 Task: Look for Airbnb properties in Chalkída, Greece from 9th December, 2023 to 12th December, 2023 for 1 adult.1  bedroom having 1 bed and 1 bathroom. Property type can be flat. Amenities needed are: wifi, washing machine. Look for 4 properties as per requirement.
Action: Mouse moved to (461, 63)
Screenshot: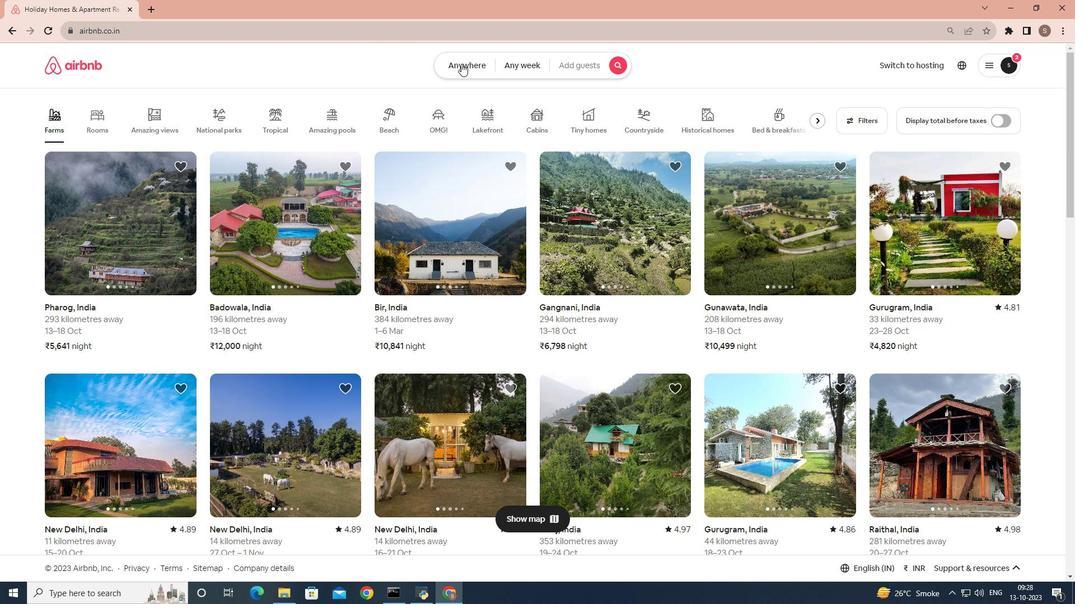 
Action: Mouse pressed left at (461, 63)
Screenshot: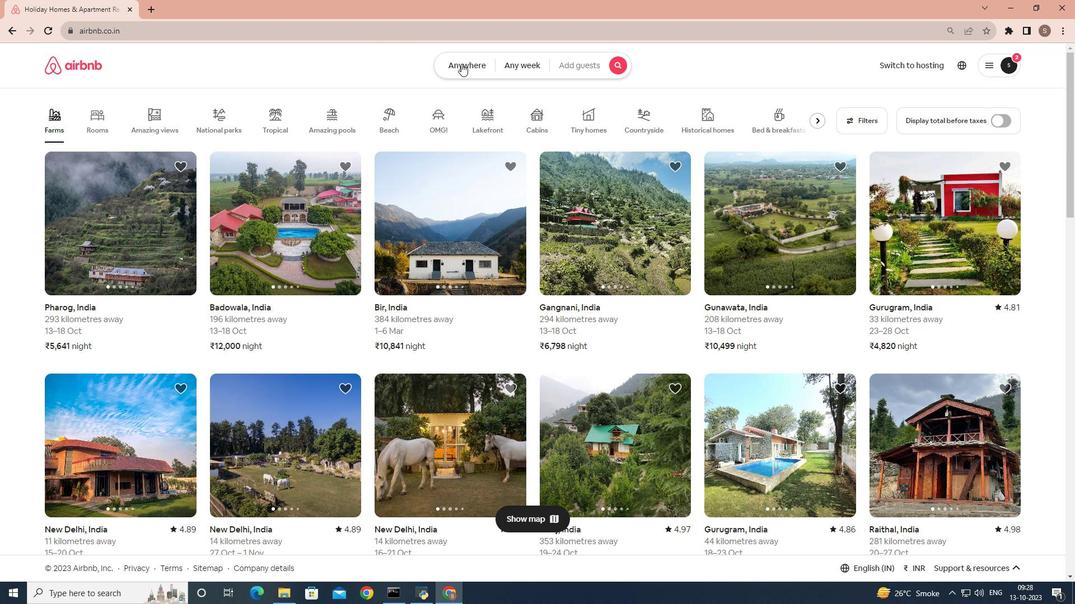 
Action: Mouse moved to (333, 114)
Screenshot: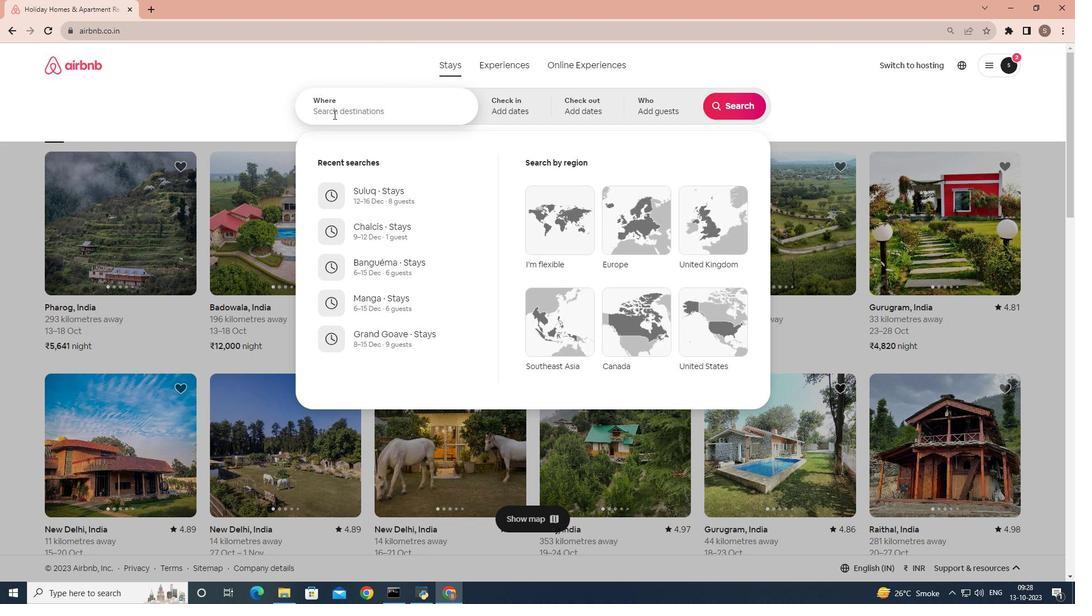 
Action: Mouse pressed left at (333, 114)
Screenshot: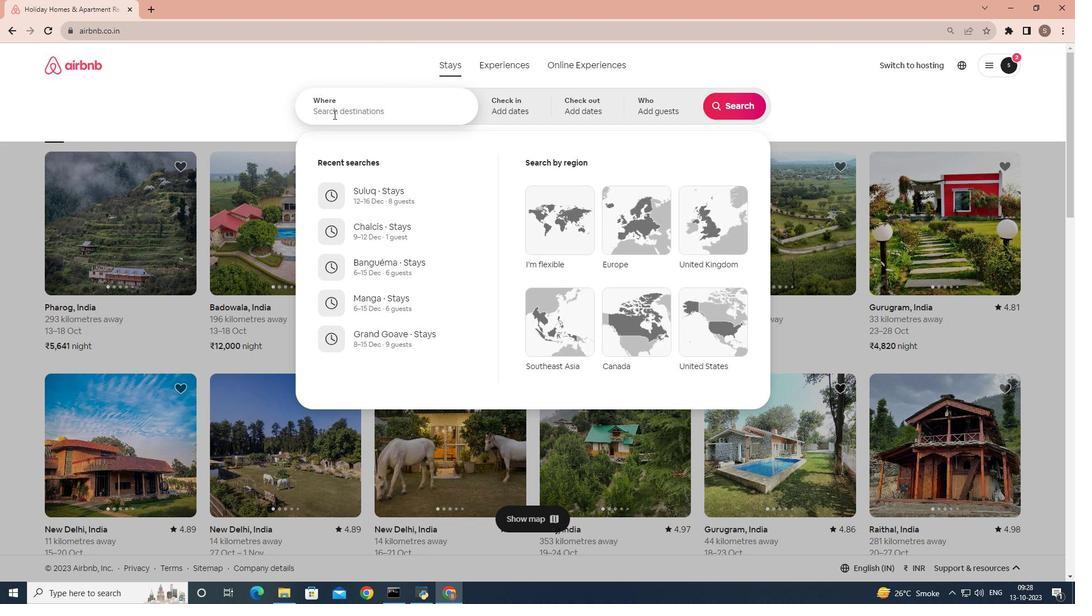 
Action: Key pressed chakilda
Screenshot: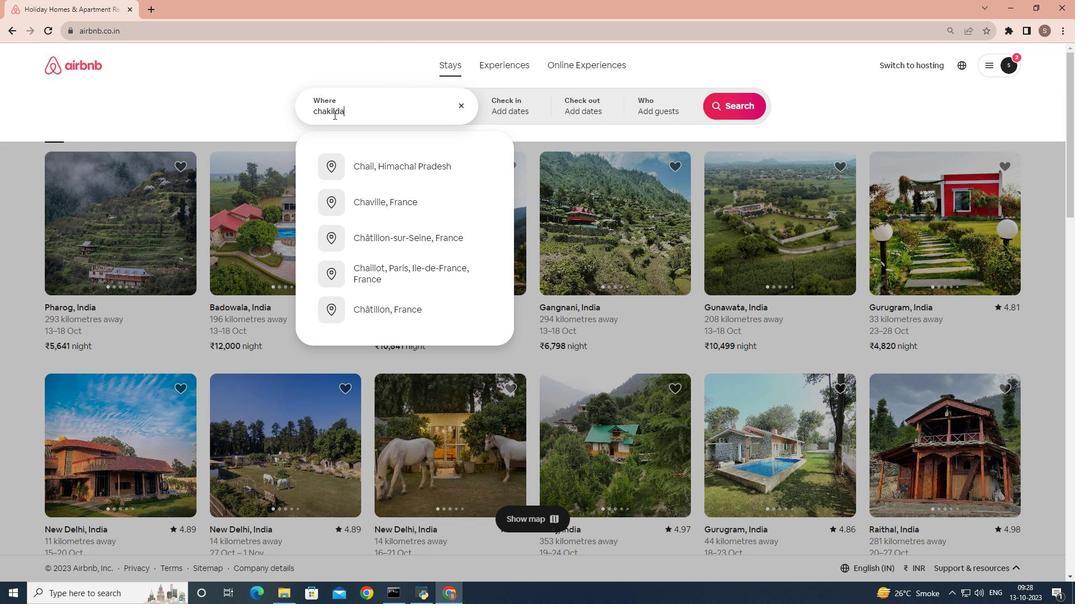 
Action: Mouse moved to (384, 277)
Screenshot: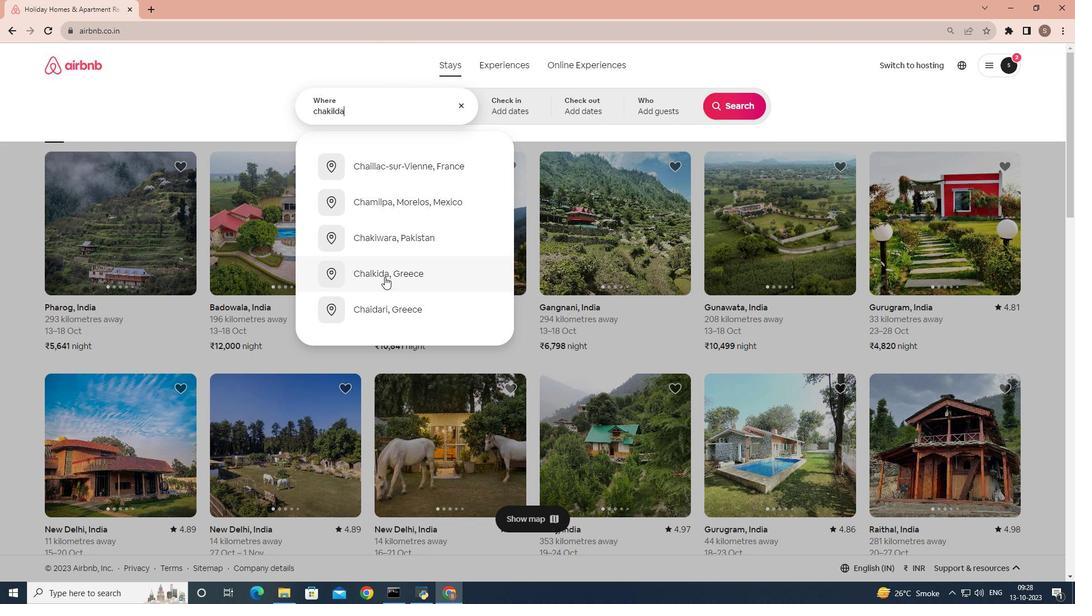 
Action: Mouse pressed left at (384, 277)
Screenshot: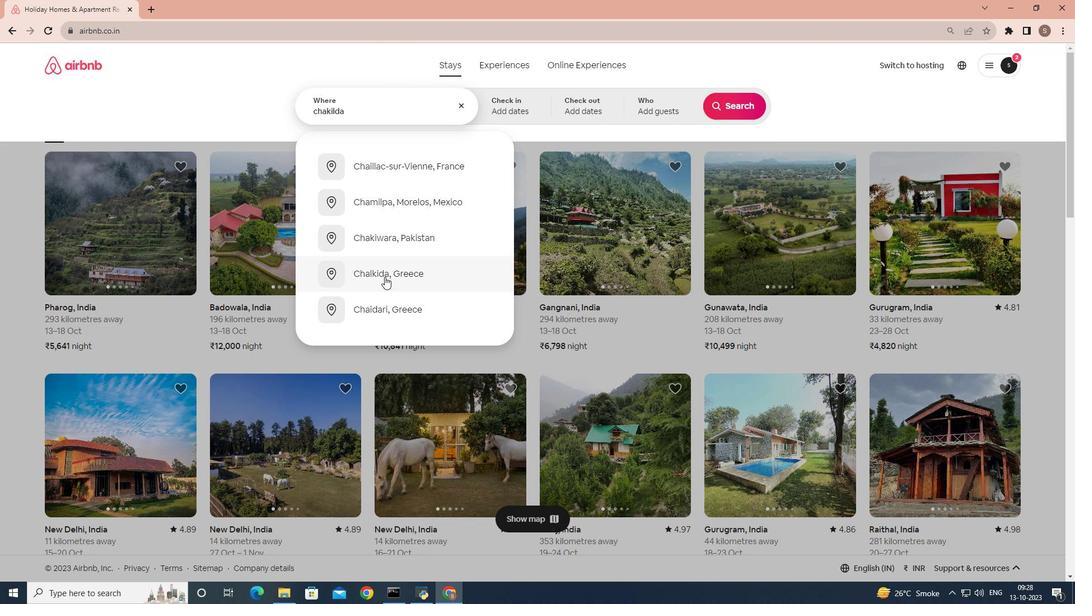 
Action: Mouse moved to (733, 188)
Screenshot: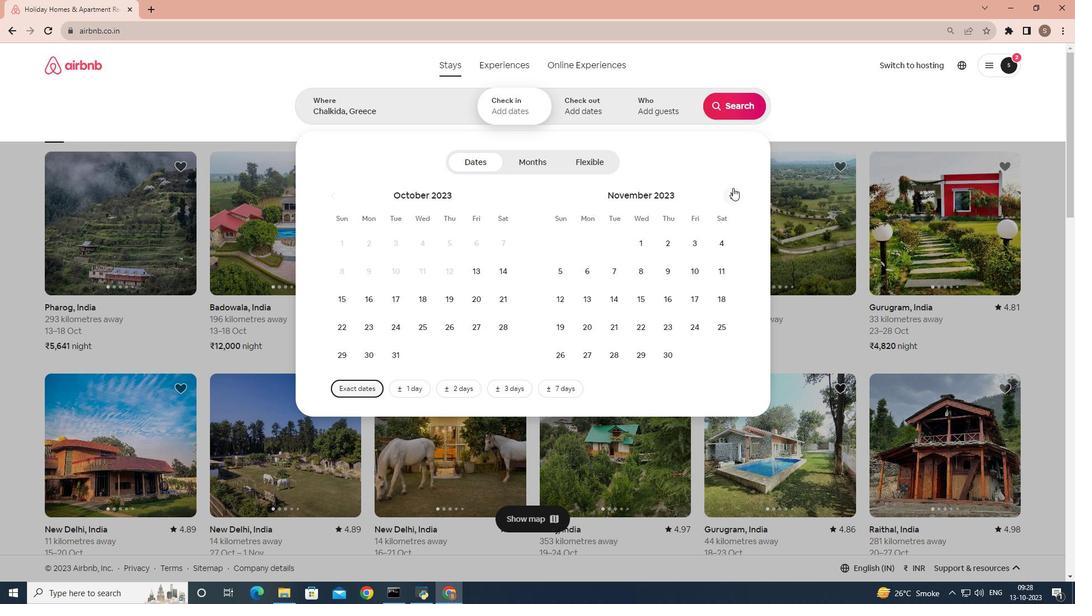 
Action: Mouse pressed left at (733, 188)
Screenshot: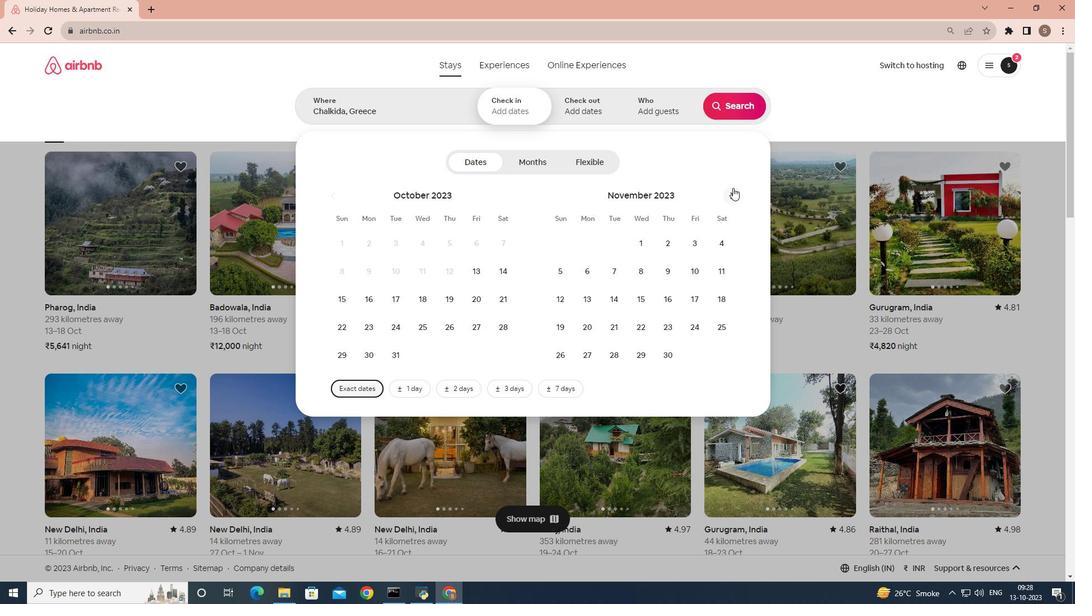 
Action: Mouse moved to (718, 269)
Screenshot: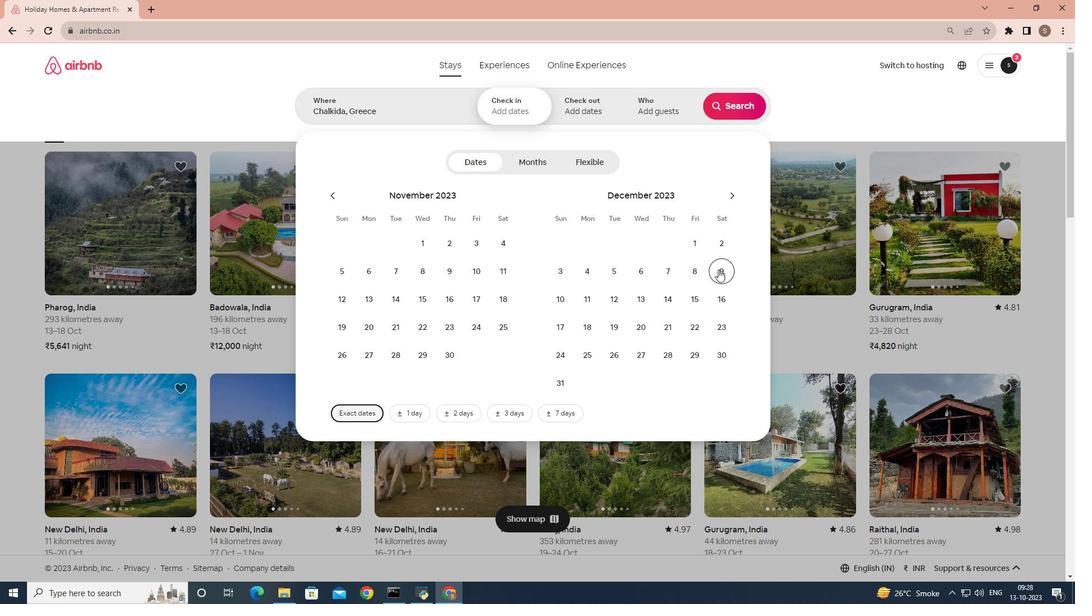 
Action: Mouse pressed left at (718, 269)
Screenshot: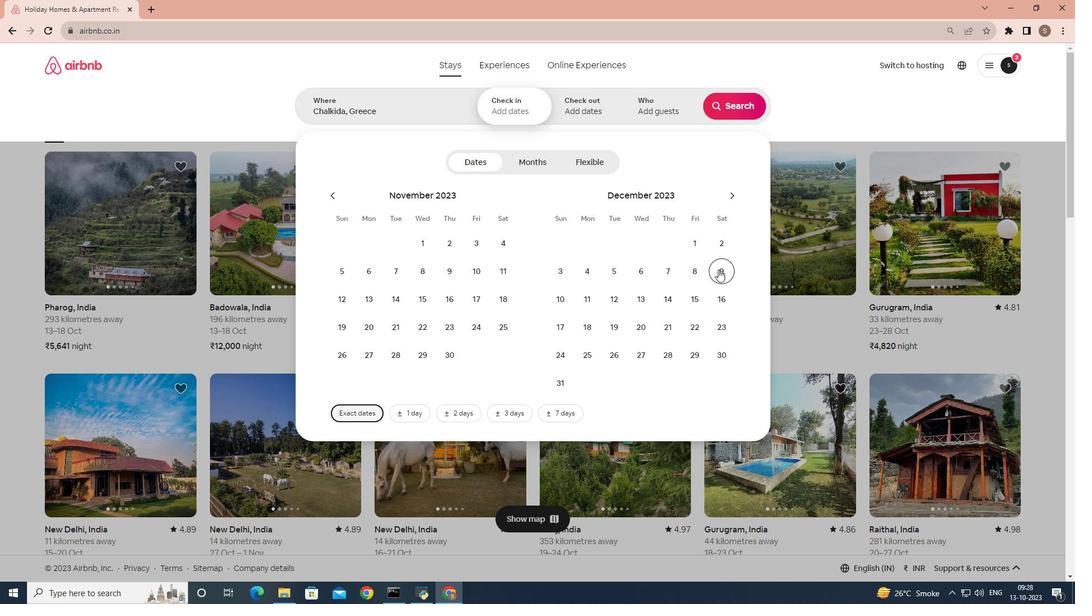 
Action: Mouse moved to (606, 300)
Screenshot: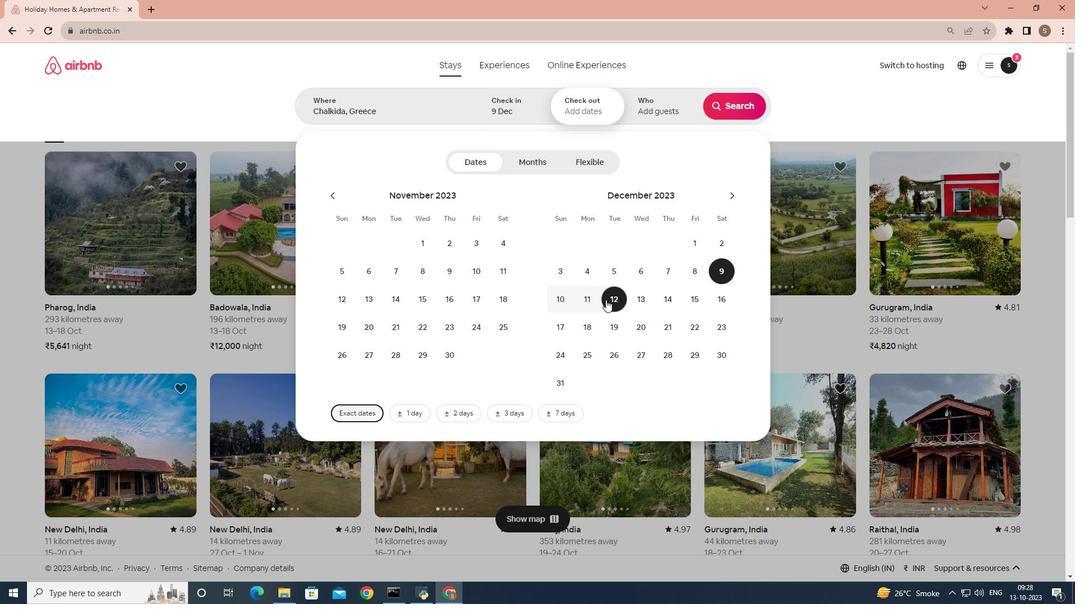 
Action: Mouse pressed left at (606, 300)
Screenshot: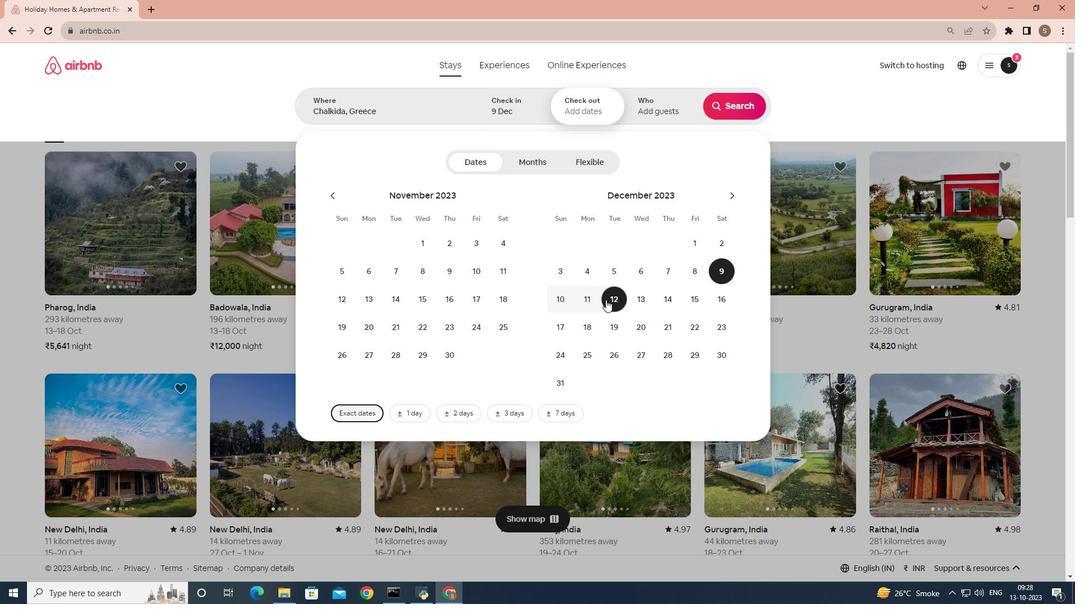 
Action: Mouse moved to (639, 116)
Screenshot: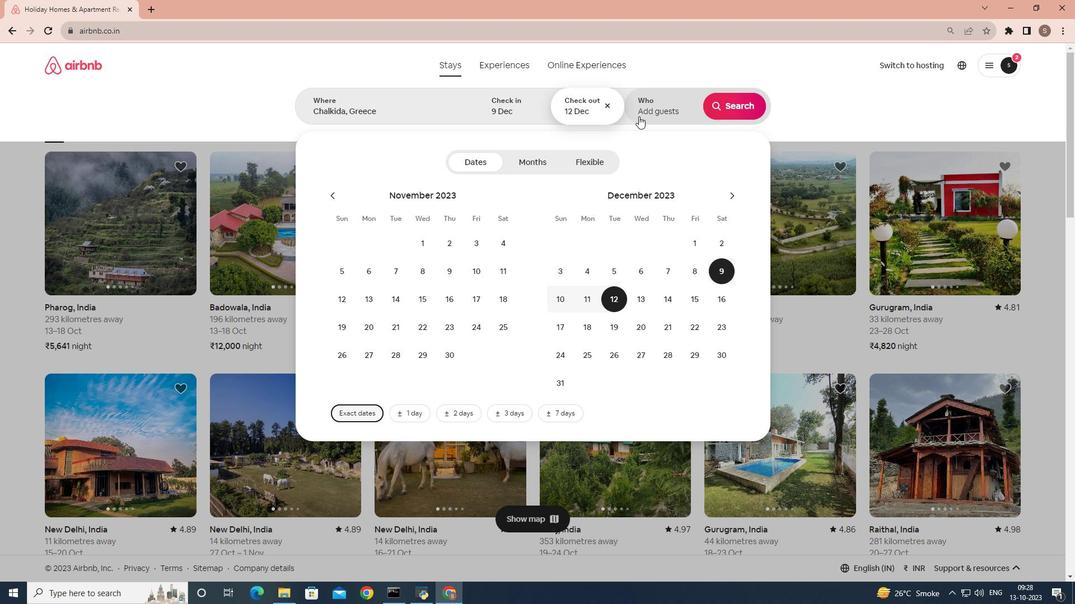 
Action: Mouse pressed left at (639, 116)
Screenshot: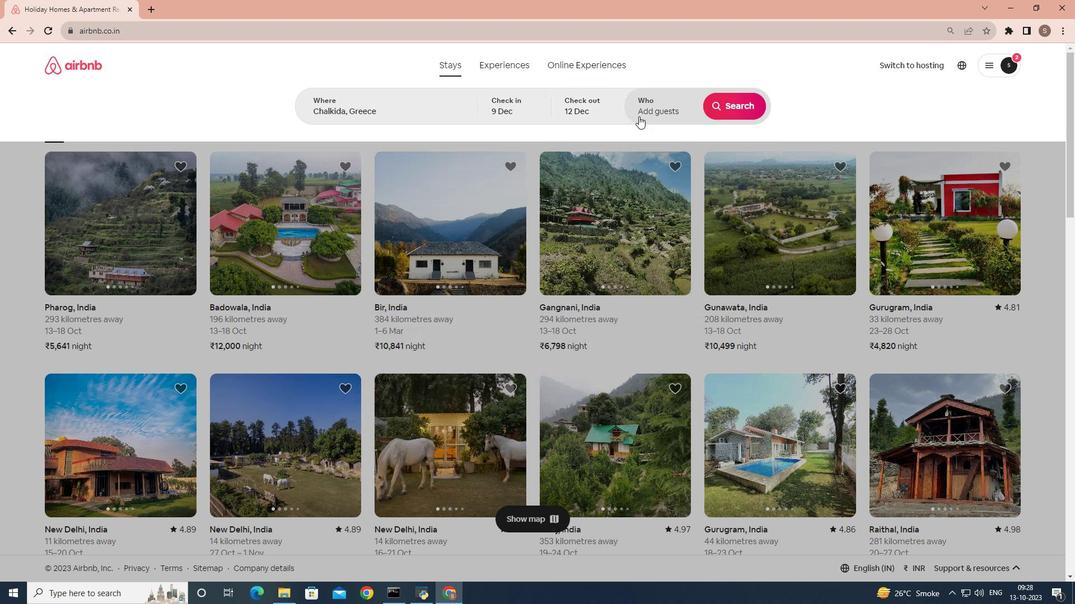
Action: Mouse moved to (730, 164)
Screenshot: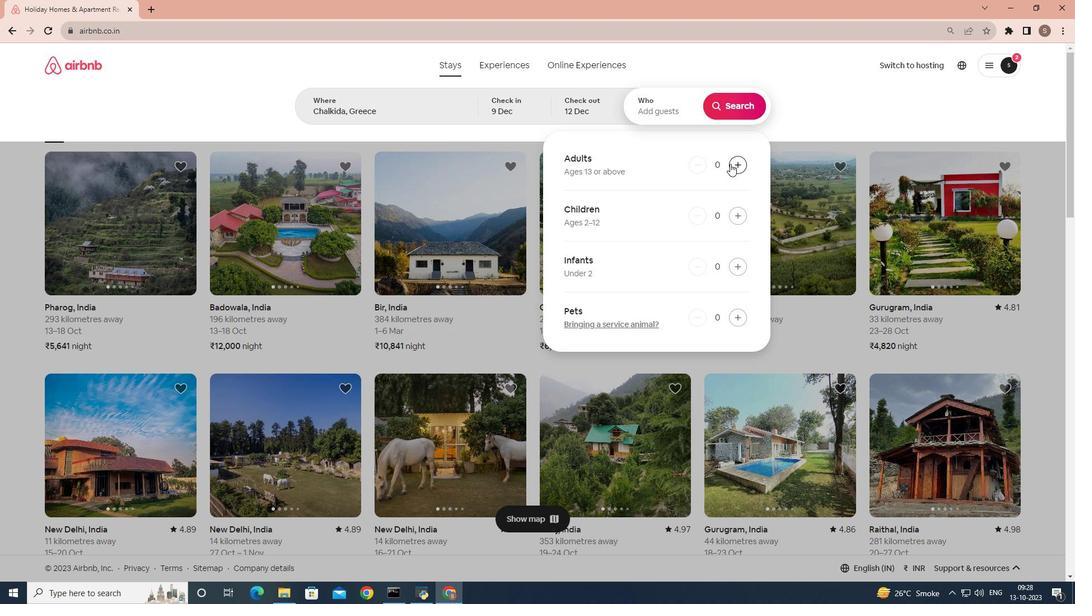 
Action: Mouse pressed left at (730, 164)
Screenshot: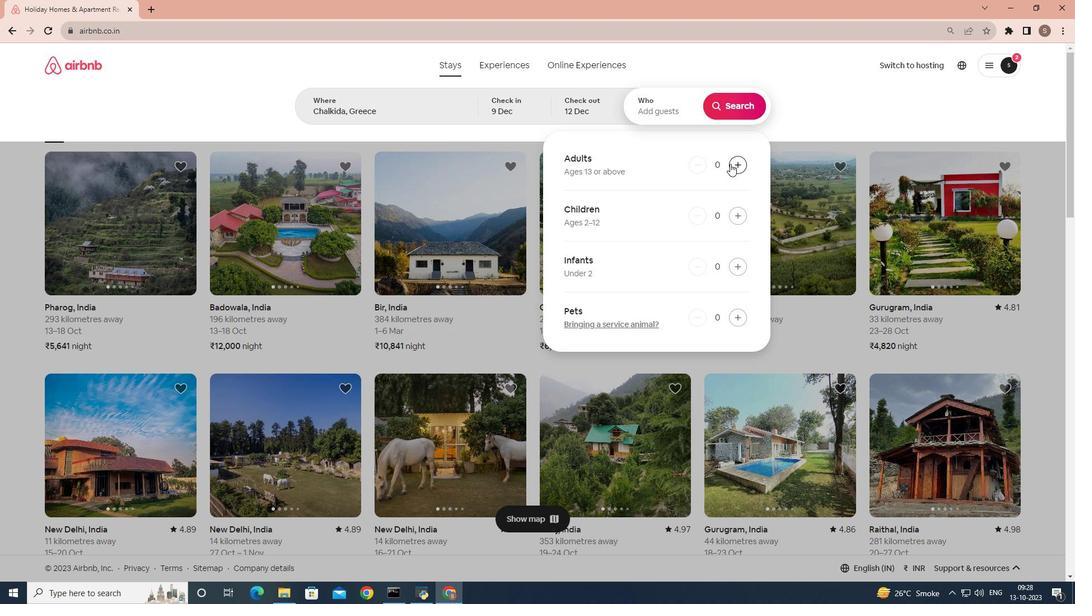
Action: Mouse moved to (734, 109)
Screenshot: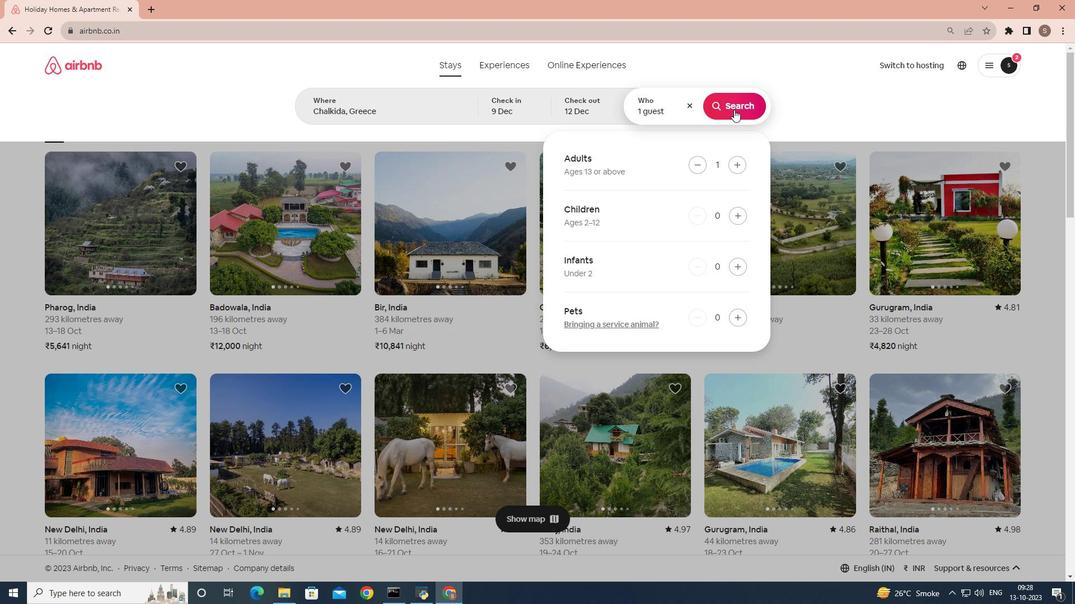 
Action: Mouse pressed left at (734, 109)
Screenshot: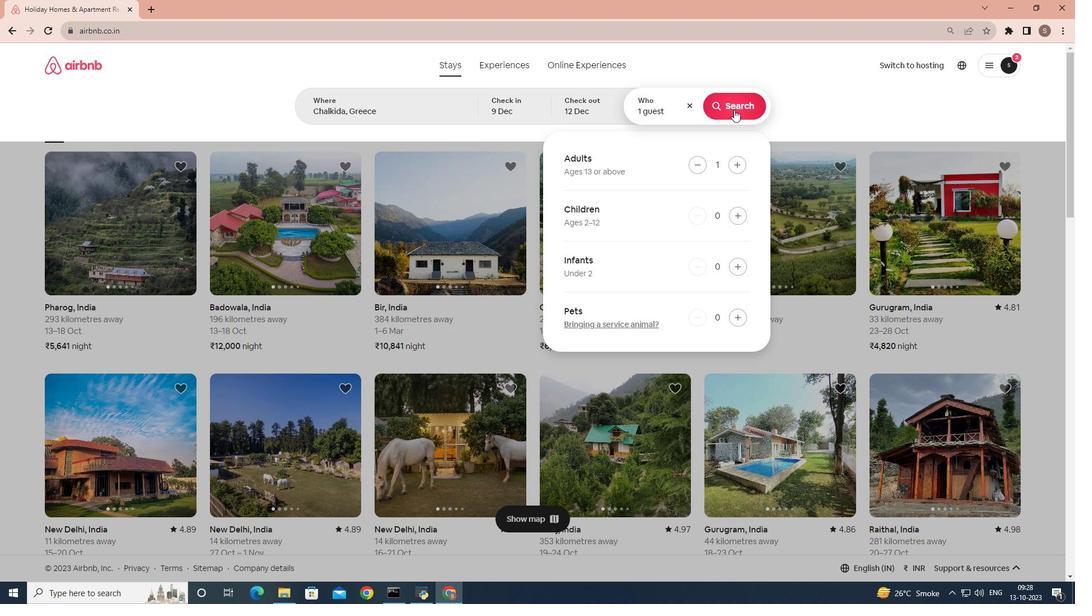
Action: Mouse moved to (893, 120)
Screenshot: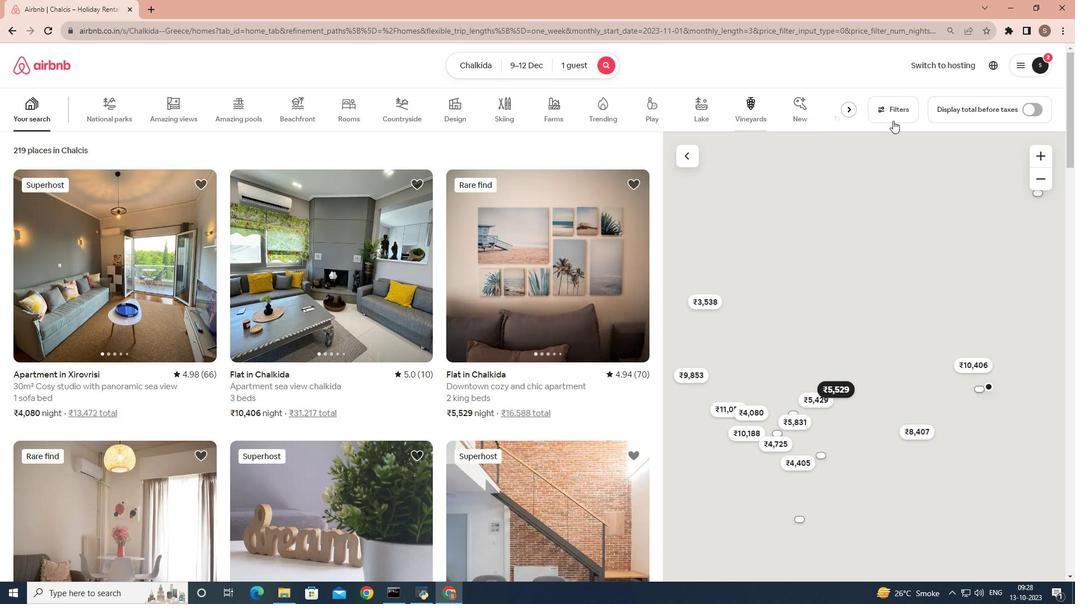 
Action: Mouse pressed left at (893, 120)
Screenshot: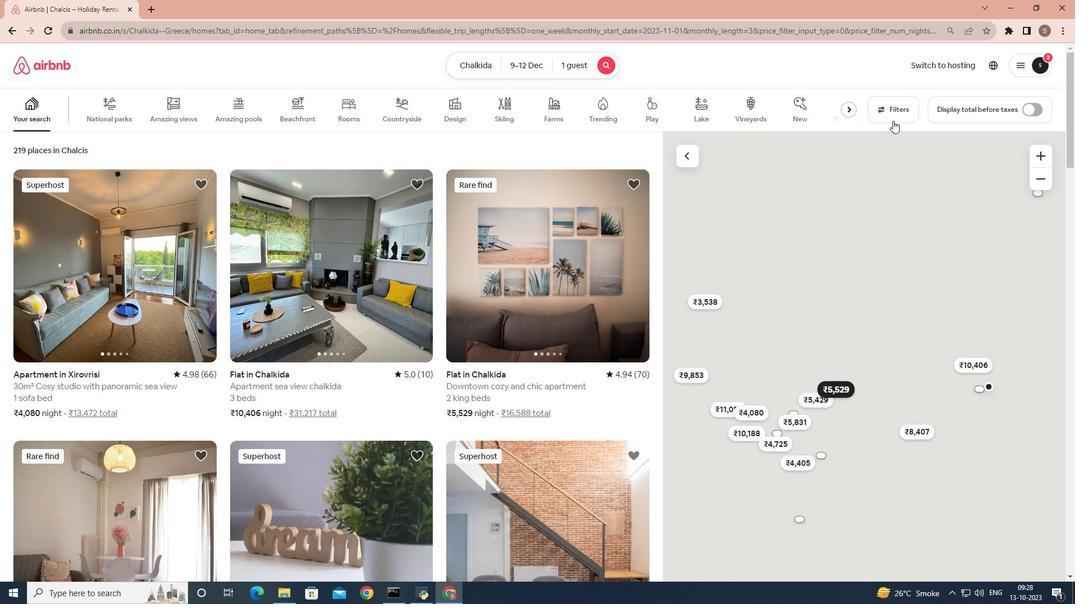 
Action: Mouse moved to (339, 414)
Screenshot: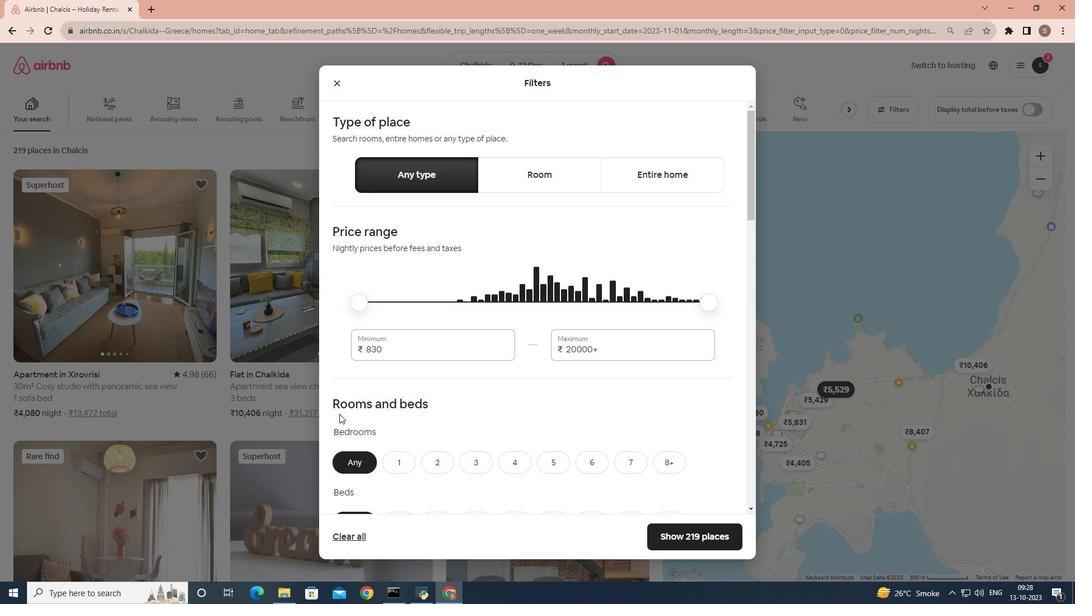 
Action: Mouse scrolled (339, 413) with delta (0, 0)
Screenshot: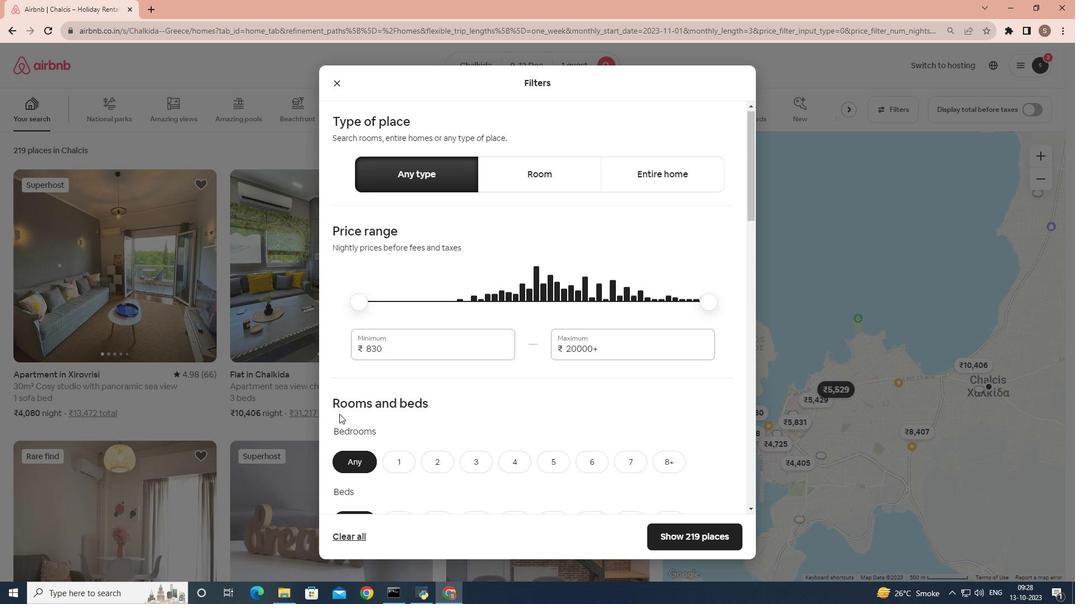 
Action: Mouse scrolled (339, 413) with delta (0, 0)
Screenshot: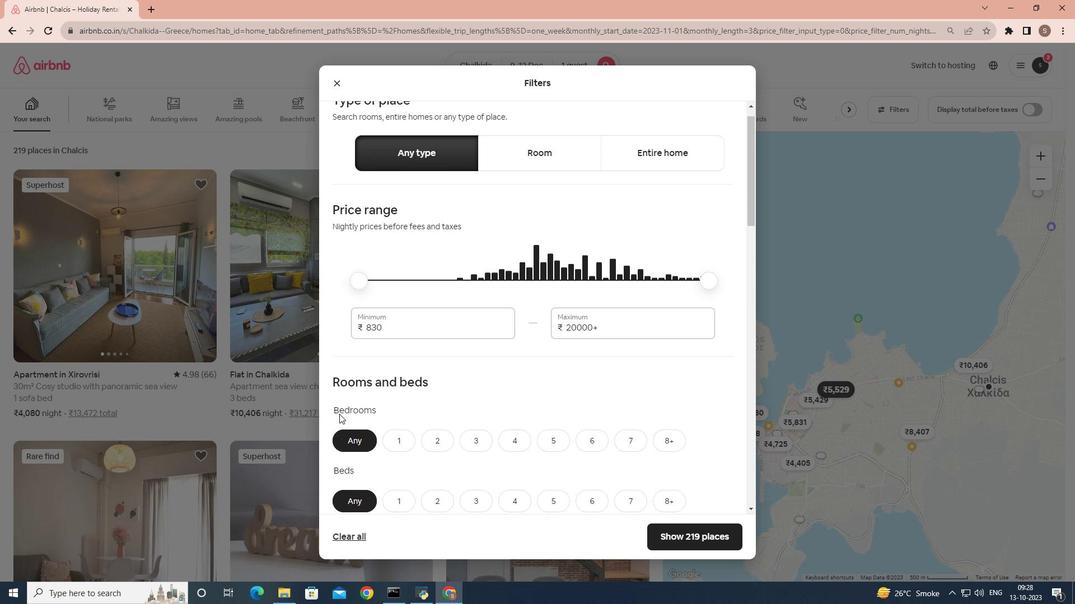 
Action: Mouse scrolled (339, 413) with delta (0, 0)
Screenshot: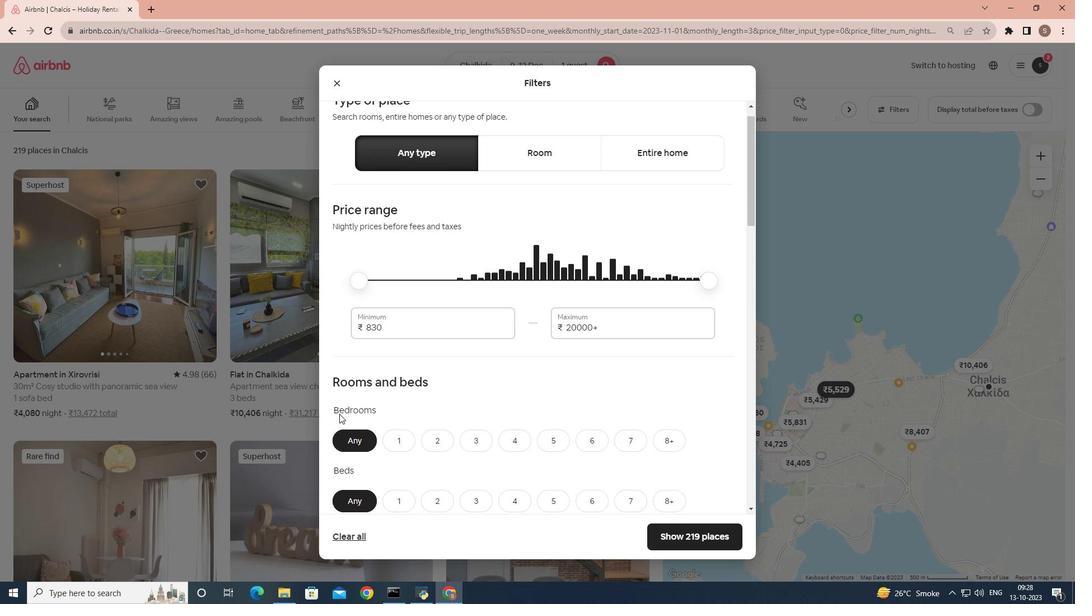 
Action: Mouse scrolled (339, 413) with delta (0, 0)
Screenshot: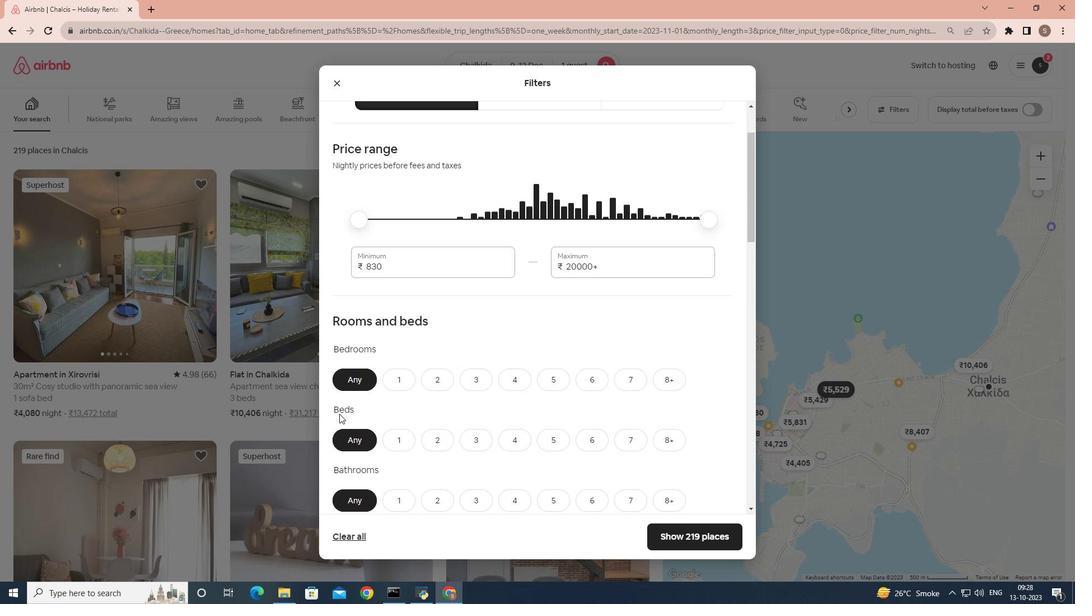 
Action: Mouse moved to (402, 247)
Screenshot: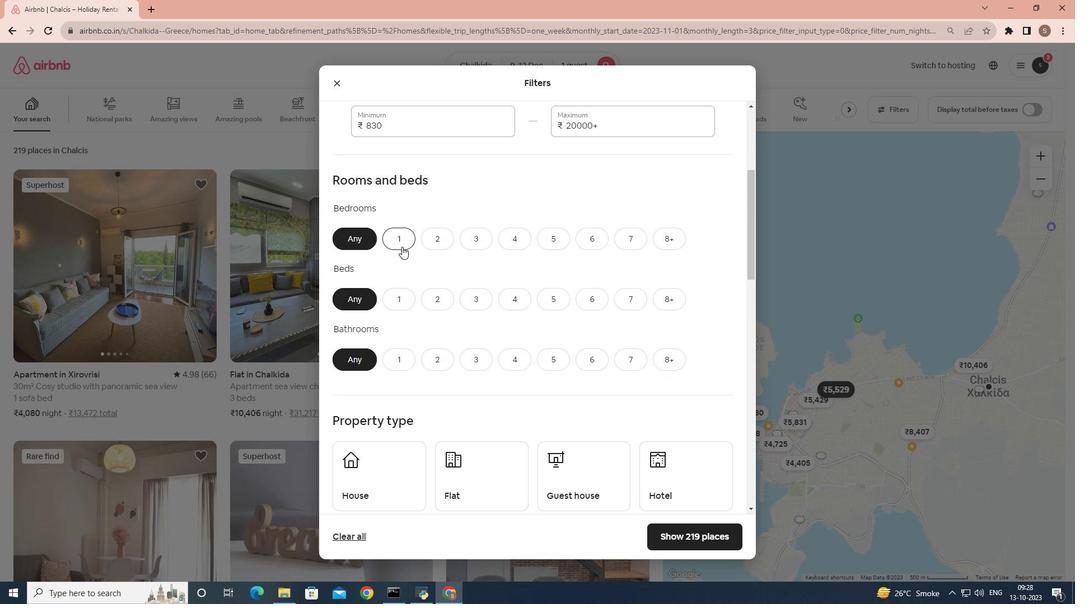 
Action: Mouse pressed left at (402, 247)
Screenshot: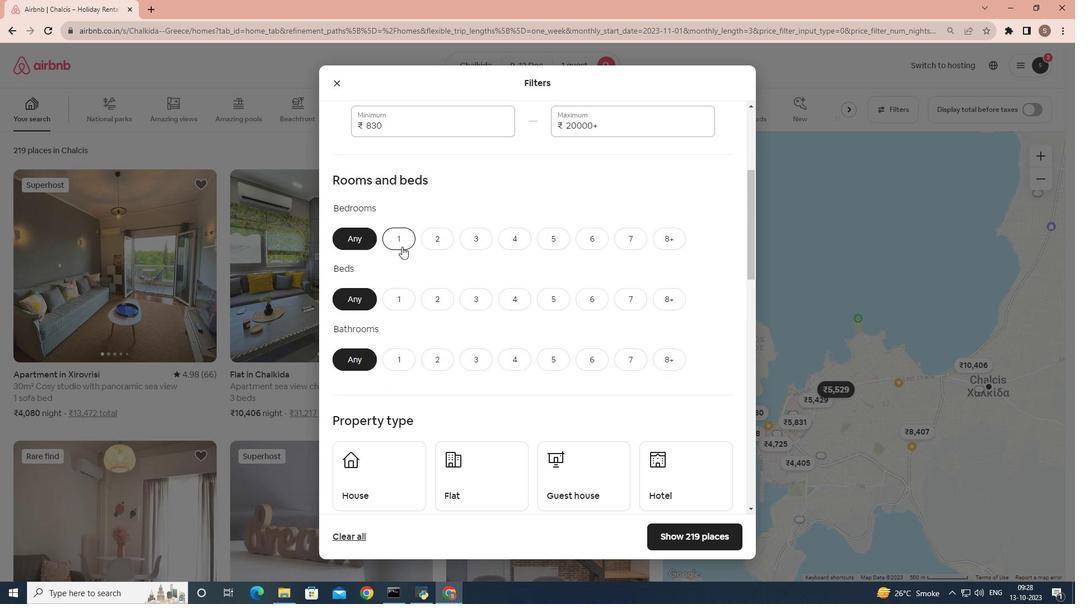 
Action: Mouse moved to (394, 294)
Screenshot: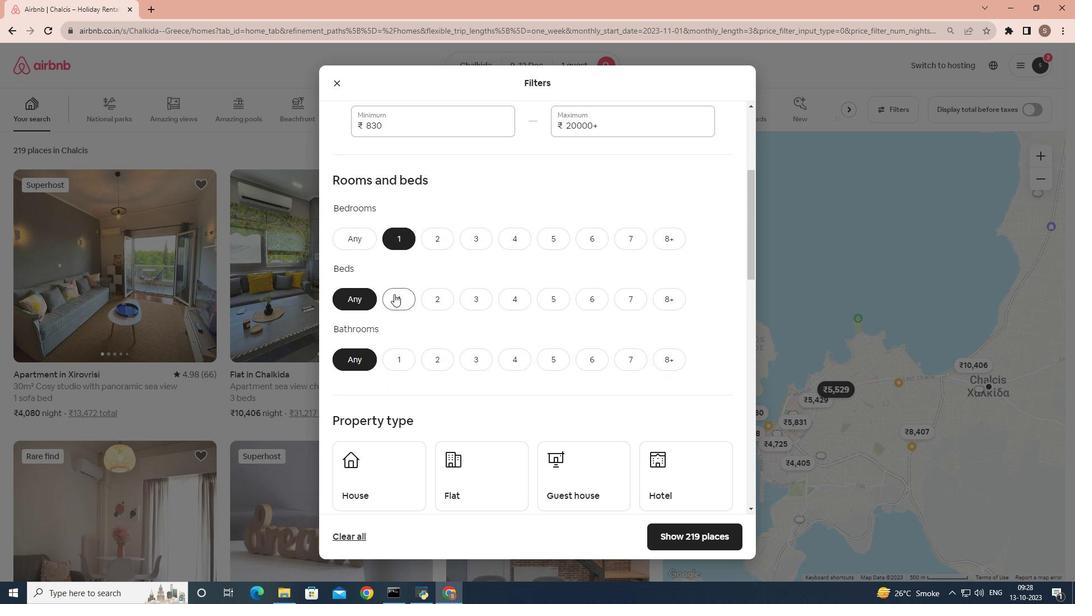 
Action: Mouse pressed left at (394, 294)
Screenshot: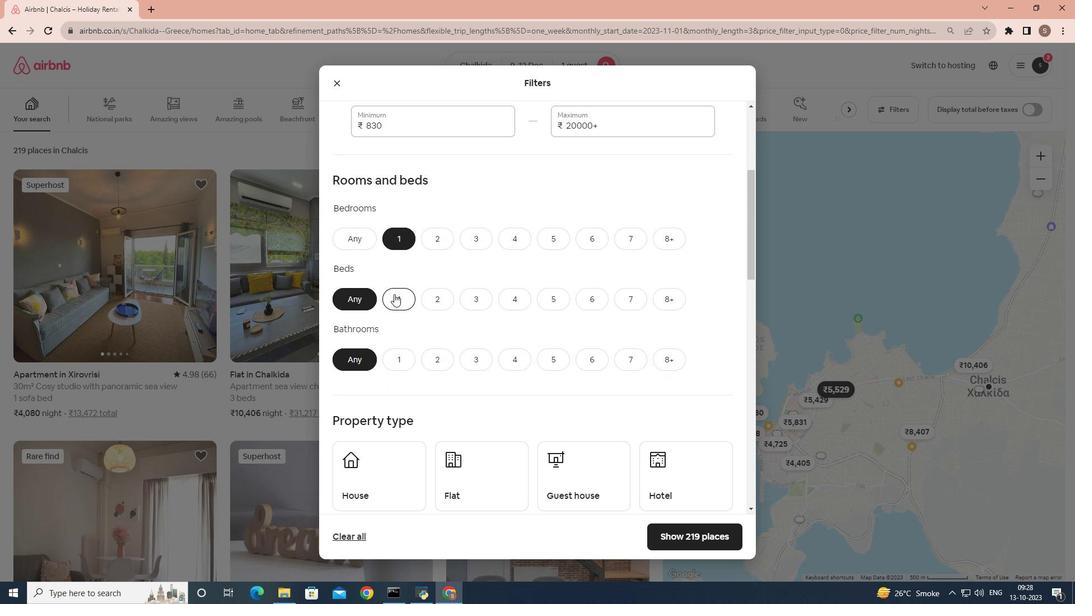 
Action: Mouse moved to (390, 354)
Screenshot: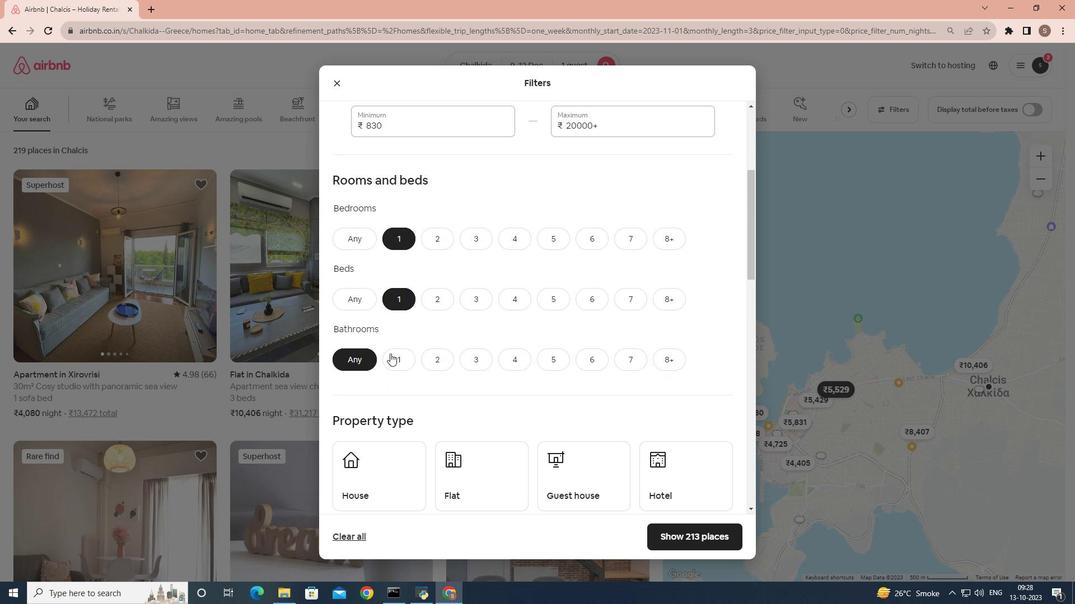 
Action: Mouse pressed left at (390, 354)
Screenshot: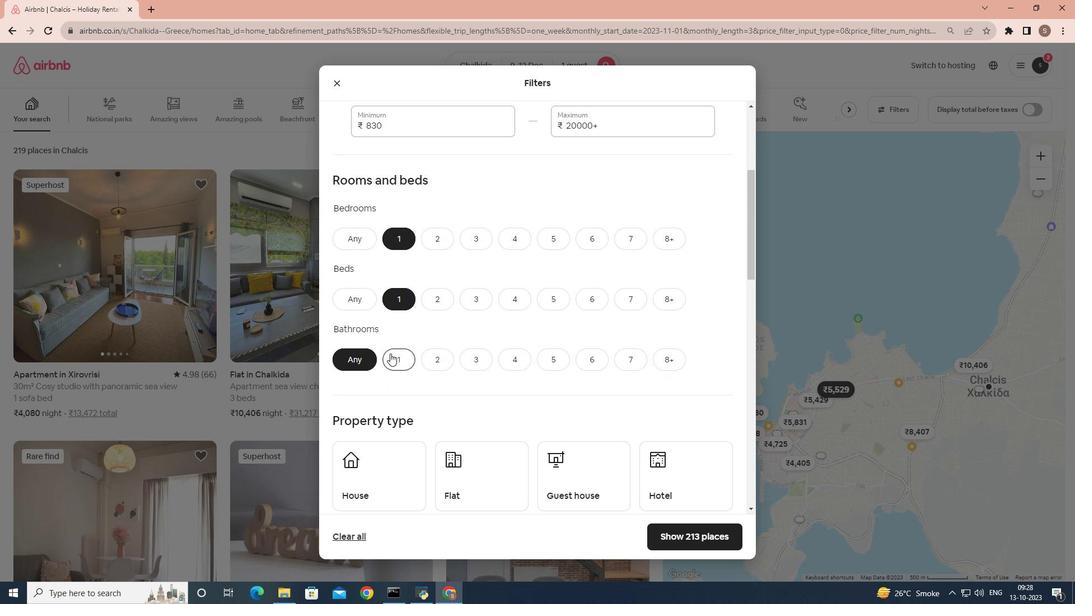 
Action: Mouse moved to (402, 348)
Screenshot: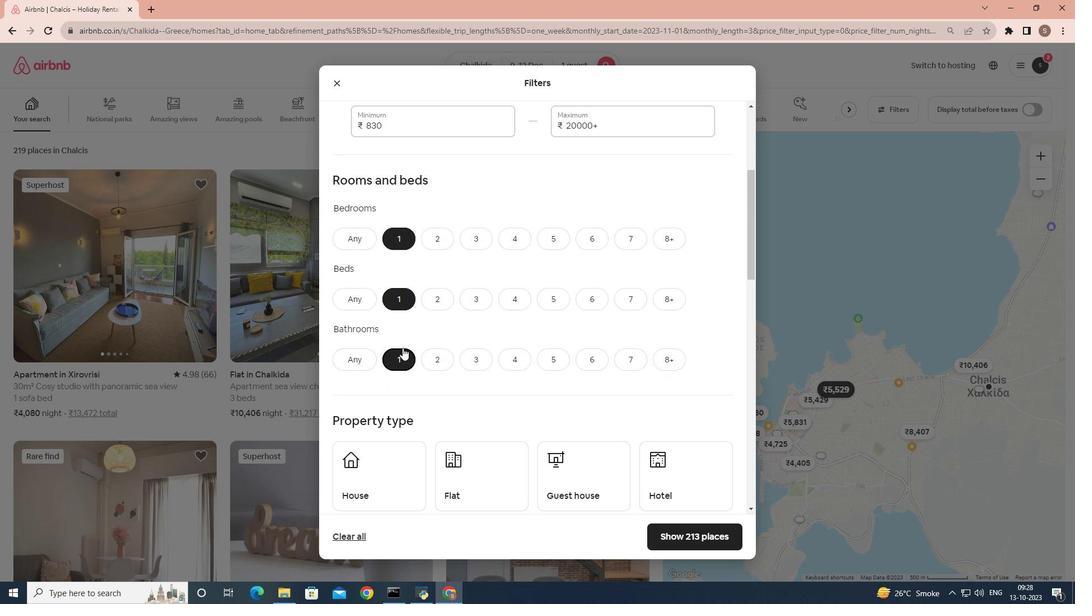 
Action: Mouse scrolled (402, 347) with delta (0, 0)
Screenshot: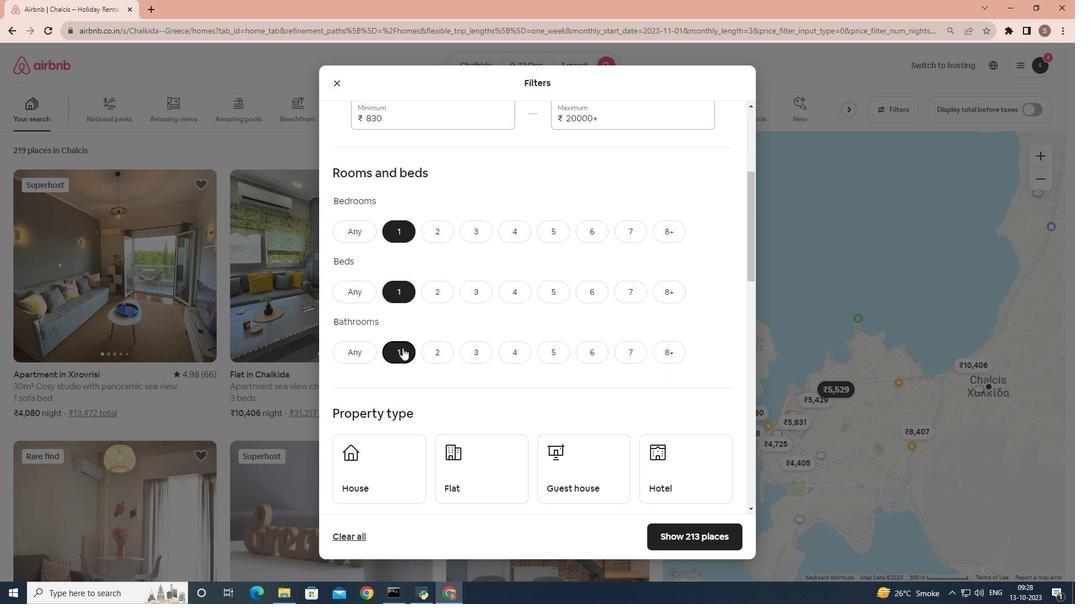 
Action: Mouse scrolled (402, 347) with delta (0, 0)
Screenshot: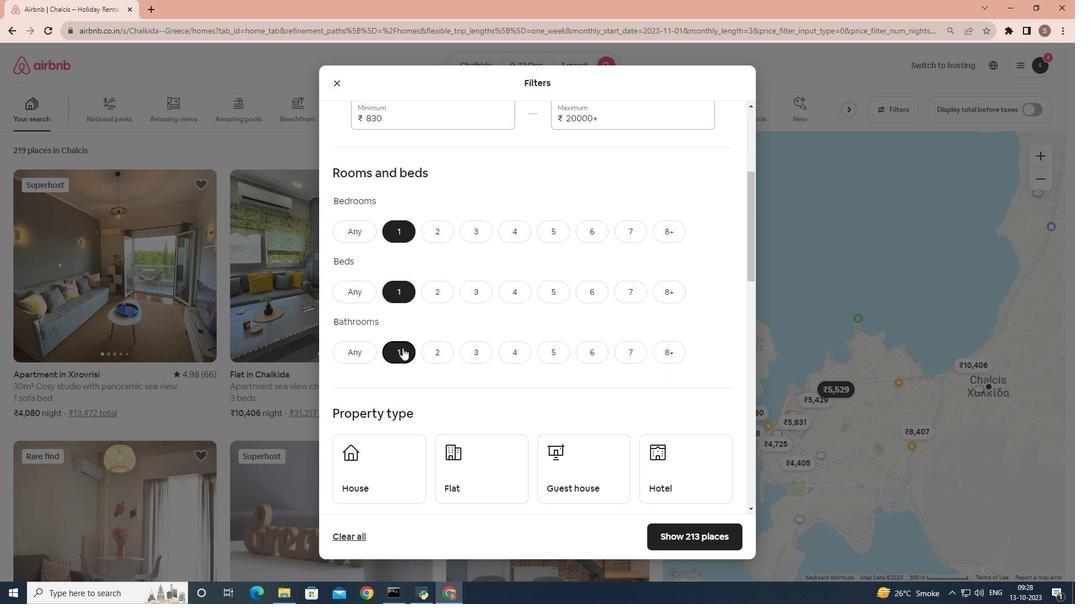 
Action: Mouse scrolled (402, 347) with delta (0, 0)
Screenshot: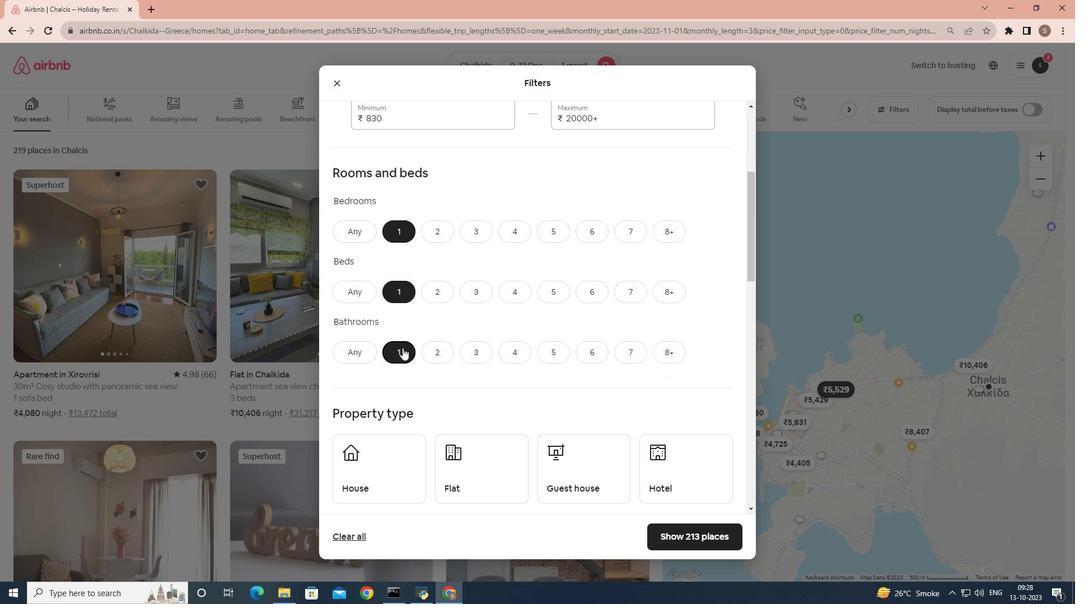 
Action: Mouse scrolled (402, 347) with delta (0, 0)
Screenshot: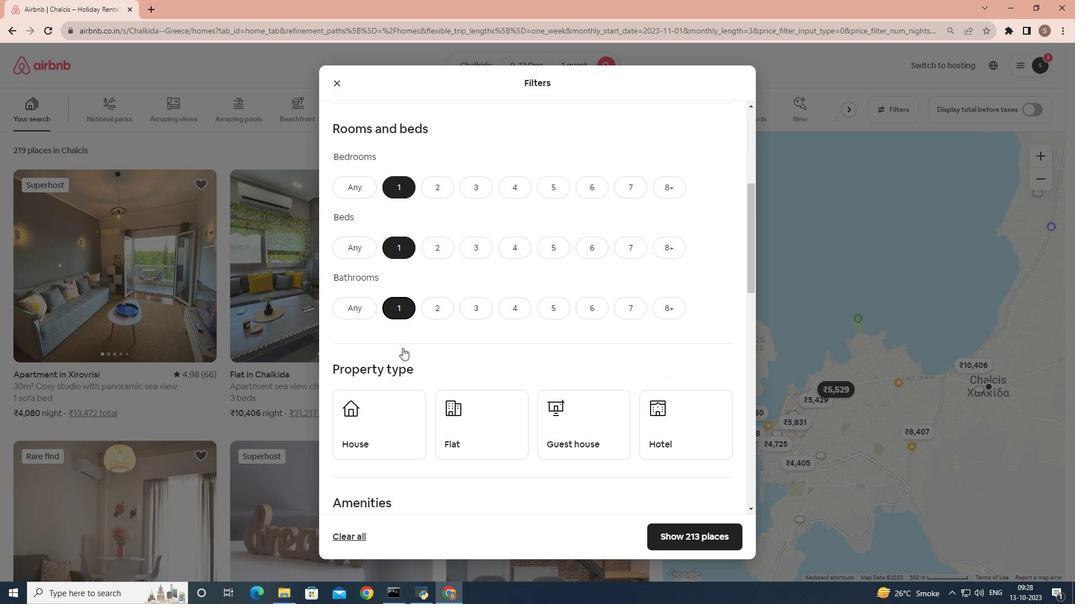 
Action: Mouse moved to (464, 247)
Screenshot: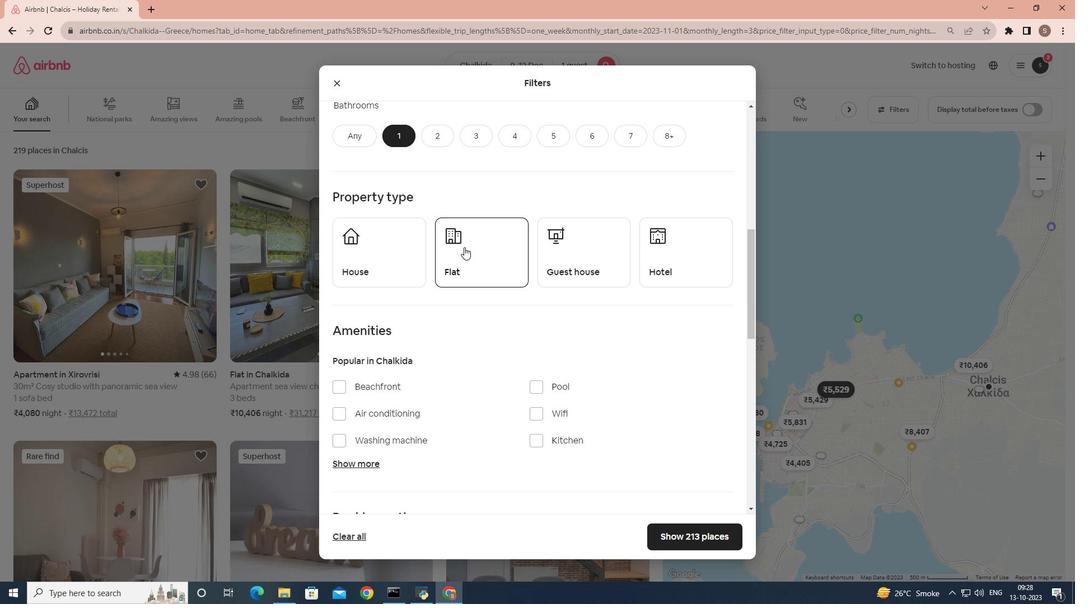 
Action: Mouse pressed left at (464, 247)
Screenshot: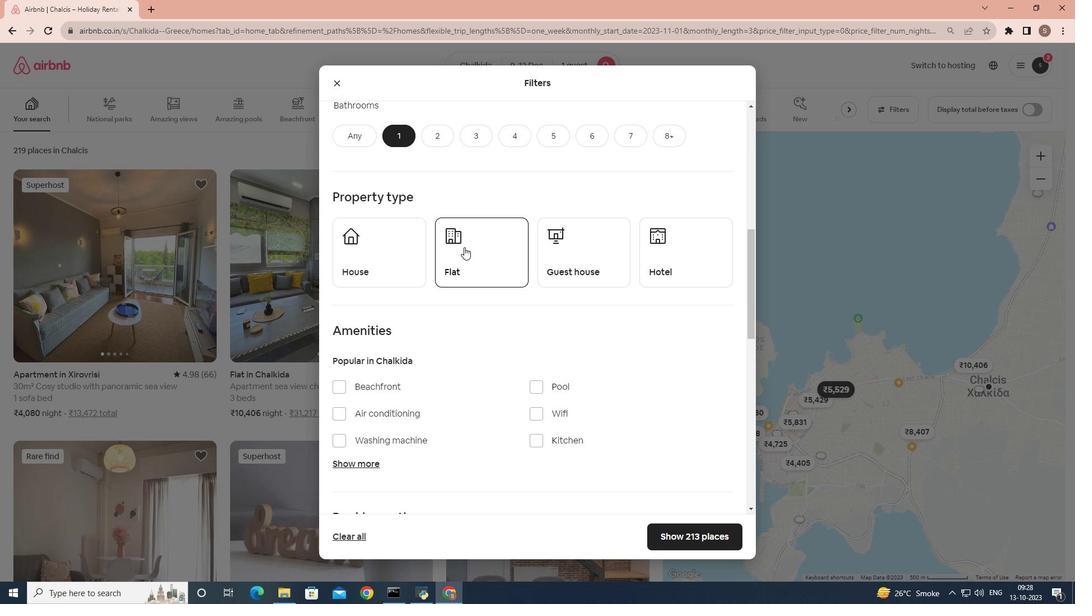 
Action: Mouse moved to (532, 415)
Screenshot: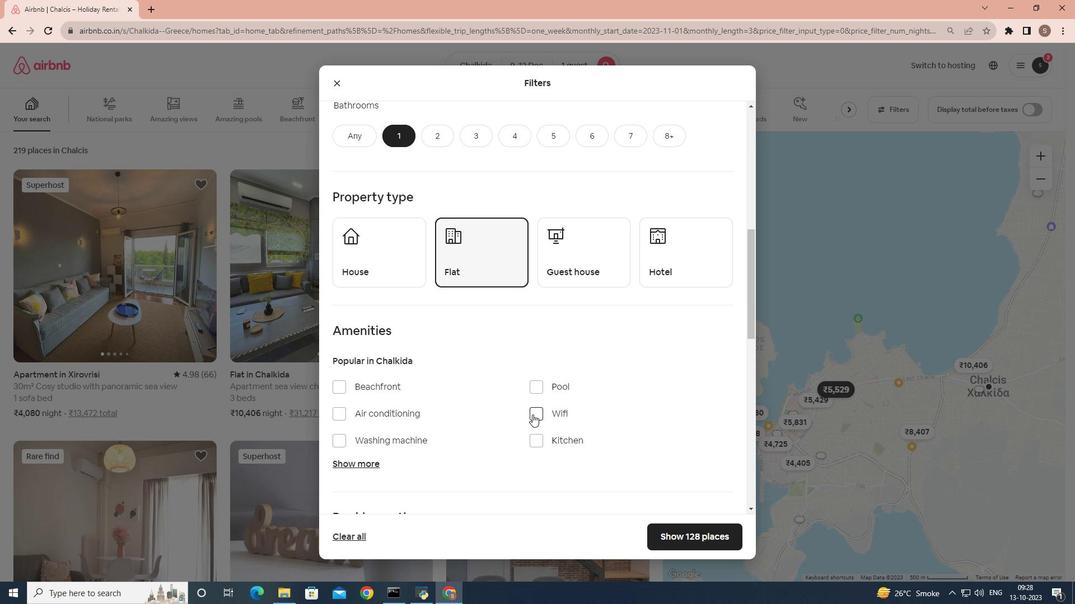 
Action: Mouse pressed left at (532, 415)
Screenshot: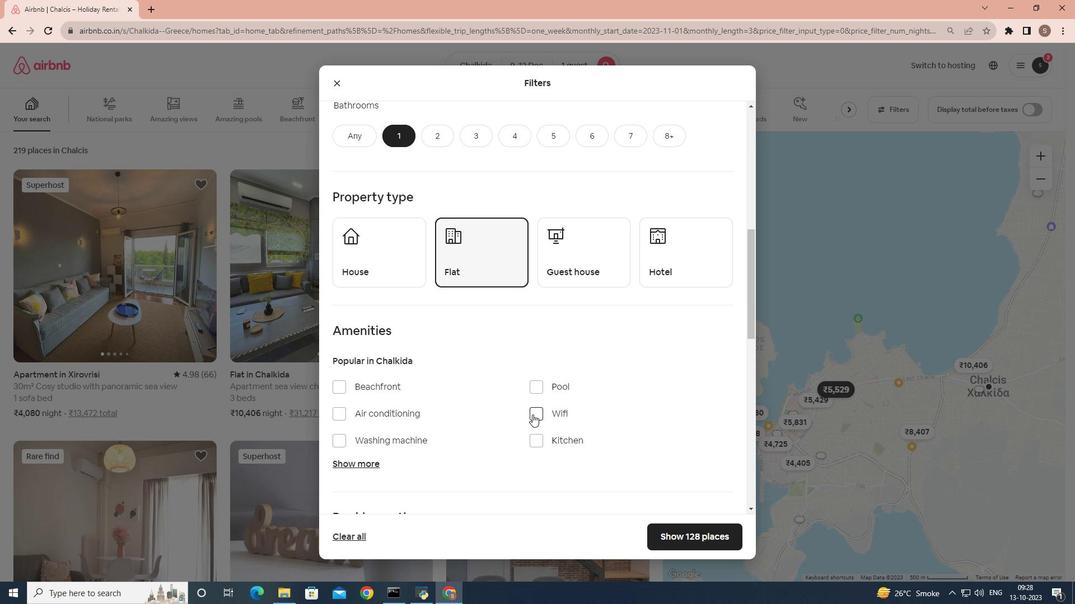 
Action: Mouse moved to (347, 444)
Screenshot: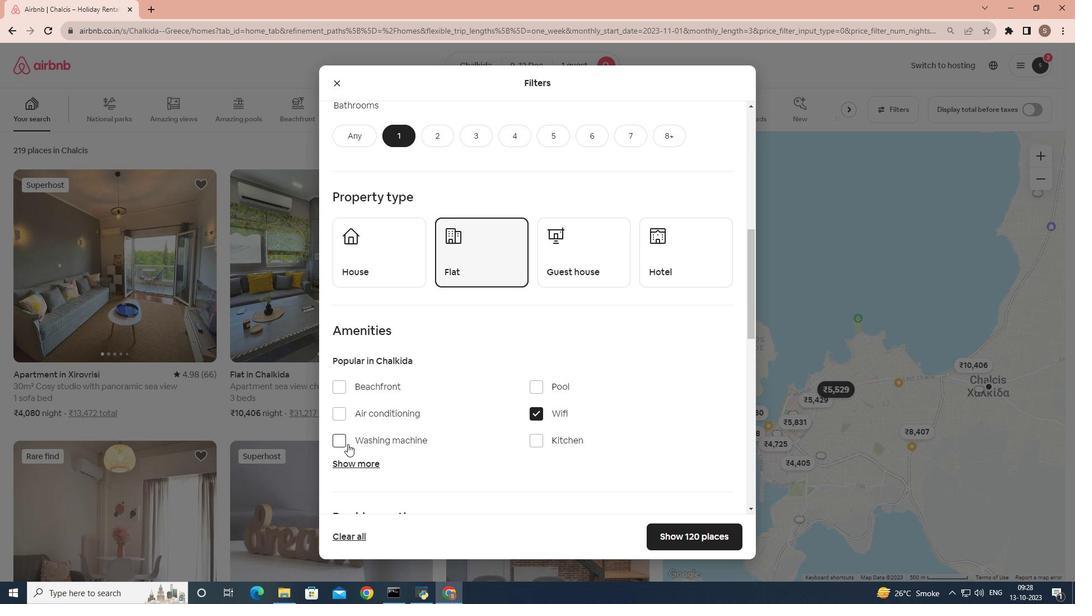 
Action: Mouse pressed left at (347, 444)
Screenshot: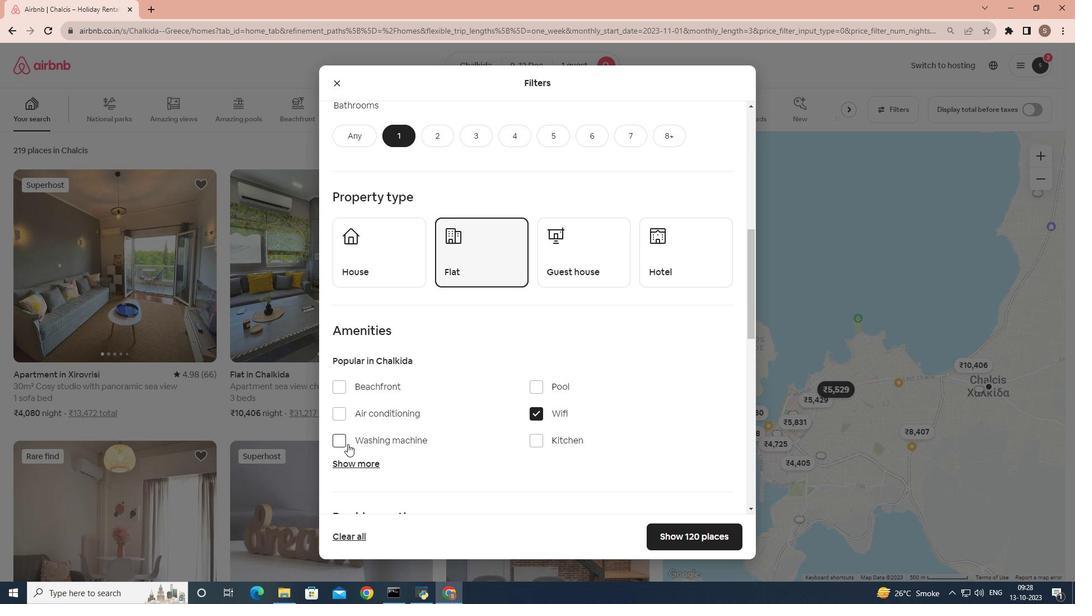 
Action: Mouse moved to (436, 447)
Screenshot: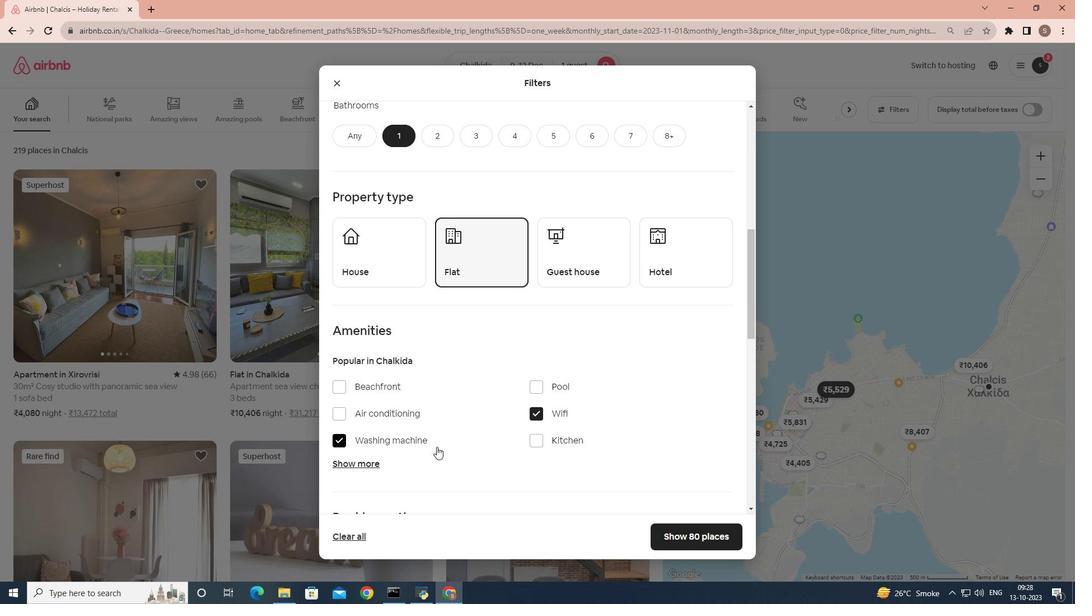 
Action: Mouse scrolled (436, 446) with delta (0, 0)
Screenshot: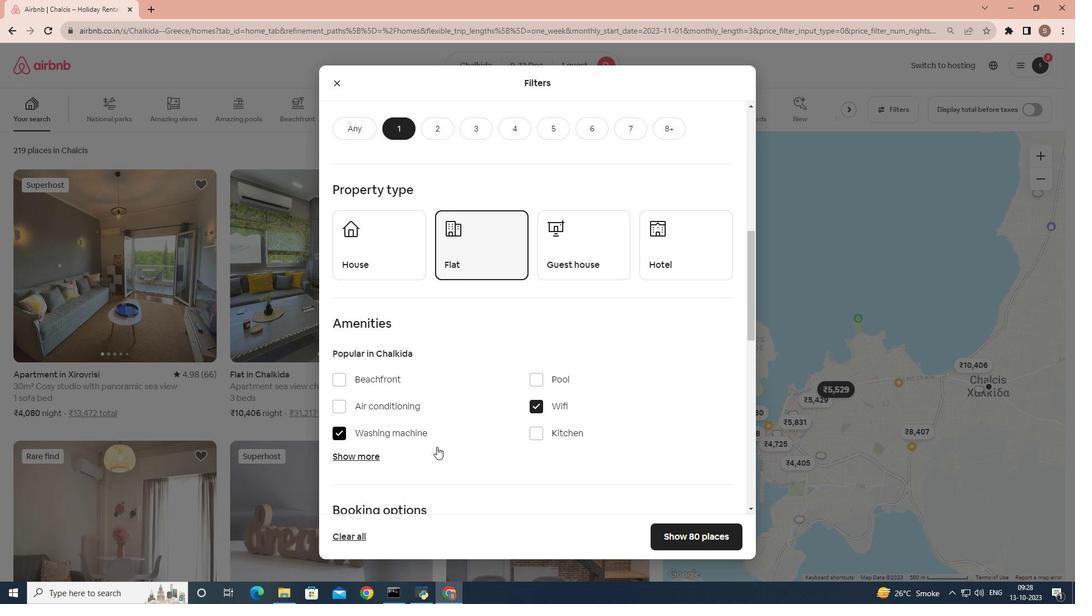 
Action: Mouse scrolled (436, 446) with delta (0, 0)
Screenshot: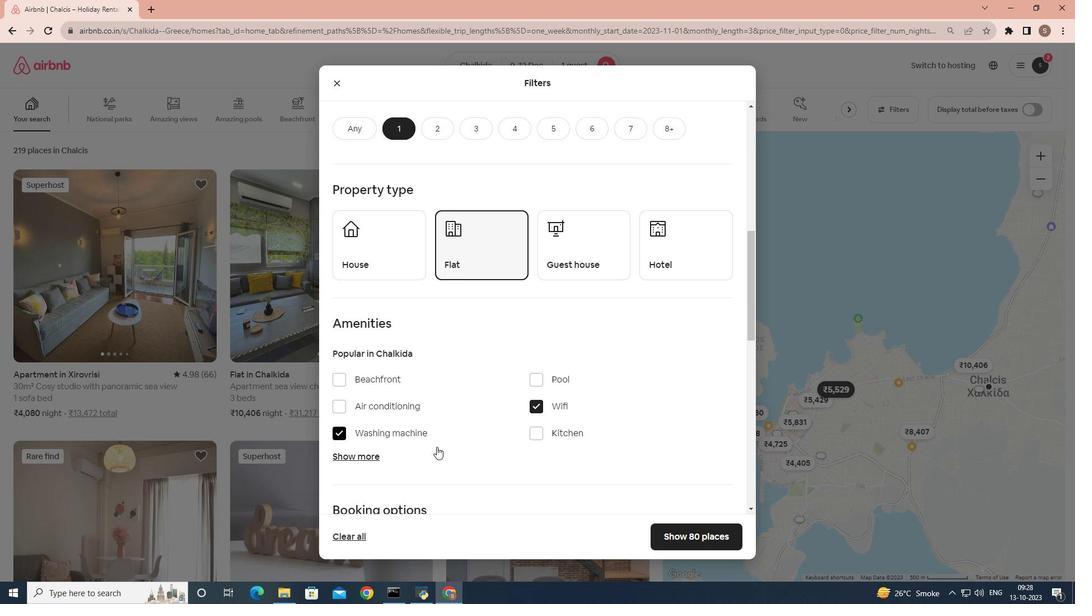 
Action: Mouse scrolled (436, 446) with delta (0, 0)
Screenshot: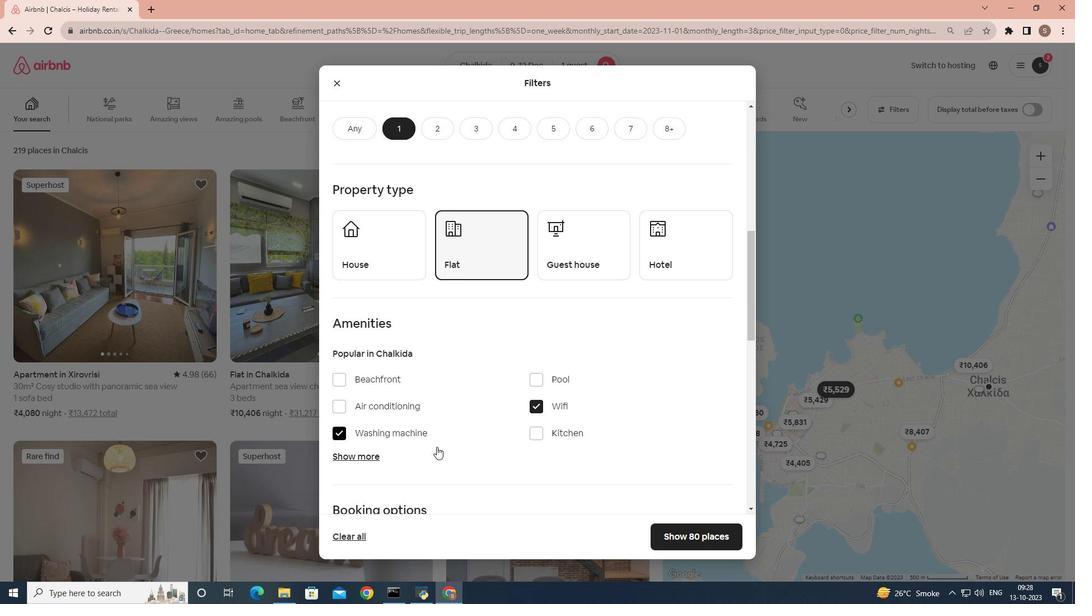 
Action: Mouse scrolled (436, 446) with delta (0, 0)
Screenshot: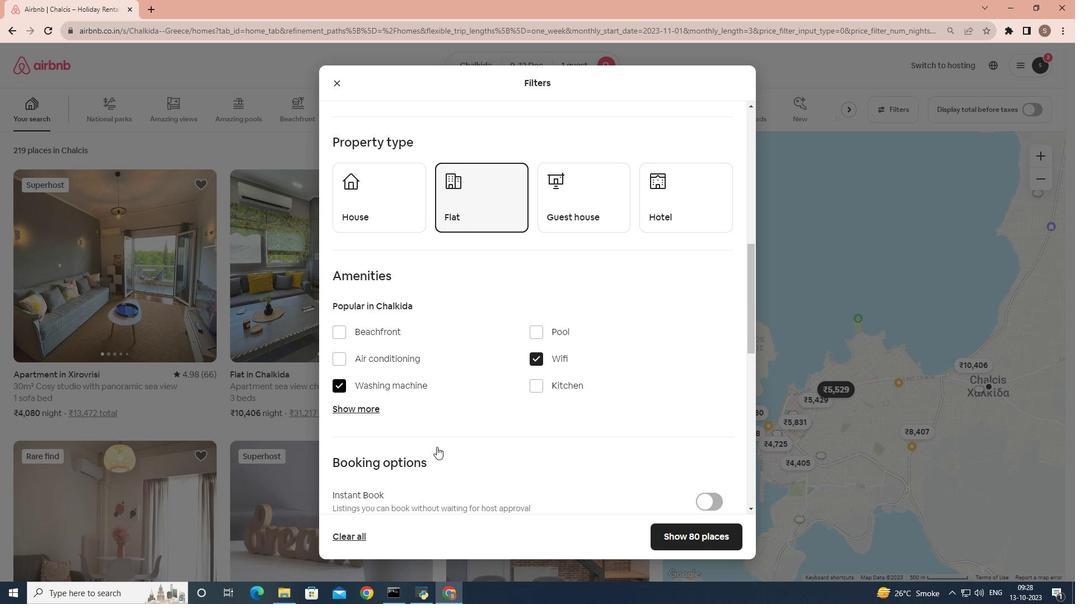 
Action: Mouse moved to (713, 537)
Screenshot: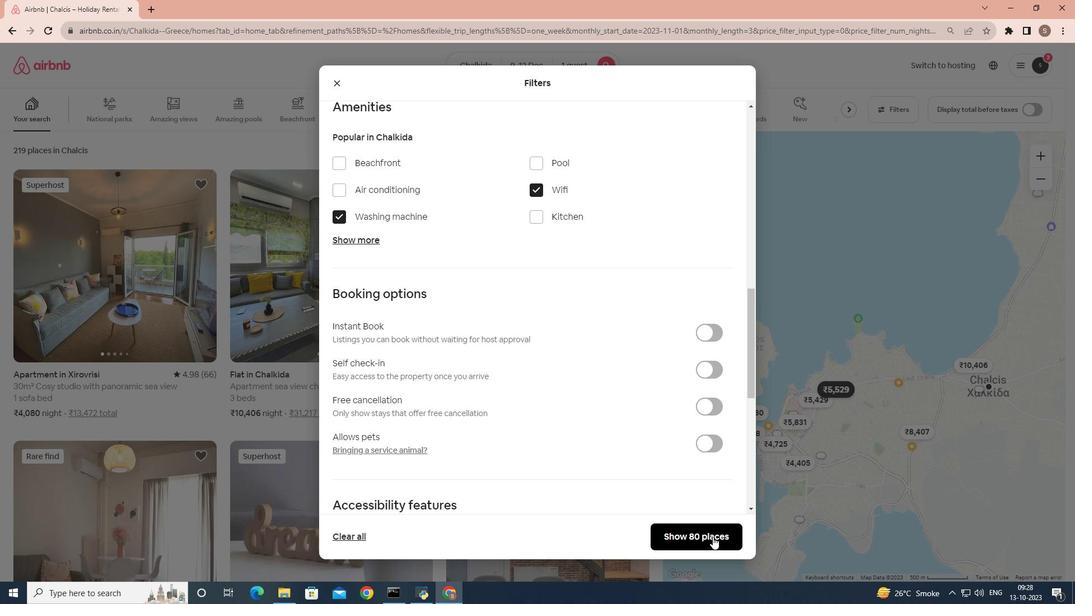 
Action: Mouse pressed left at (713, 537)
Screenshot: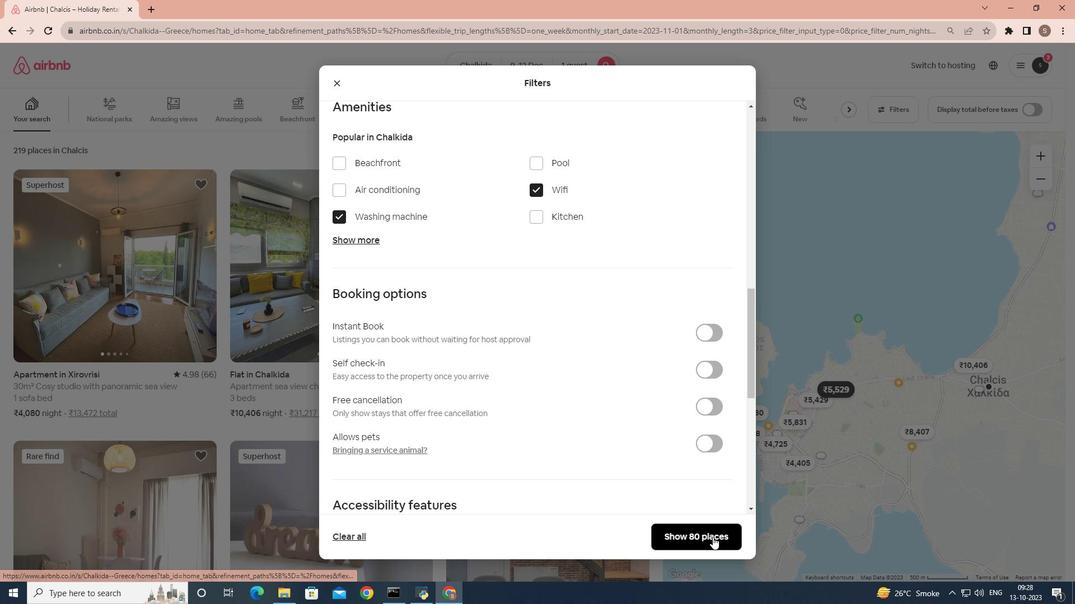 
Action: Mouse moved to (272, 329)
Screenshot: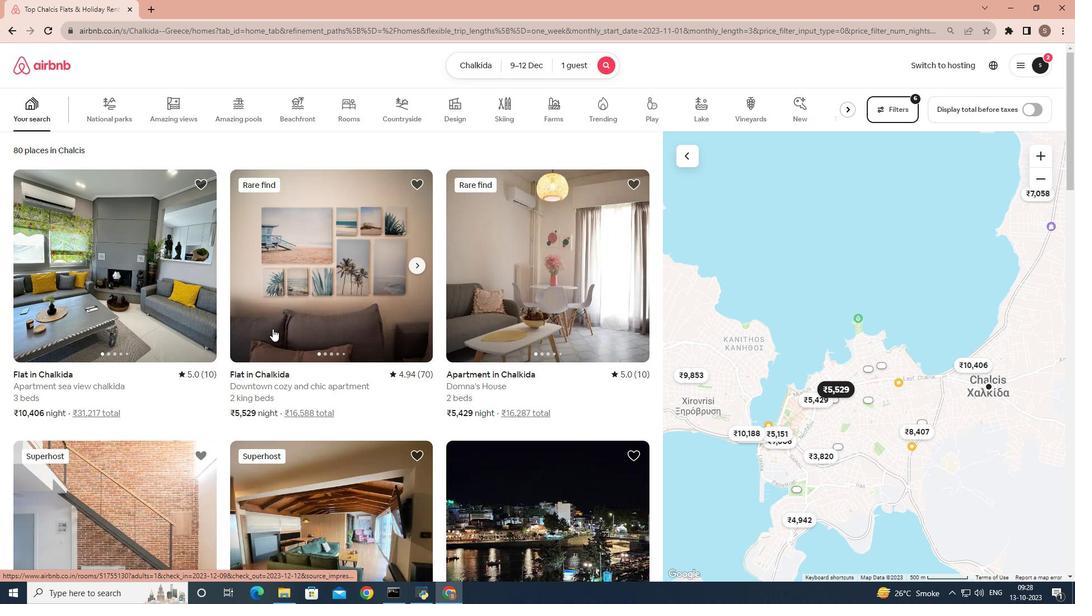 
Action: Mouse pressed left at (272, 329)
Screenshot: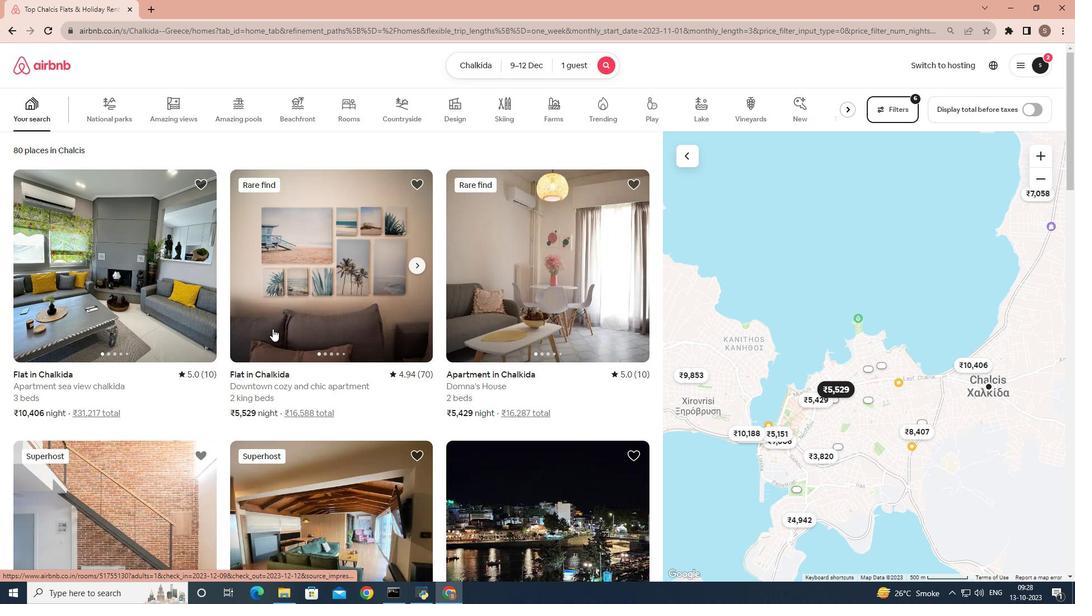 
Action: Mouse scrolled (272, 328) with delta (0, 0)
Screenshot: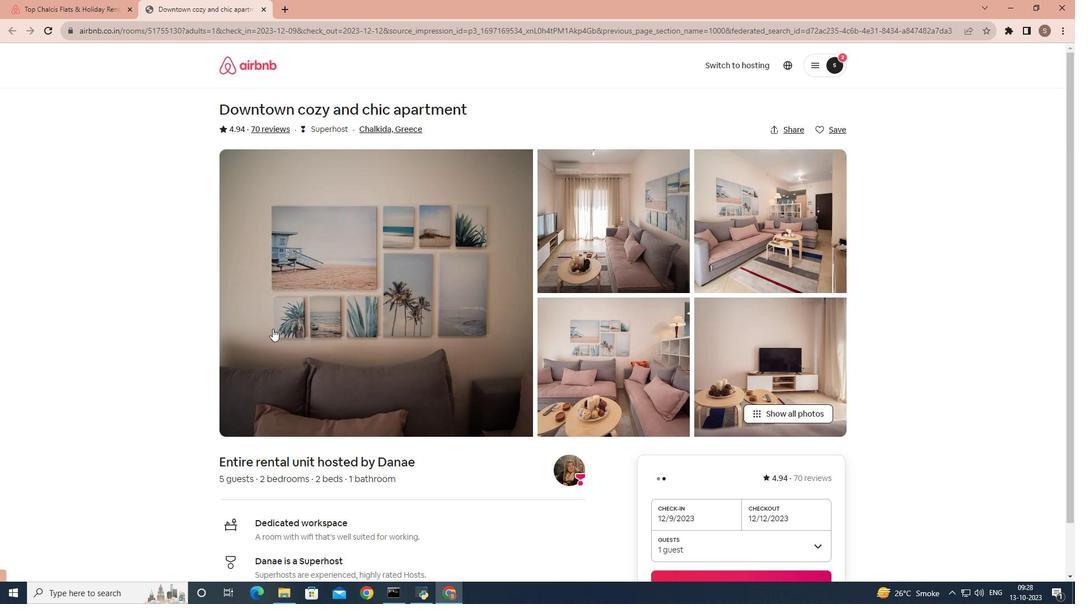 
Action: Mouse scrolled (272, 328) with delta (0, 0)
Screenshot: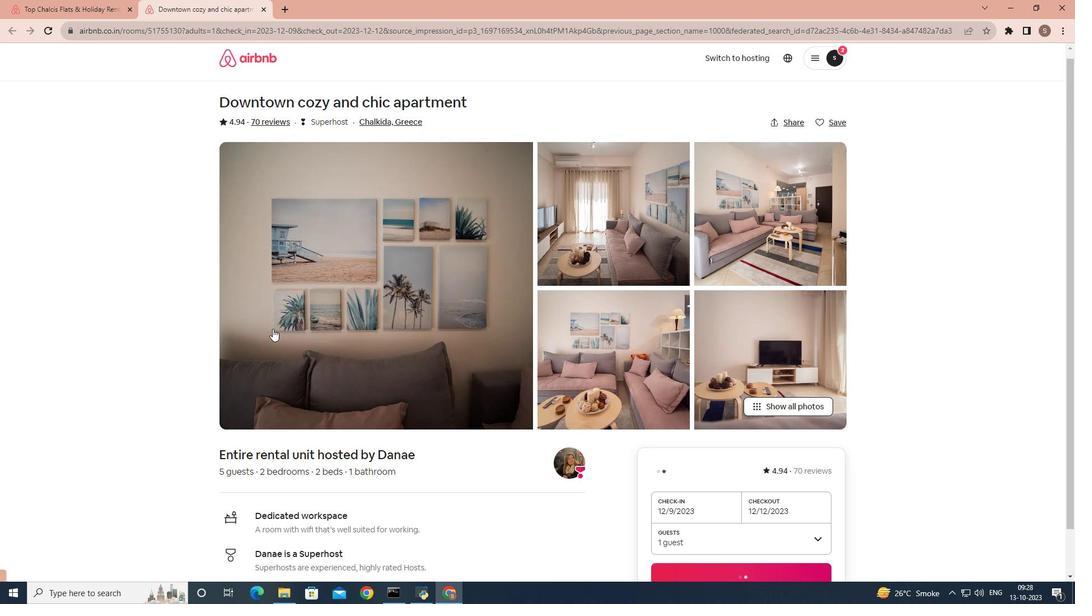 
Action: Mouse scrolled (272, 328) with delta (0, 0)
Screenshot: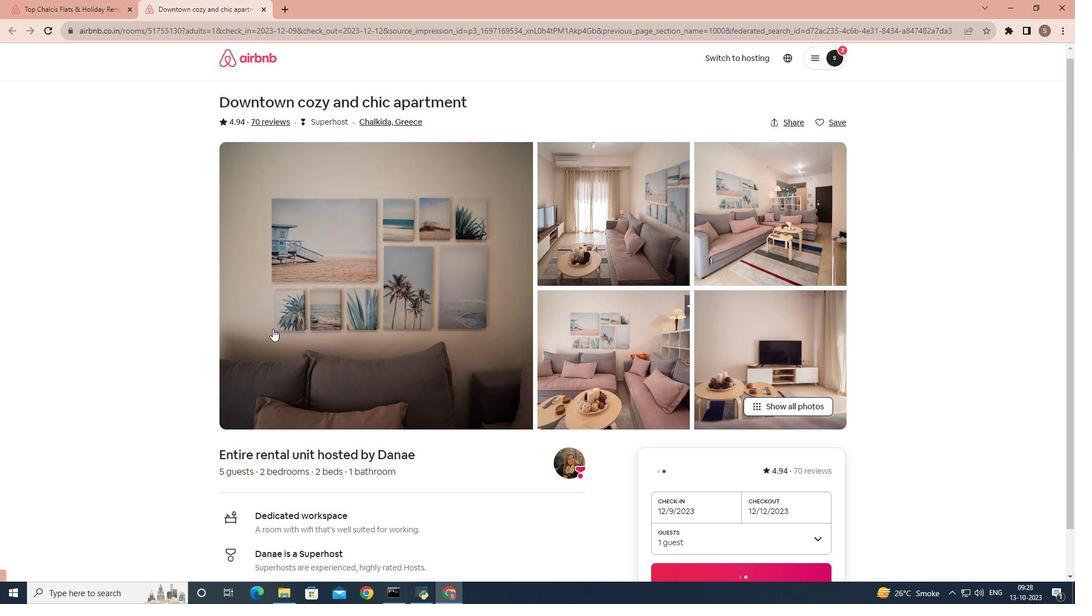 
Action: Mouse scrolled (272, 328) with delta (0, 0)
Screenshot: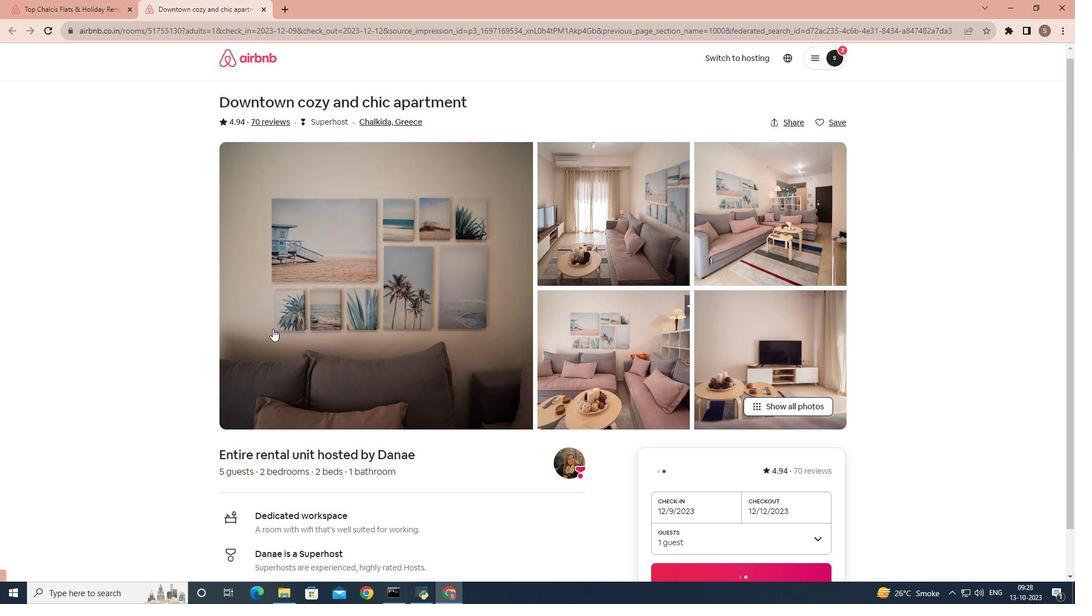 
Action: Mouse scrolled (272, 328) with delta (0, 0)
Screenshot: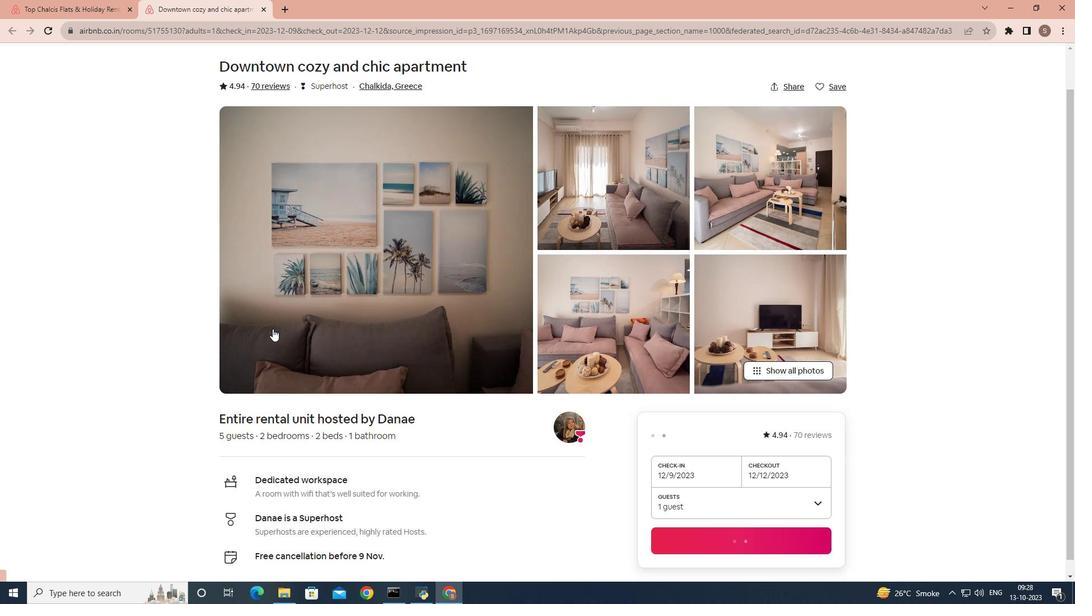 
Action: Mouse scrolled (272, 328) with delta (0, 0)
Screenshot: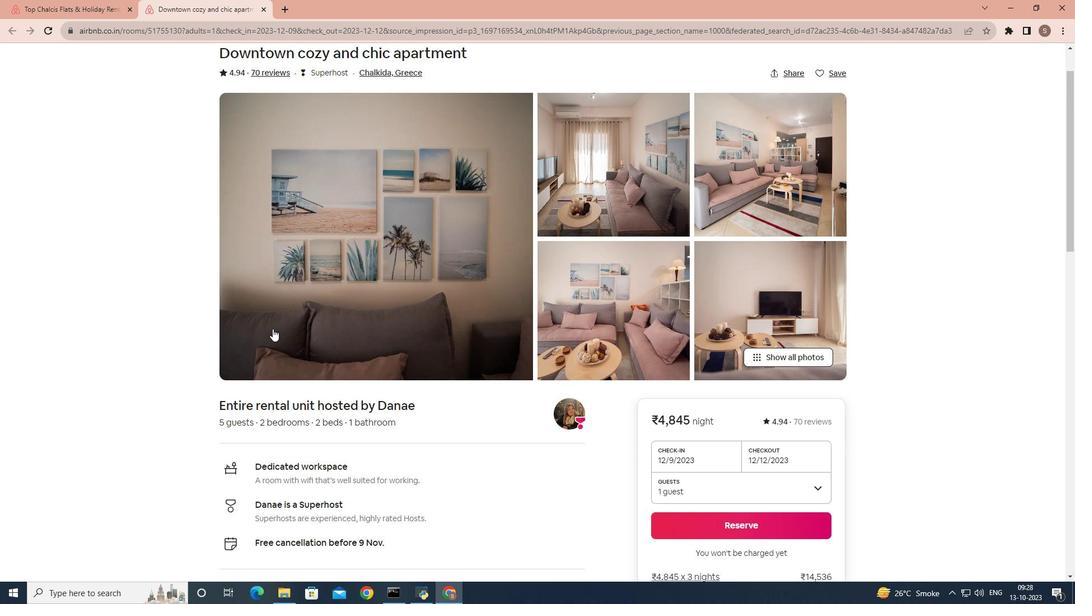 
Action: Mouse scrolled (272, 328) with delta (0, 0)
Screenshot: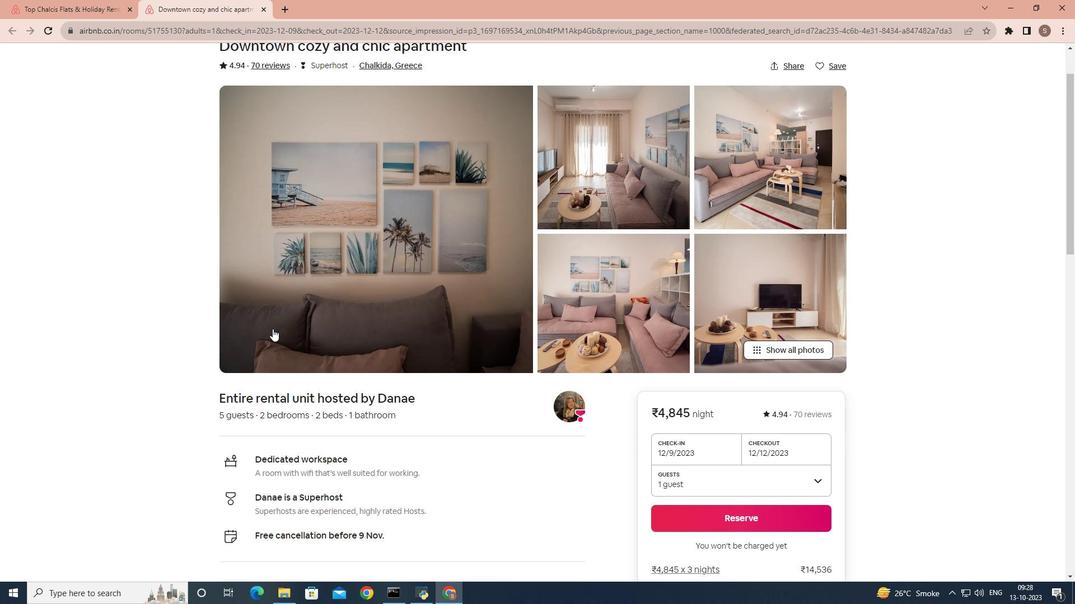 
Action: Mouse scrolled (272, 328) with delta (0, 0)
Screenshot: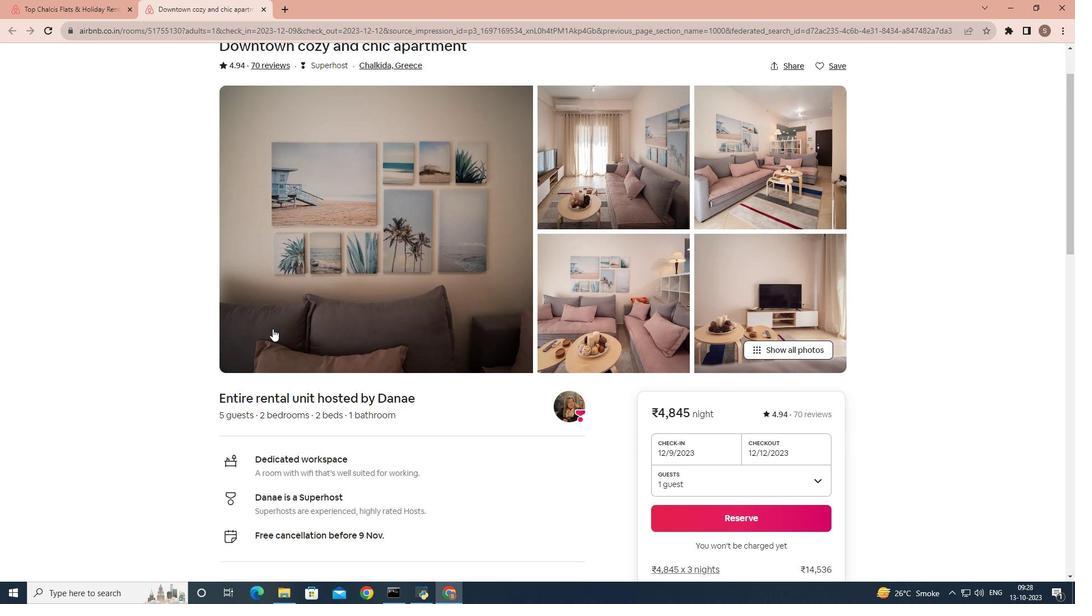 
Action: Mouse scrolled (272, 328) with delta (0, 0)
Screenshot: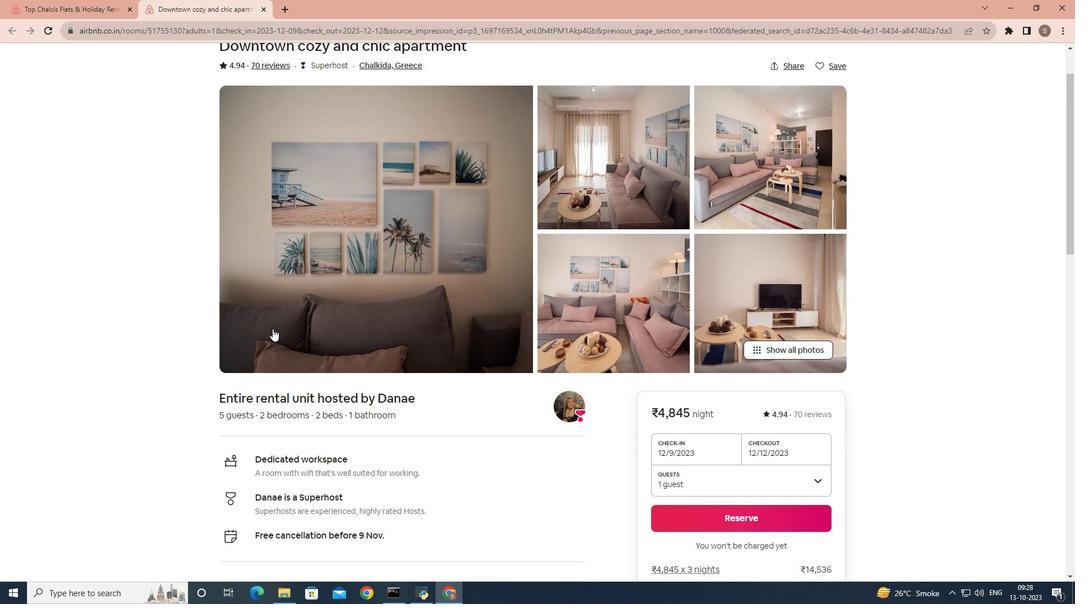 
Action: Mouse scrolled (272, 328) with delta (0, 0)
Screenshot: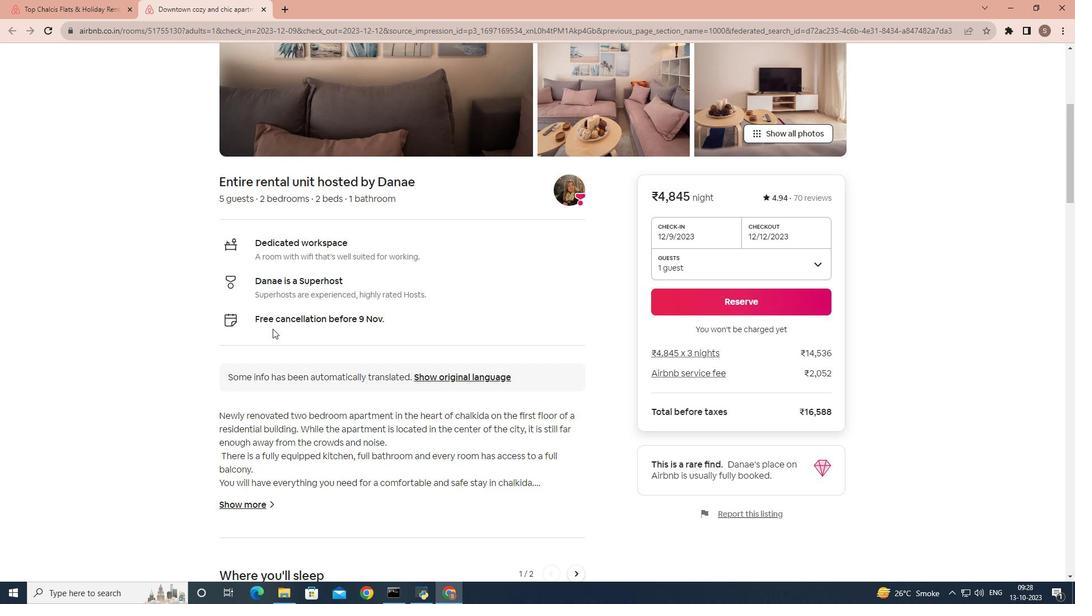 
Action: Mouse scrolled (272, 328) with delta (0, 0)
Screenshot: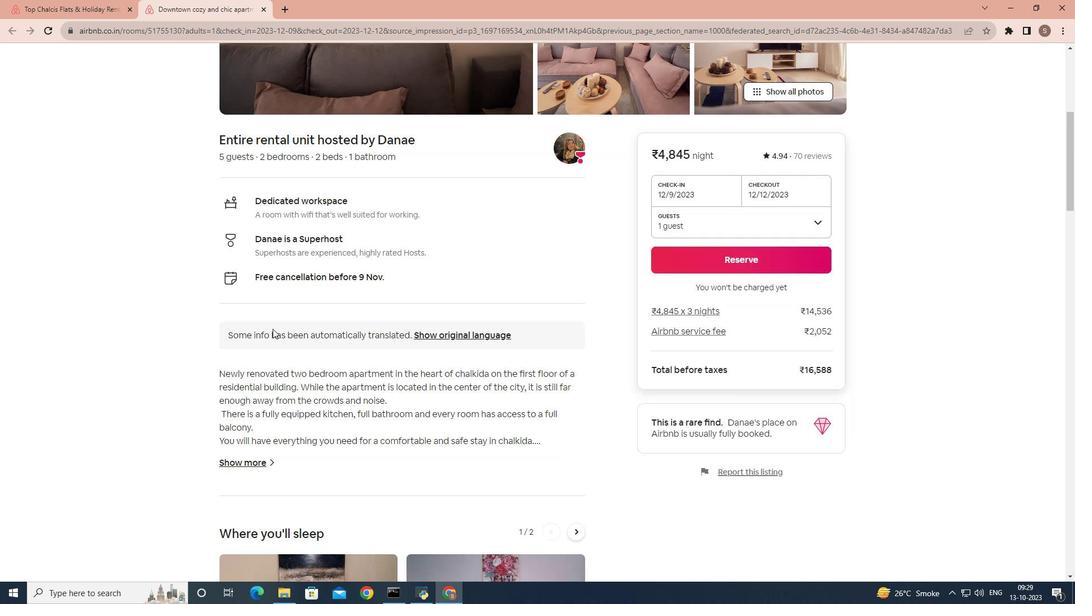 
Action: Mouse moved to (245, 394)
Screenshot: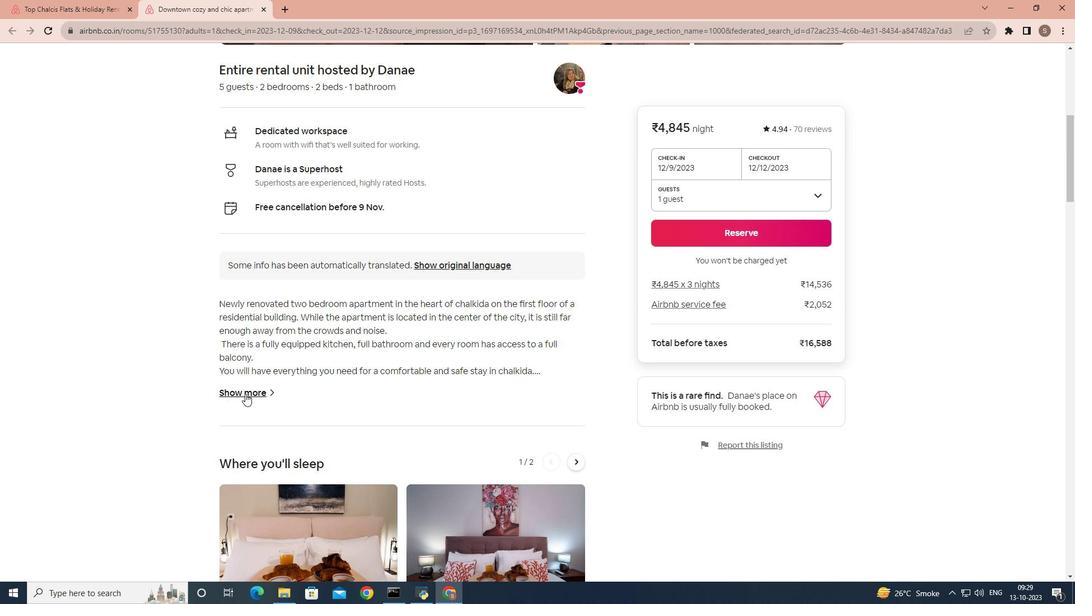 
Action: Mouse pressed left at (245, 394)
Screenshot: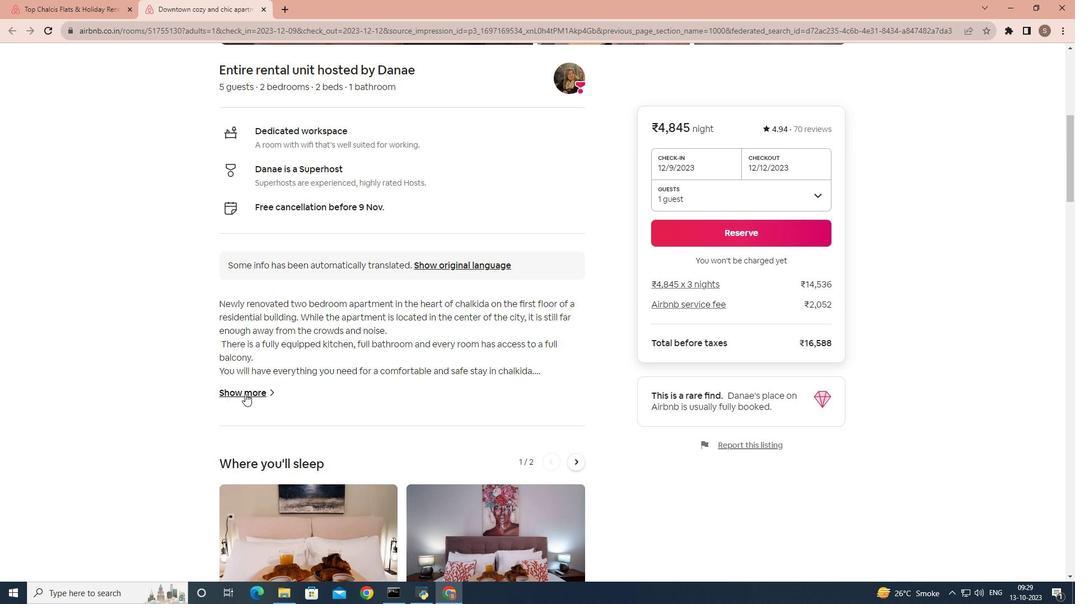
Action: Mouse moved to (340, 227)
Screenshot: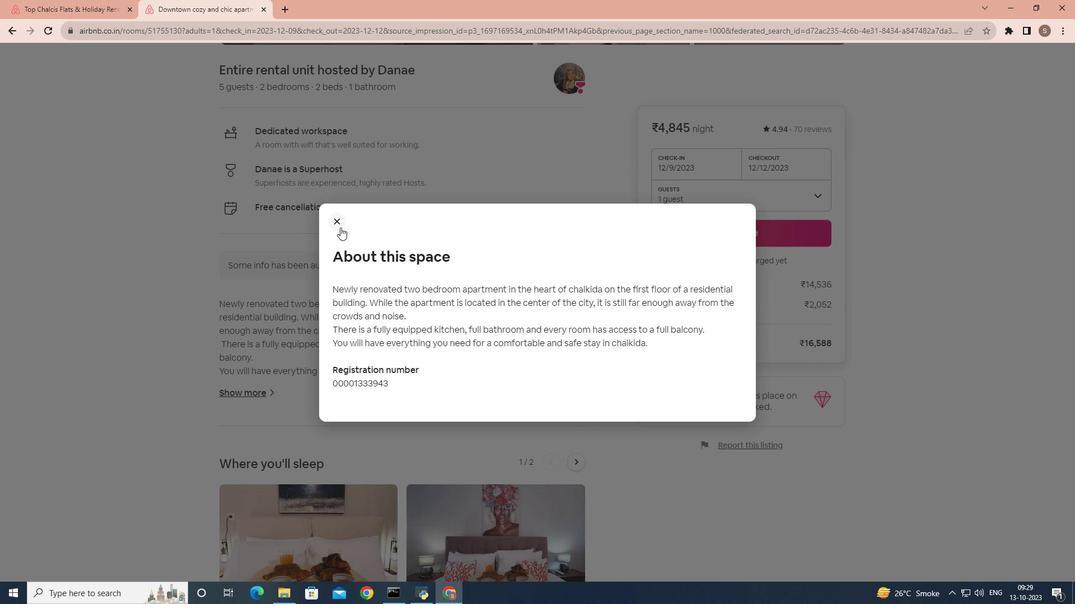 
Action: Mouse pressed left at (340, 227)
Screenshot: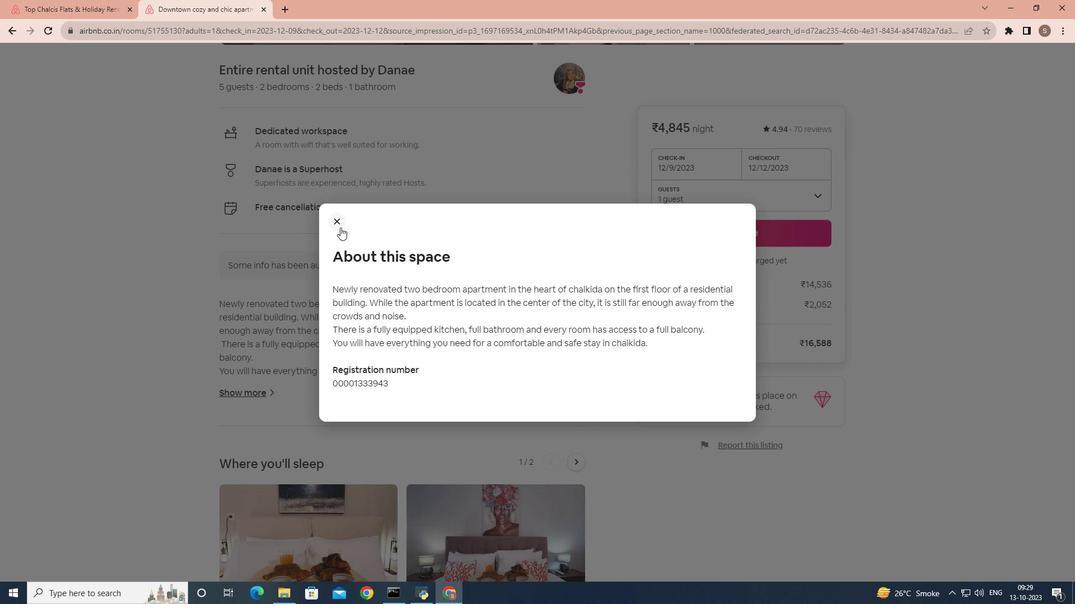 
Action: Mouse moved to (308, 322)
Screenshot: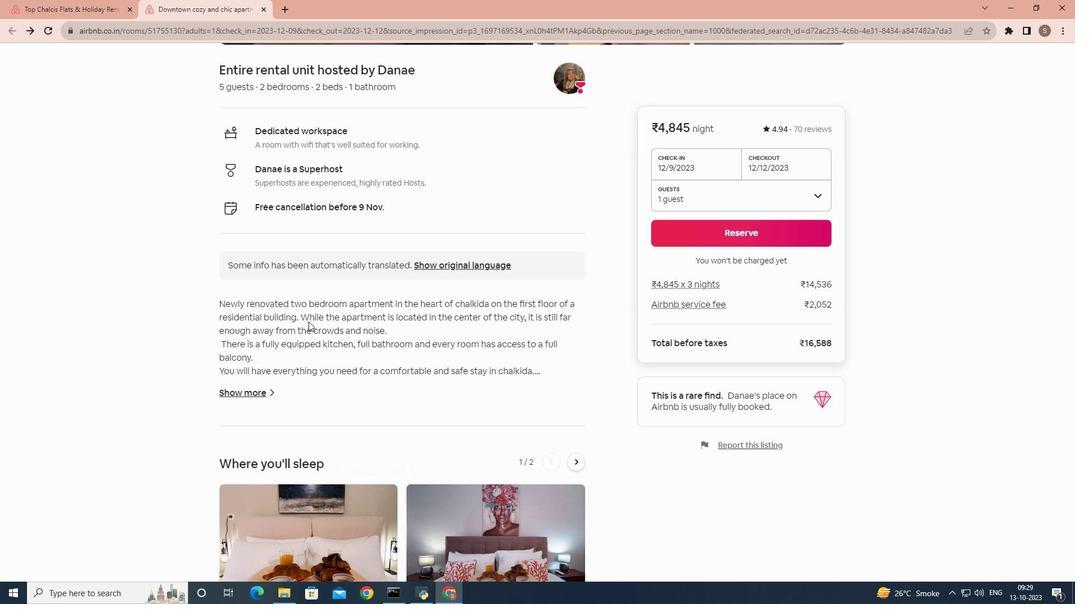 
Action: Mouse scrolled (308, 321) with delta (0, 0)
Screenshot: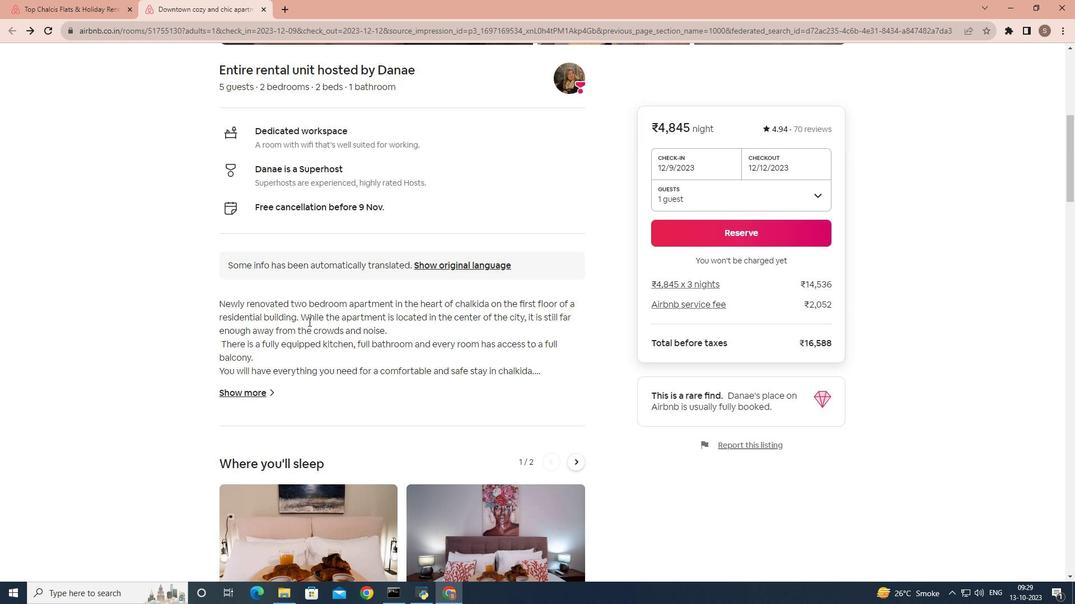 
Action: Mouse scrolled (308, 321) with delta (0, 0)
Screenshot: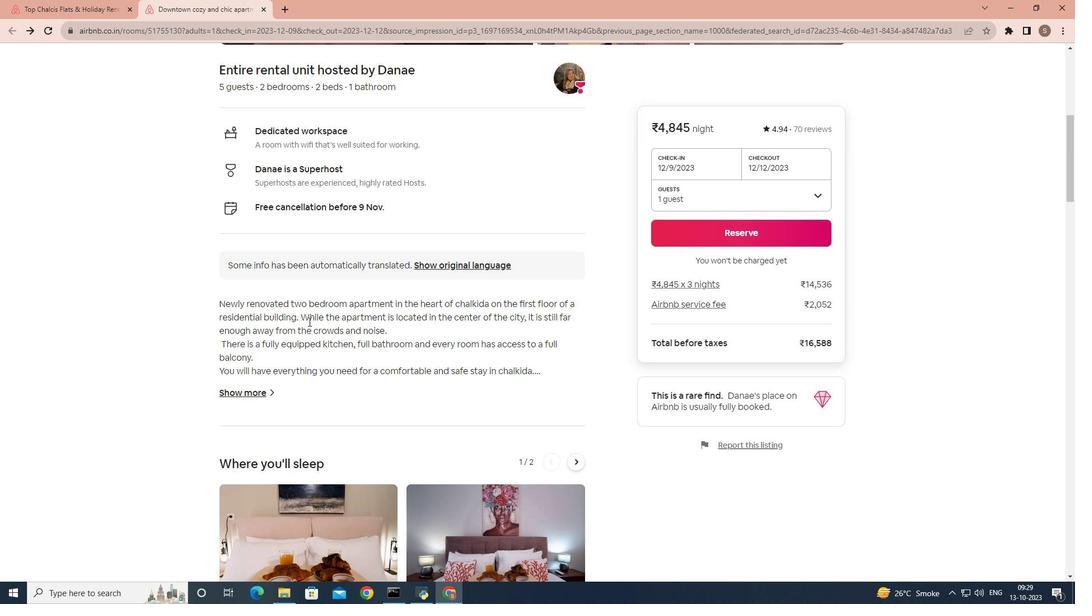 
Action: Mouse scrolled (308, 321) with delta (0, 0)
Screenshot: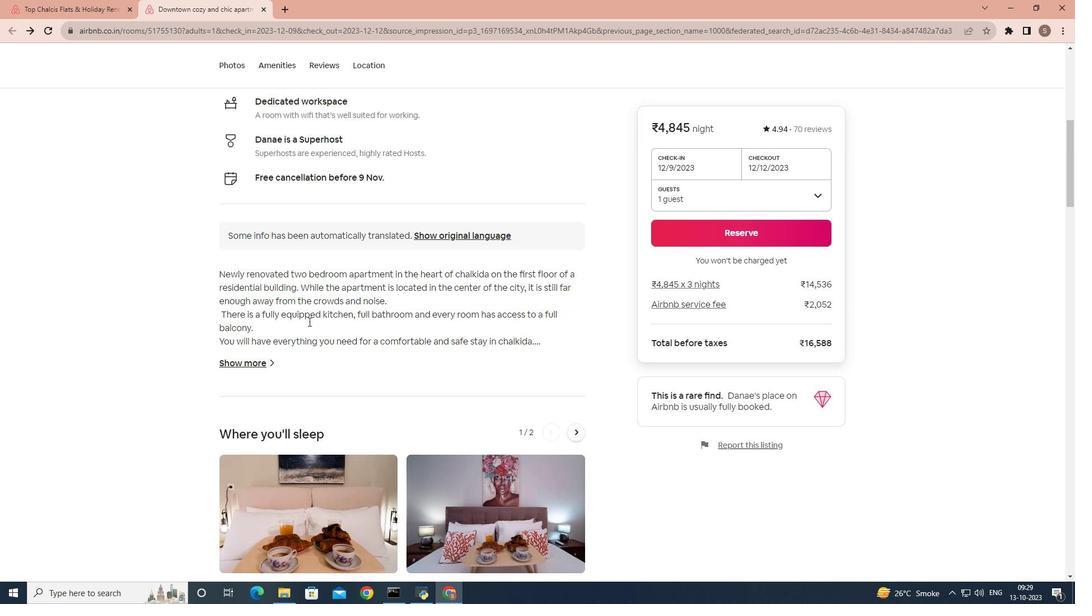 
Action: Mouse scrolled (308, 321) with delta (0, 0)
Screenshot: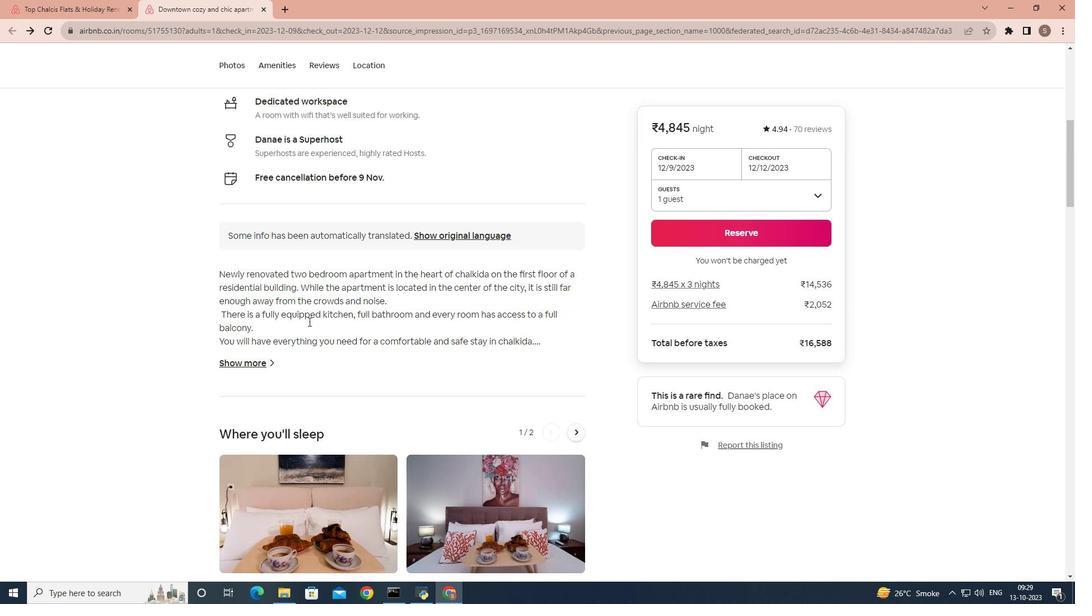
Action: Mouse scrolled (308, 321) with delta (0, 0)
Screenshot: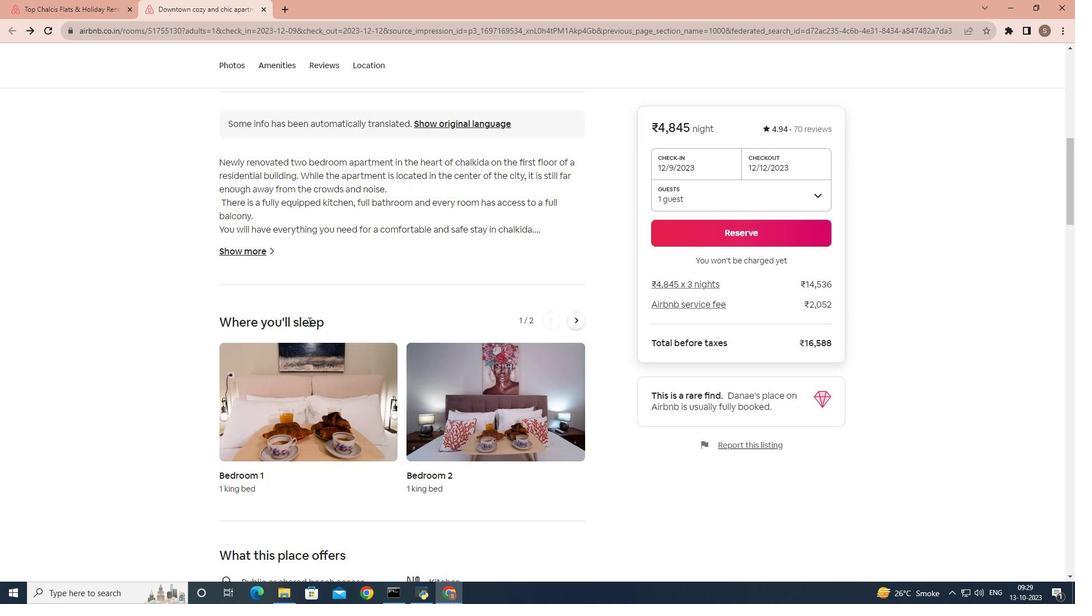 
Action: Mouse scrolled (308, 321) with delta (0, 0)
Screenshot: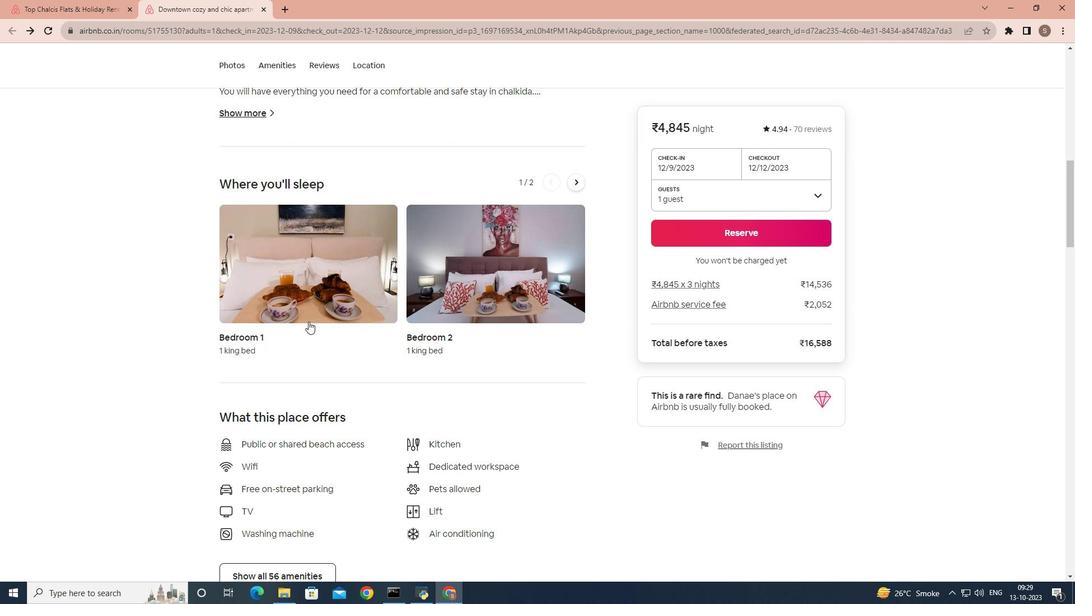 
Action: Mouse scrolled (308, 321) with delta (0, 0)
Screenshot: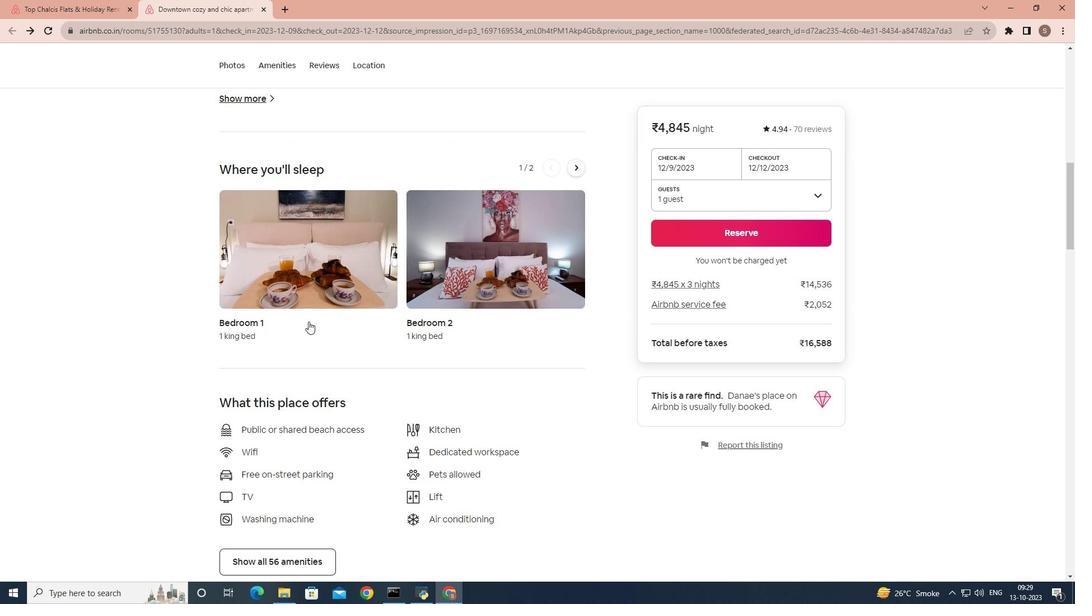 
Action: Mouse scrolled (308, 321) with delta (0, 0)
Screenshot: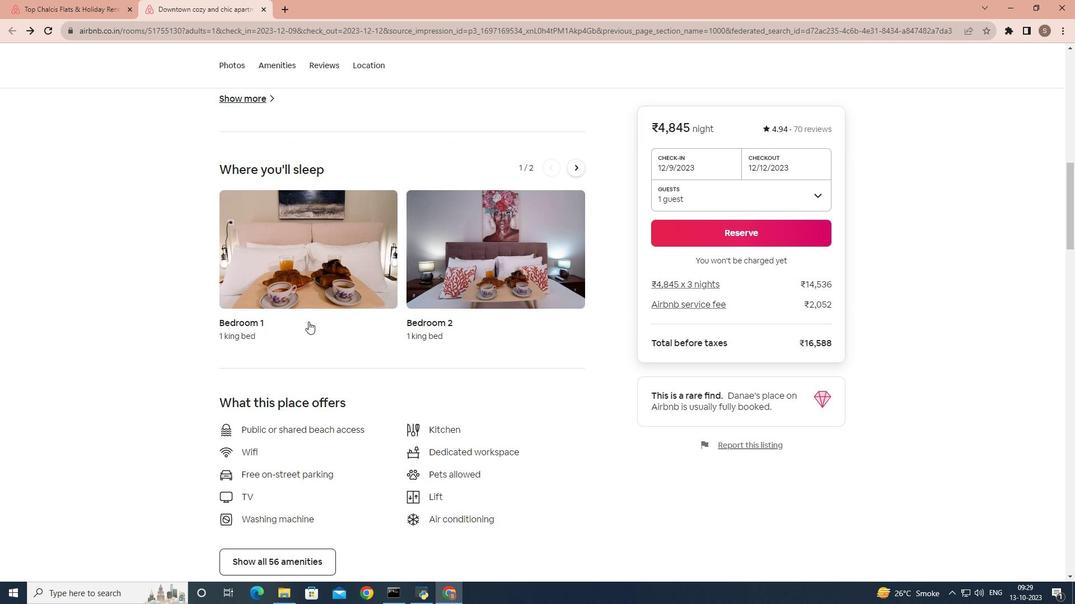 
Action: Mouse moved to (266, 406)
Screenshot: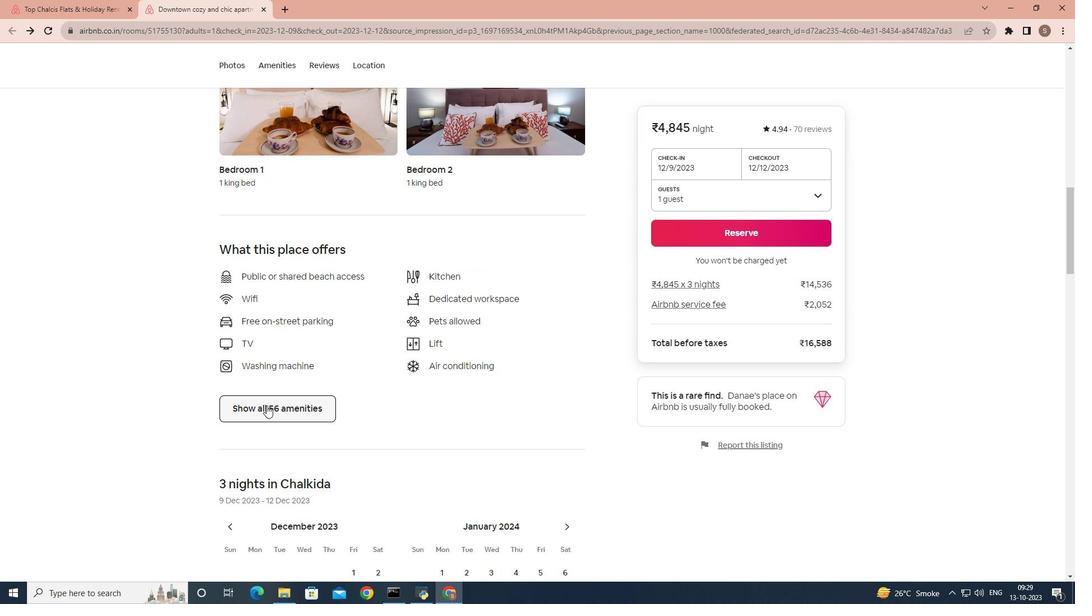 
Action: Mouse pressed left at (266, 406)
Screenshot: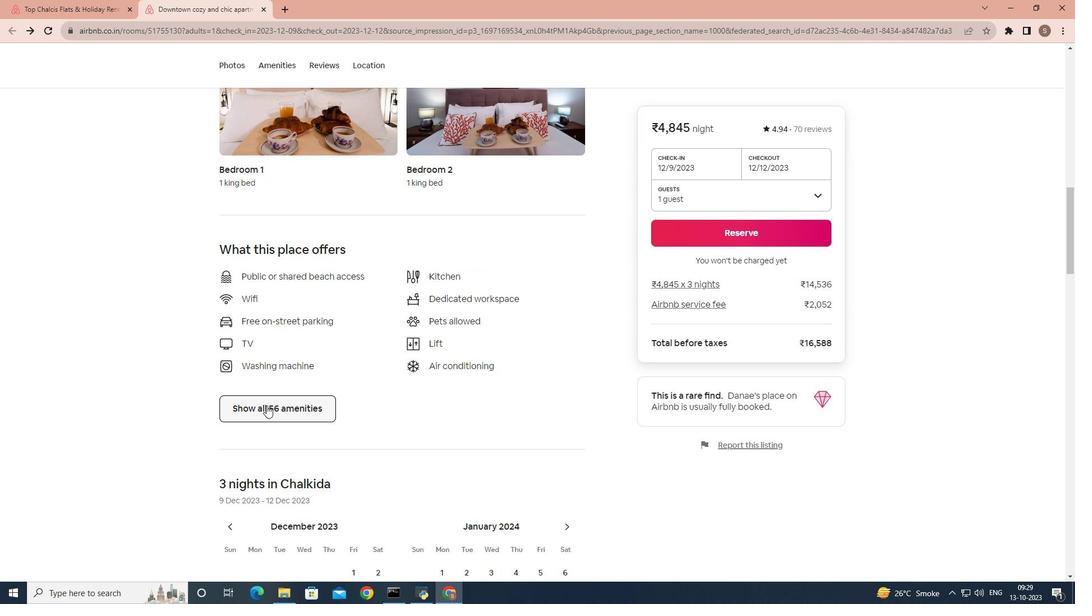 
Action: Mouse moved to (368, 365)
Screenshot: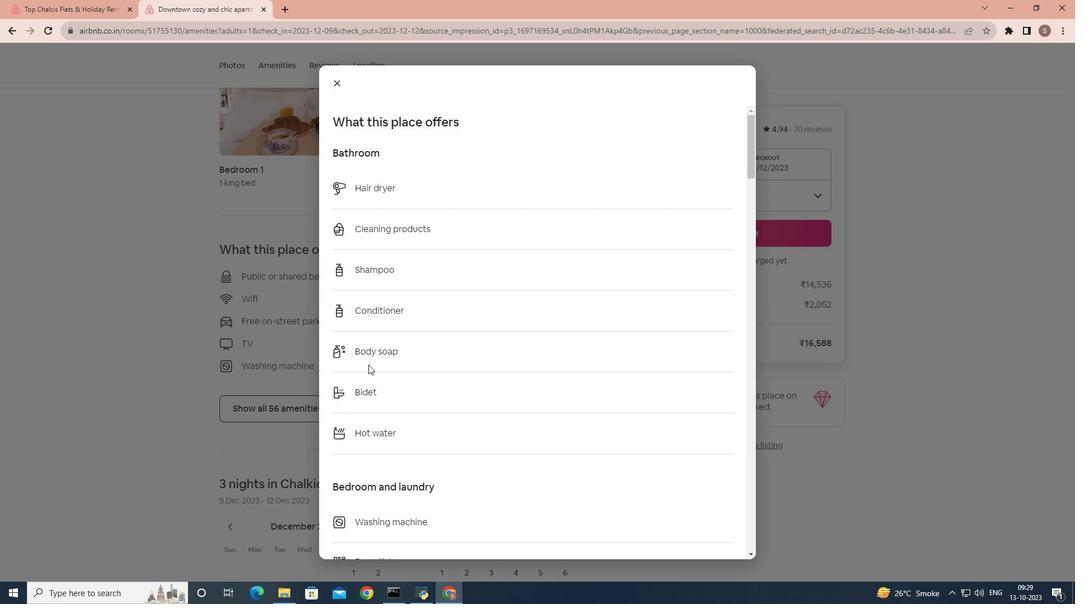 
Action: Mouse scrolled (368, 364) with delta (0, 0)
Screenshot: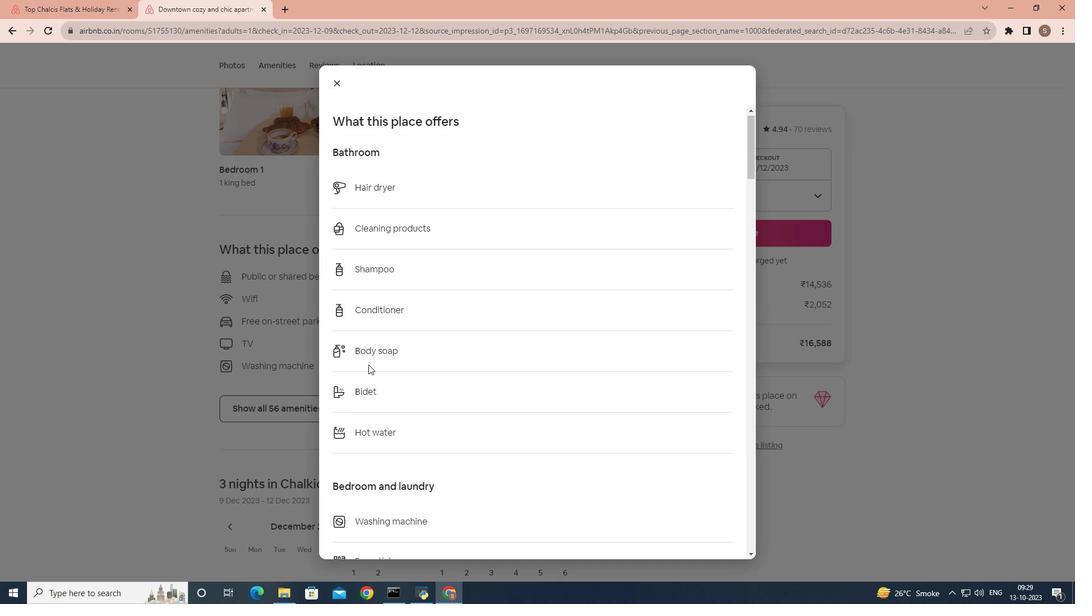 
Action: Mouse scrolled (368, 364) with delta (0, 0)
Screenshot: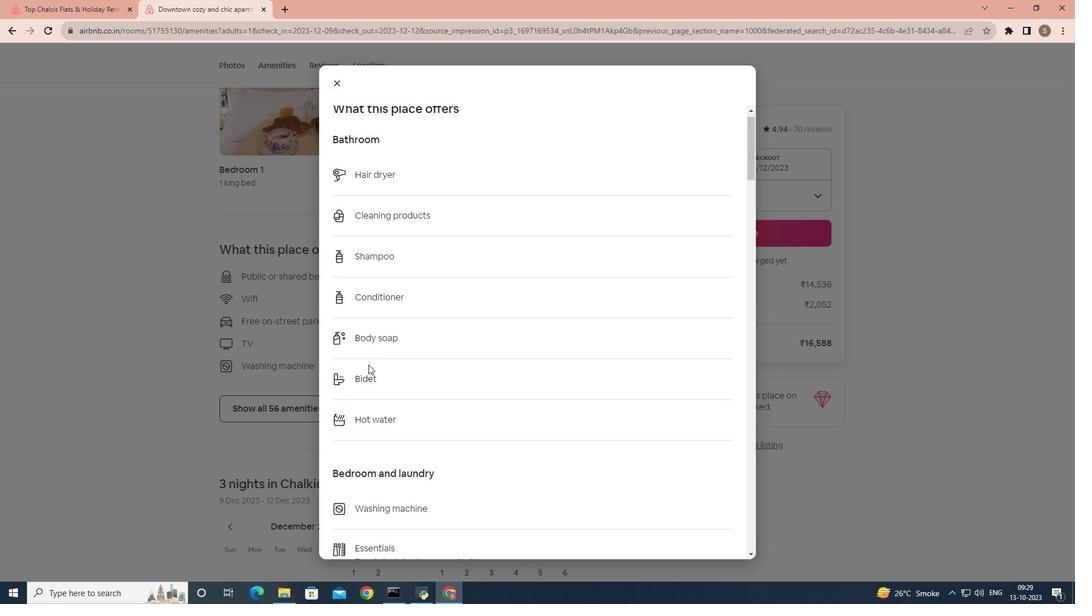 
Action: Mouse scrolled (368, 364) with delta (0, 0)
Screenshot: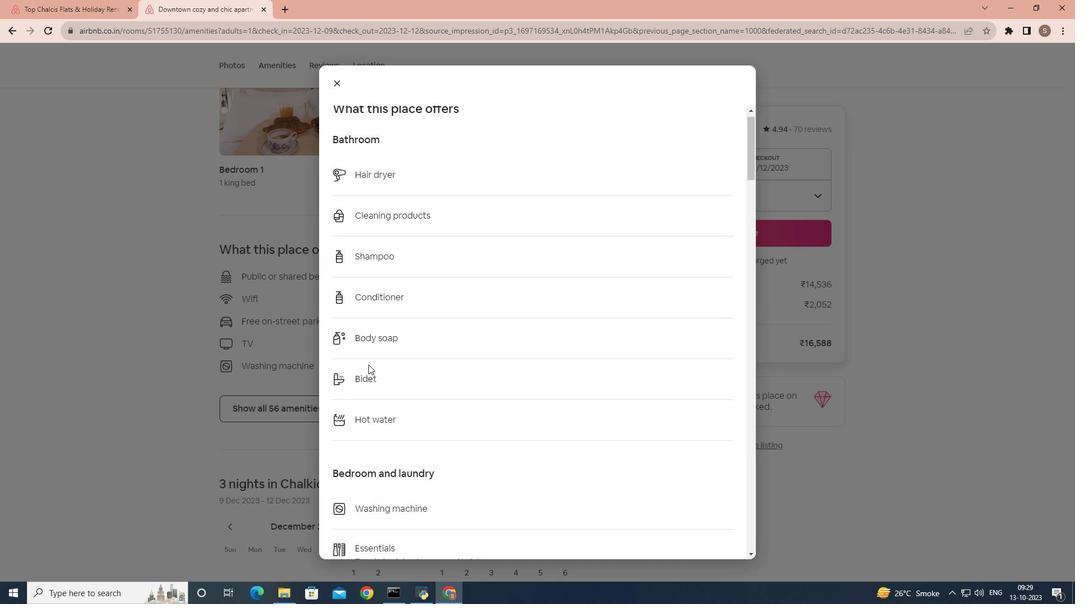 
Action: Mouse scrolled (368, 364) with delta (0, 0)
Screenshot: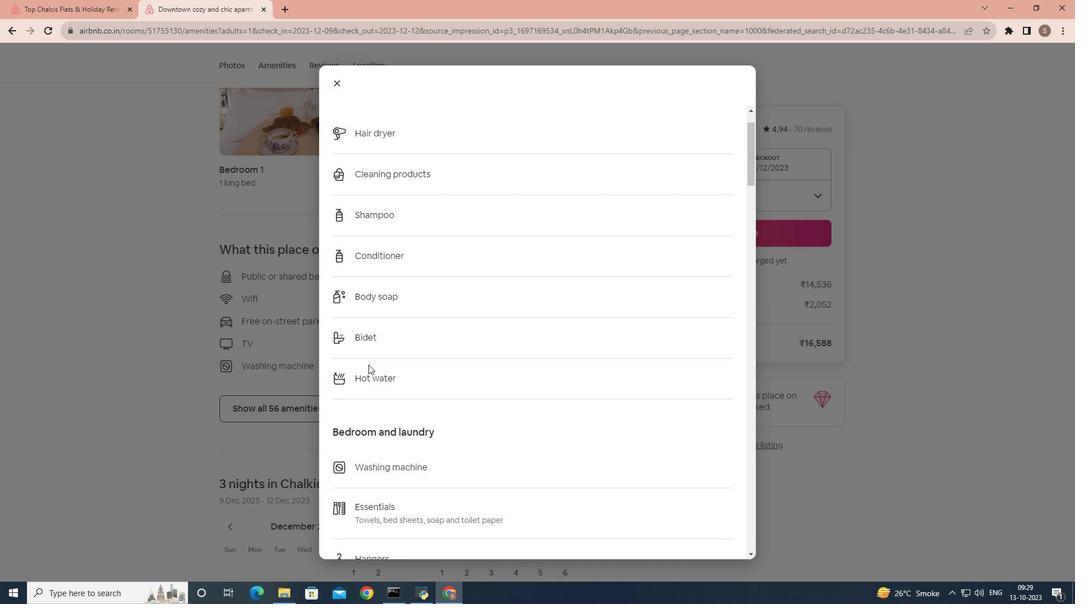 
Action: Mouse scrolled (368, 364) with delta (0, 0)
Screenshot: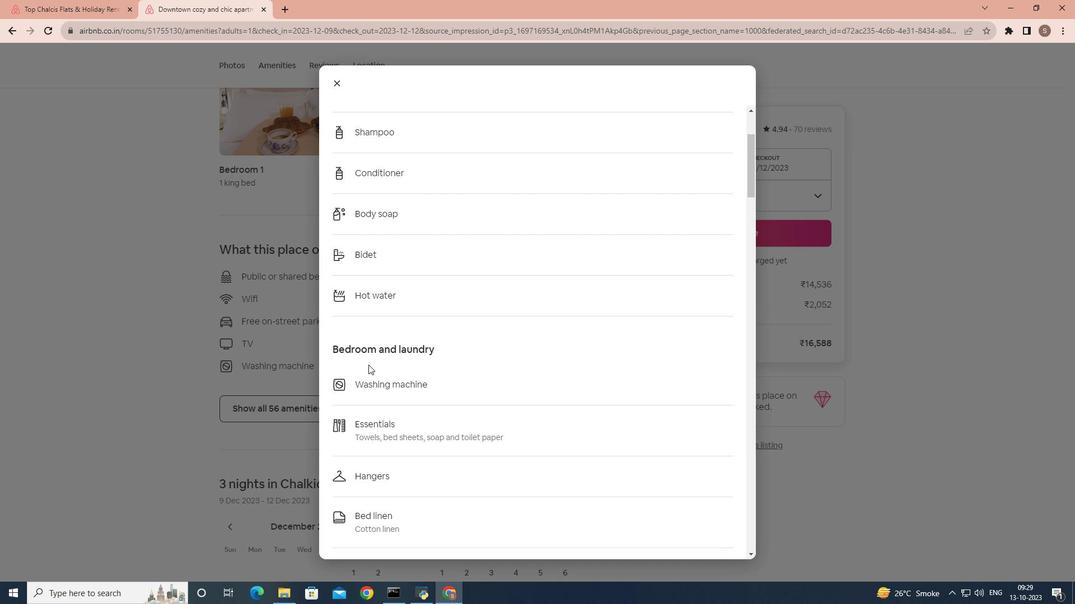 
Action: Mouse scrolled (368, 364) with delta (0, 0)
Screenshot: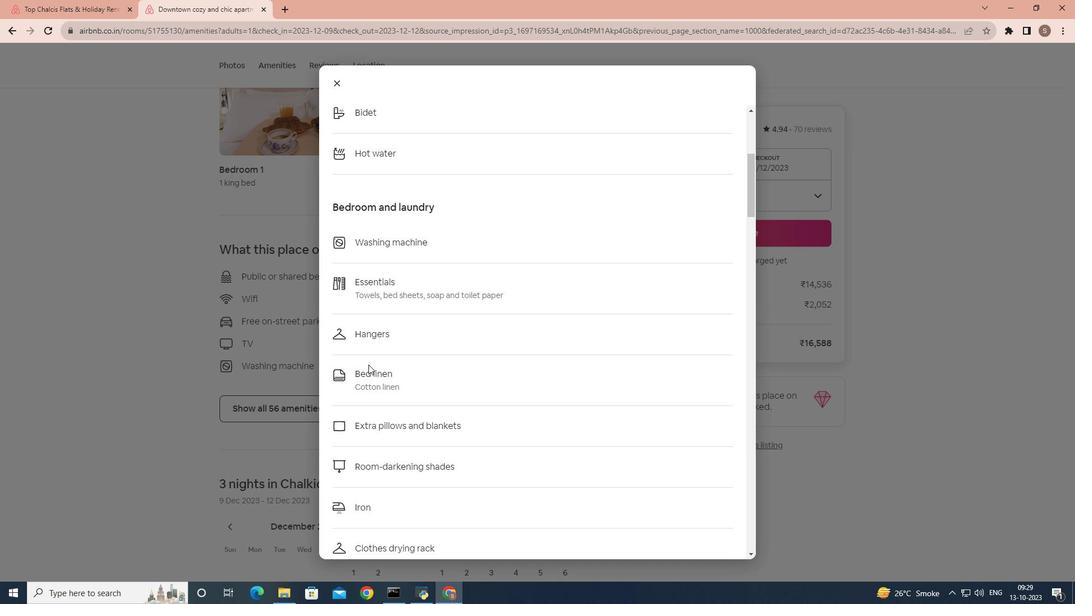 
Action: Mouse scrolled (368, 364) with delta (0, 0)
Screenshot: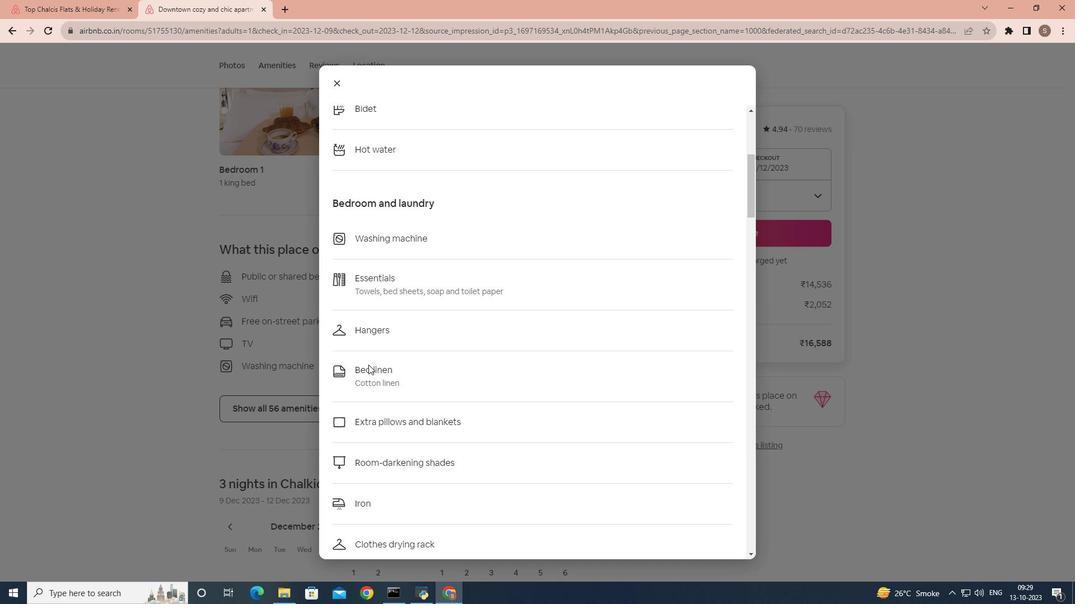 
Action: Mouse scrolled (368, 364) with delta (0, 0)
Screenshot: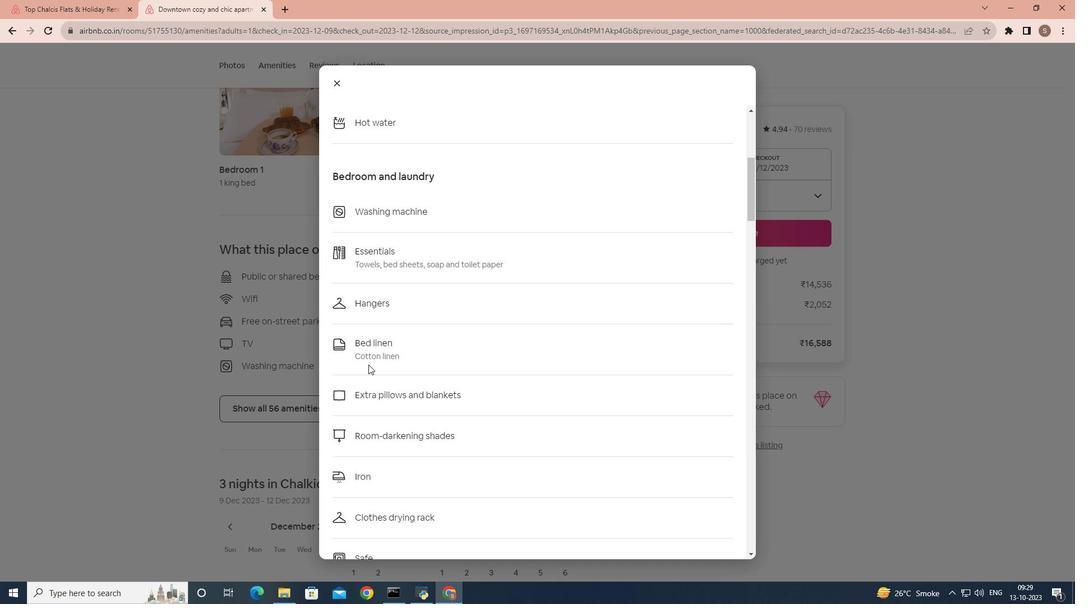 
Action: Mouse scrolled (368, 364) with delta (0, 0)
Screenshot: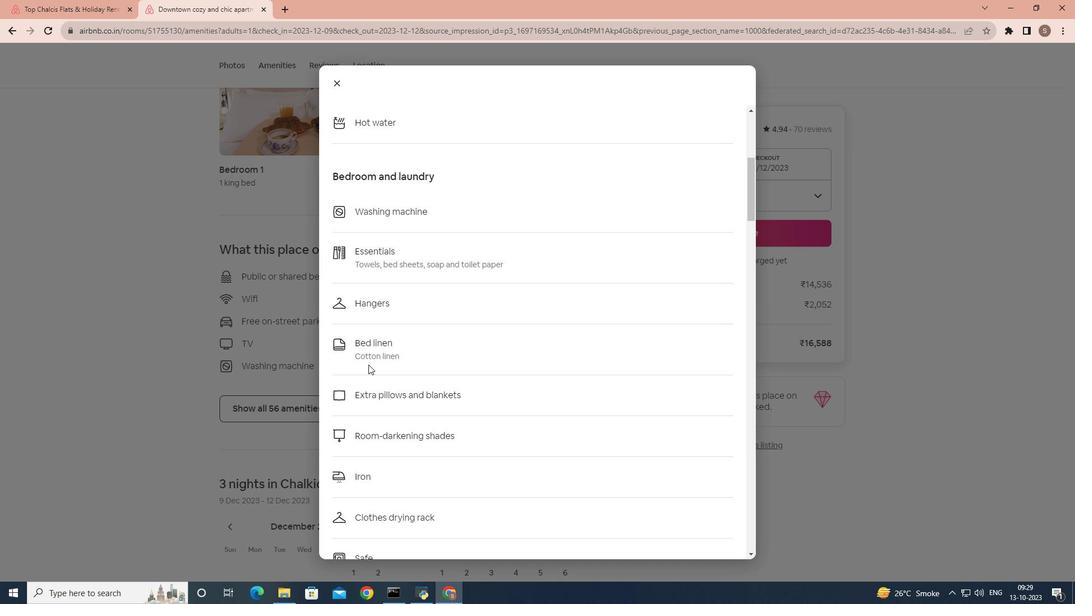 
Action: Mouse scrolled (368, 364) with delta (0, 0)
Screenshot: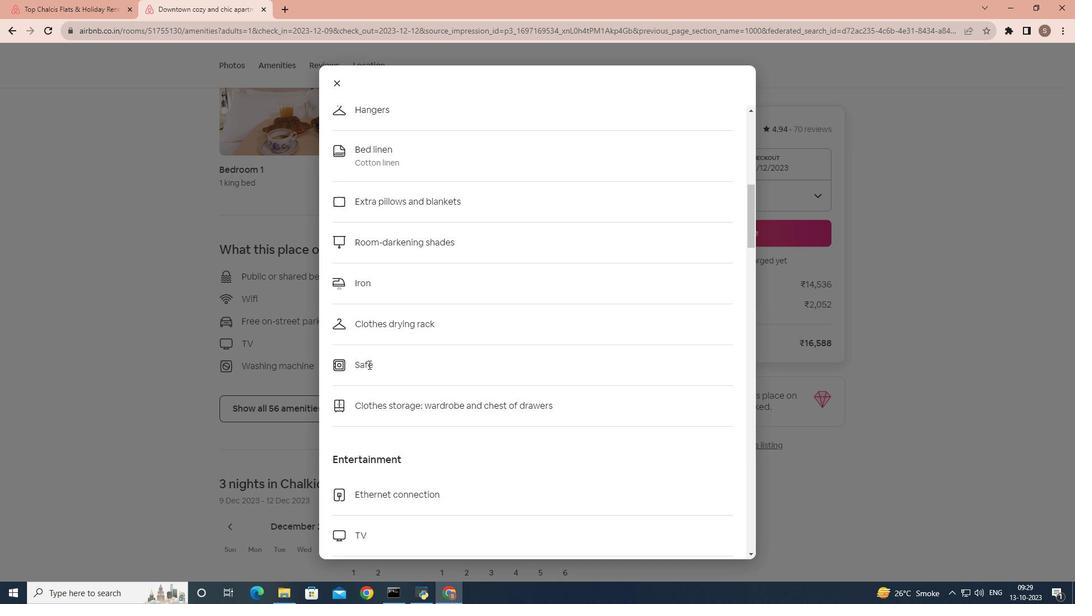 
Action: Mouse scrolled (368, 364) with delta (0, 0)
Screenshot: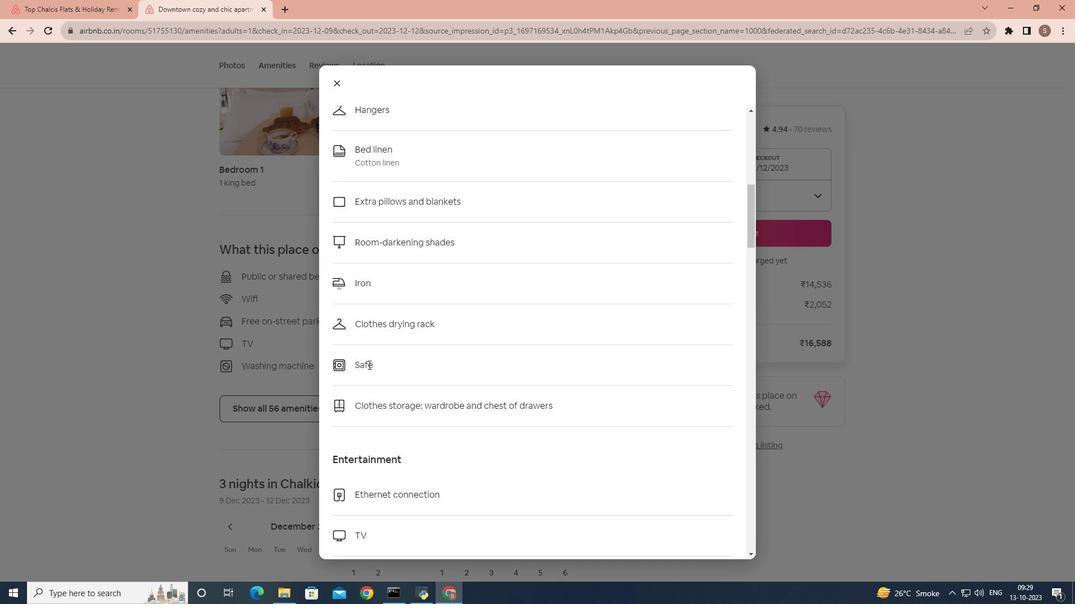 
Action: Mouse scrolled (368, 364) with delta (0, 0)
Screenshot: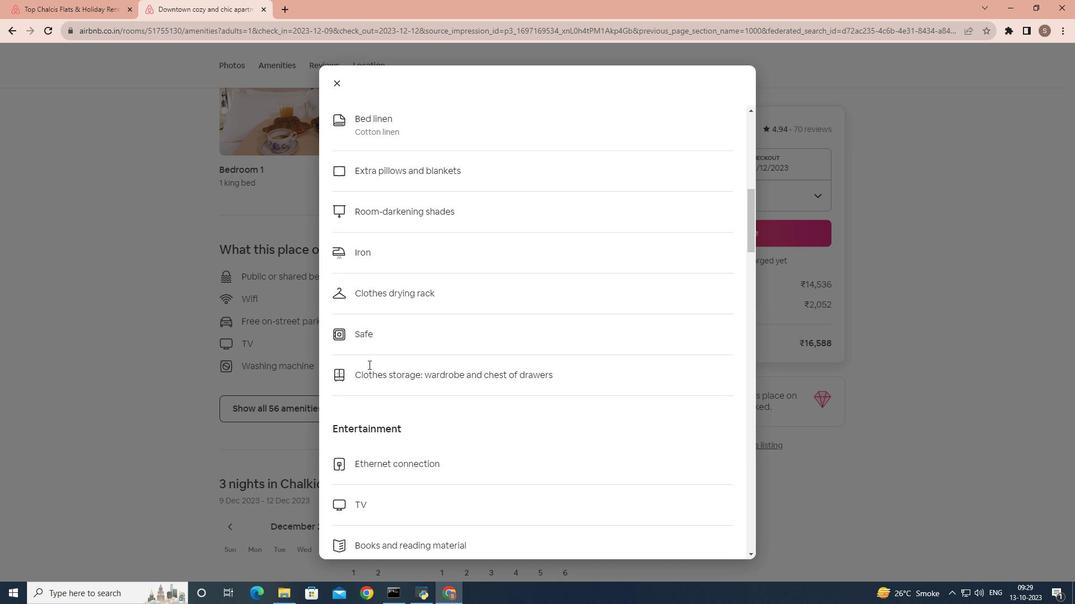
Action: Mouse scrolled (368, 364) with delta (0, 0)
Screenshot: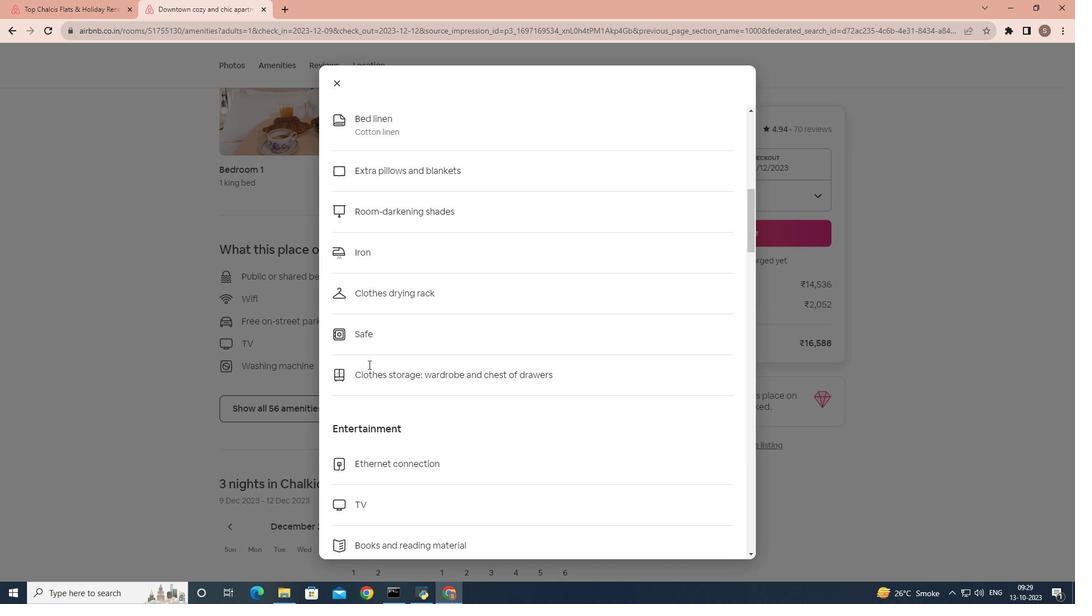 
Action: Mouse scrolled (368, 364) with delta (0, 0)
Screenshot: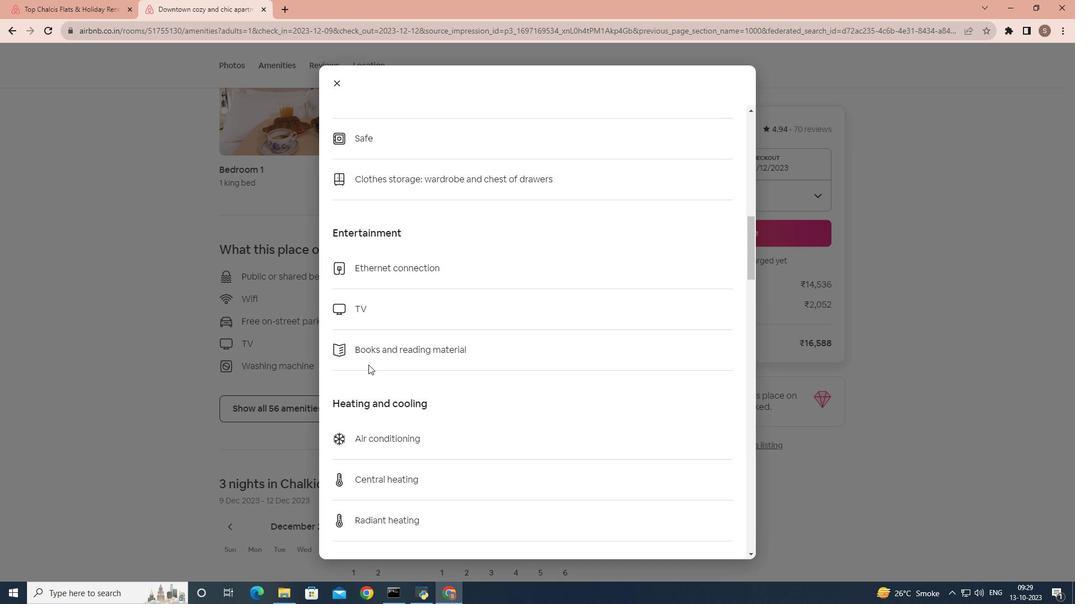 
Action: Mouse scrolled (368, 364) with delta (0, 0)
Screenshot: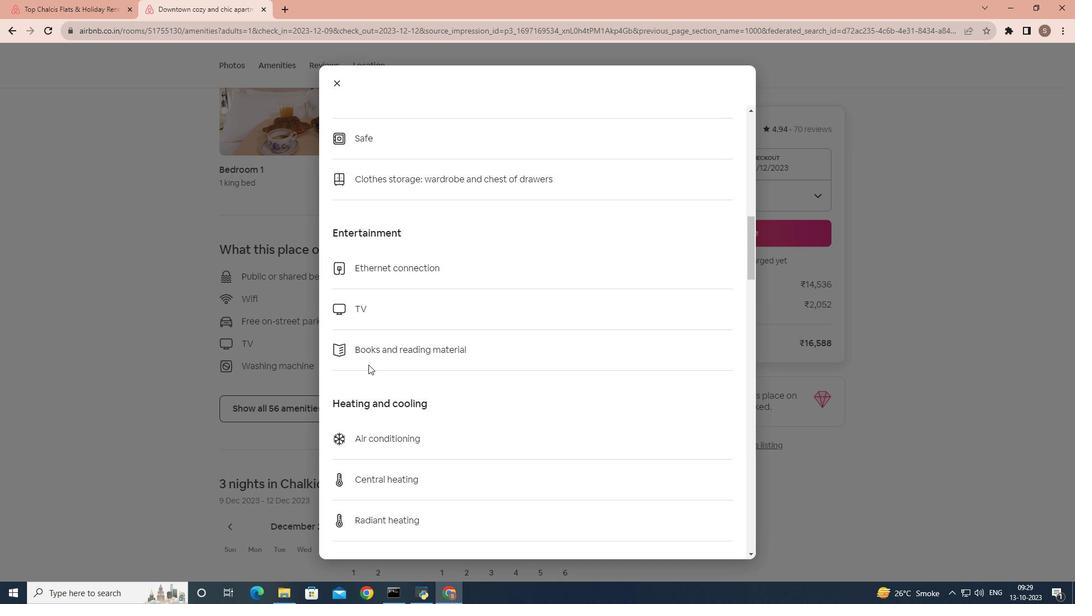 
Action: Mouse scrolled (368, 364) with delta (0, 0)
Screenshot: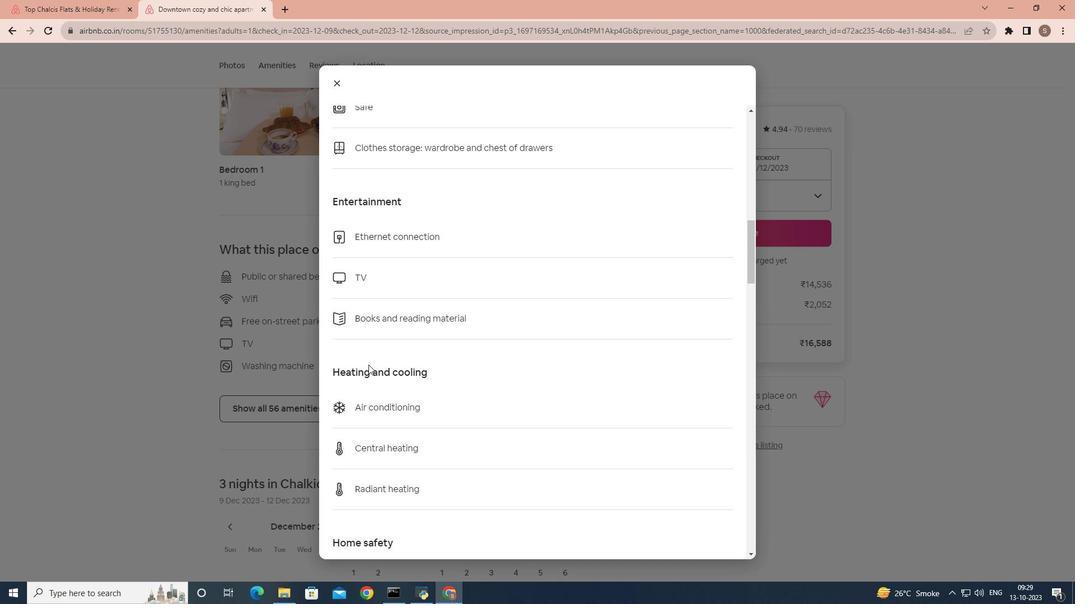 
Action: Mouse scrolled (368, 364) with delta (0, 0)
Screenshot: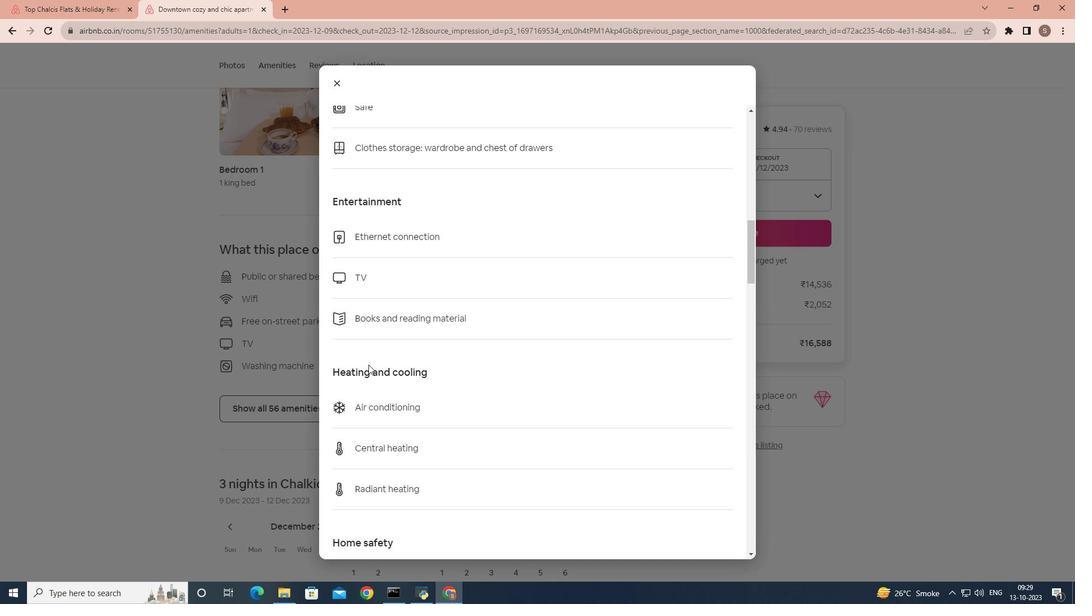
Action: Mouse scrolled (368, 364) with delta (0, 0)
Screenshot: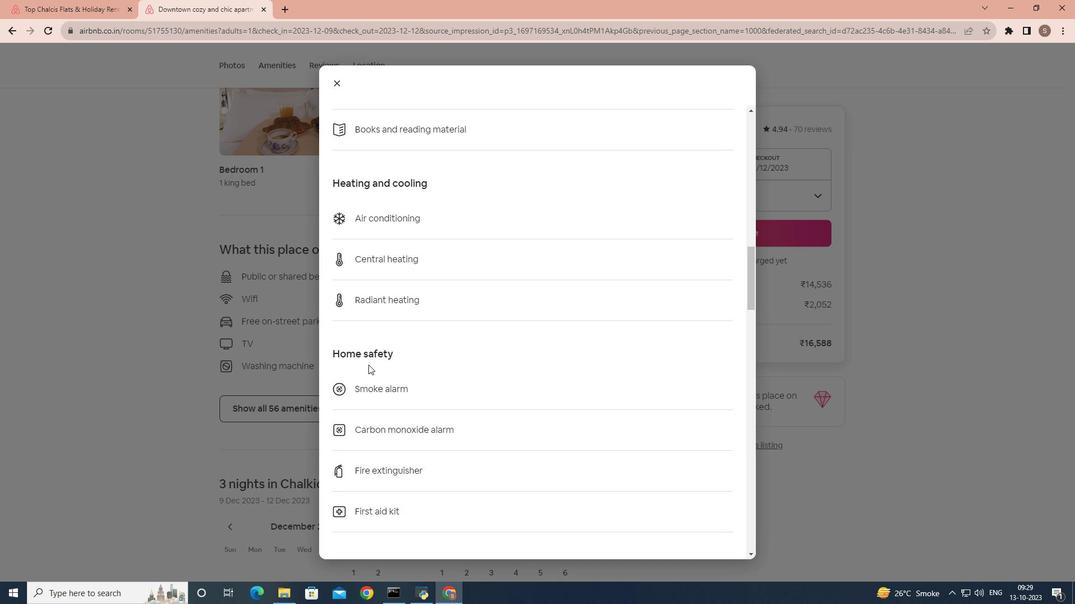 
Action: Mouse scrolled (368, 364) with delta (0, 0)
Screenshot: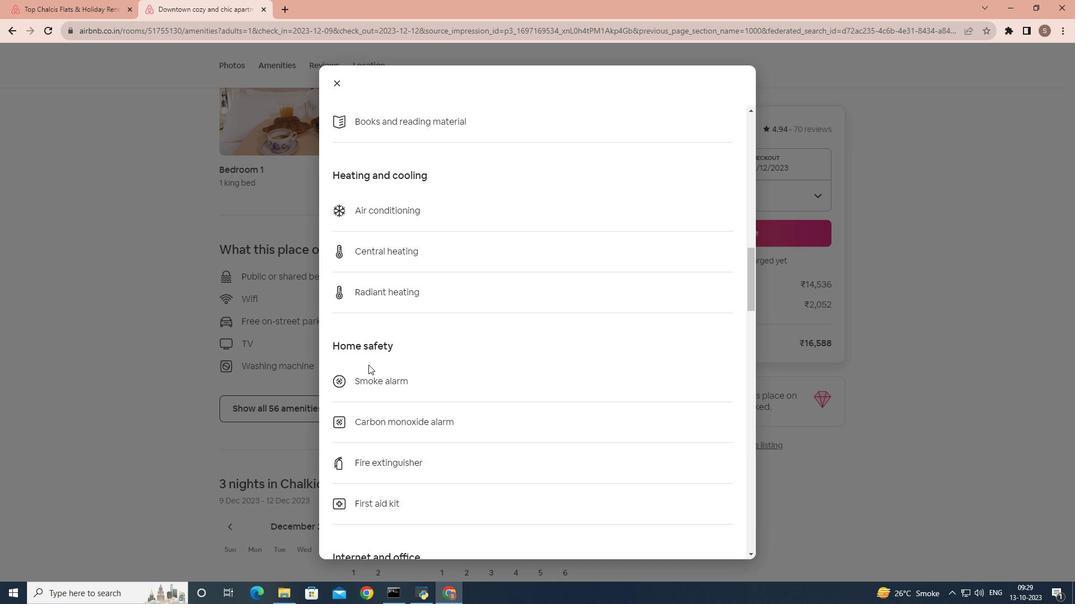 
Action: Mouse scrolled (368, 364) with delta (0, 0)
Screenshot: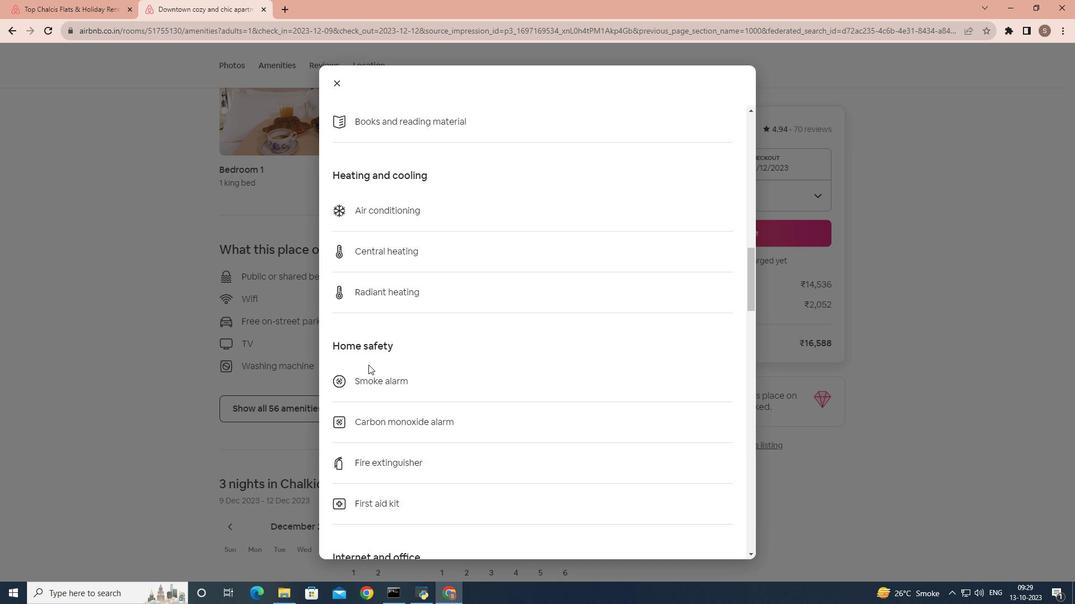 
Action: Mouse scrolled (368, 364) with delta (0, 0)
Screenshot: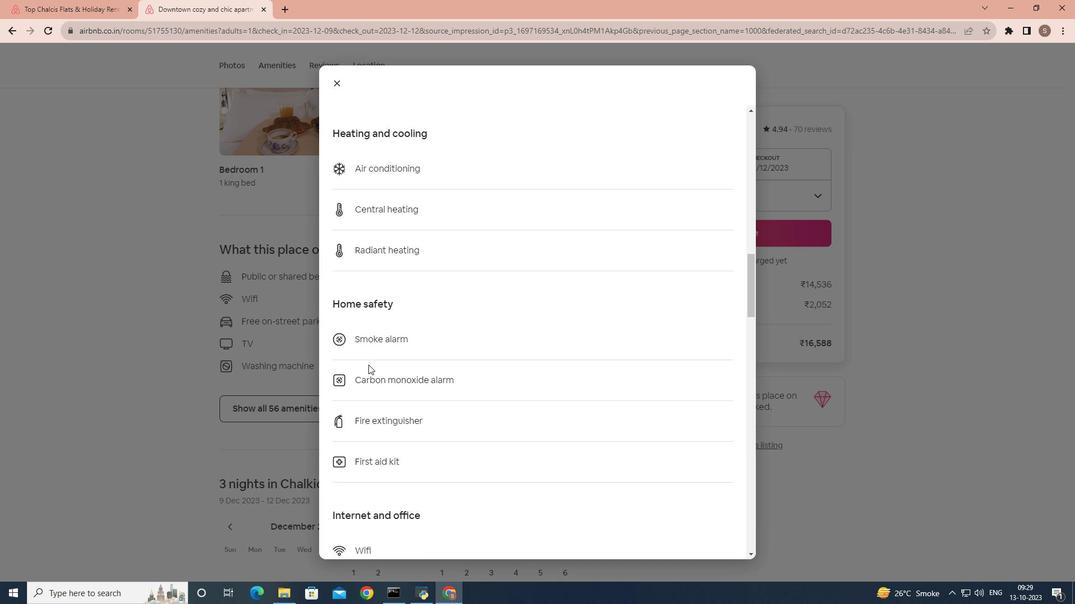 
Action: Mouse scrolled (368, 364) with delta (0, 0)
Screenshot: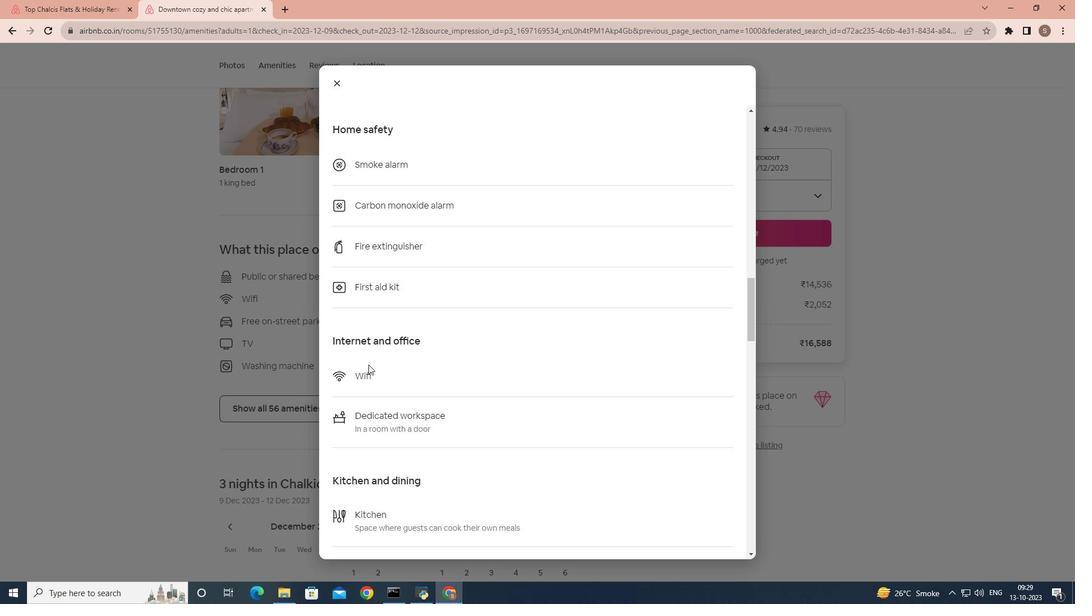 
Action: Mouse scrolled (368, 364) with delta (0, 0)
Screenshot: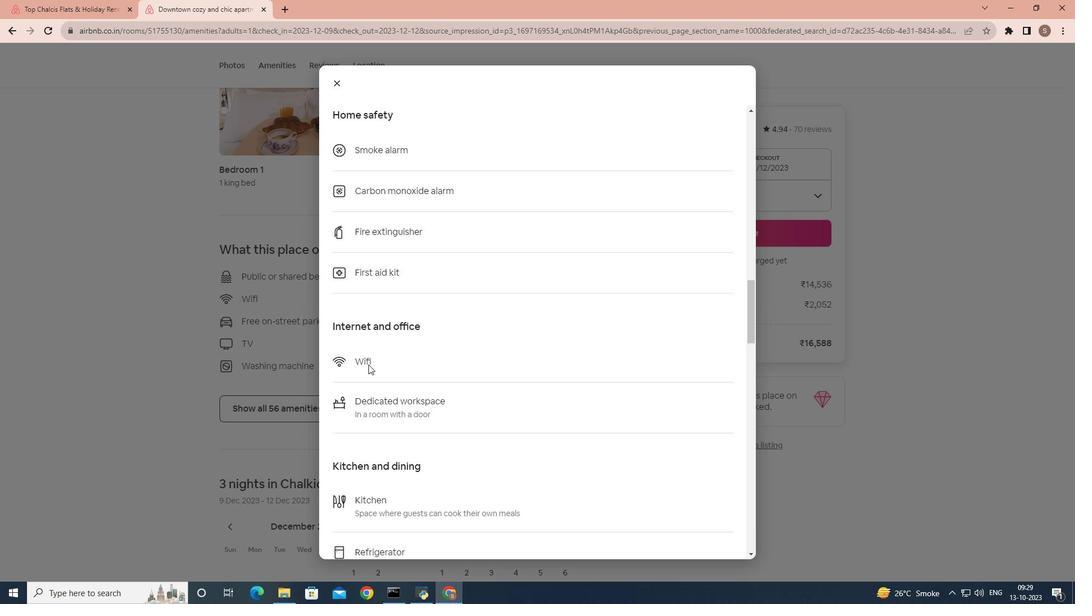 
Action: Mouse scrolled (368, 364) with delta (0, 0)
Screenshot: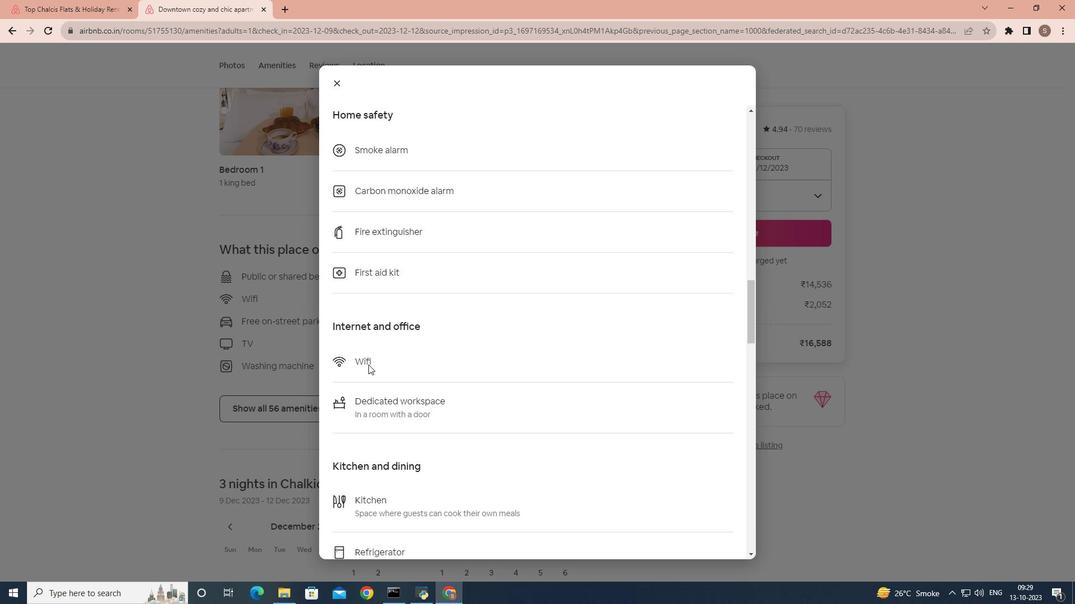 
Action: Mouse scrolled (368, 364) with delta (0, 0)
Screenshot: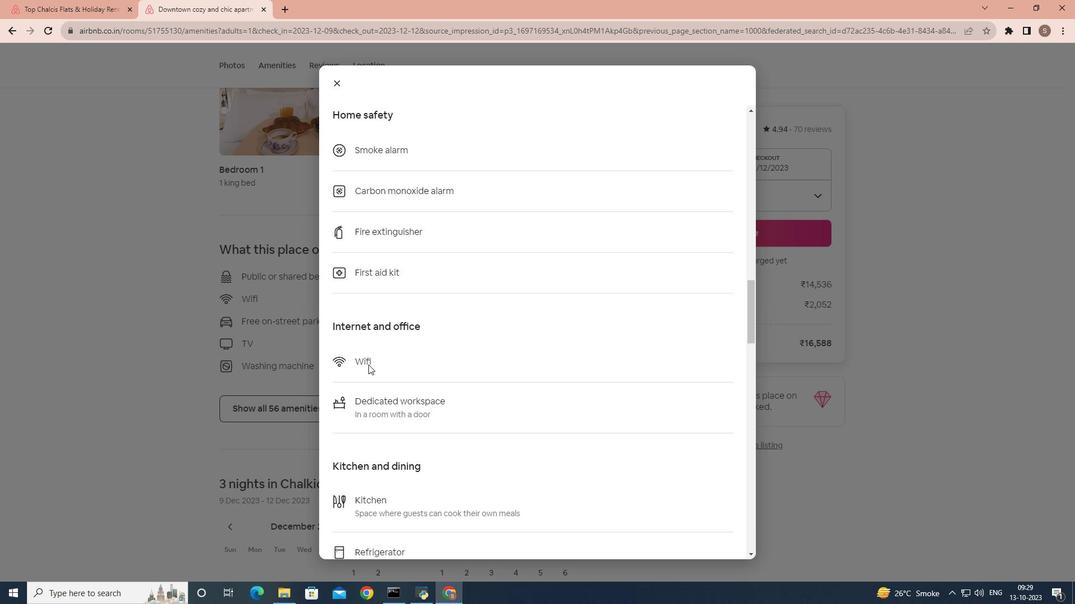 
Action: Mouse scrolled (368, 364) with delta (0, 0)
Screenshot: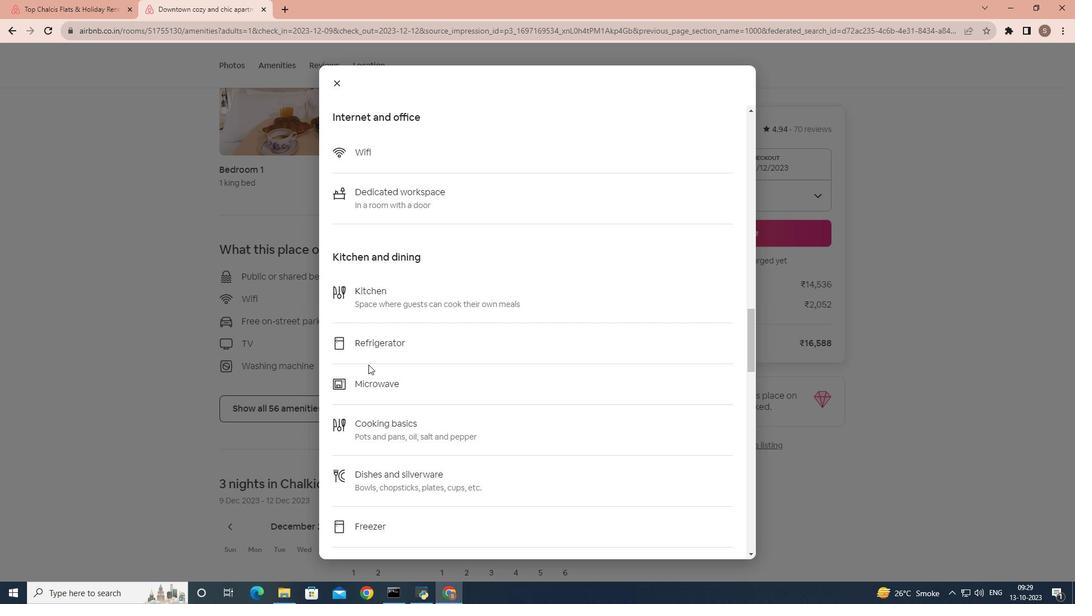 
Action: Mouse scrolled (368, 364) with delta (0, 0)
Screenshot: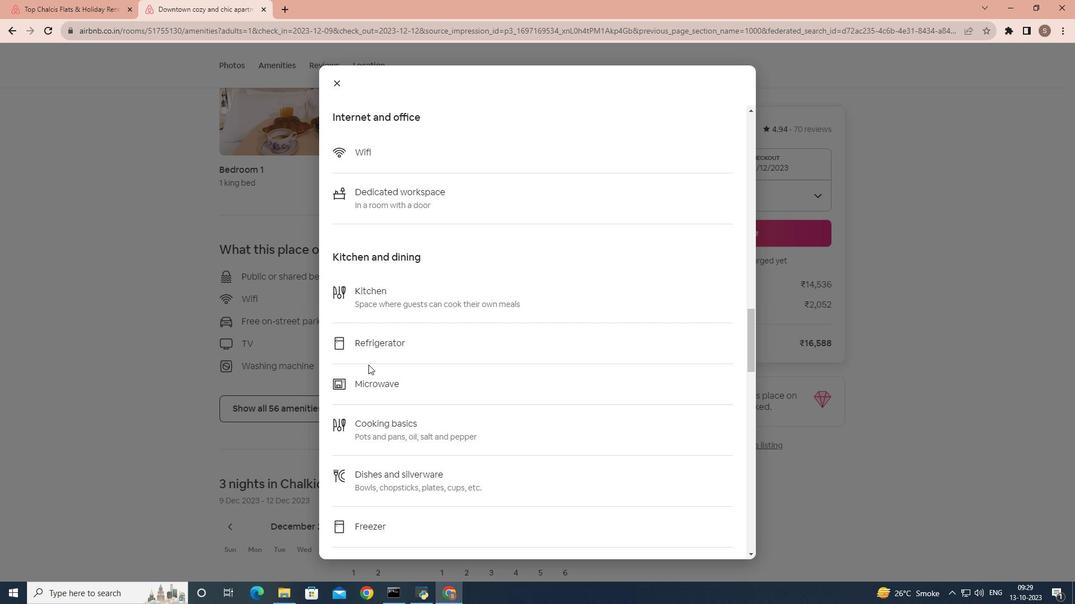 
Action: Mouse scrolled (368, 364) with delta (0, 0)
Screenshot: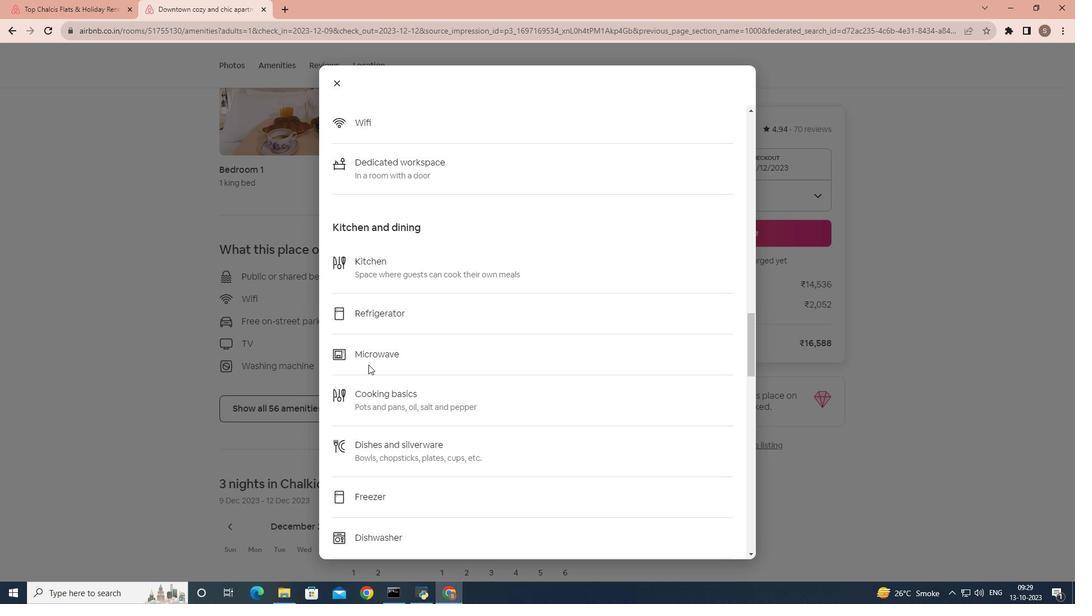 
Action: Mouse scrolled (368, 364) with delta (0, 0)
Screenshot: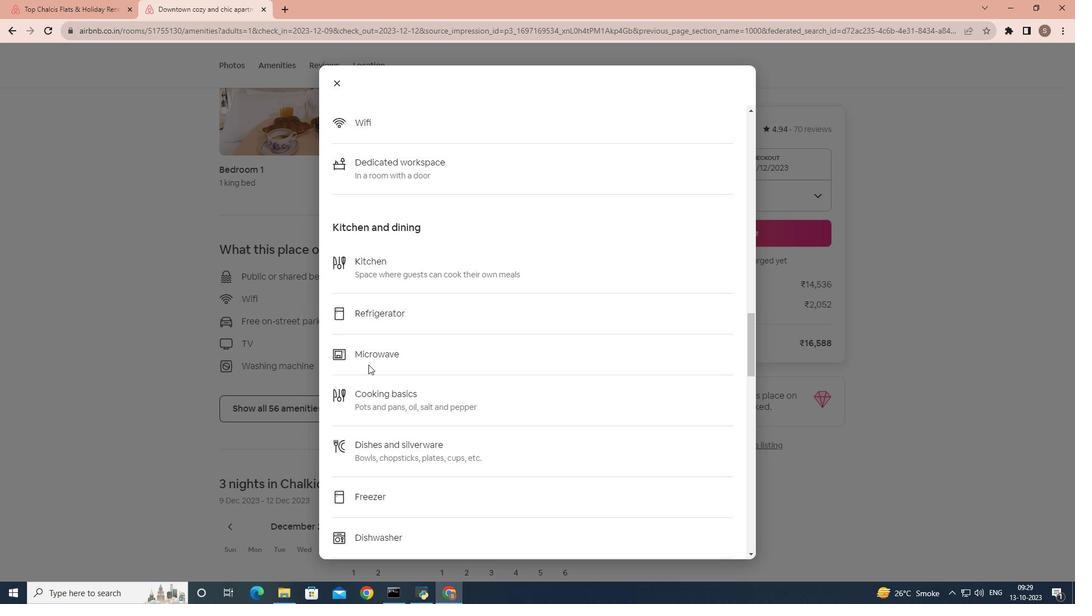 
Action: Mouse scrolled (368, 364) with delta (0, 0)
Screenshot: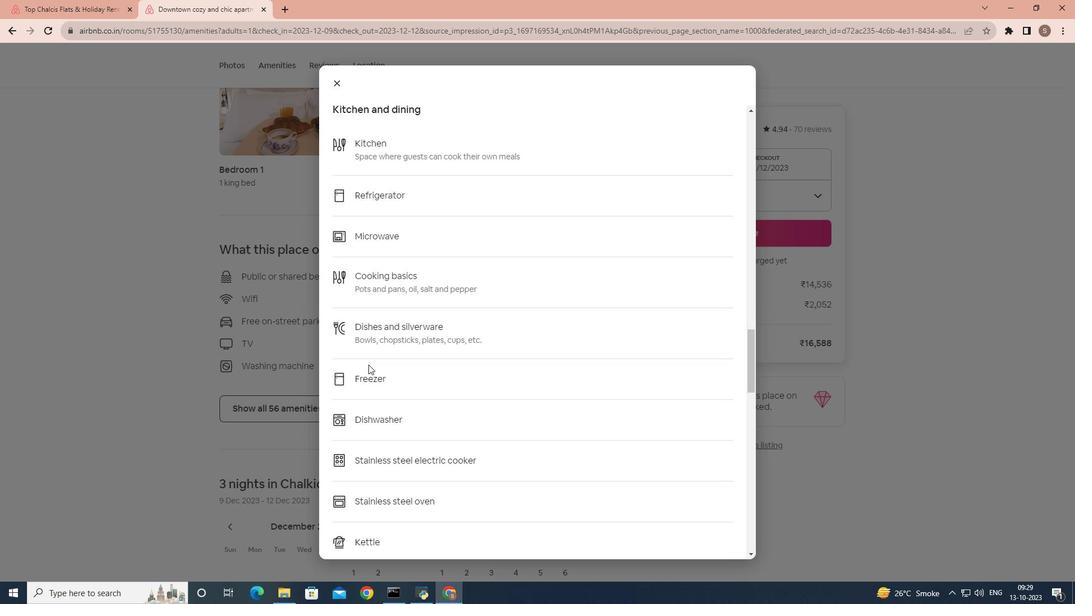 
Action: Mouse scrolled (368, 364) with delta (0, 0)
Screenshot: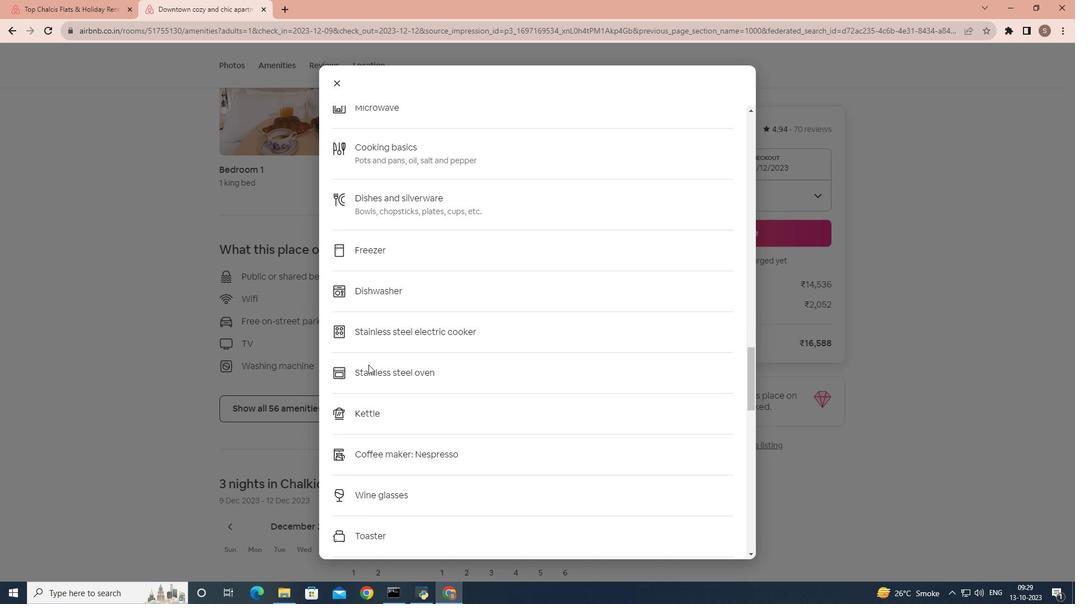
Action: Mouse scrolled (368, 364) with delta (0, 0)
Screenshot: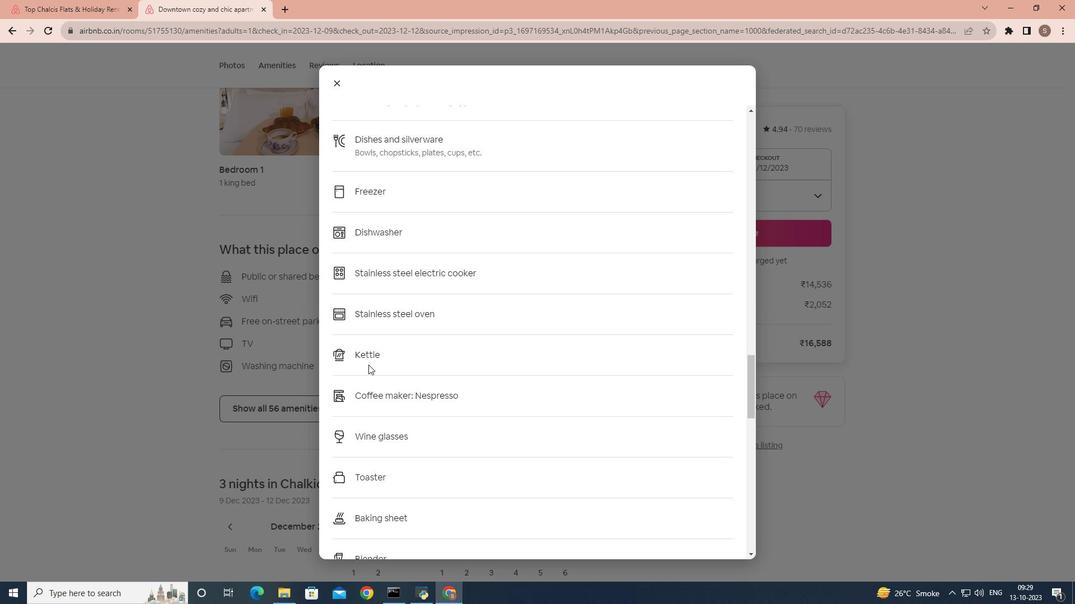 
Action: Mouse scrolled (368, 364) with delta (0, 0)
Screenshot: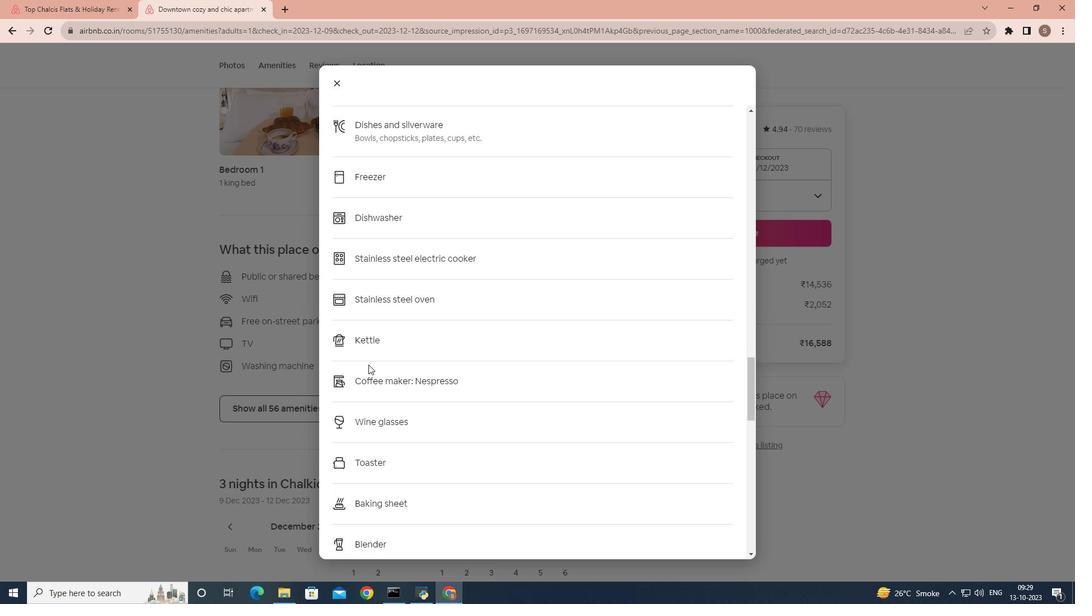 
Action: Mouse scrolled (368, 364) with delta (0, 0)
Screenshot: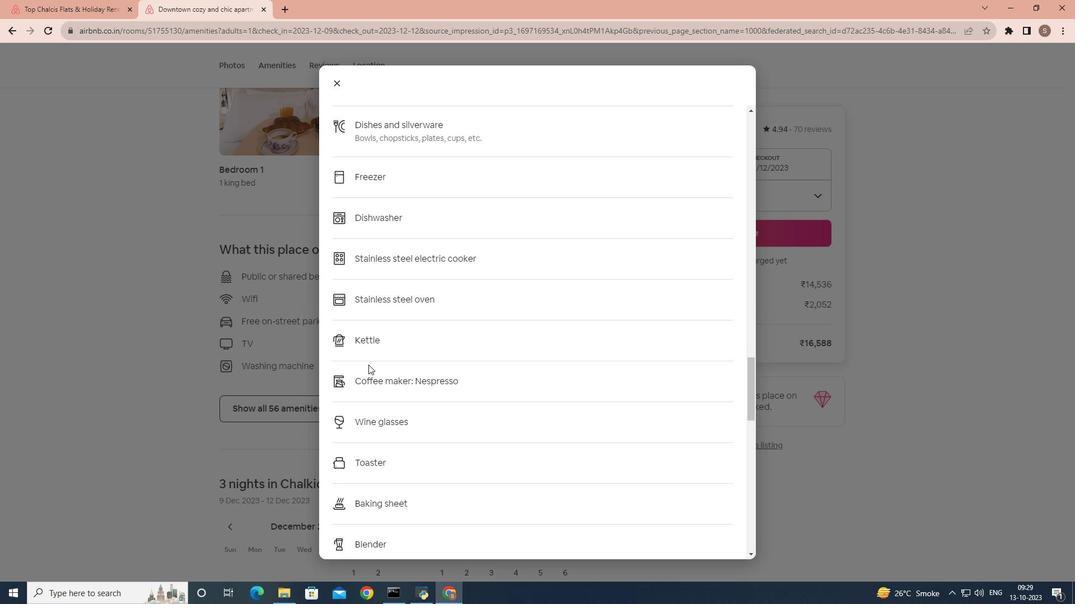 
Action: Mouse scrolled (368, 364) with delta (0, 0)
Screenshot: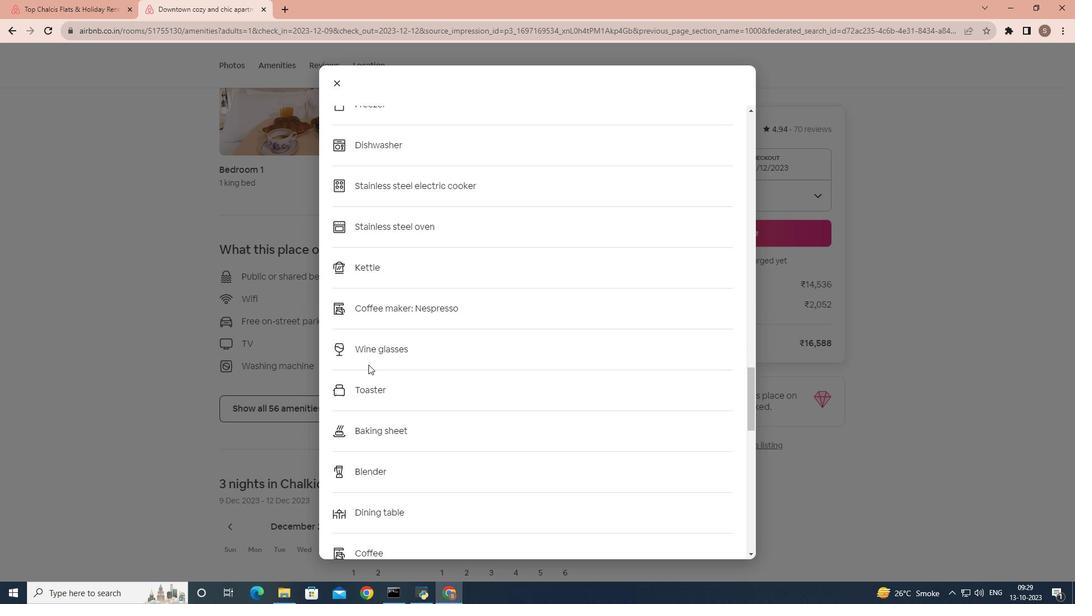 
Action: Mouse scrolled (368, 364) with delta (0, 0)
Screenshot: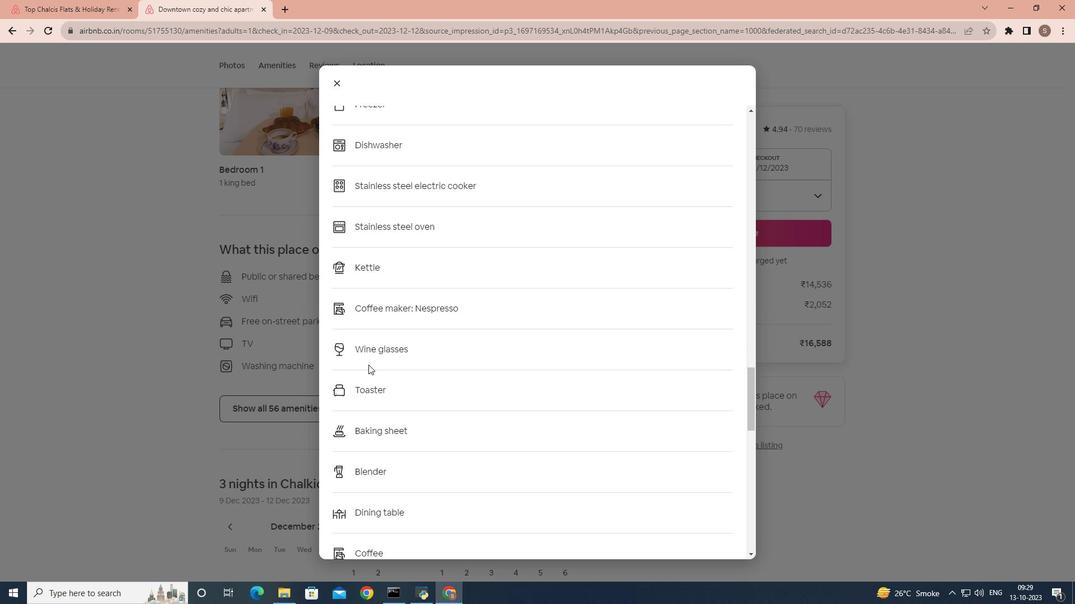 
Action: Mouse scrolled (368, 364) with delta (0, 0)
Screenshot: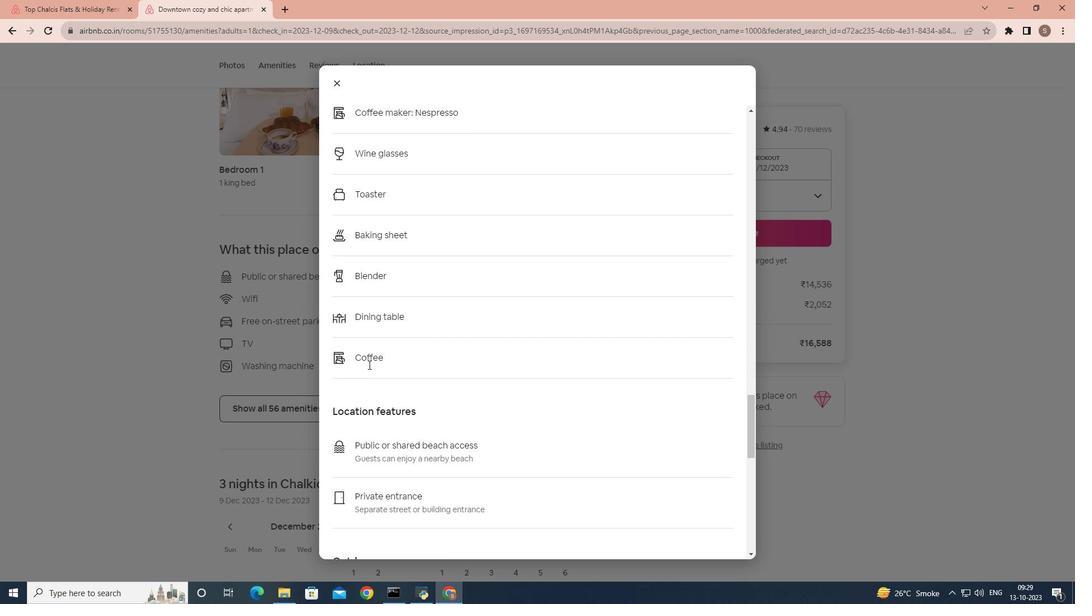 
Action: Mouse scrolled (368, 364) with delta (0, 0)
Screenshot: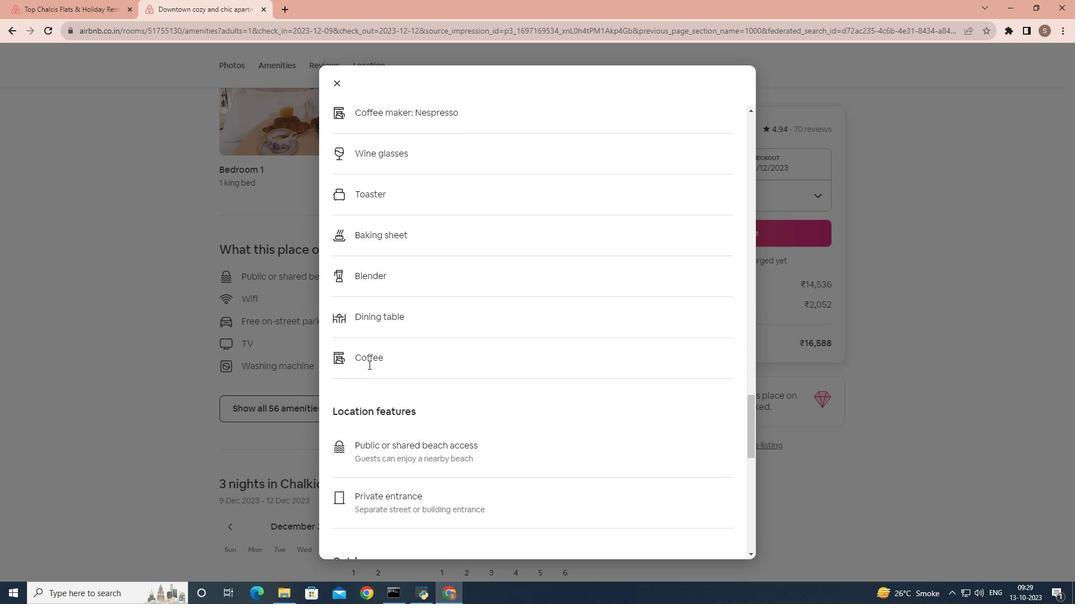
Action: Mouse scrolled (368, 364) with delta (0, 0)
Screenshot: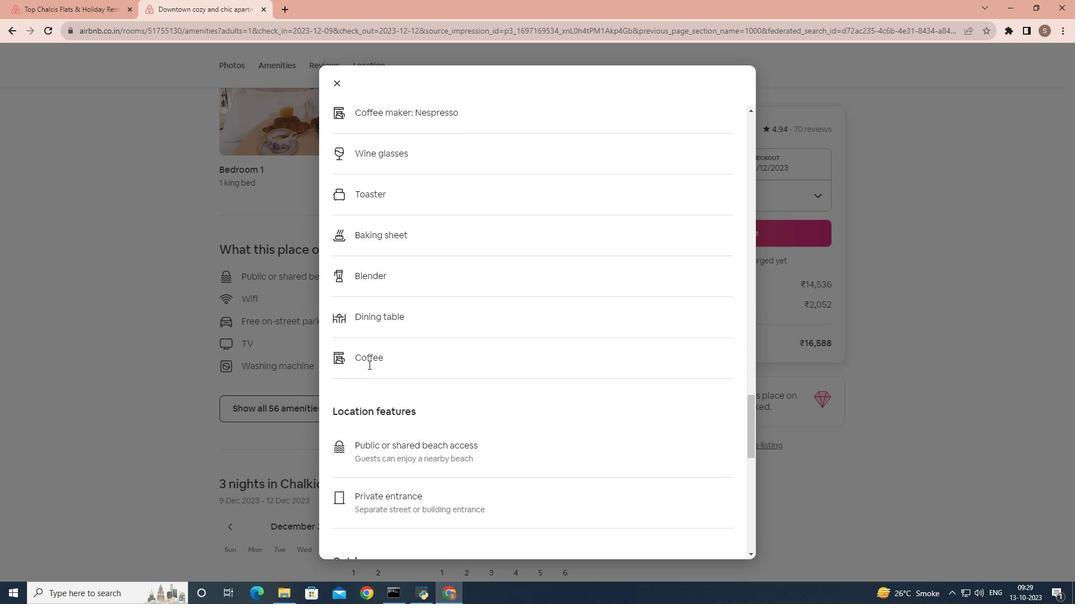 
Action: Mouse scrolled (368, 364) with delta (0, 0)
Screenshot: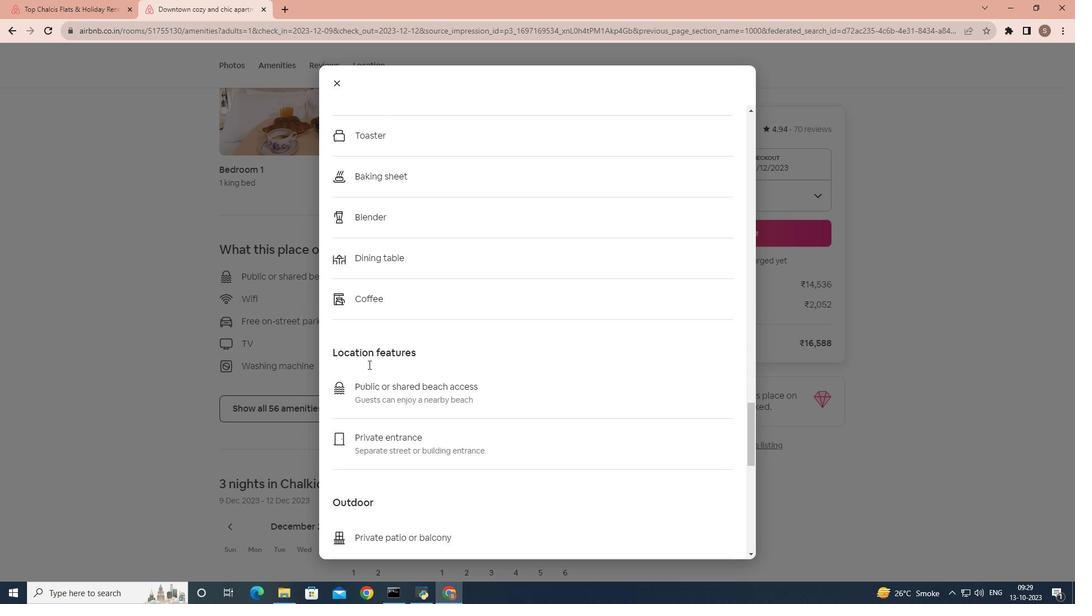 
Action: Mouse scrolled (368, 364) with delta (0, 0)
Screenshot: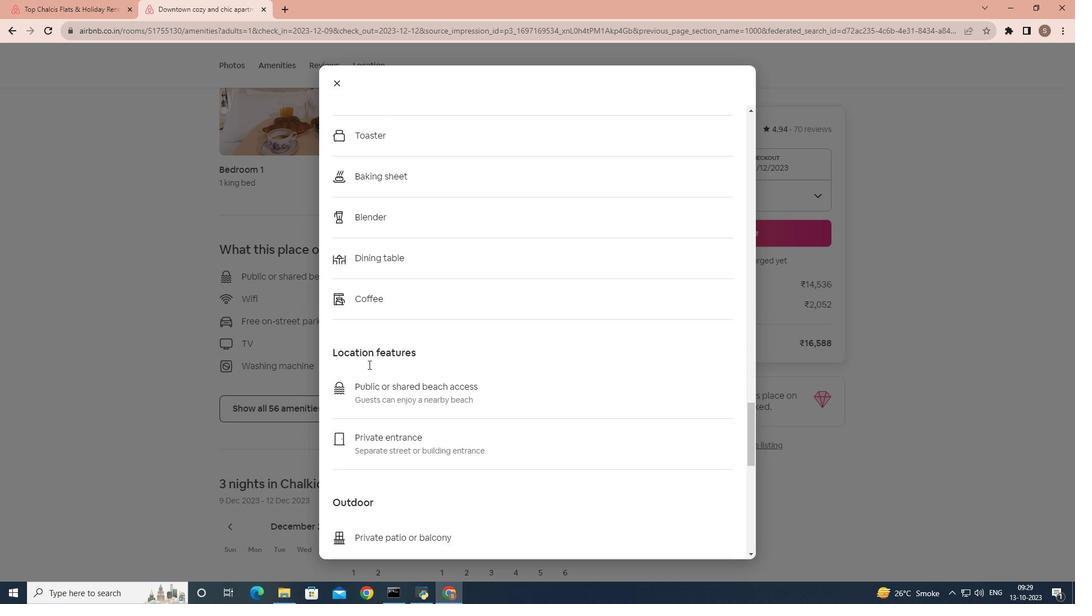 
Action: Mouse scrolled (368, 364) with delta (0, 0)
Screenshot: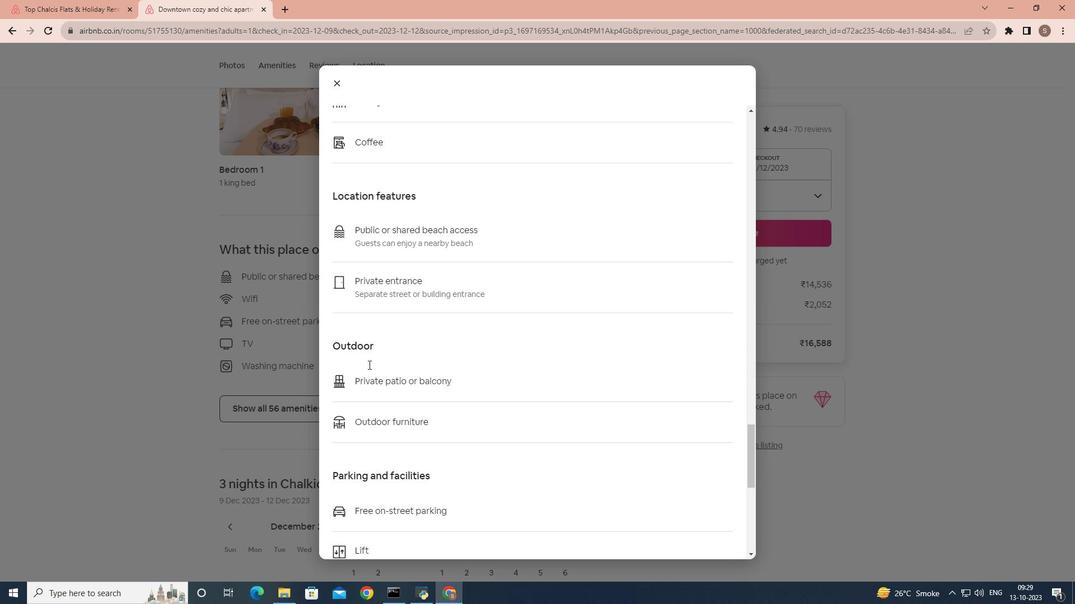 
Action: Mouse scrolled (368, 364) with delta (0, 0)
Screenshot: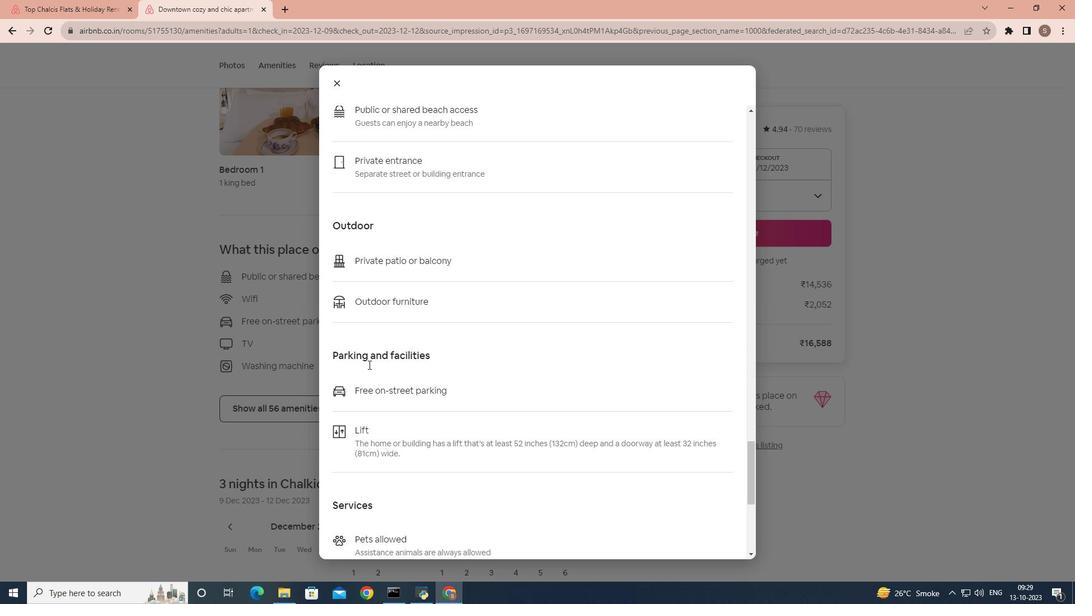 
Action: Mouse scrolled (368, 364) with delta (0, 0)
Screenshot: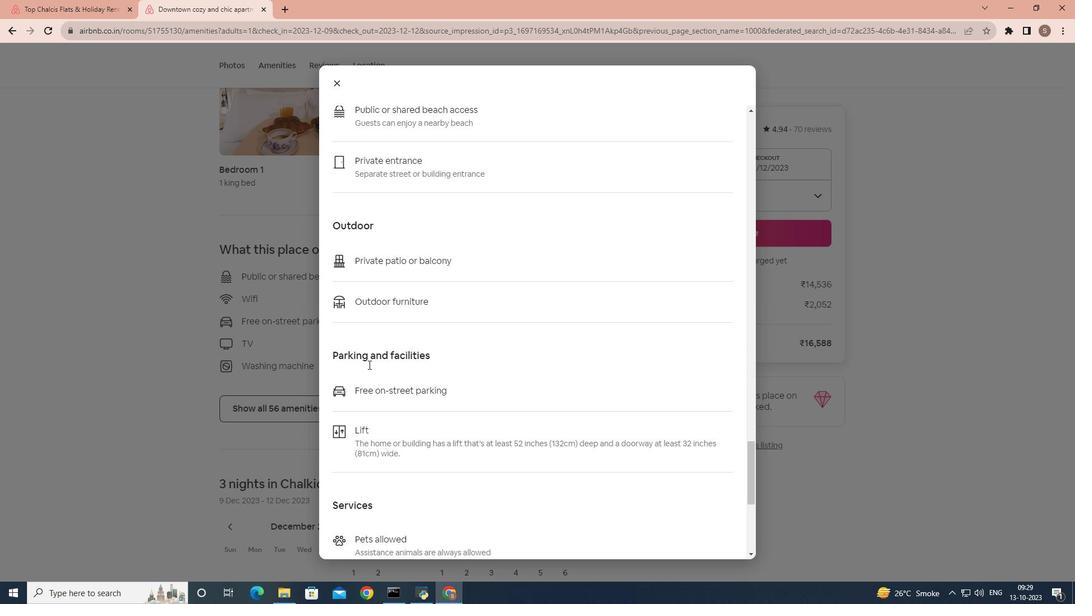 
Action: Mouse scrolled (368, 364) with delta (0, 0)
Screenshot: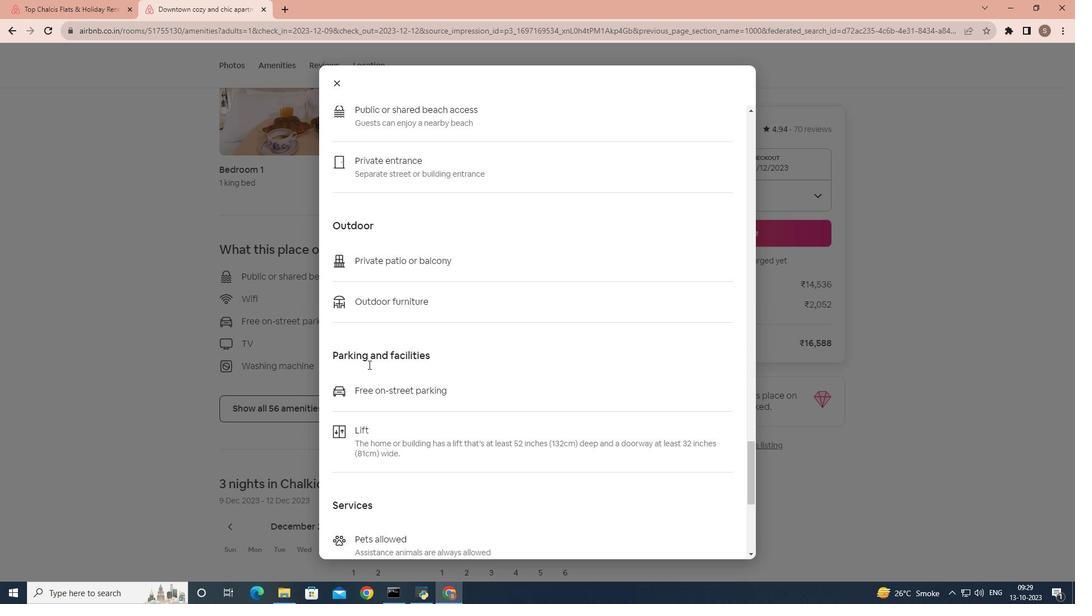 
Action: Mouse scrolled (368, 364) with delta (0, 0)
Screenshot: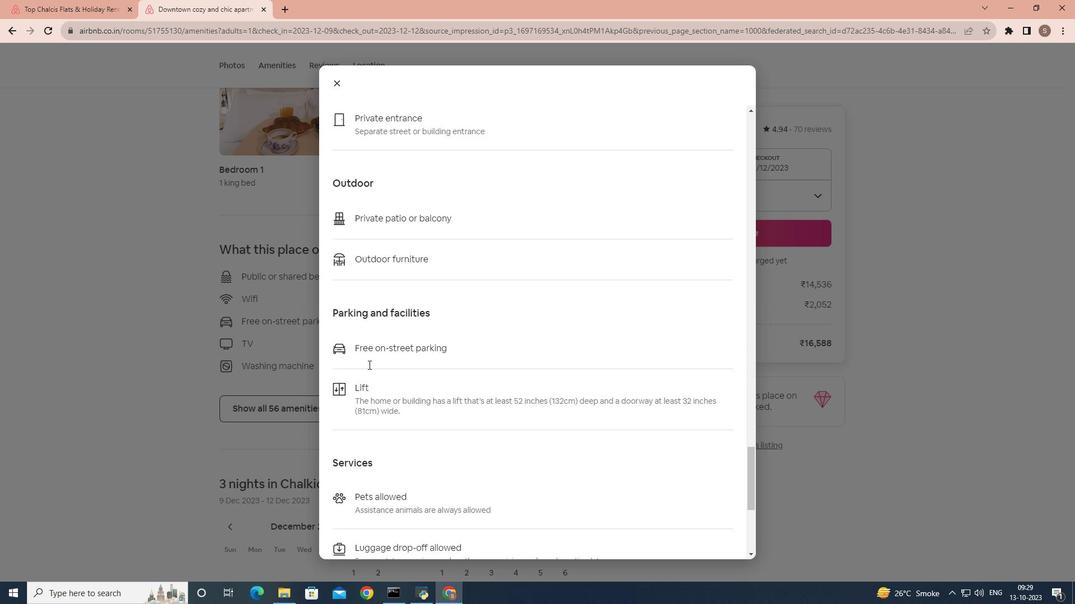 
Action: Mouse scrolled (368, 364) with delta (0, 0)
Screenshot: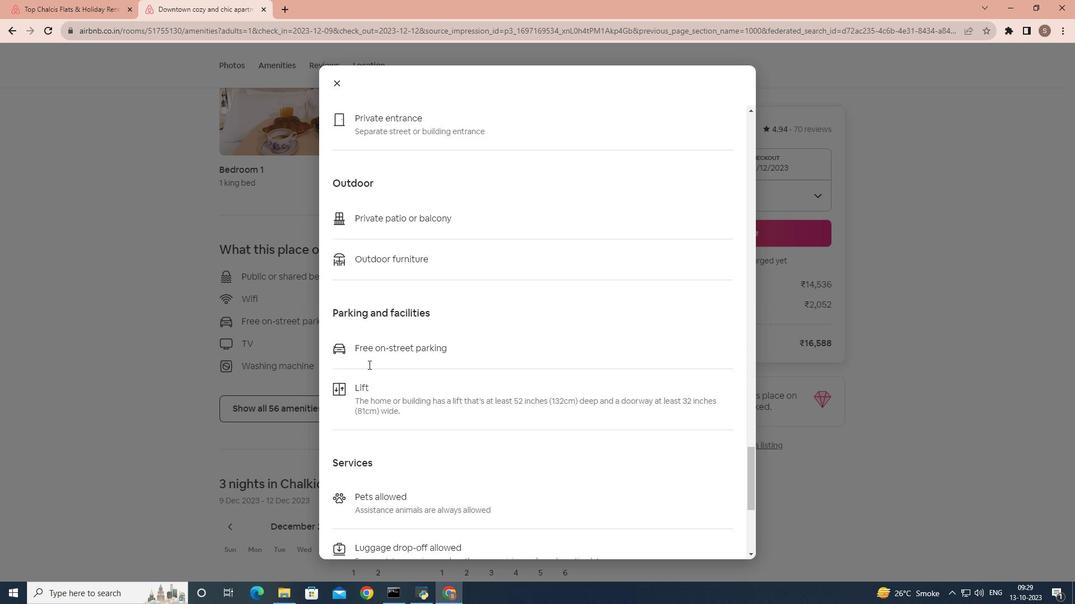
Action: Mouse scrolled (368, 364) with delta (0, 0)
Screenshot: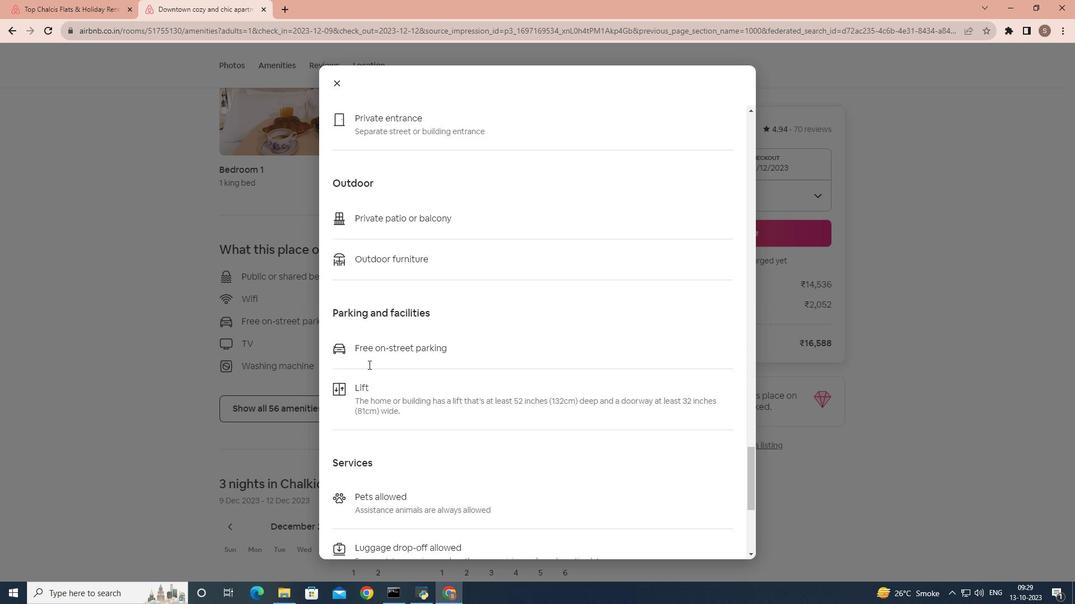 
Action: Mouse scrolled (368, 364) with delta (0, 0)
Screenshot: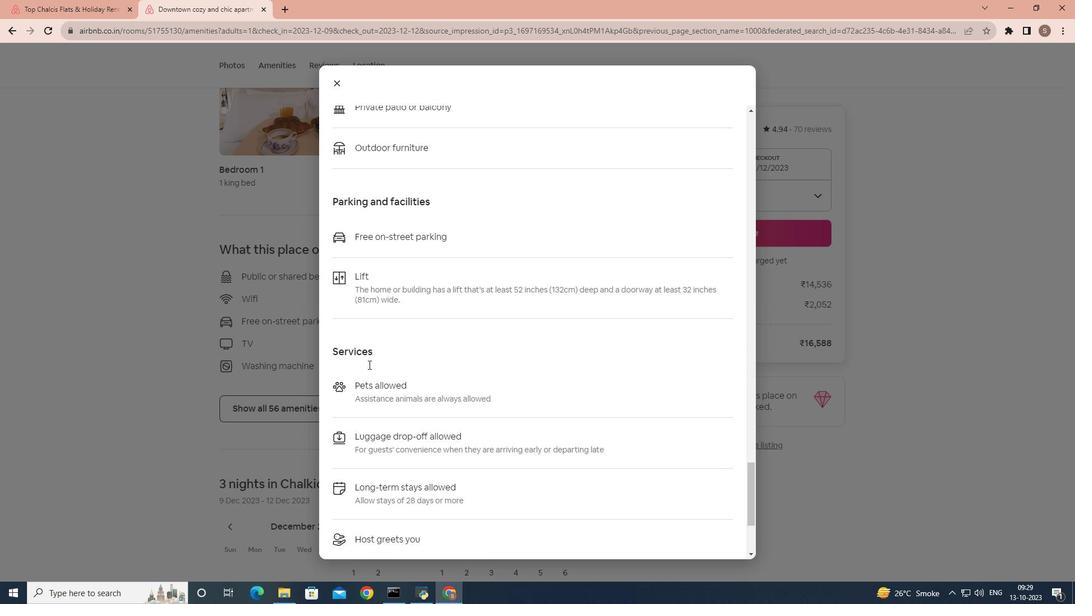 
Action: Mouse scrolled (368, 364) with delta (0, 0)
Screenshot: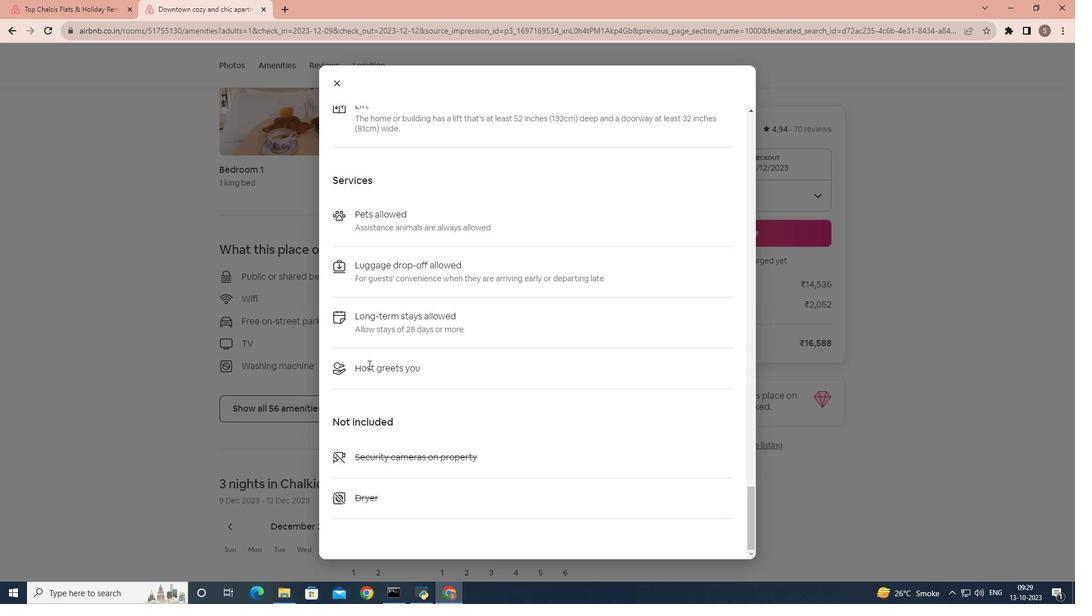 
Action: Mouse scrolled (368, 364) with delta (0, 0)
Screenshot: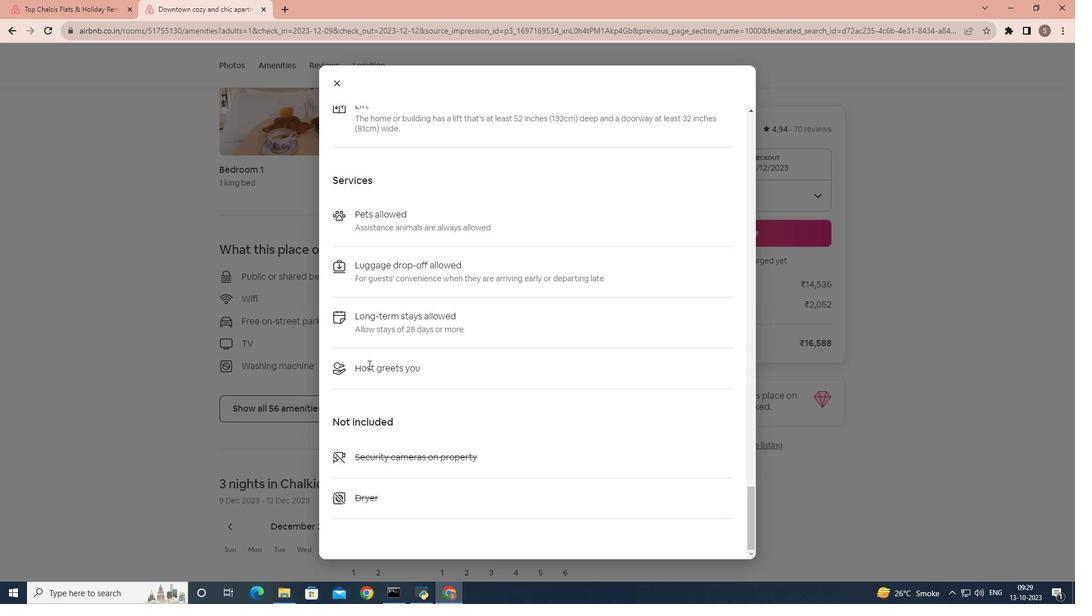 
Action: Mouse scrolled (368, 364) with delta (0, 0)
Screenshot: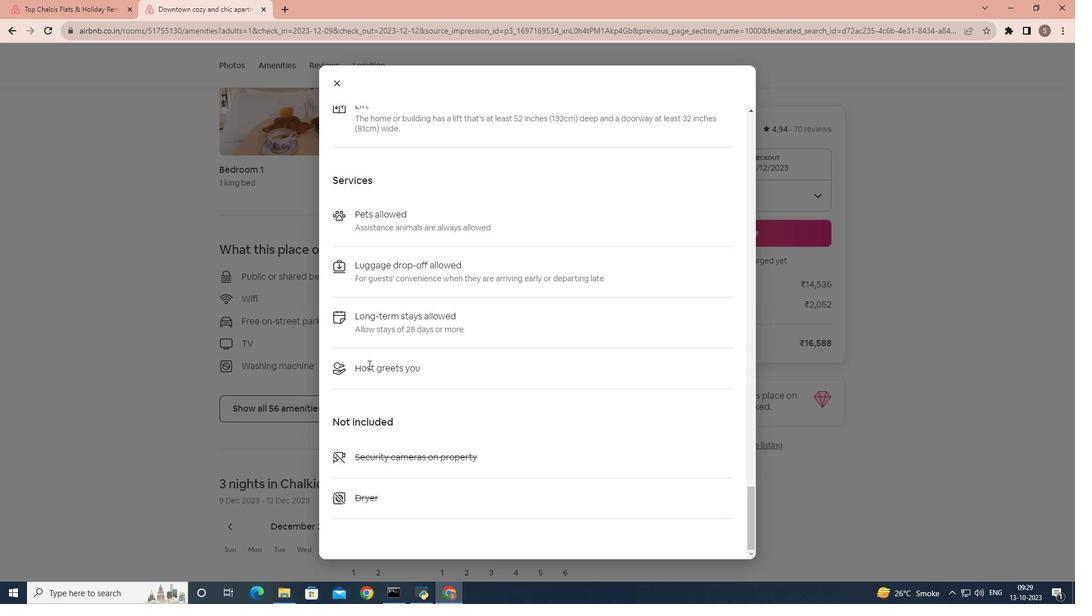
Action: Mouse scrolled (368, 364) with delta (0, 0)
Screenshot: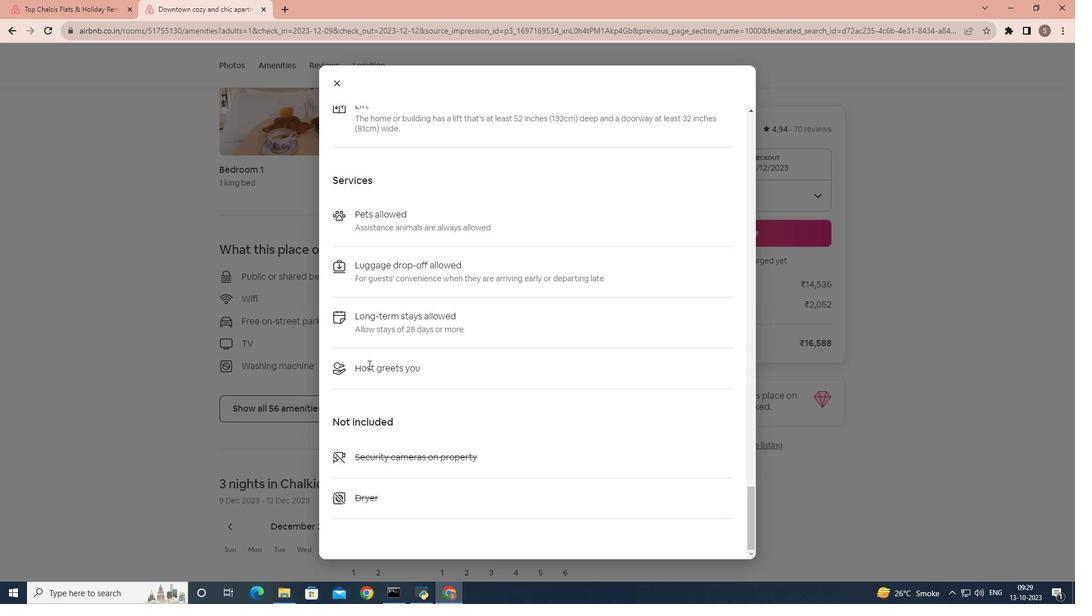 
Action: Mouse scrolled (368, 364) with delta (0, 0)
Screenshot: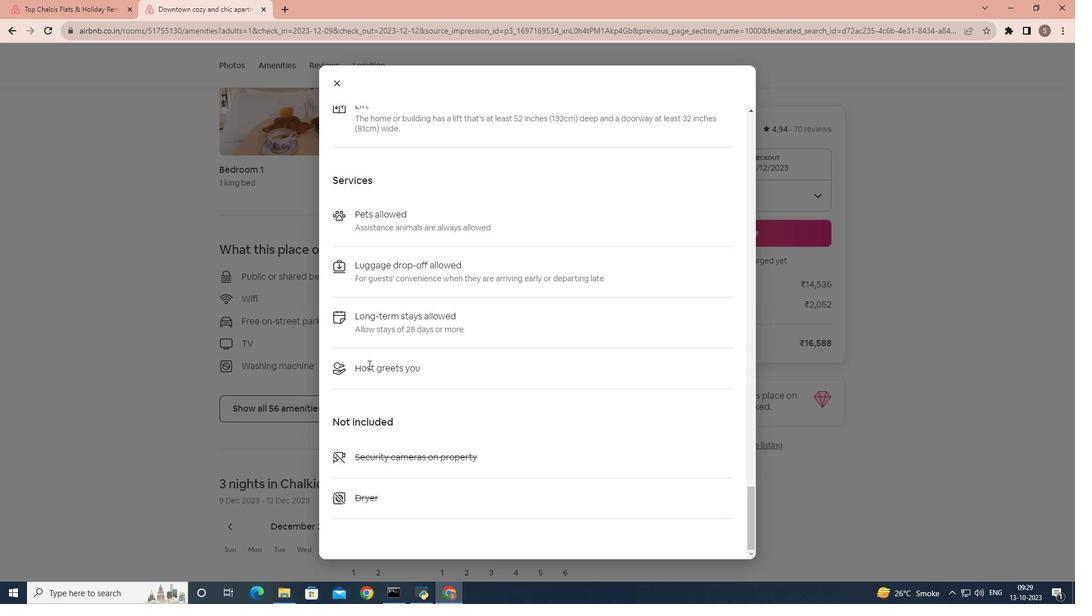 
Action: Mouse scrolled (368, 364) with delta (0, 0)
Screenshot: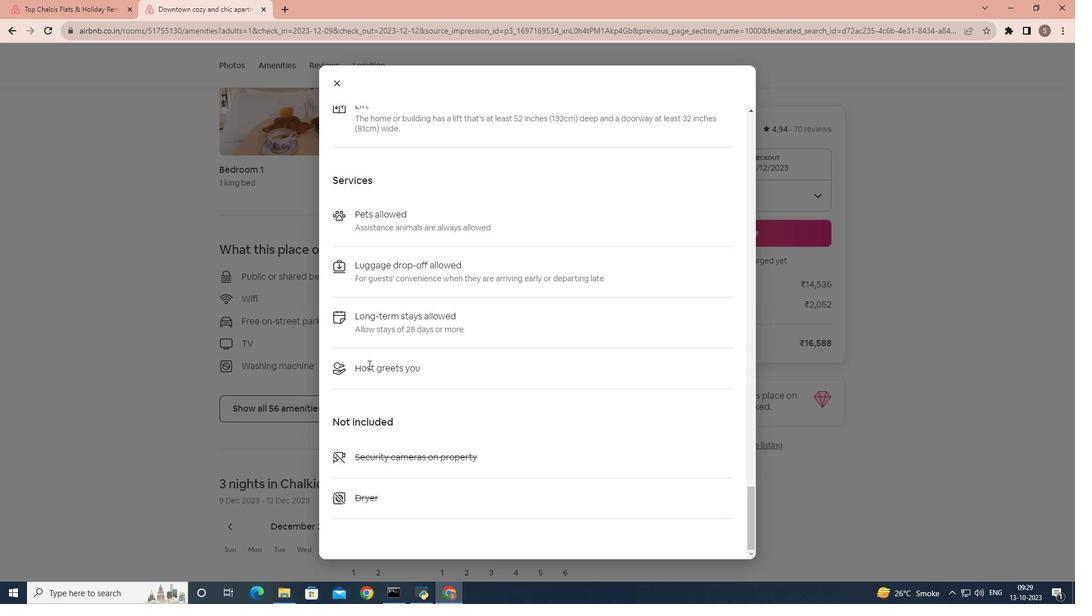 
Action: Mouse moved to (336, 87)
Screenshot: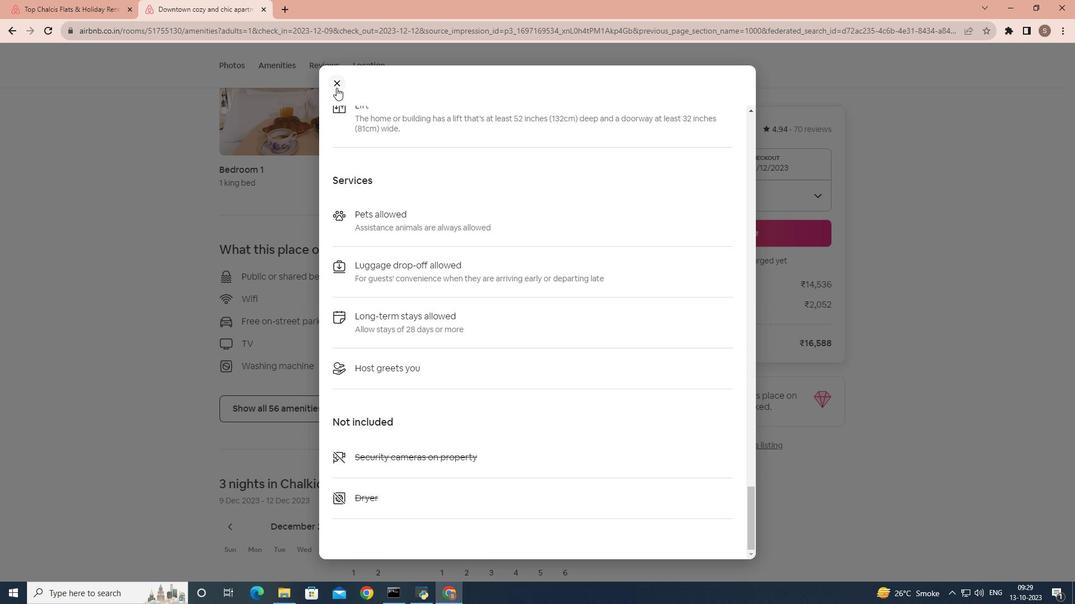 
Action: Mouse pressed left at (336, 87)
Screenshot: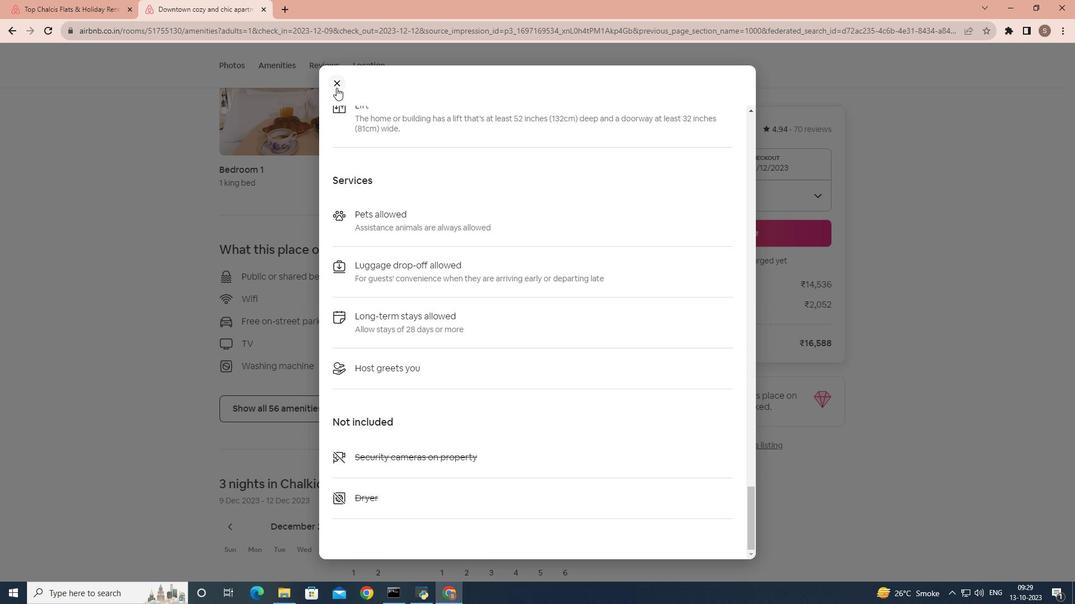 
Action: Mouse moved to (266, 255)
Screenshot: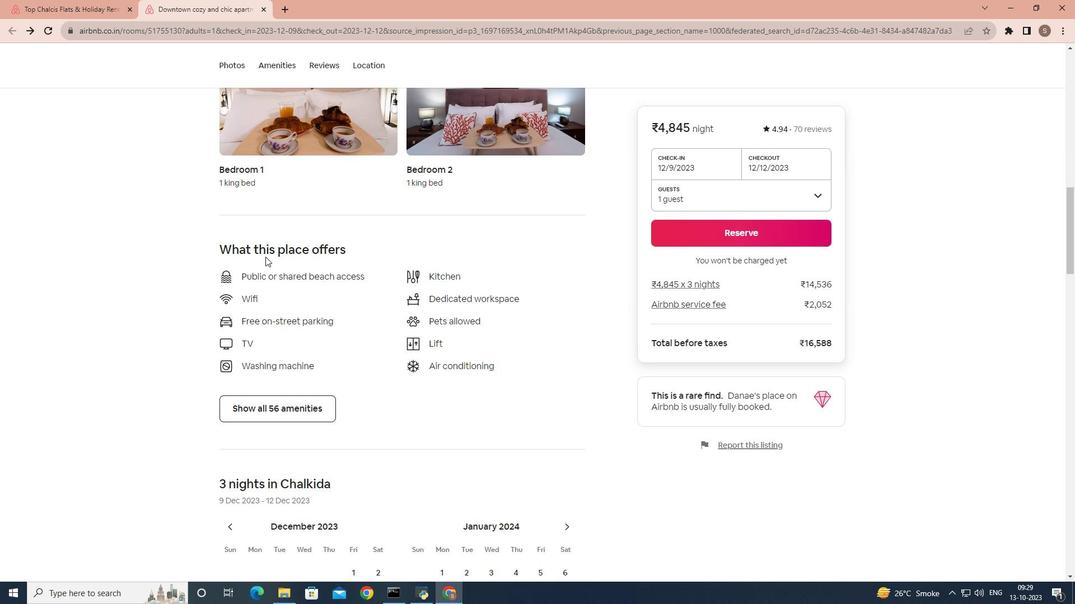 
Action: Mouse scrolled (266, 255) with delta (0, 0)
Screenshot: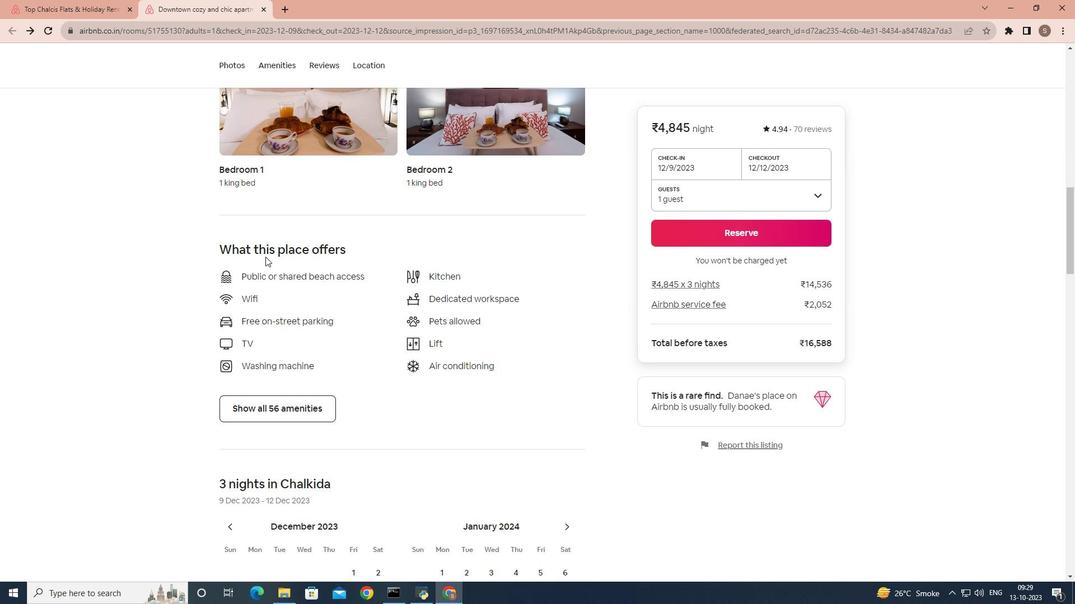 
Action: Mouse moved to (265, 257)
Screenshot: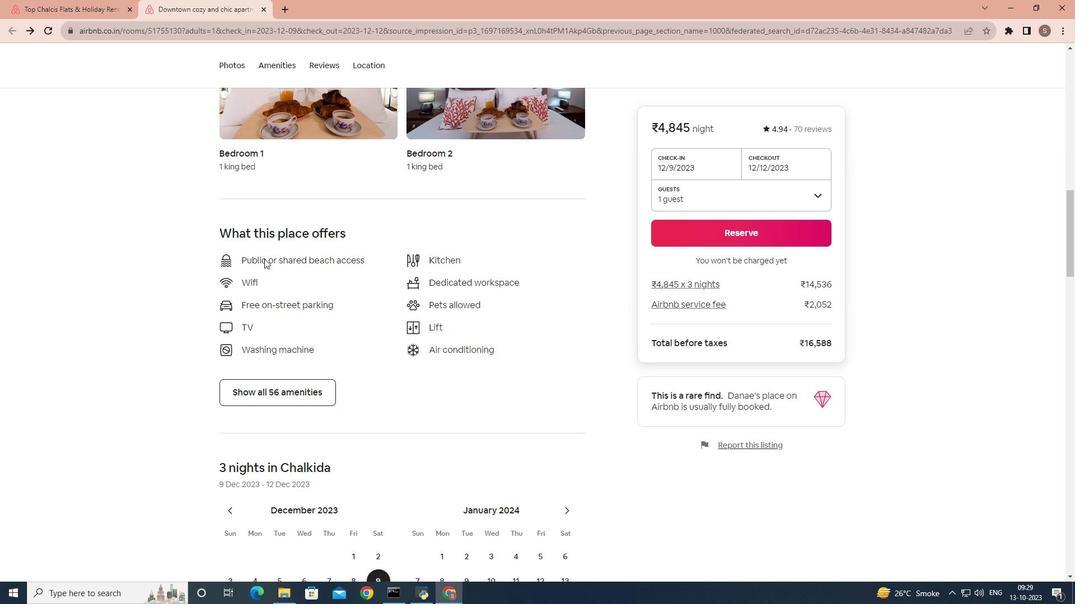 
Action: Mouse scrolled (265, 256) with delta (0, 0)
Screenshot: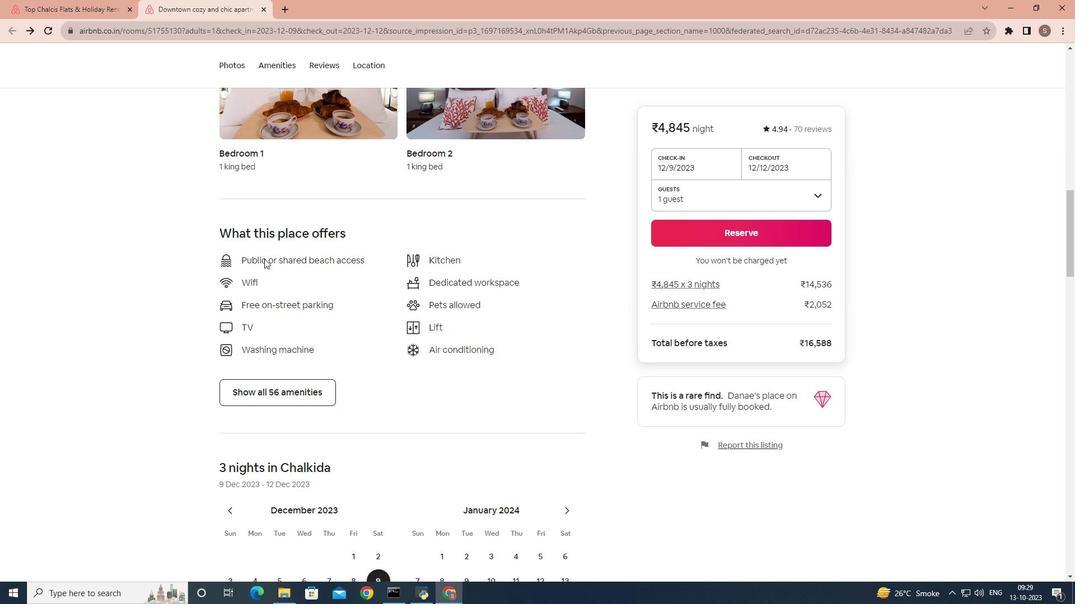 
Action: Mouse moved to (264, 257)
Screenshot: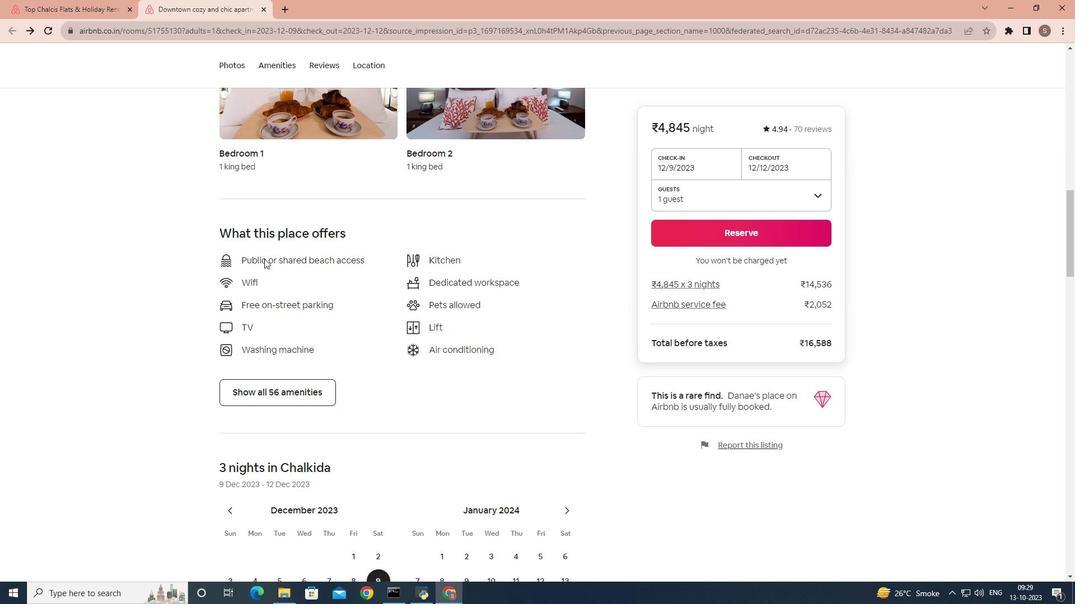 
Action: Mouse scrolled (264, 257) with delta (0, 0)
Screenshot: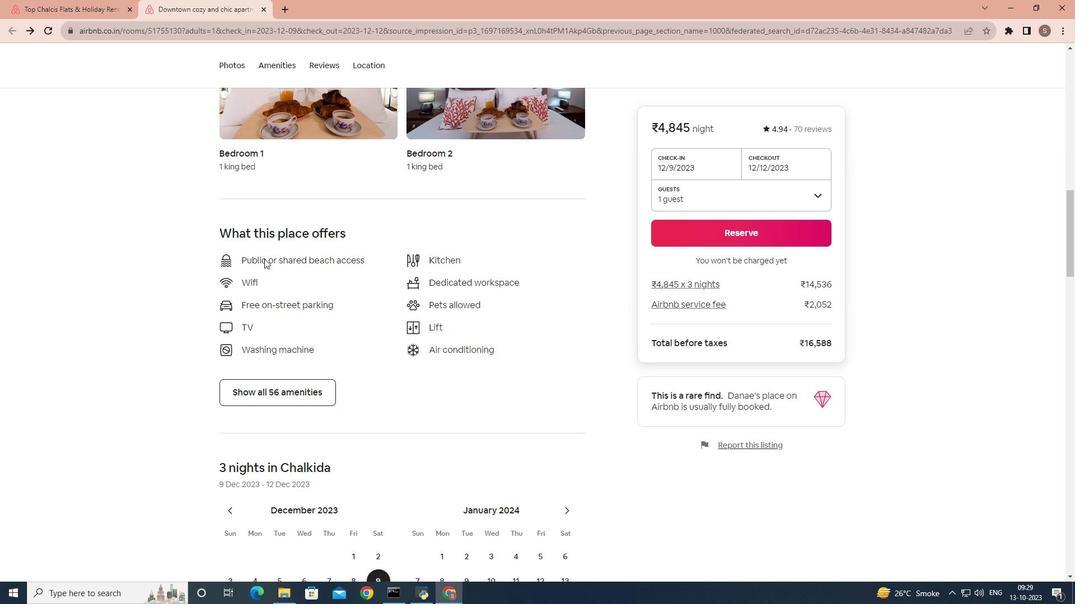 
Action: Mouse moved to (264, 258)
Screenshot: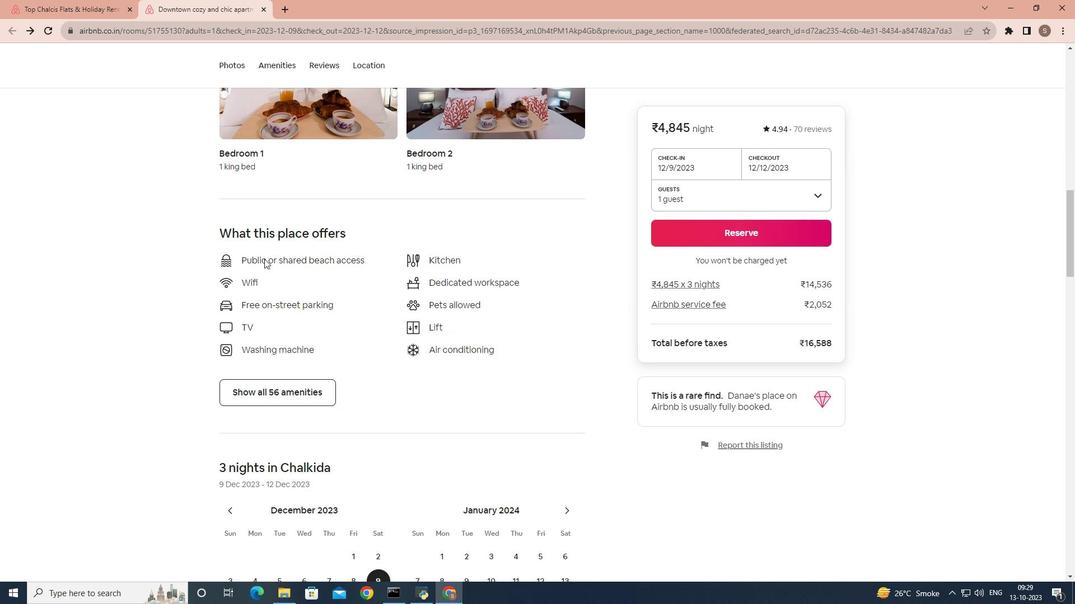 
Action: Mouse scrolled (264, 257) with delta (0, 0)
Screenshot: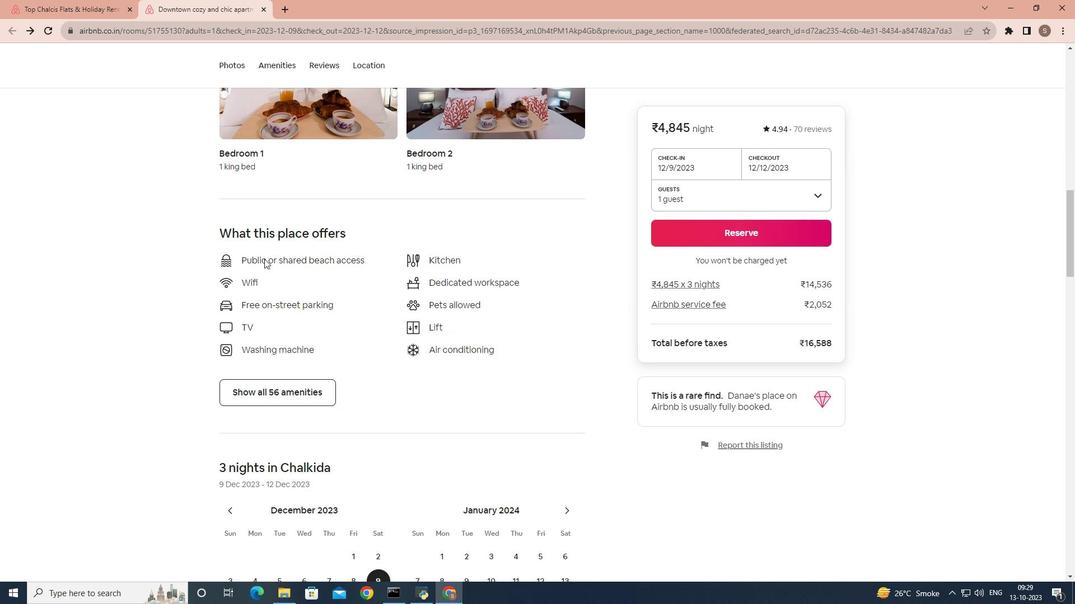 
Action: Mouse moved to (264, 258)
Screenshot: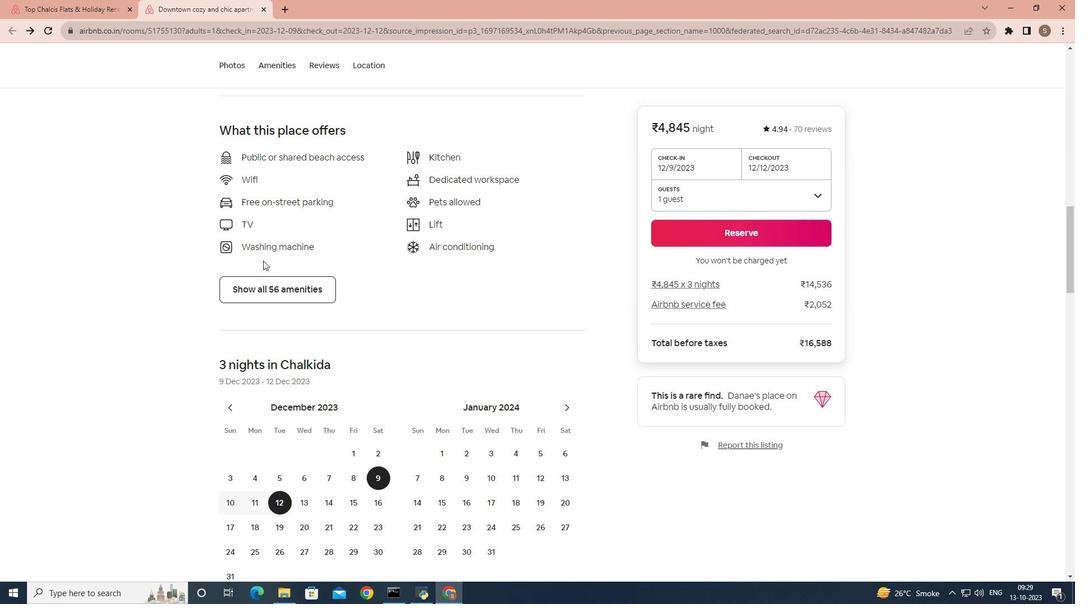 
Action: Mouse scrolled (264, 258) with delta (0, 0)
Screenshot: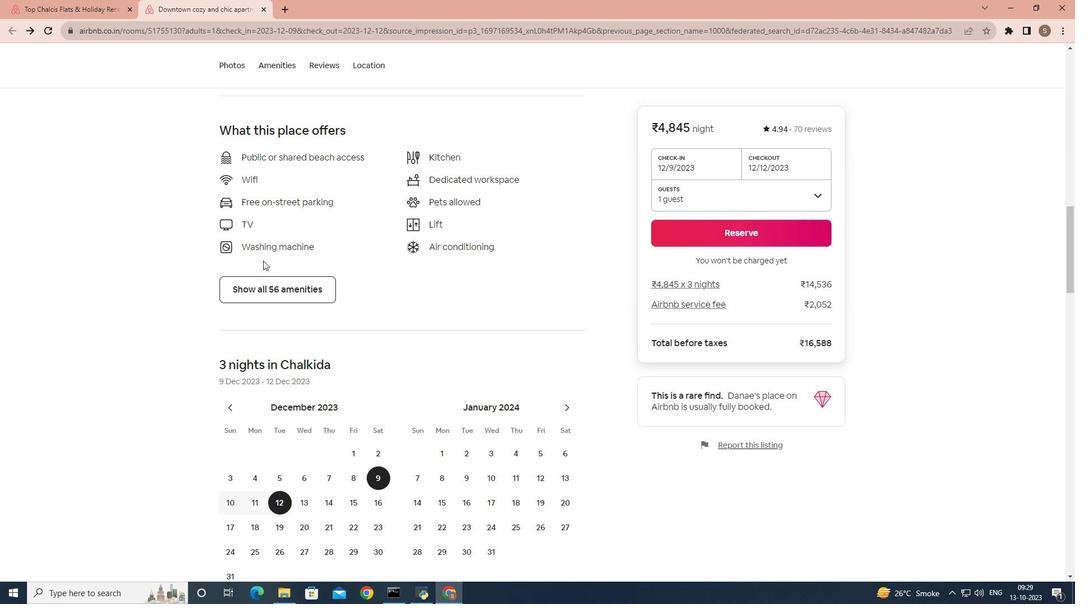 
Action: Mouse moved to (263, 261)
Screenshot: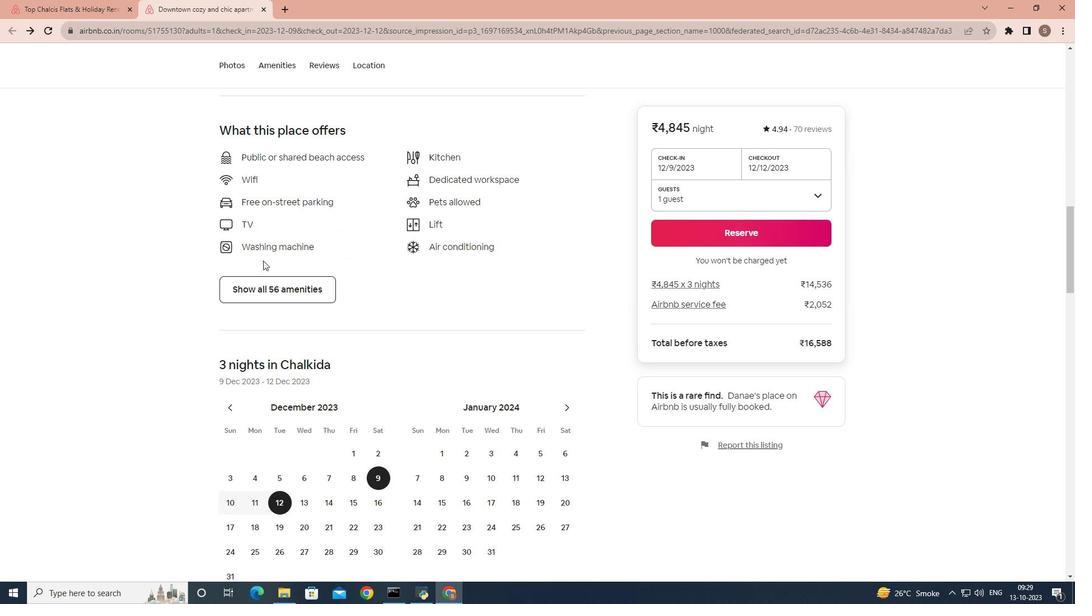 
Action: Mouse scrolled (263, 260) with delta (0, 0)
Screenshot: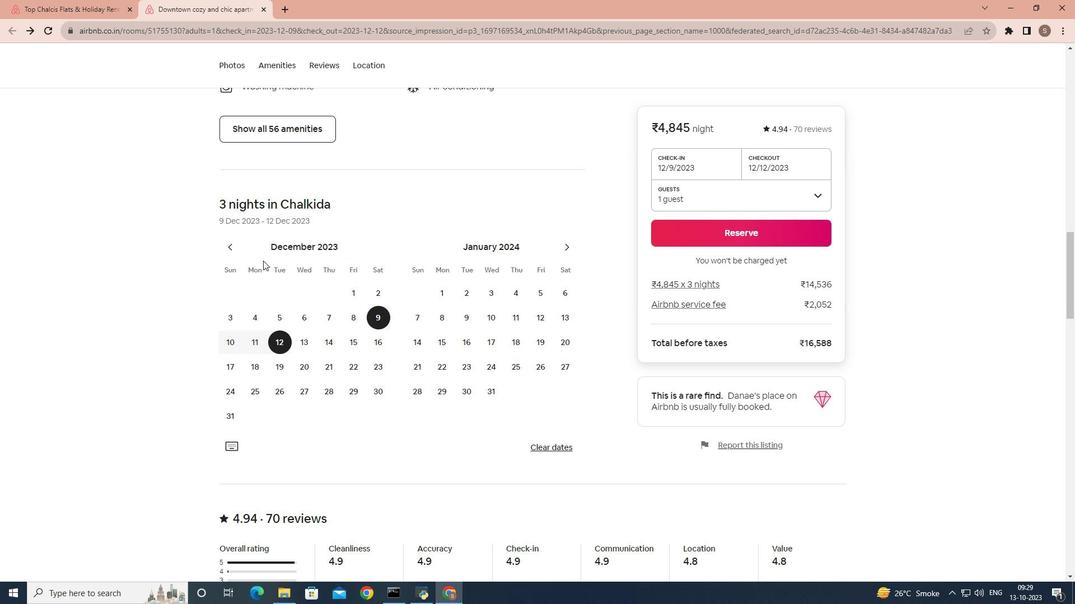 
Action: Mouse scrolled (263, 260) with delta (0, 0)
Screenshot: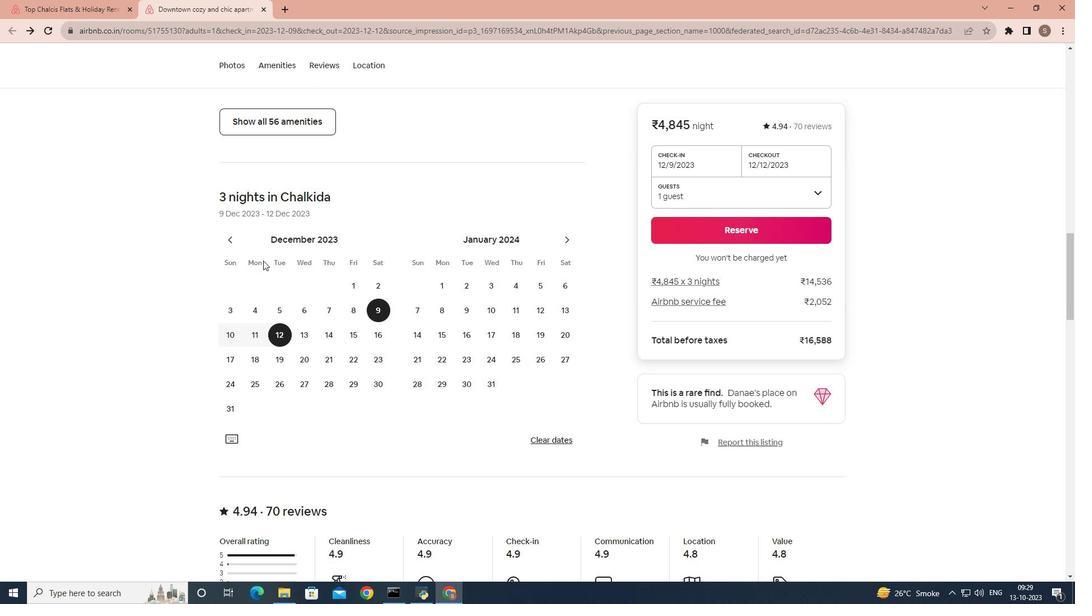 
Action: Mouse scrolled (263, 260) with delta (0, 0)
Screenshot: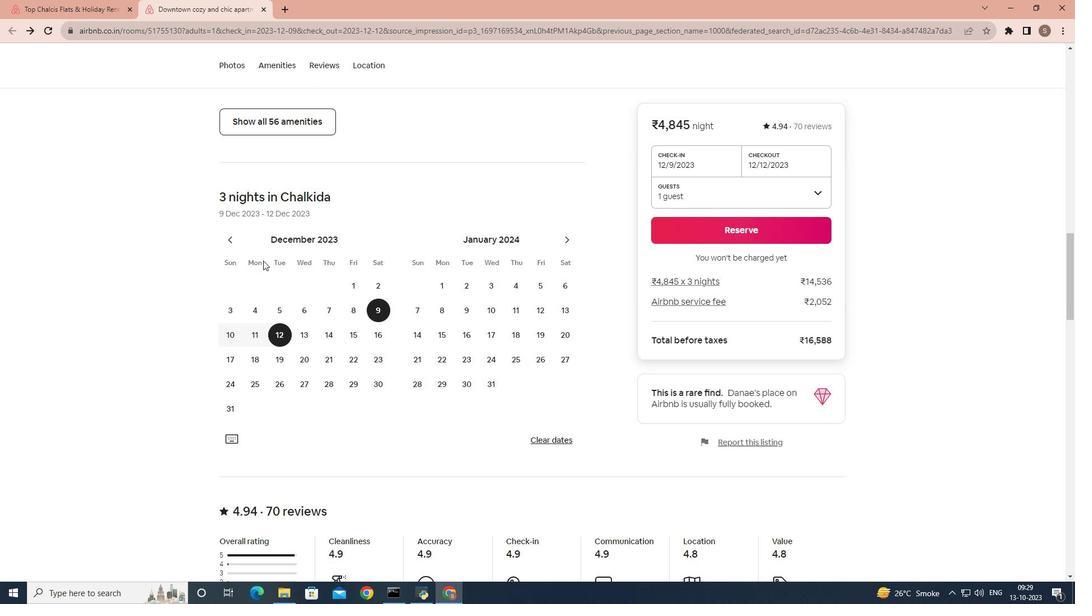 
Action: Mouse scrolled (263, 260) with delta (0, 0)
Screenshot: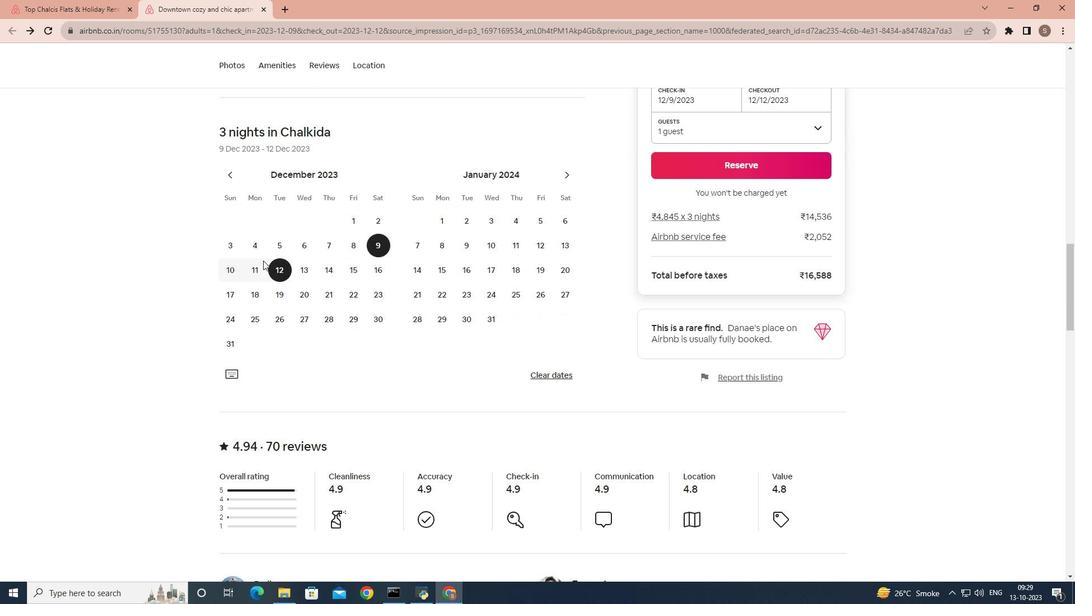 
Action: Mouse scrolled (263, 260) with delta (0, 0)
Screenshot: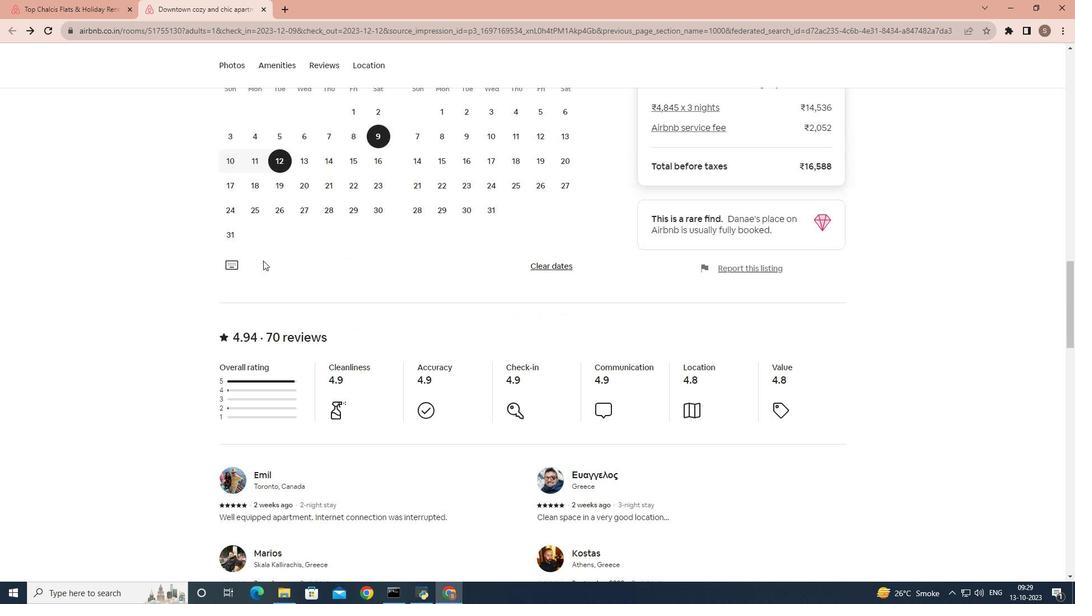 
Action: Mouse scrolled (263, 260) with delta (0, 0)
Screenshot: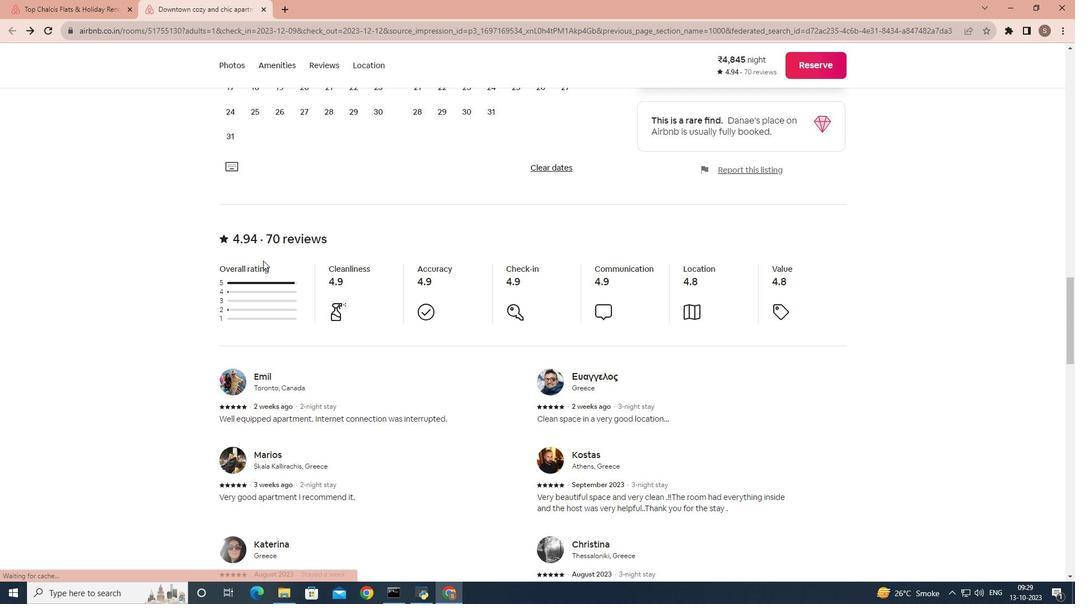 
Action: Mouse scrolled (263, 260) with delta (0, 0)
Screenshot: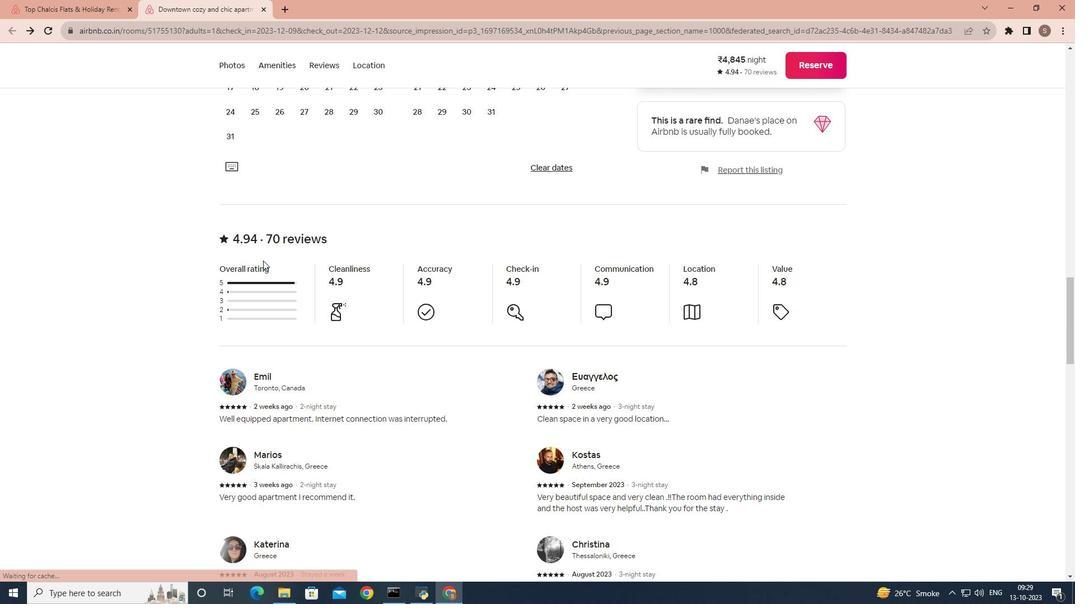 
Action: Mouse scrolled (263, 260) with delta (0, 0)
Screenshot: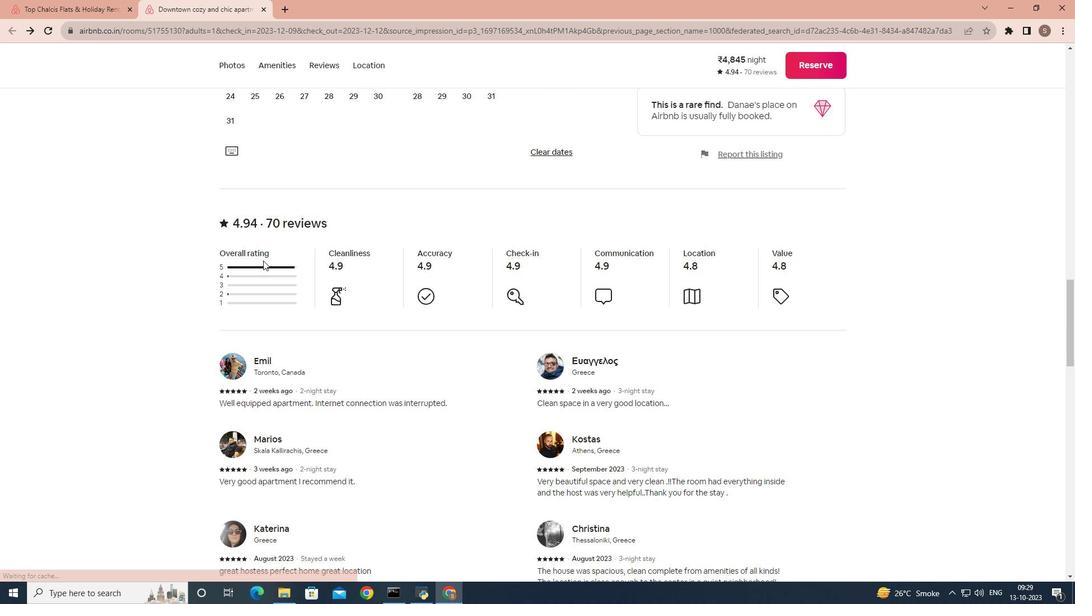 
Action: Mouse scrolled (263, 260) with delta (0, 0)
Screenshot: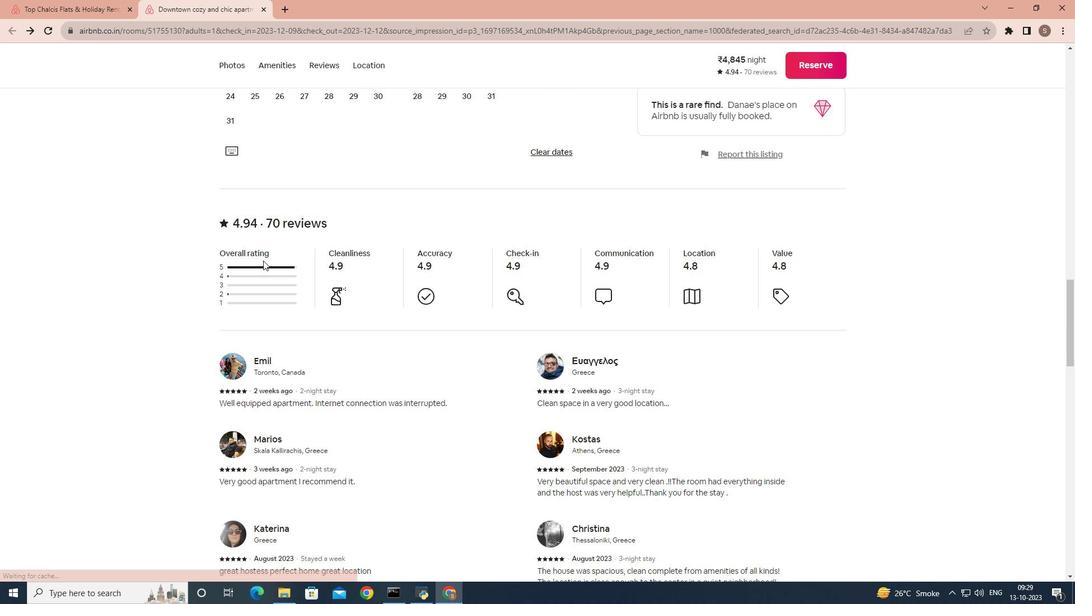 
Action: Mouse scrolled (263, 260) with delta (0, 0)
Screenshot: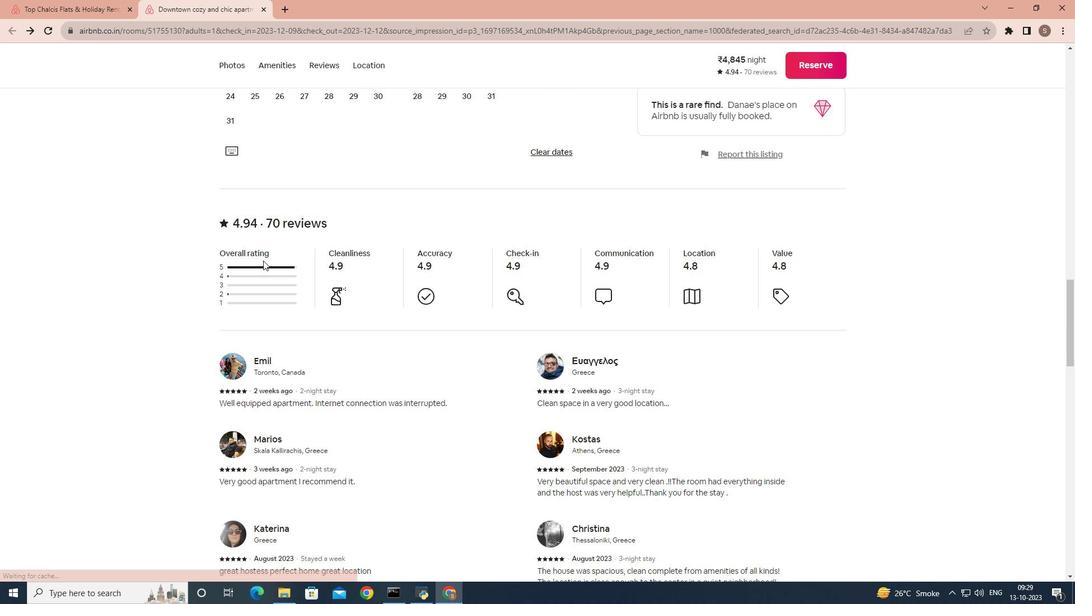 
Action: Mouse moved to (260, 373)
Screenshot: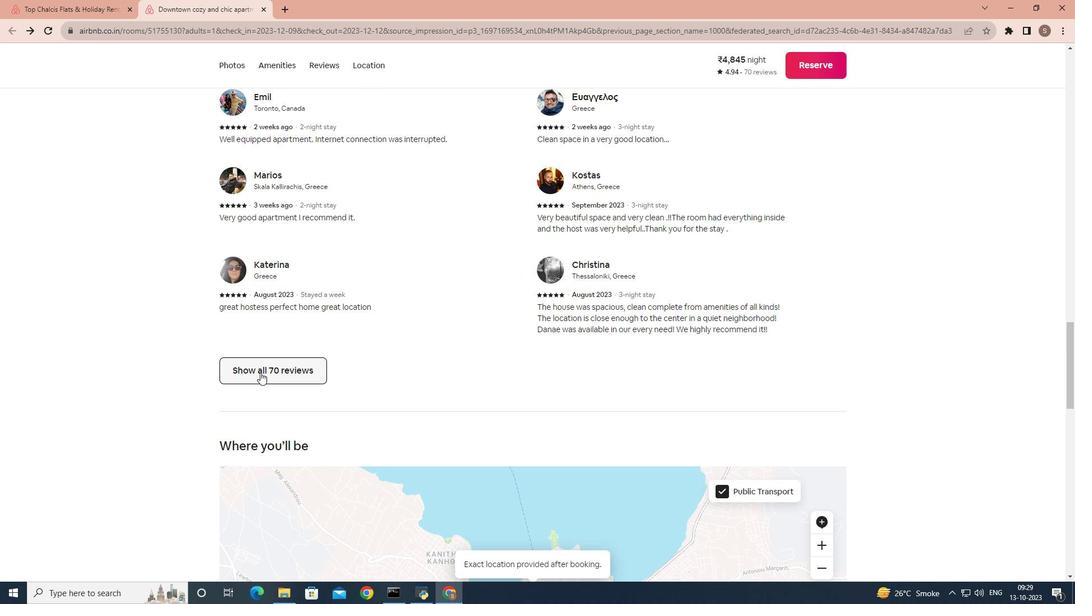 
Action: Mouse pressed left at (260, 373)
Screenshot: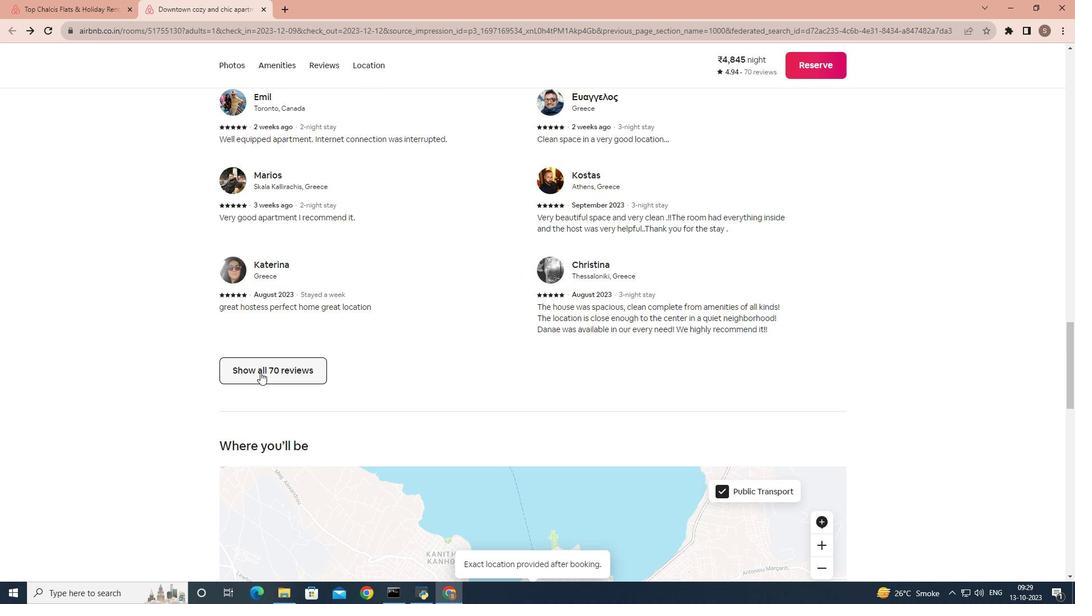 
Action: Mouse scrolled (260, 372) with delta (0, 0)
Screenshot: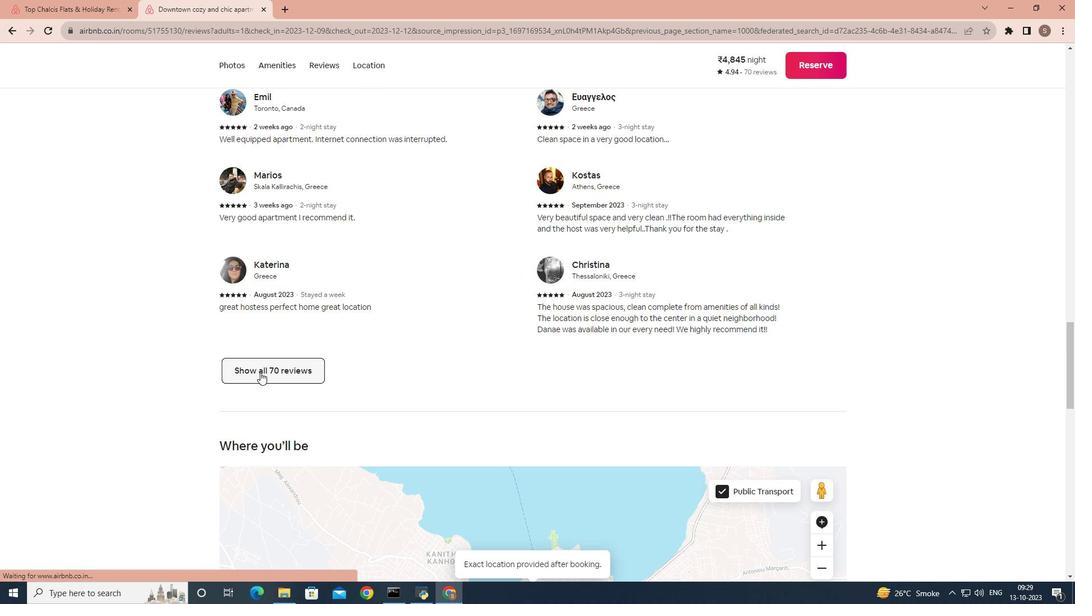 
Action: Mouse moved to (532, 305)
Screenshot: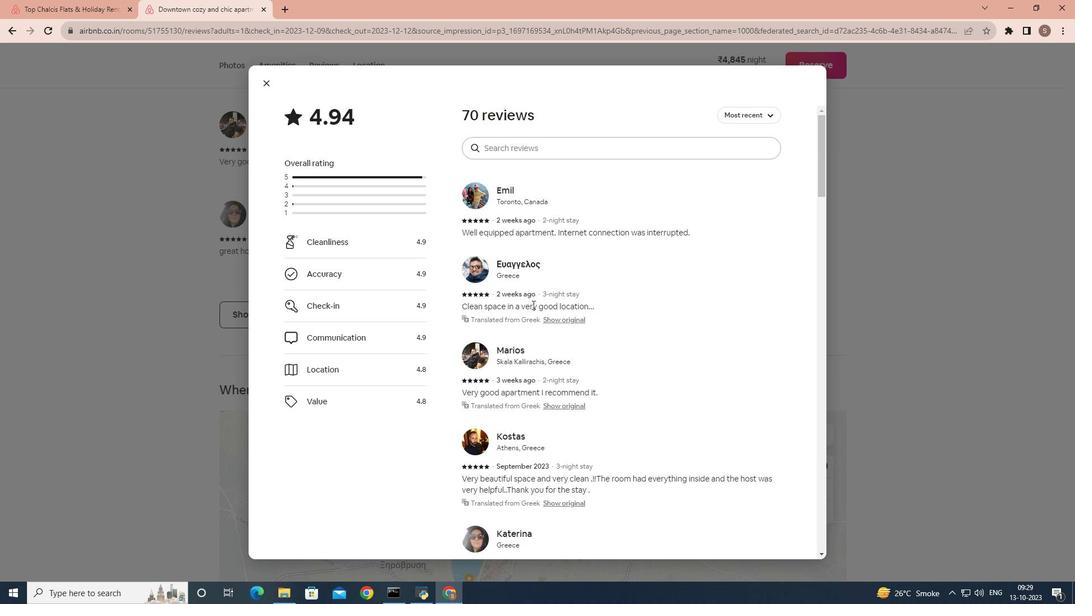 
Action: Mouse scrolled (532, 304) with delta (0, 0)
Screenshot: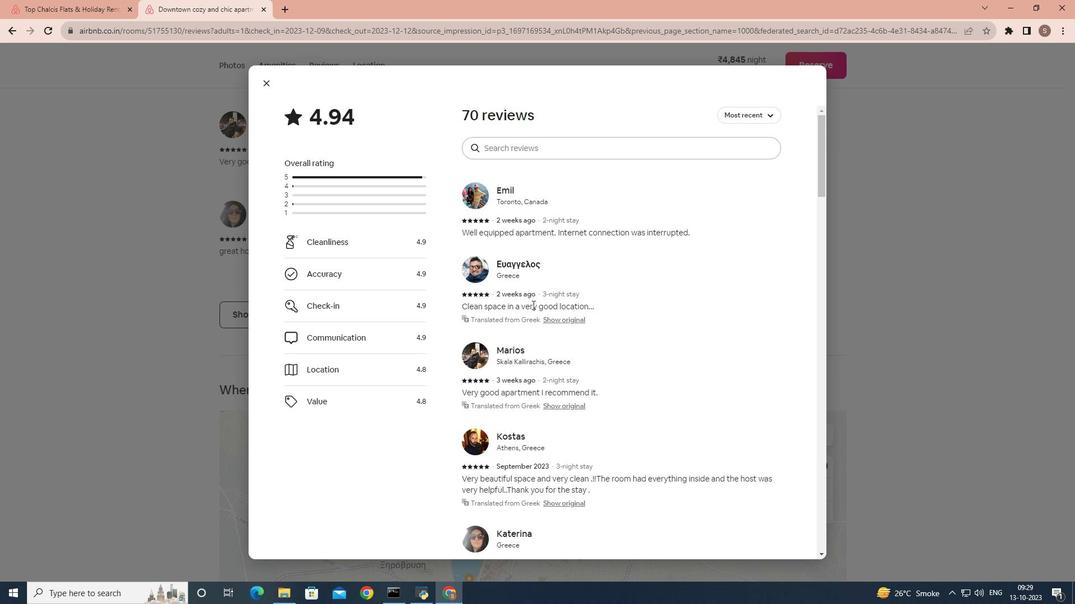 
Action: Mouse scrolled (532, 304) with delta (0, 0)
Screenshot: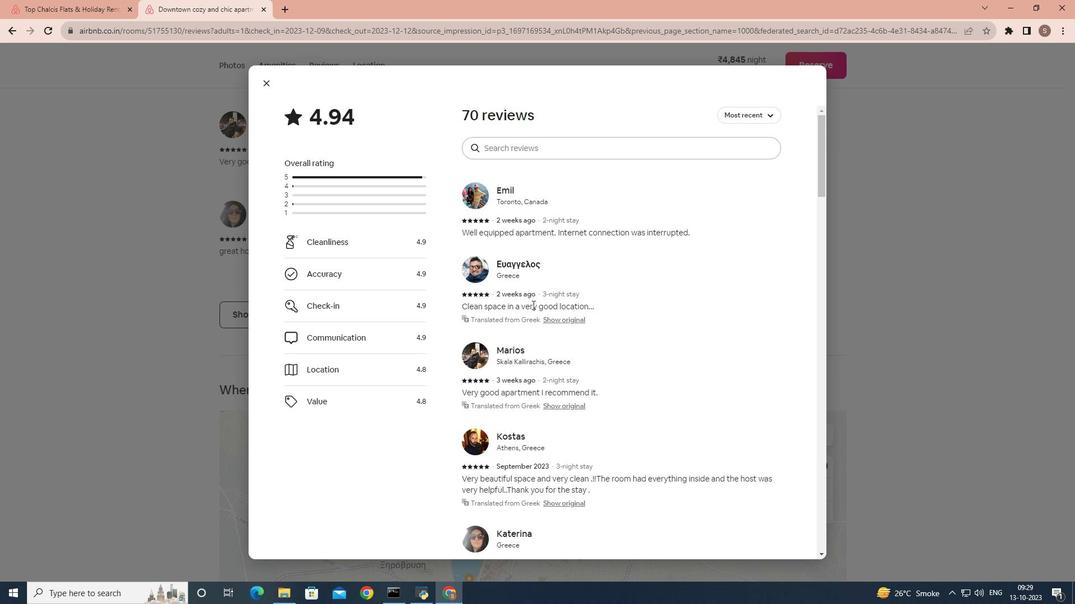 
Action: Mouse scrolled (532, 304) with delta (0, 0)
Screenshot: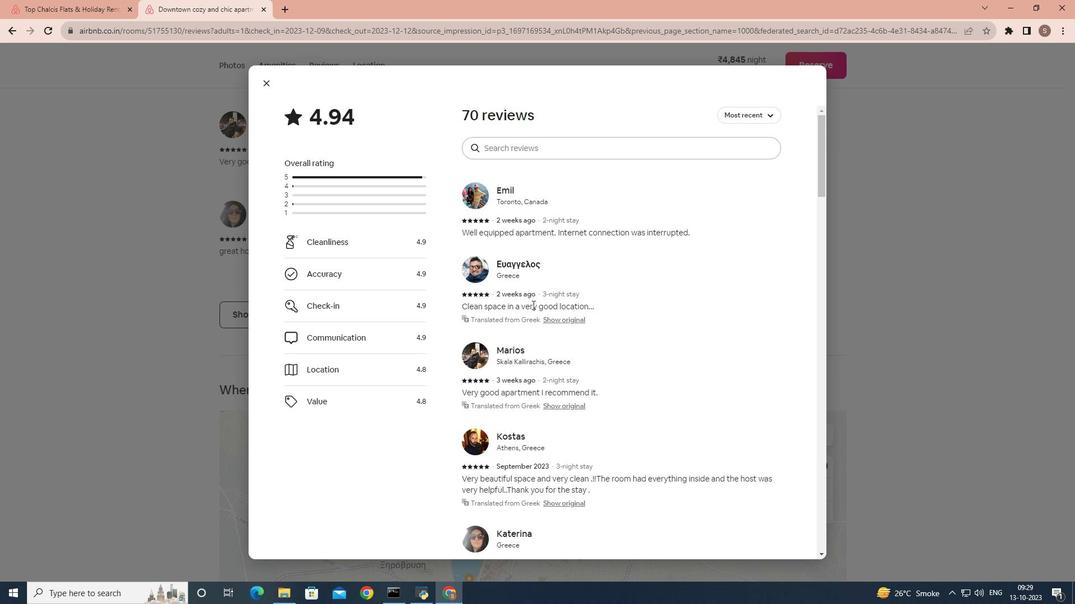 
Action: Mouse scrolled (532, 304) with delta (0, 0)
Screenshot: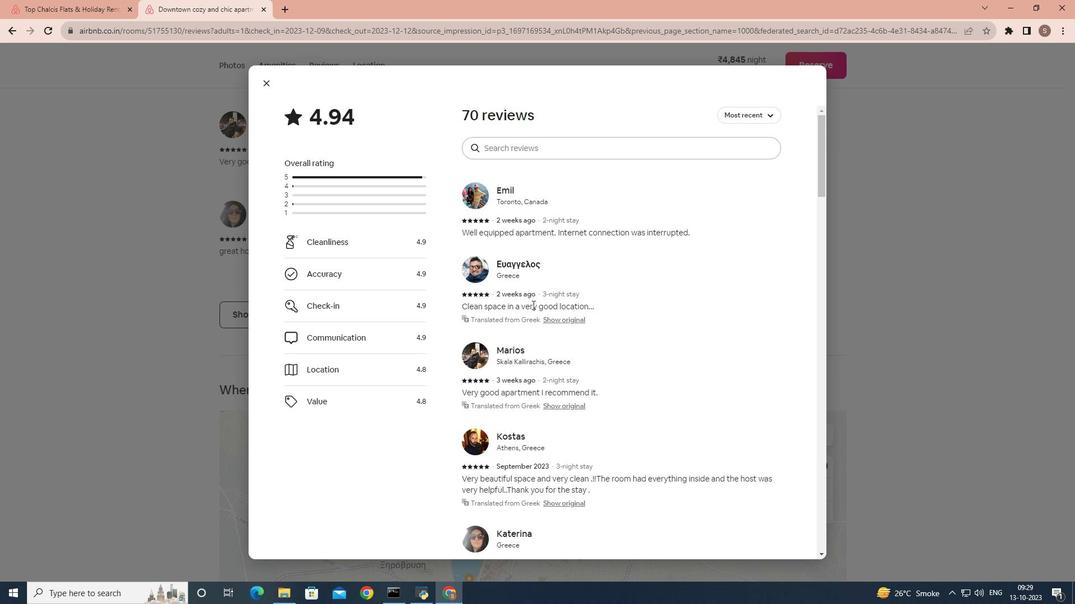 
Action: Mouse scrolled (532, 304) with delta (0, 0)
Screenshot: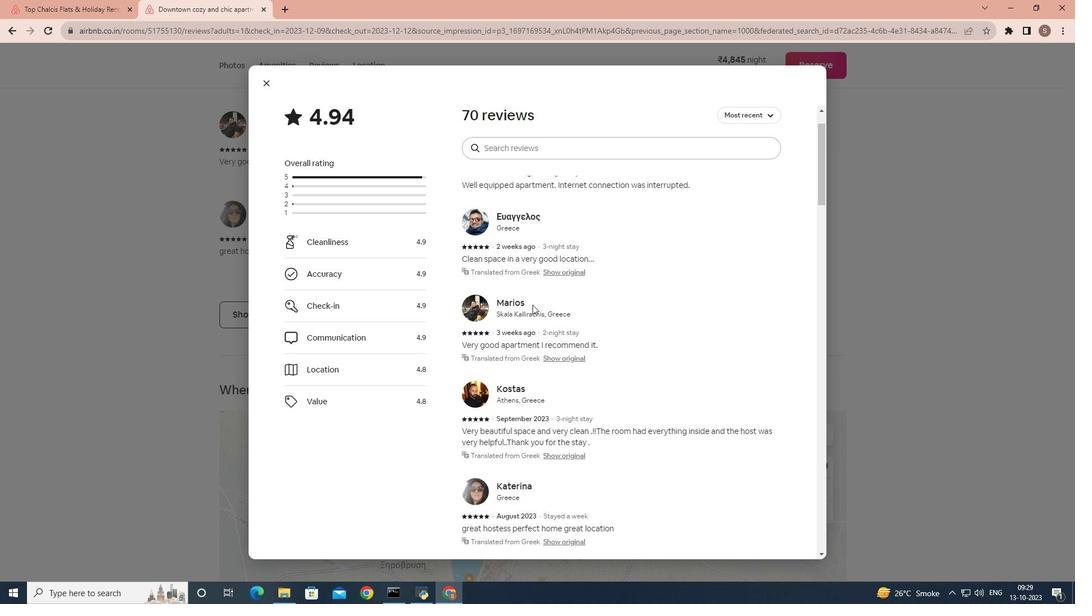 
Action: Mouse scrolled (532, 304) with delta (0, 0)
Screenshot: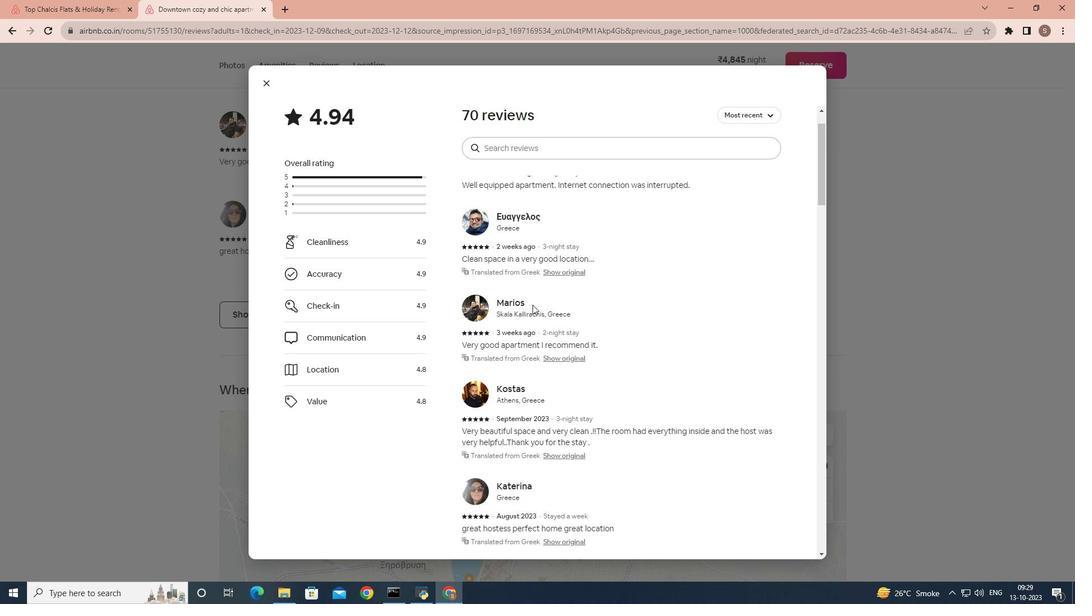 
Action: Mouse scrolled (532, 304) with delta (0, 0)
Screenshot: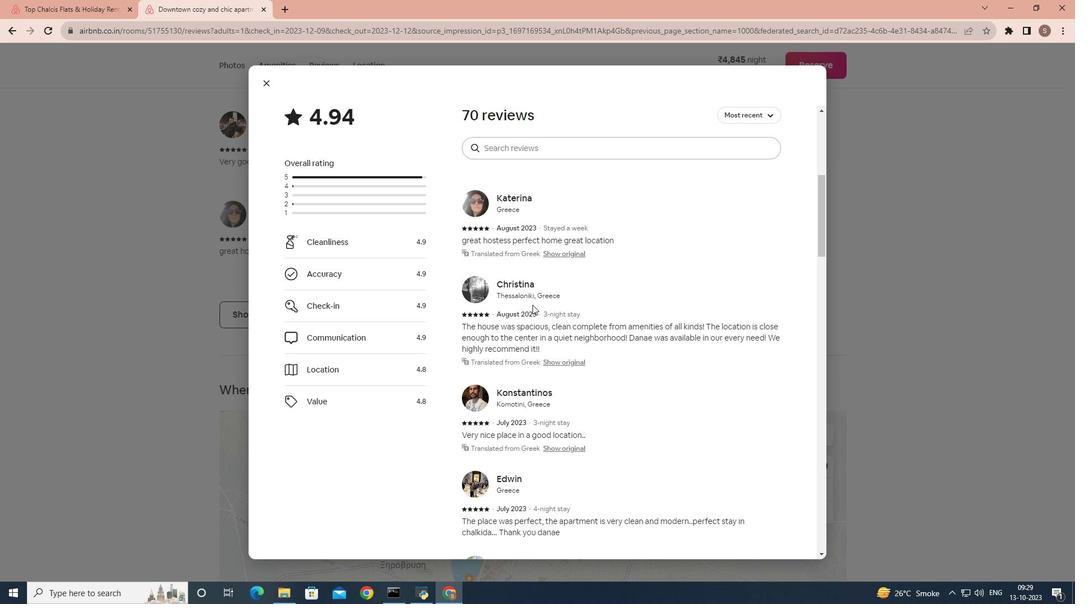 
Action: Mouse scrolled (532, 304) with delta (0, 0)
Screenshot: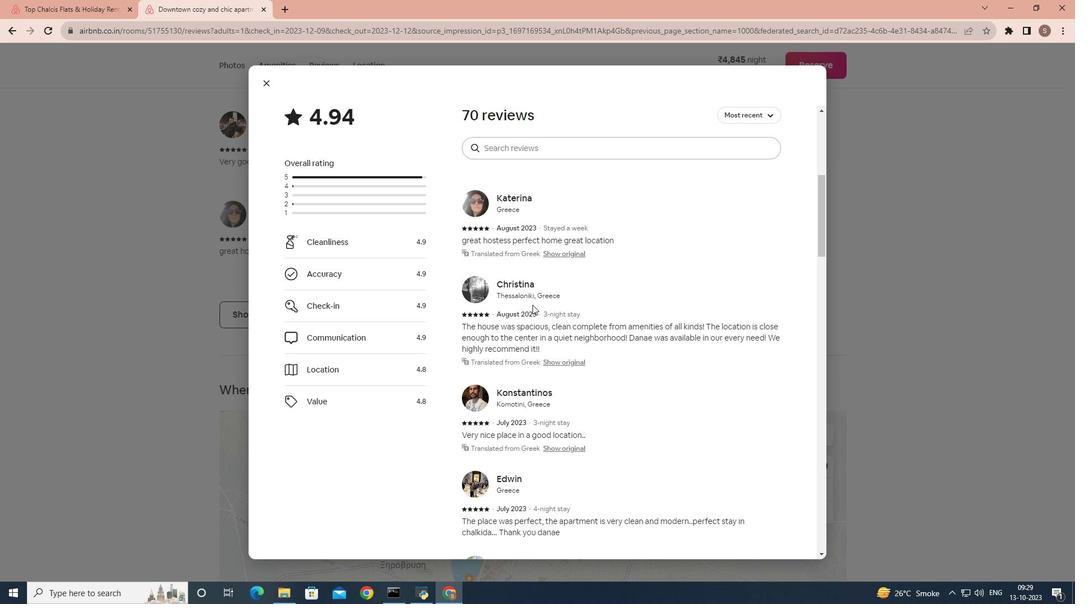 
Action: Mouse scrolled (532, 304) with delta (0, 0)
Screenshot: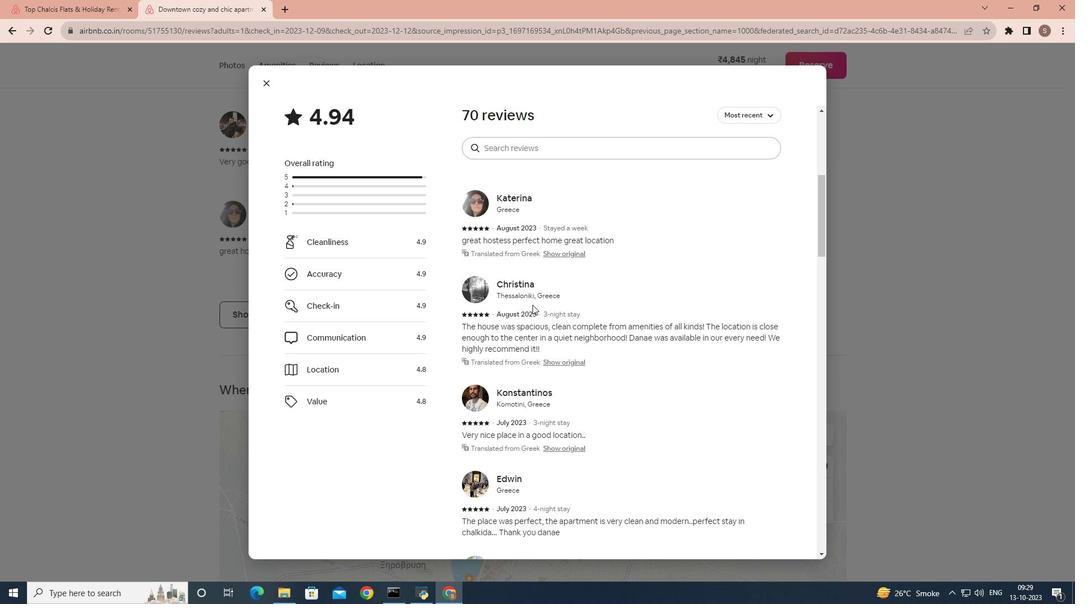 
Action: Mouse scrolled (532, 304) with delta (0, 0)
Screenshot: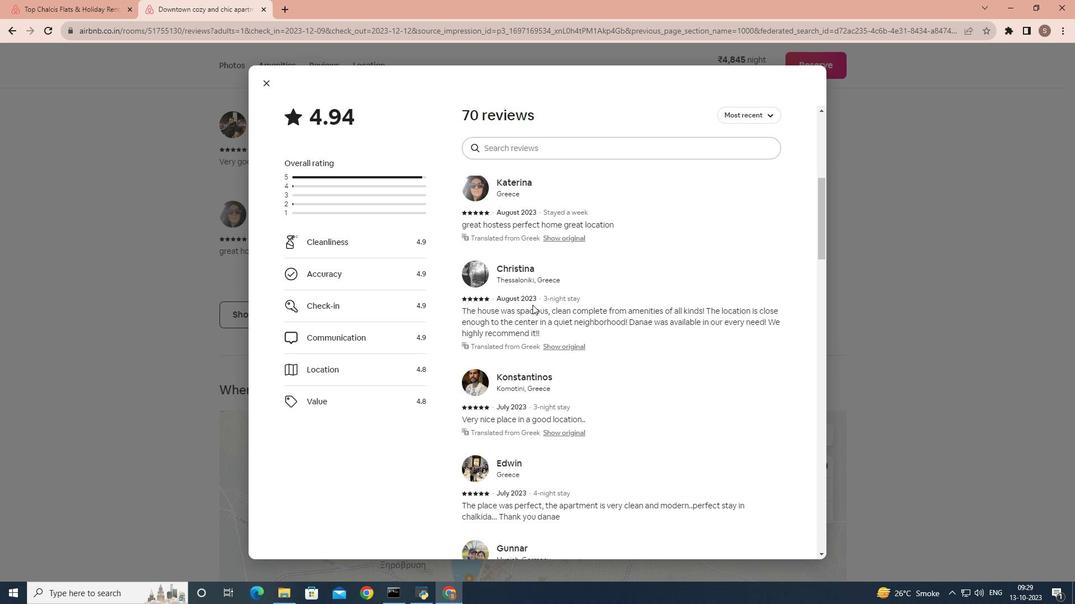 
Action: Mouse scrolled (532, 304) with delta (0, 0)
Screenshot: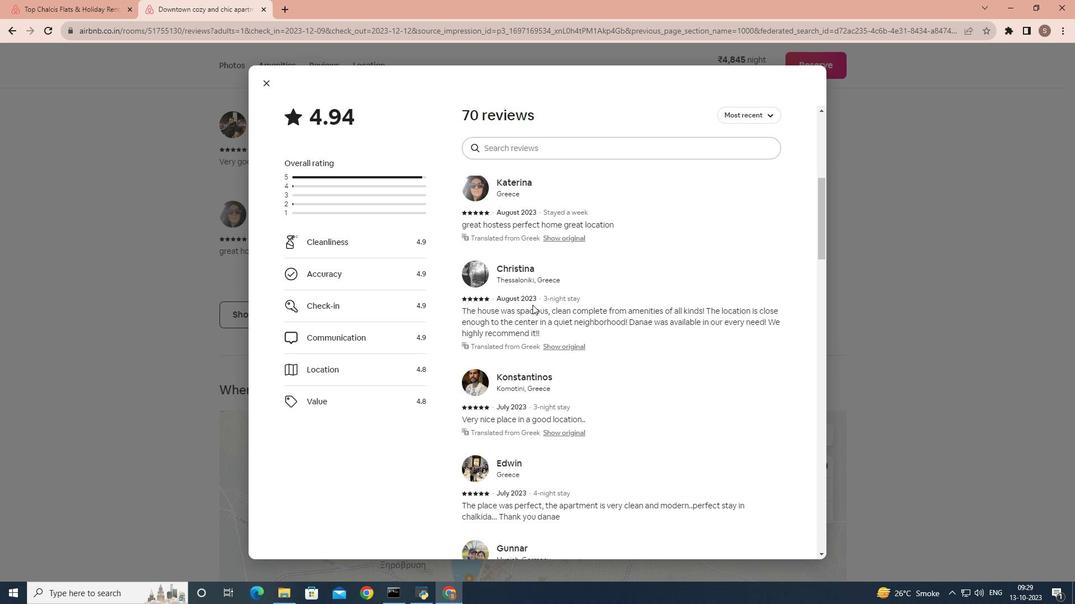 
Action: Mouse scrolled (532, 304) with delta (0, 0)
Screenshot: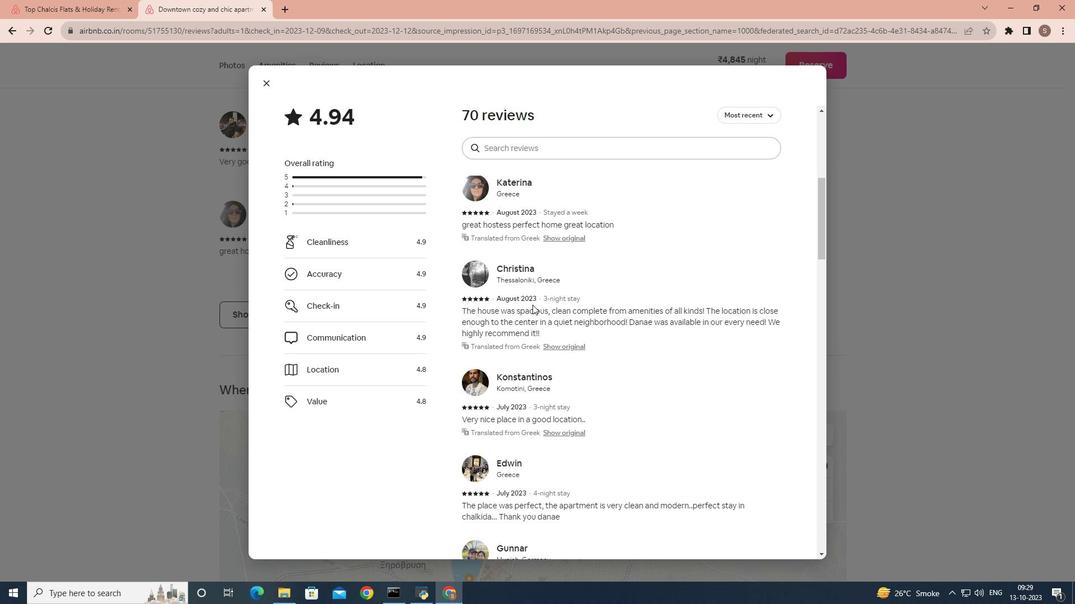 
Action: Mouse scrolled (532, 304) with delta (0, 0)
Screenshot: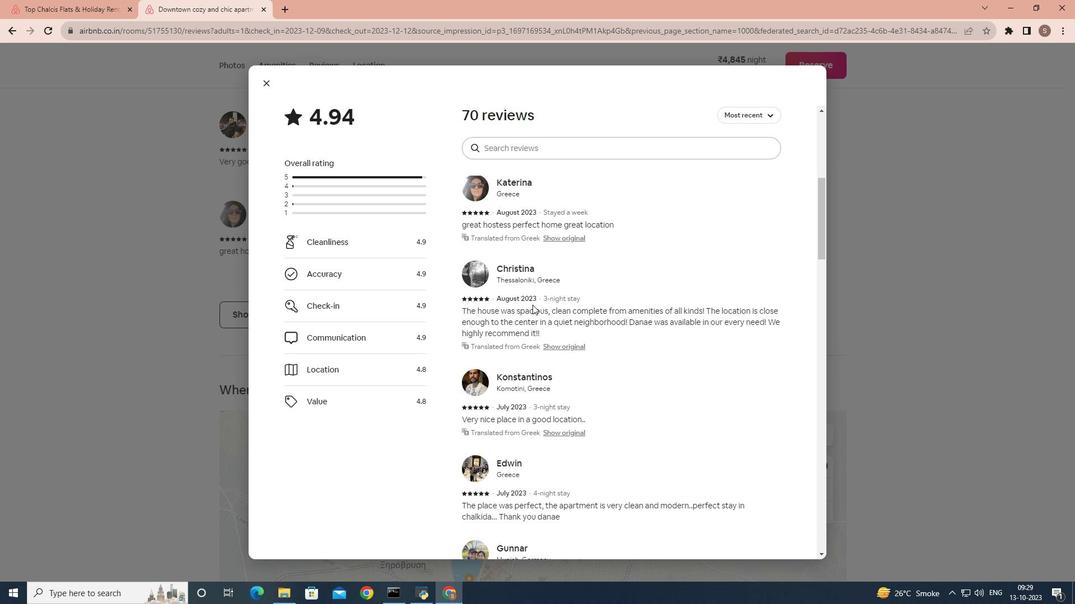 
Action: Mouse scrolled (532, 304) with delta (0, 0)
Screenshot: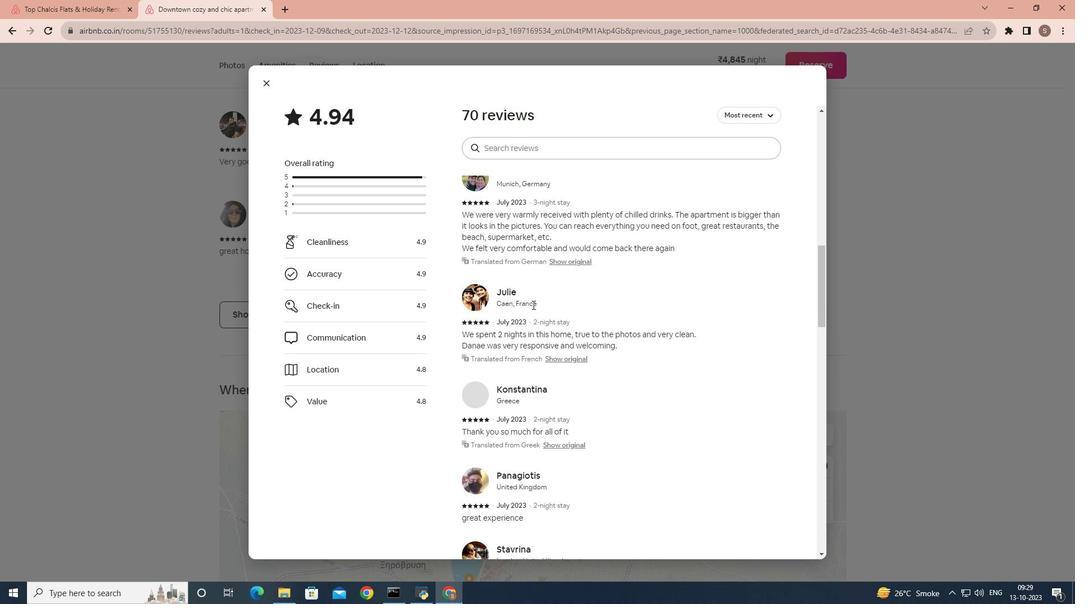 
Action: Mouse scrolled (532, 304) with delta (0, 0)
Screenshot: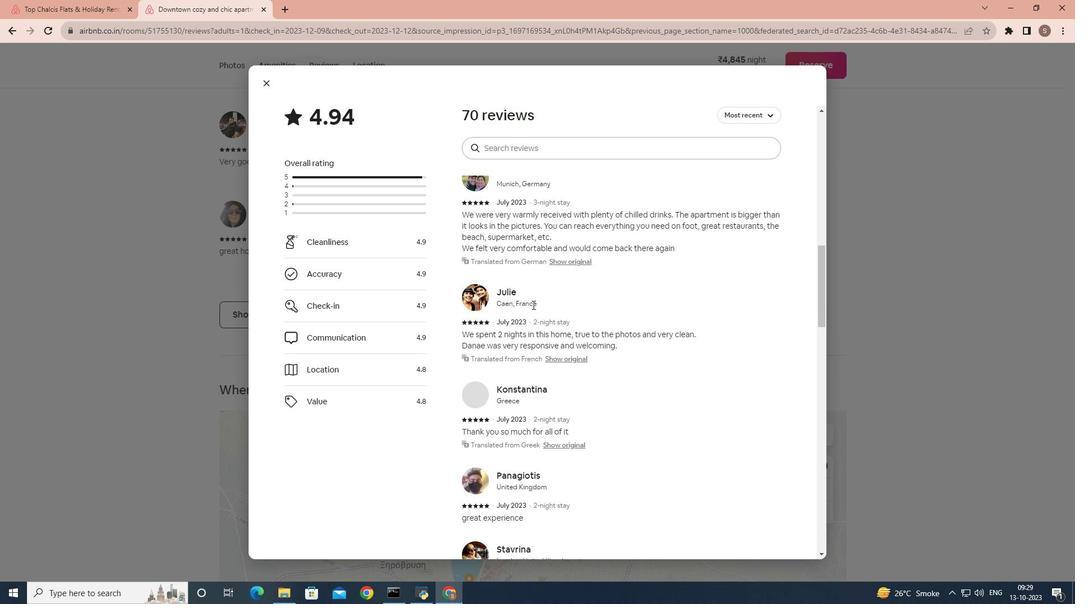 
Action: Mouse scrolled (532, 304) with delta (0, 0)
Screenshot: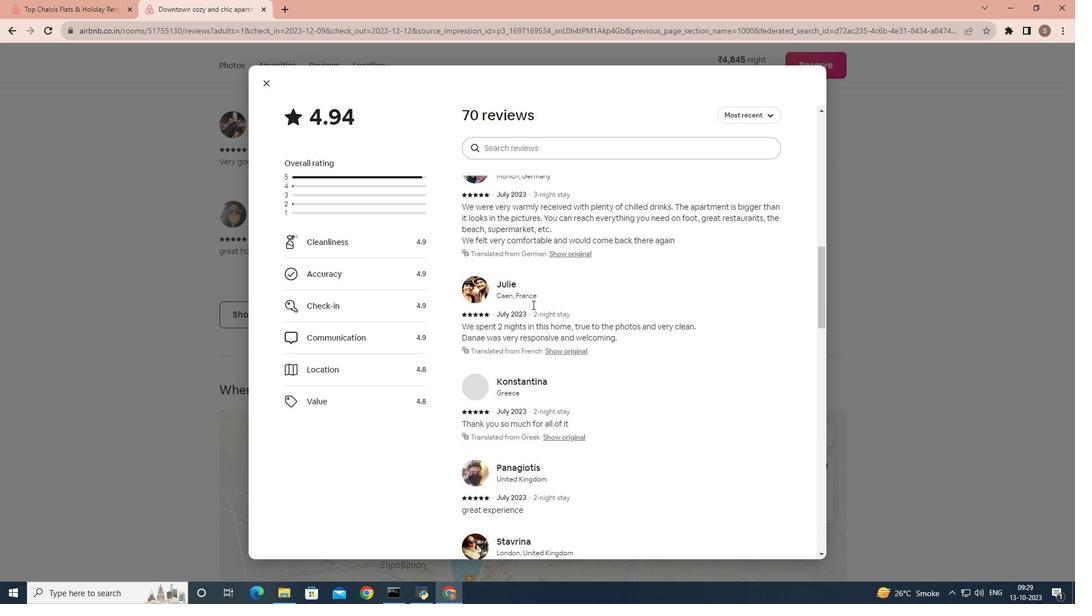
Action: Mouse scrolled (532, 304) with delta (0, 0)
Screenshot: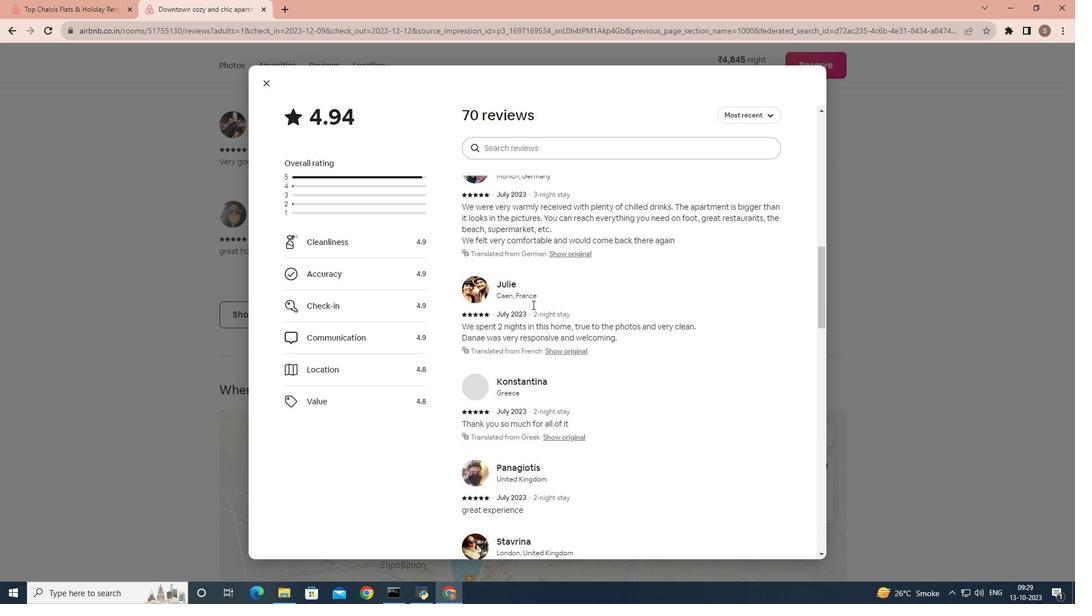 
Action: Mouse scrolled (532, 304) with delta (0, 0)
Screenshot: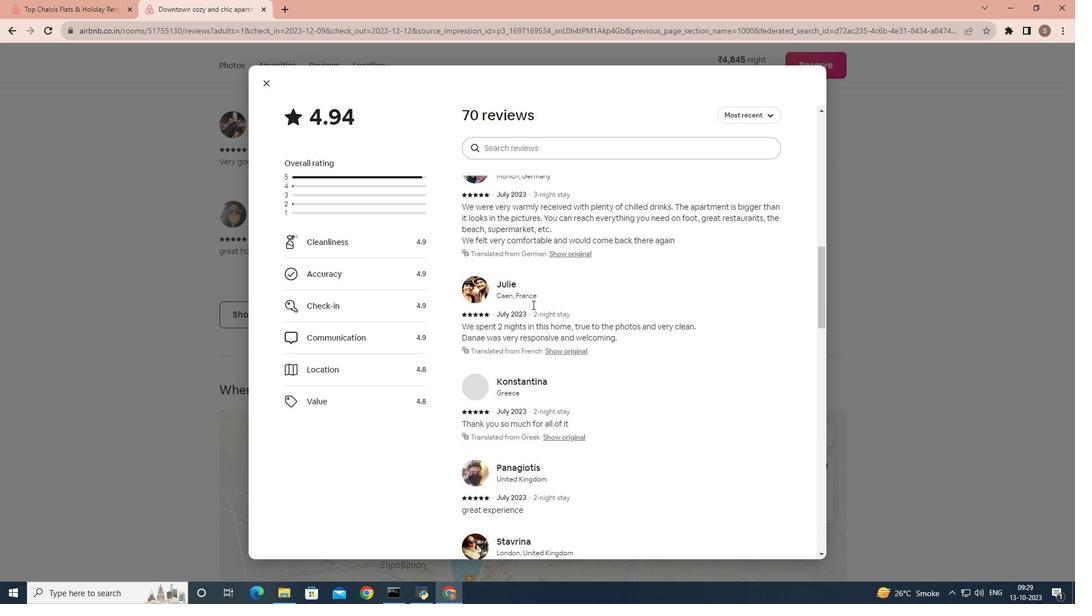 
Action: Mouse scrolled (532, 304) with delta (0, 0)
Screenshot: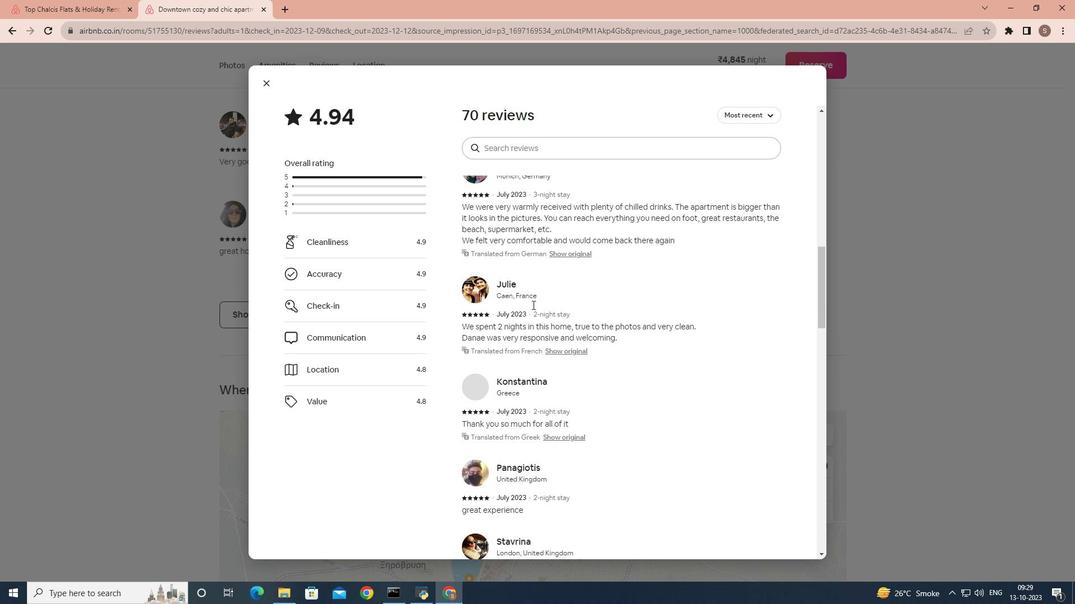 
Action: Mouse scrolled (532, 304) with delta (0, 0)
Screenshot: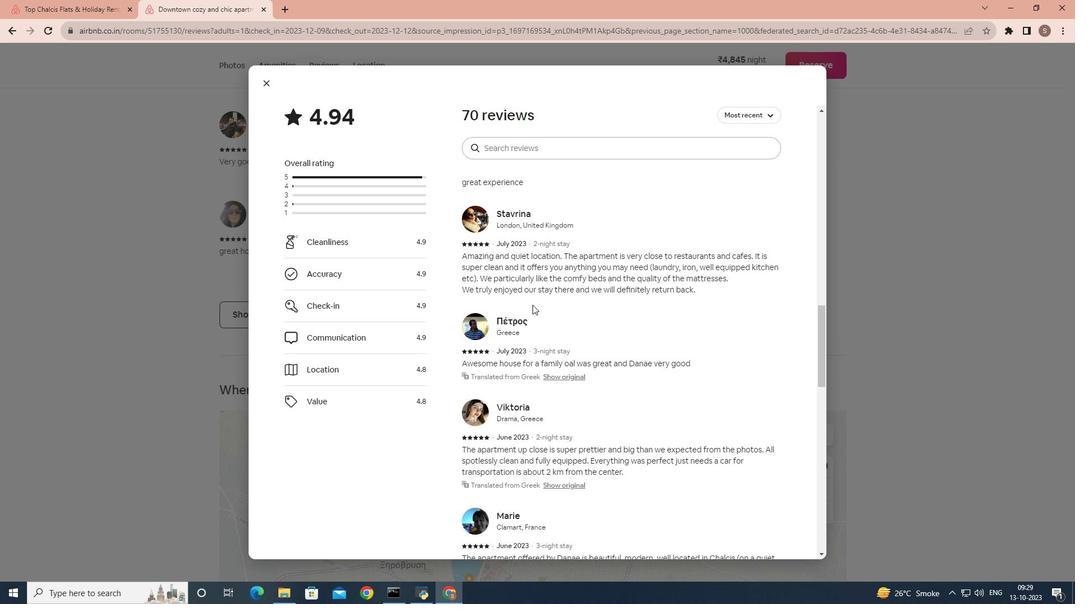
Action: Mouse scrolled (532, 304) with delta (0, 0)
Screenshot: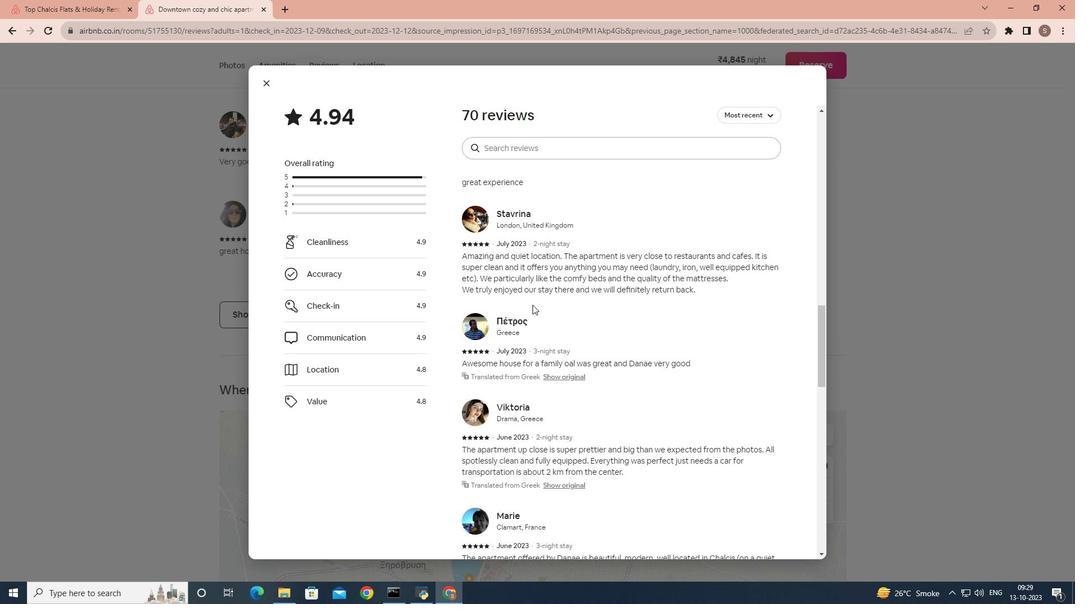 
Action: Mouse scrolled (532, 304) with delta (0, 0)
Screenshot: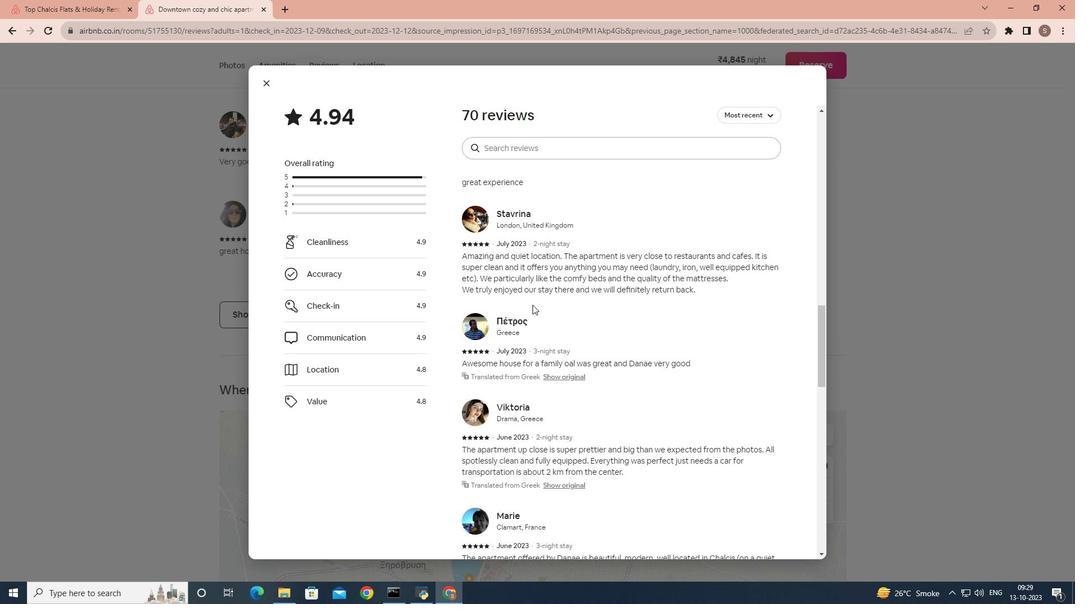 
Action: Mouse scrolled (532, 304) with delta (0, 0)
Screenshot: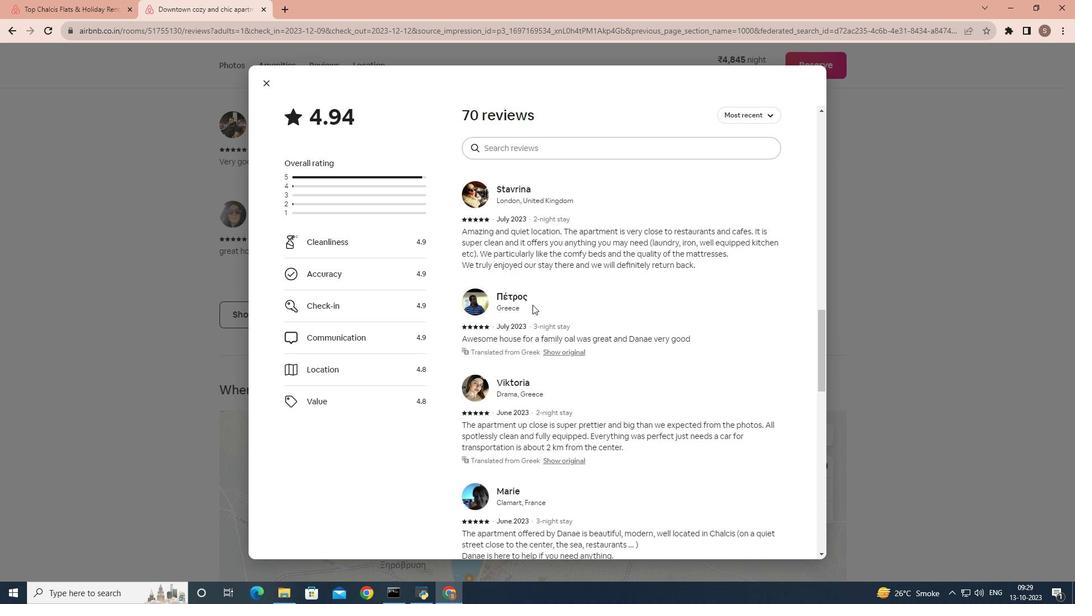 
Action: Mouse scrolled (532, 304) with delta (0, 0)
Screenshot: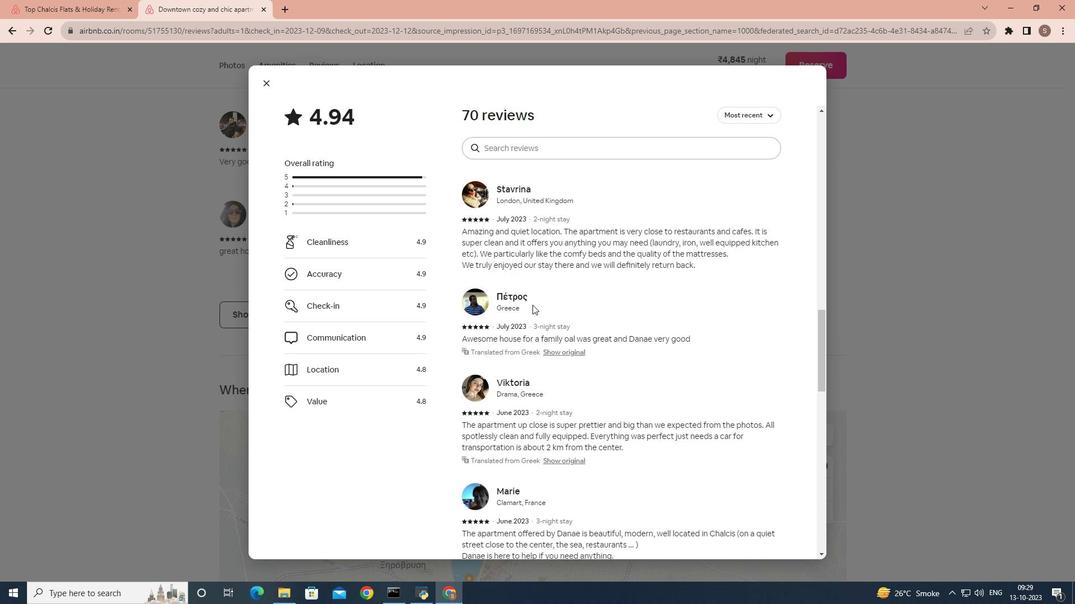 
Action: Mouse scrolled (532, 304) with delta (0, 0)
Screenshot: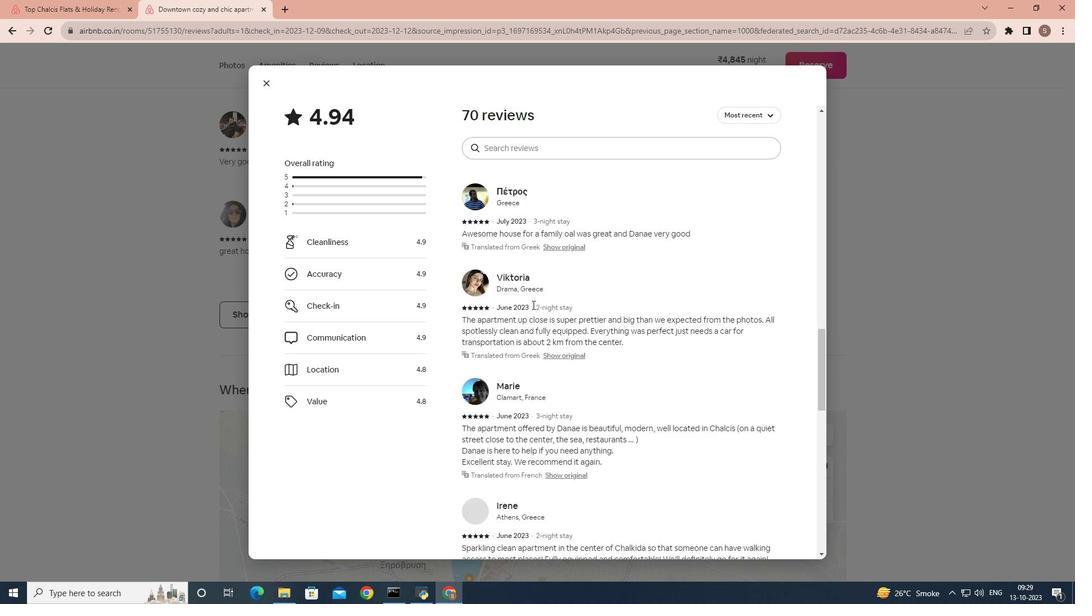
Action: Mouse scrolled (532, 304) with delta (0, 0)
Screenshot: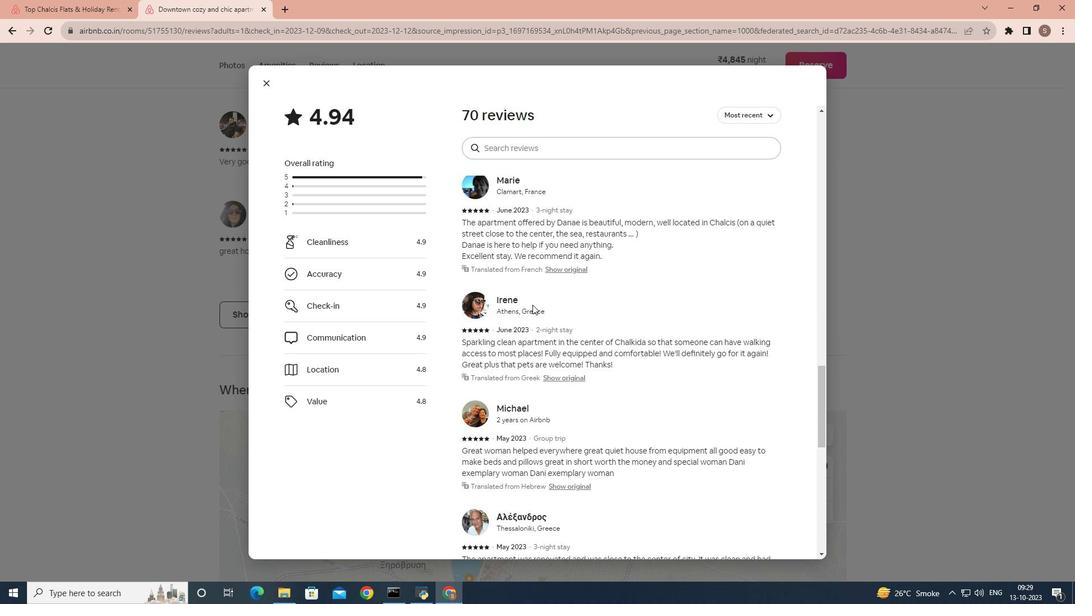
Action: Mouse scrolled (532, 304) with delta (0, 0)
Screenshot: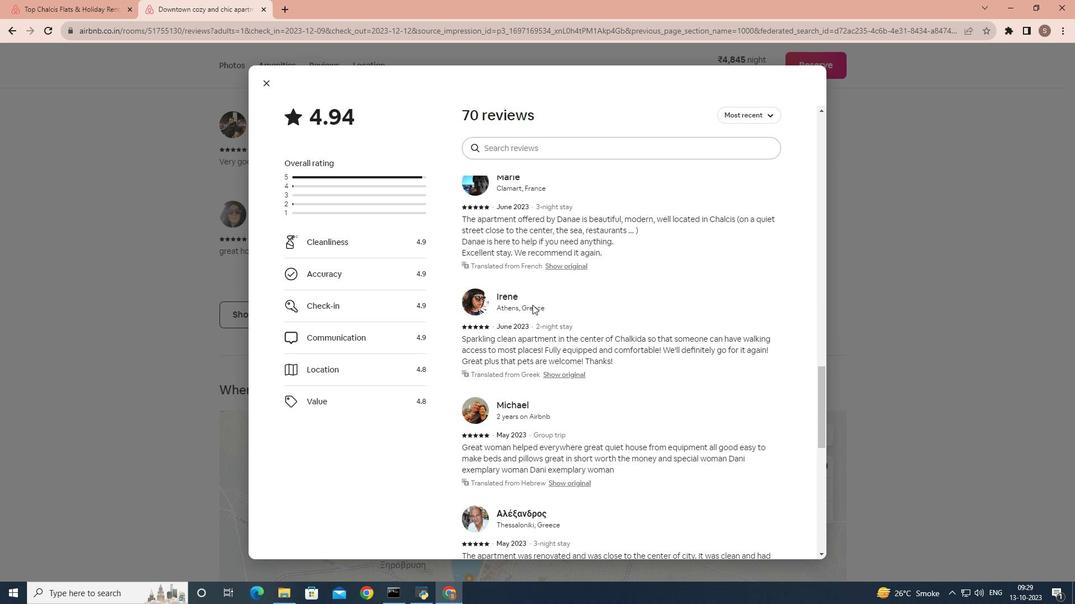 
Action: Mouse scrolled (532, 304) with delta (0, 0)
Screenshot: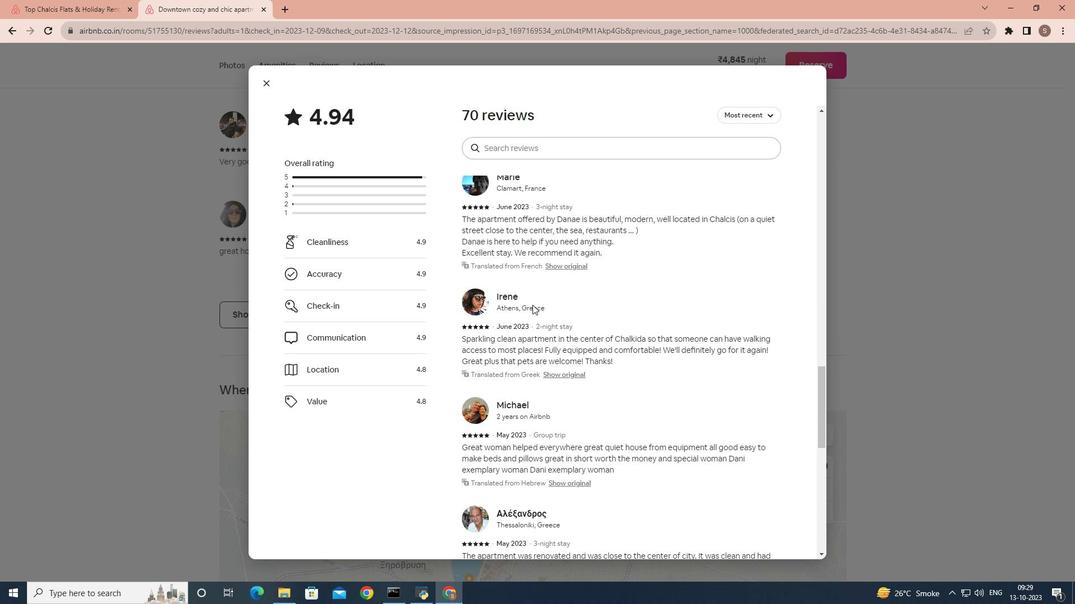 
Action: Mouse scrolled (532, 304) with delta (0, 0)
Screenshot: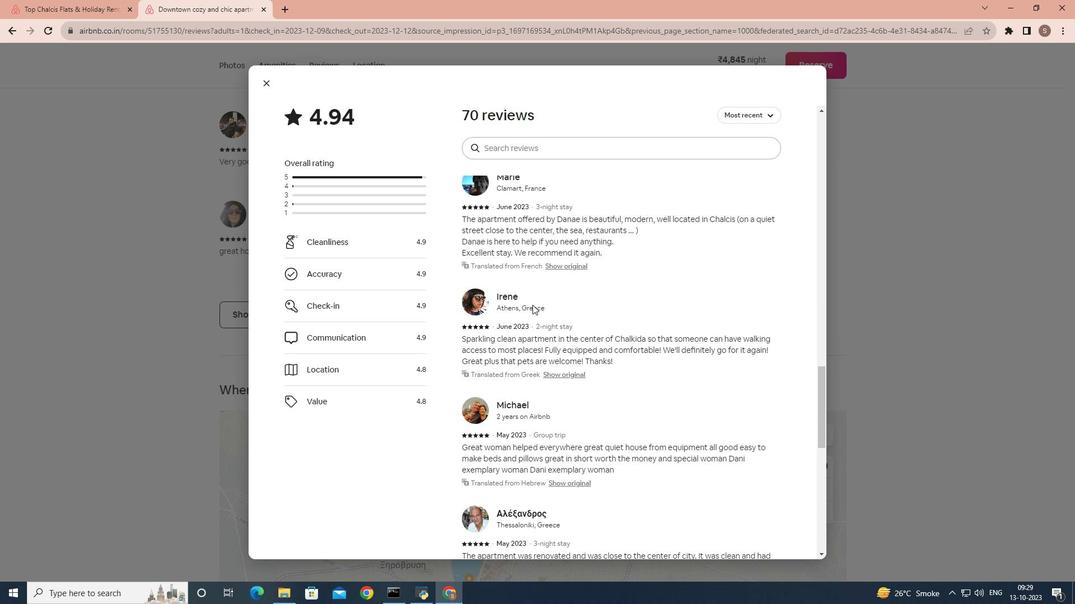 
Action: Mouse scrolled (532, 304) with delta (0, 0)
Screenshot: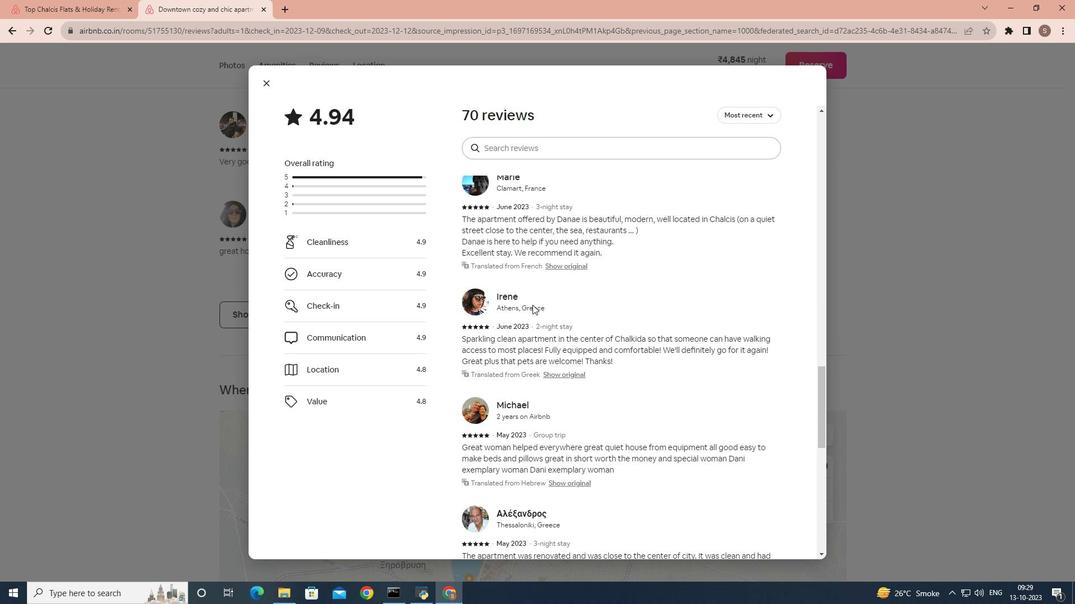 
Action: Mouse scrolled (532, 304) with delta (0, 0)
Screenshot: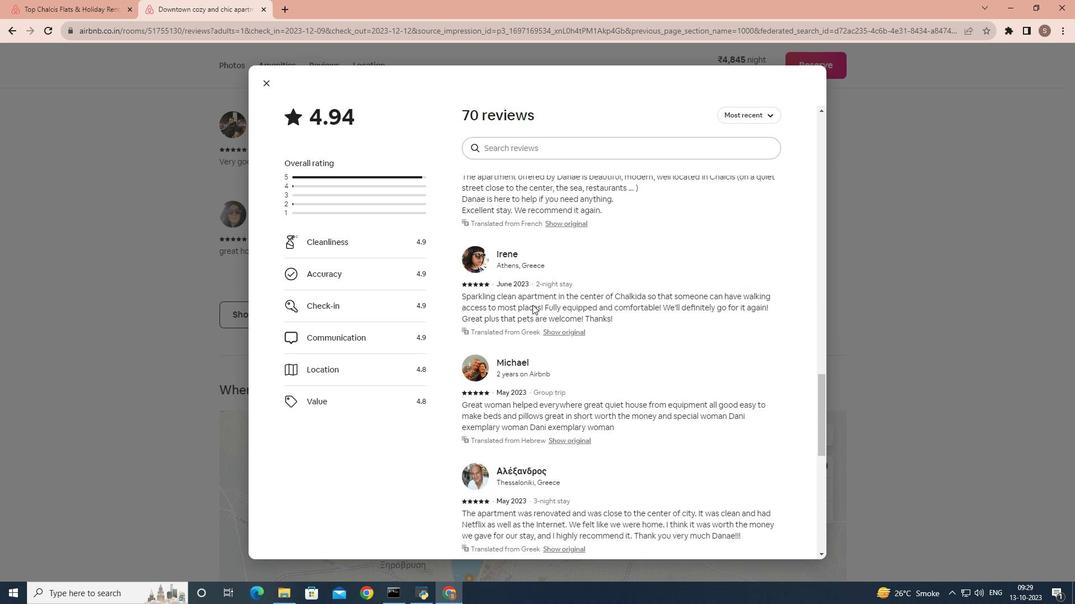 
Action: Mouse scrolled (532, 304) with delta (0, 0)
Screenshot: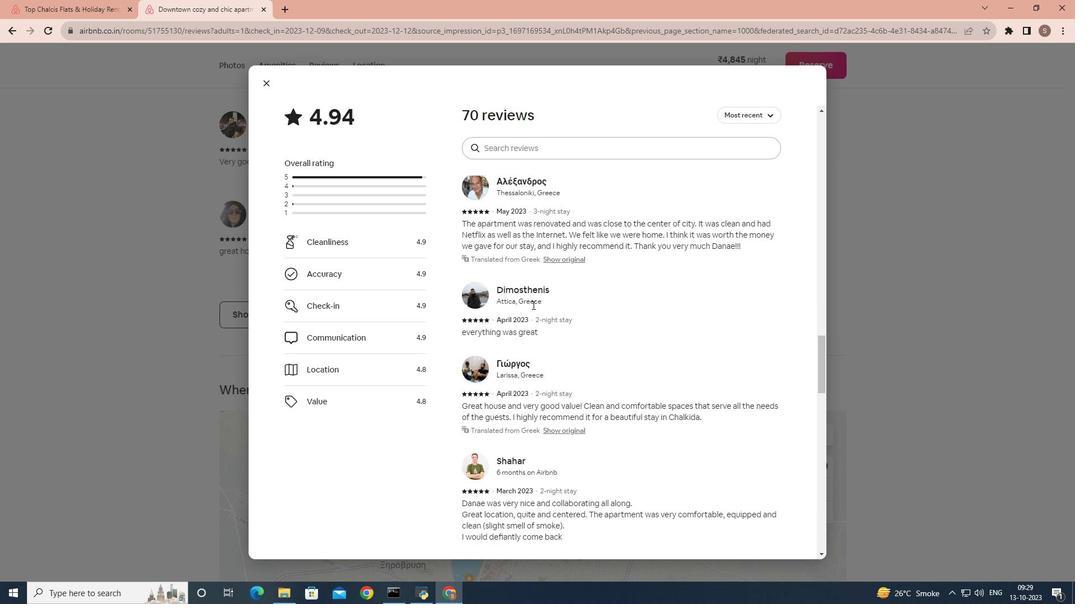 
Action: Mouse scrolled (532, 304) with delta (0, 0)
Screenshot: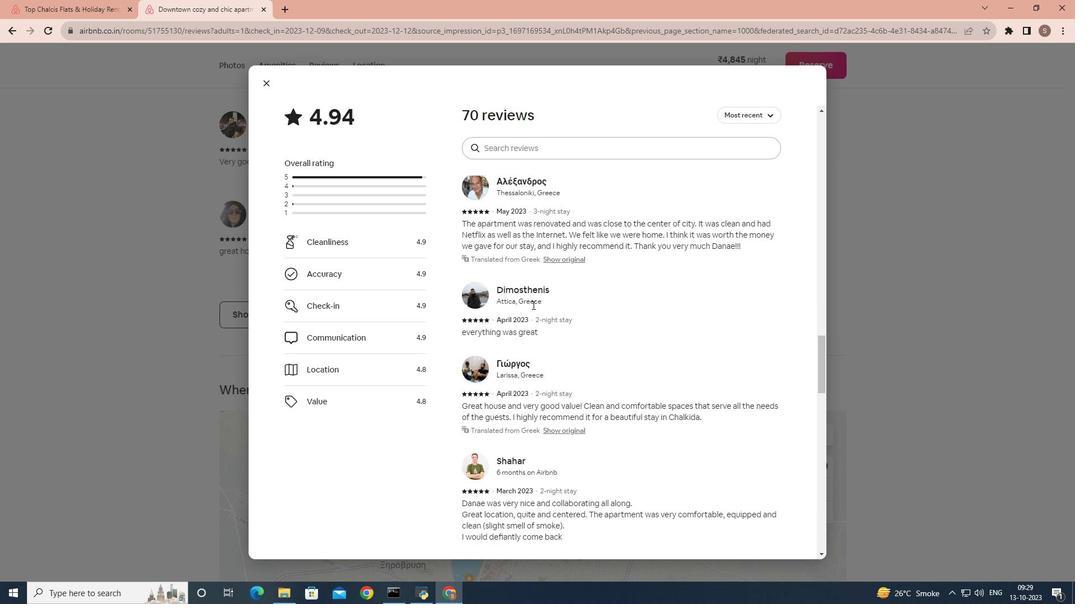
Action: Mouse scrolled (532, 304) with delta (0, 0)
Screenshot: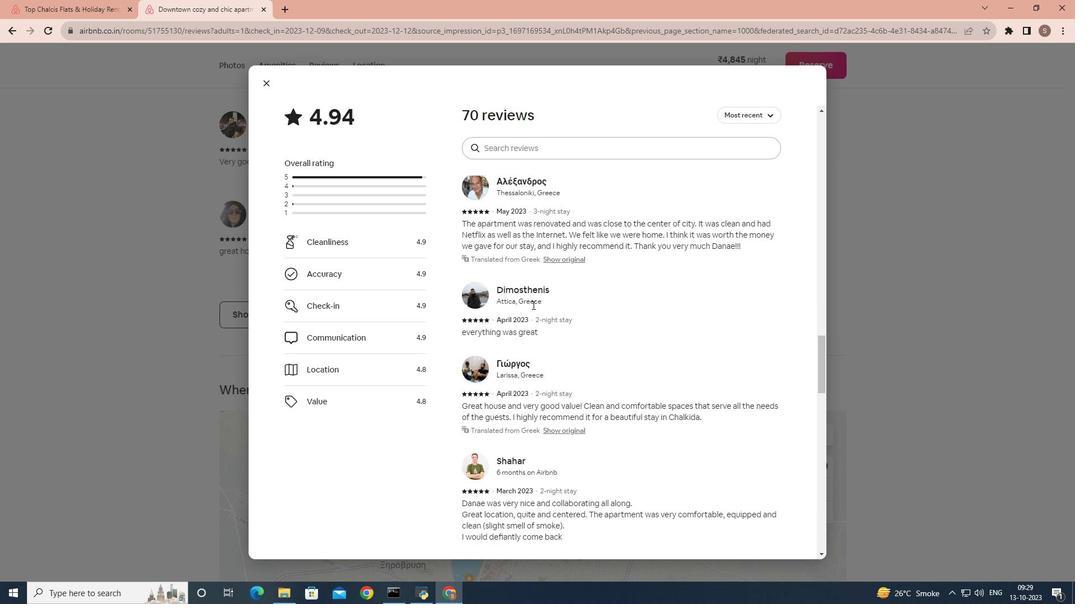 
Action: Mouse scrolled (532, 304) with delta (0, 0)
Screenshot: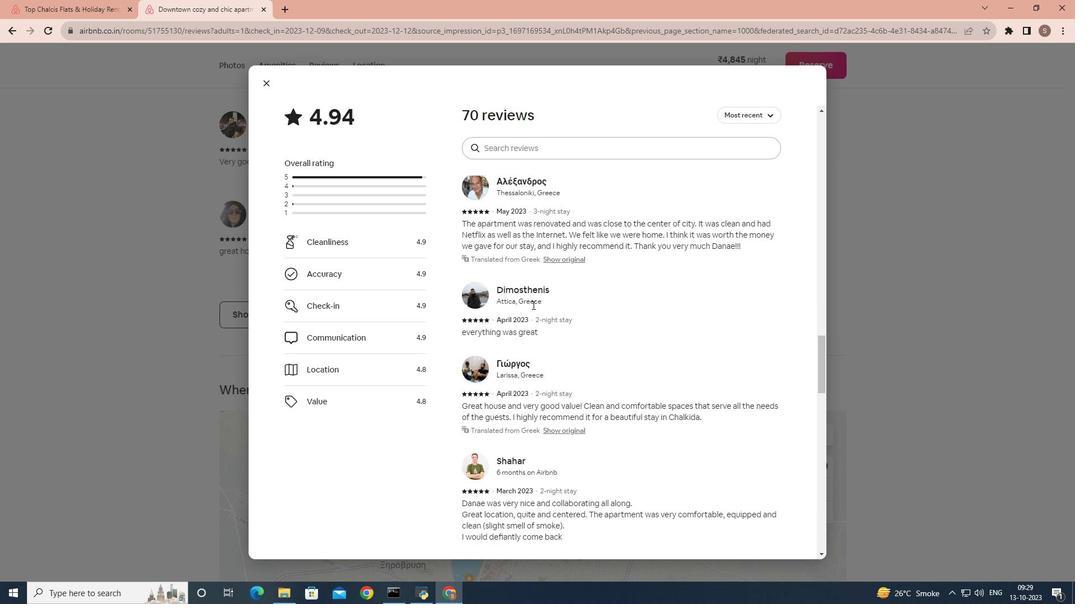 
Action: Mouse scrolled (532, 304) with delta (0, 0)
Screenshot: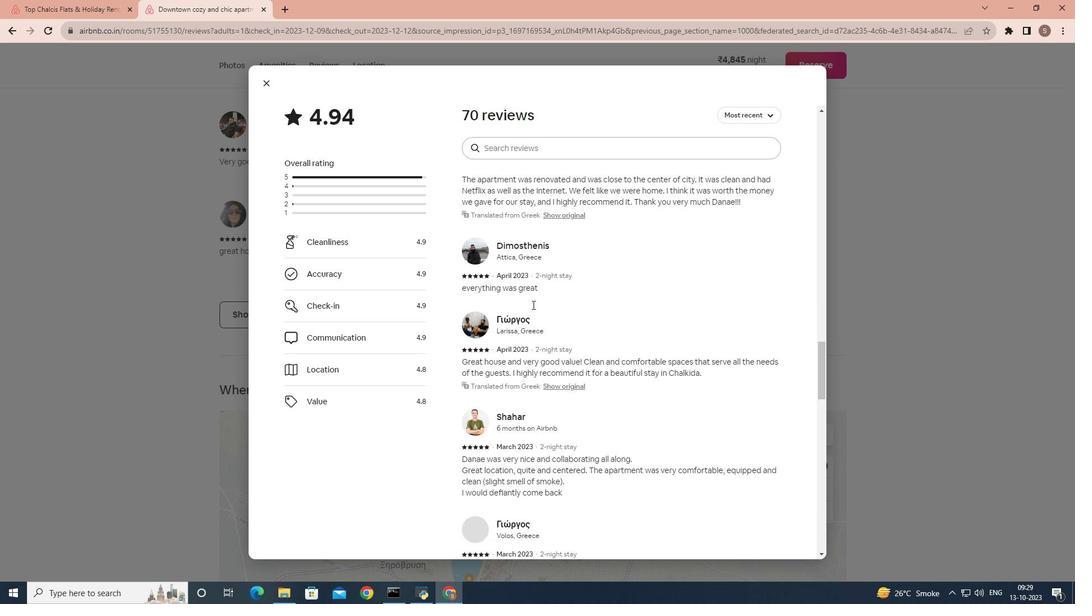 
Action: Mouse scrolled (532, 304) with delta (0, 0)
Screenshot: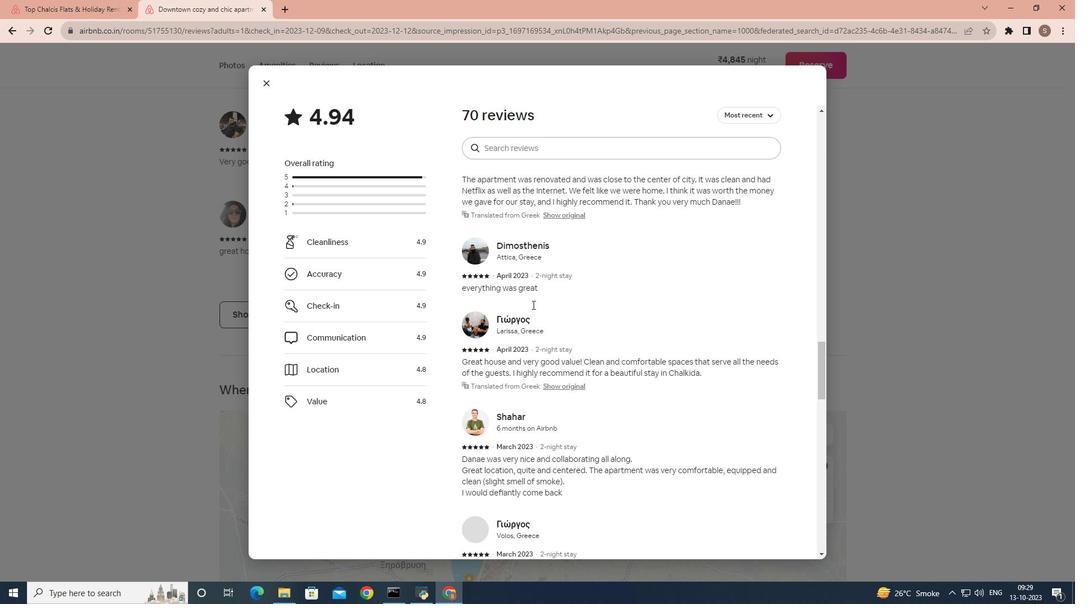 
Action: Mouse scrolled (532, 304) with delta (0, 0)
Screenshot: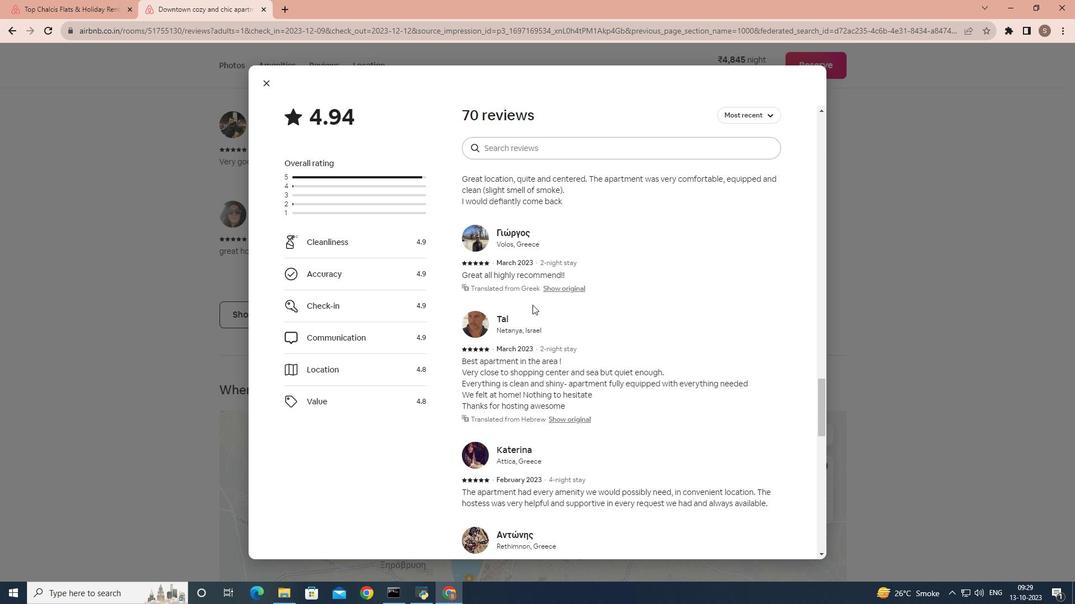 
Action: Mouse scrolled (532, 304) with delta (0, 0)
Screenshot: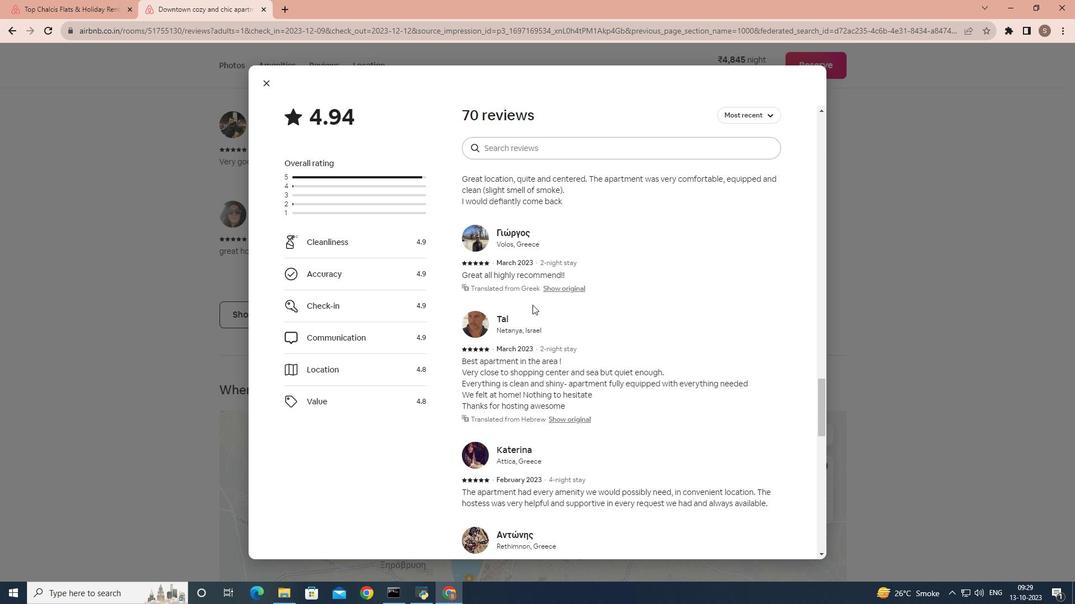 
Action: Mouse scrolled (532, 304) with delta (0, 0)
Screenshot: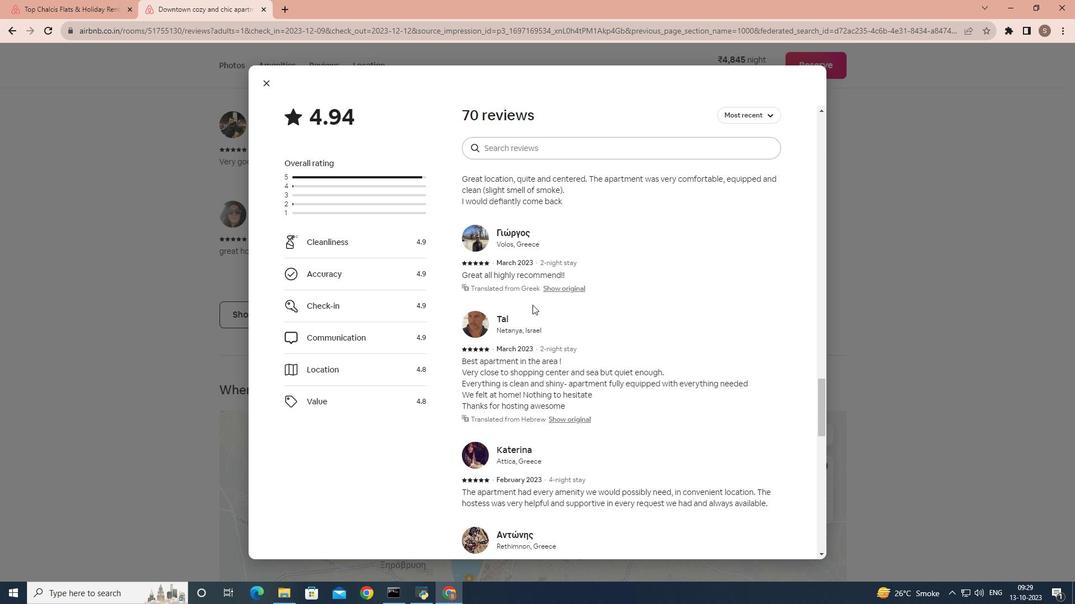 
Action: Mouse scrolled (532, 304) with delta (0, 0)
Screenshot: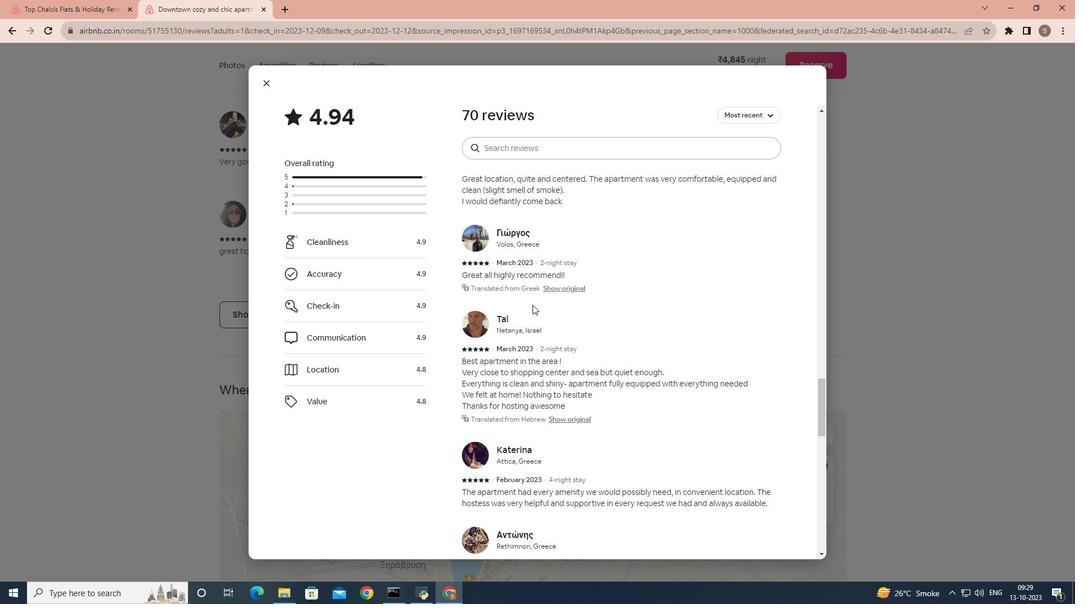 
Action: Mouse scrolled (532, 304) with delta (0, 0)
Screenshot: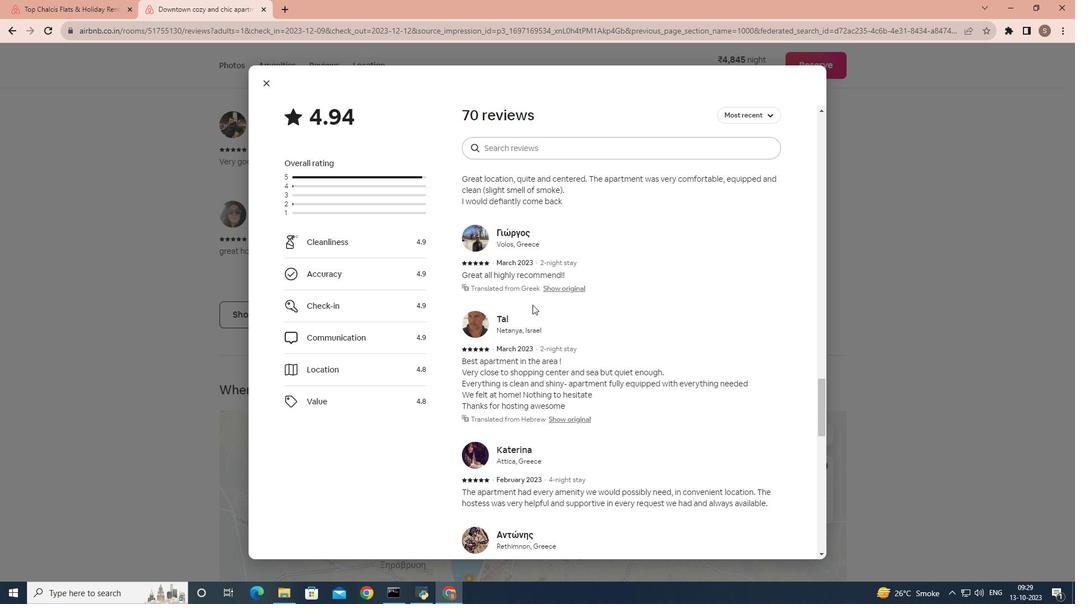 
Action: Mouse scrolled (532, 304) with delta (0, 0)
Screenshot: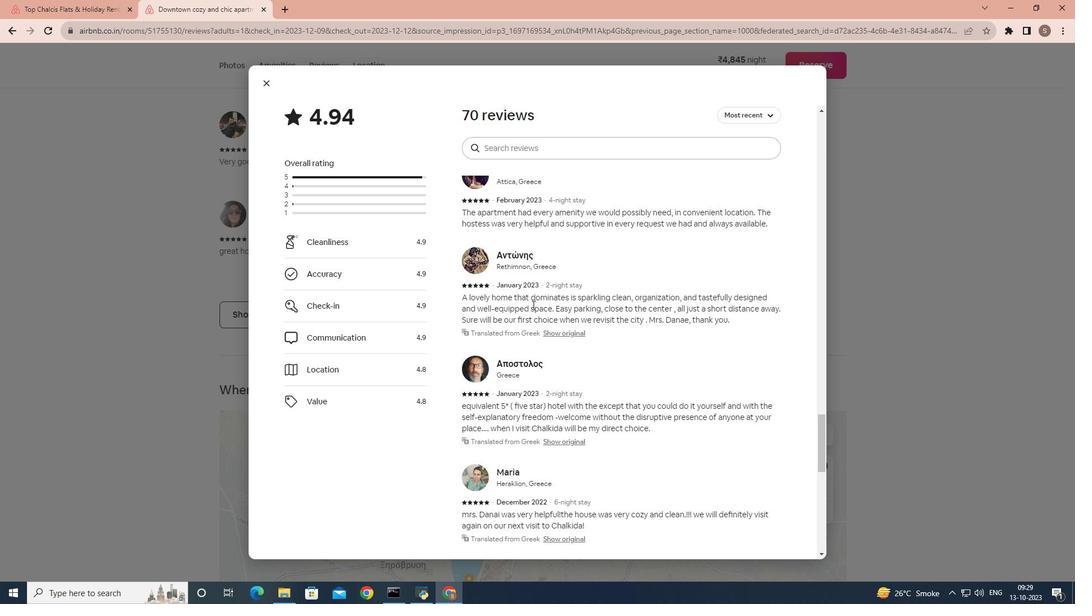 
Action: Mouse scrolled (532, 304) with delta (0, 0)
Screenshot: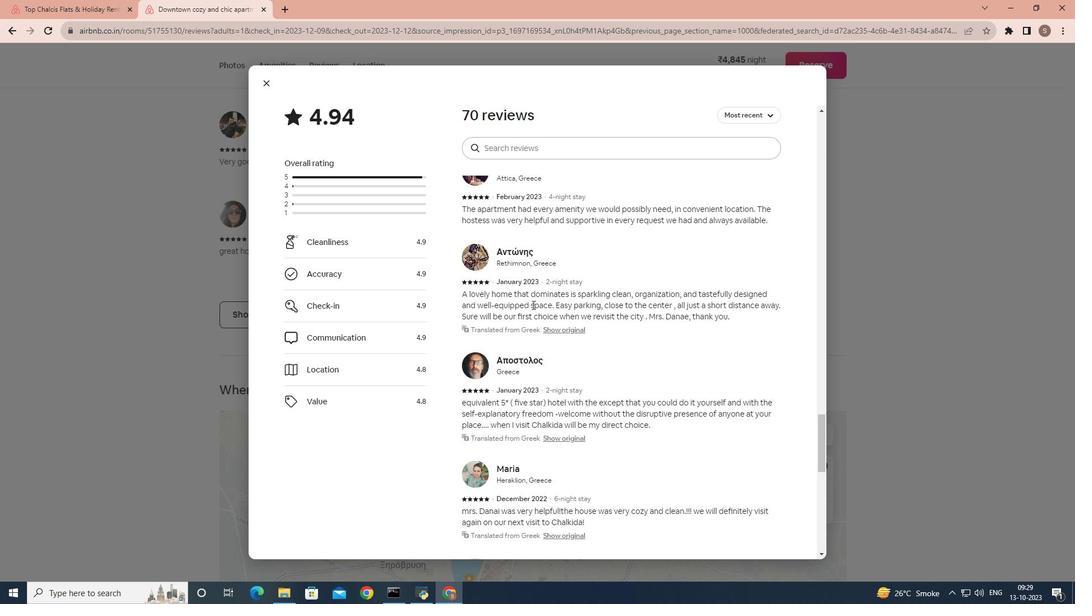
Action: Mouse scrolled (532, 304) with delta (0, 0)
Screenshot: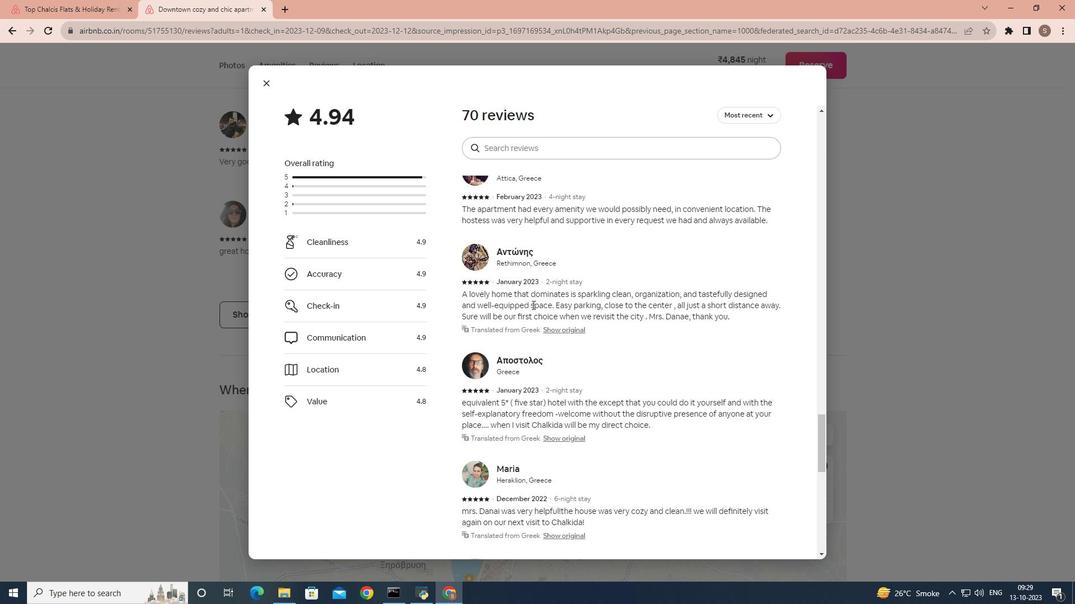 
Action: Mouse scrolled (532, 304) with delta (0, 0)
Screenshot: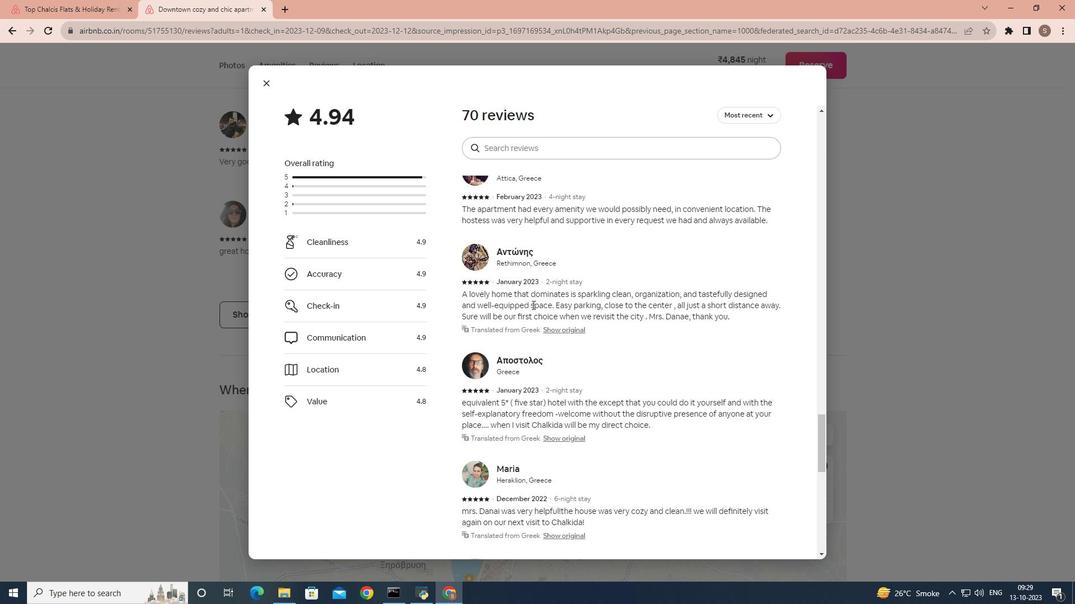 
Action: Mouse scrolled (532, 304) with delta (0, 0)
Screenshot: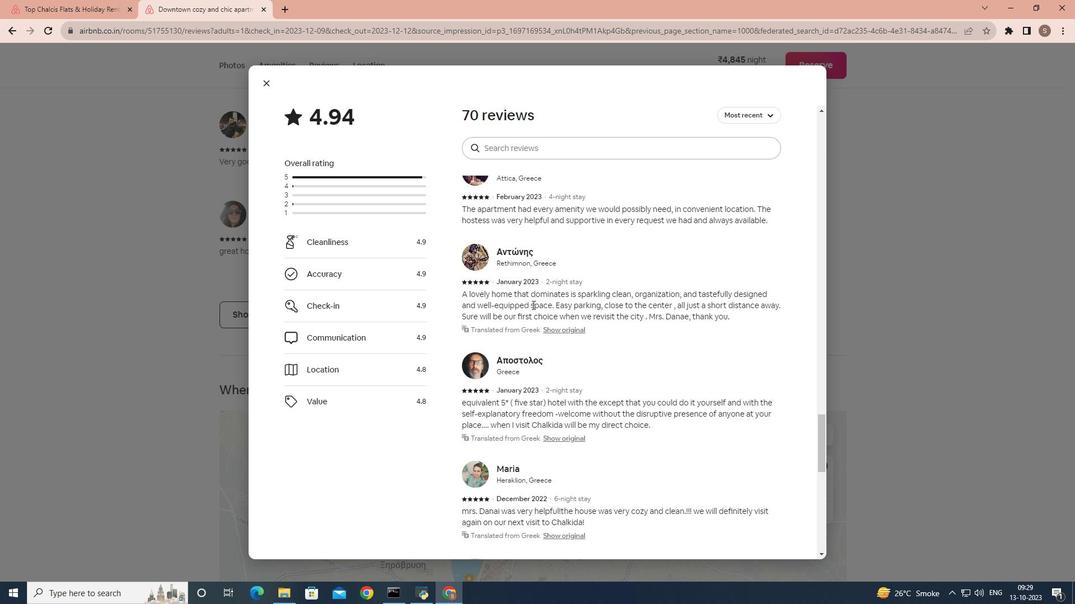 
Action: Mouse scrolled (532, 304) with delta (0, 0)
Screenshot: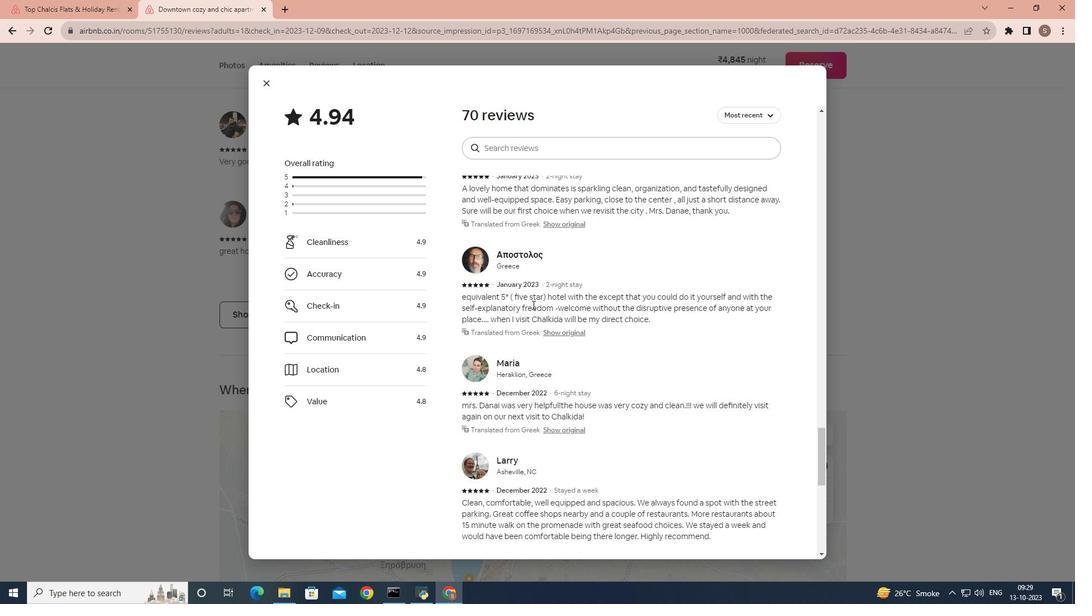 
Action: Mouse scrolled (532, 304) with delta (0, 0)
Screenshot: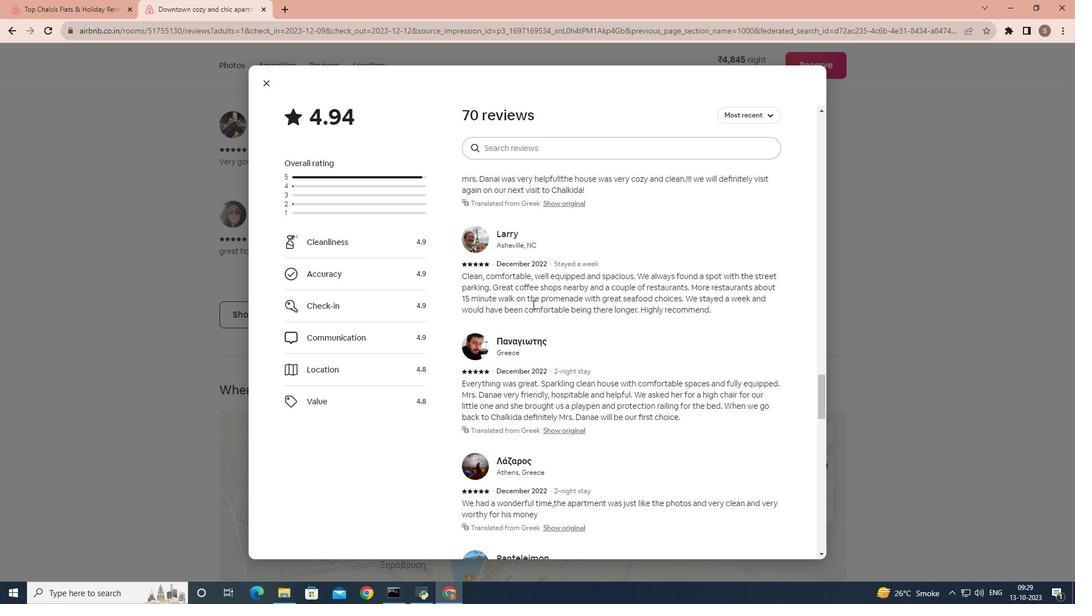 
Action: Mouse scrolled (532, 304) with delta (0, 0)
Screenshot: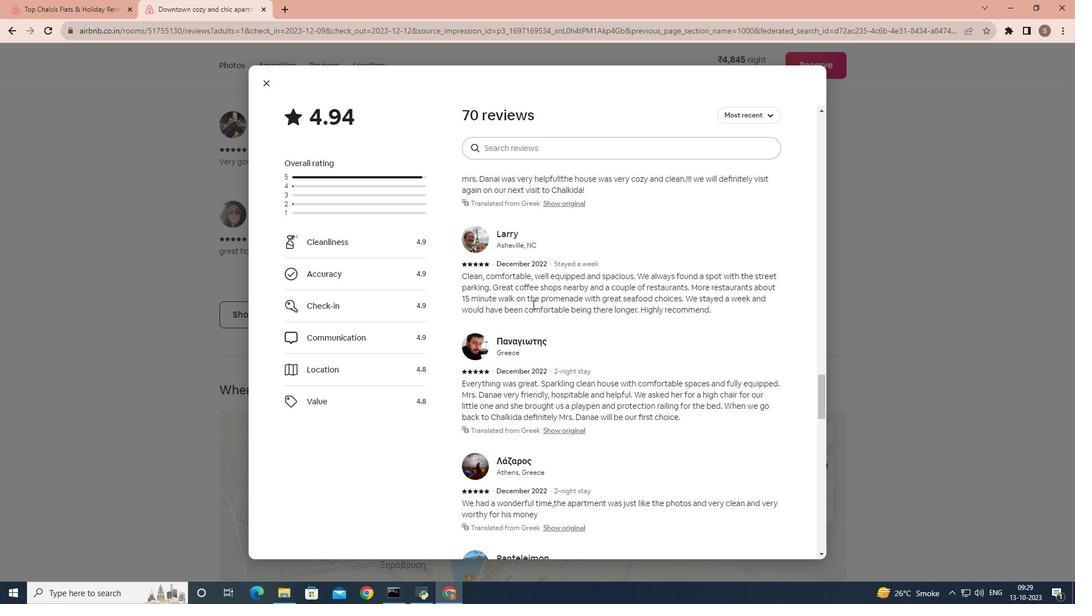 
Action: Mouse scrolled (532, 304) with delta (0, 0)
Screenshot: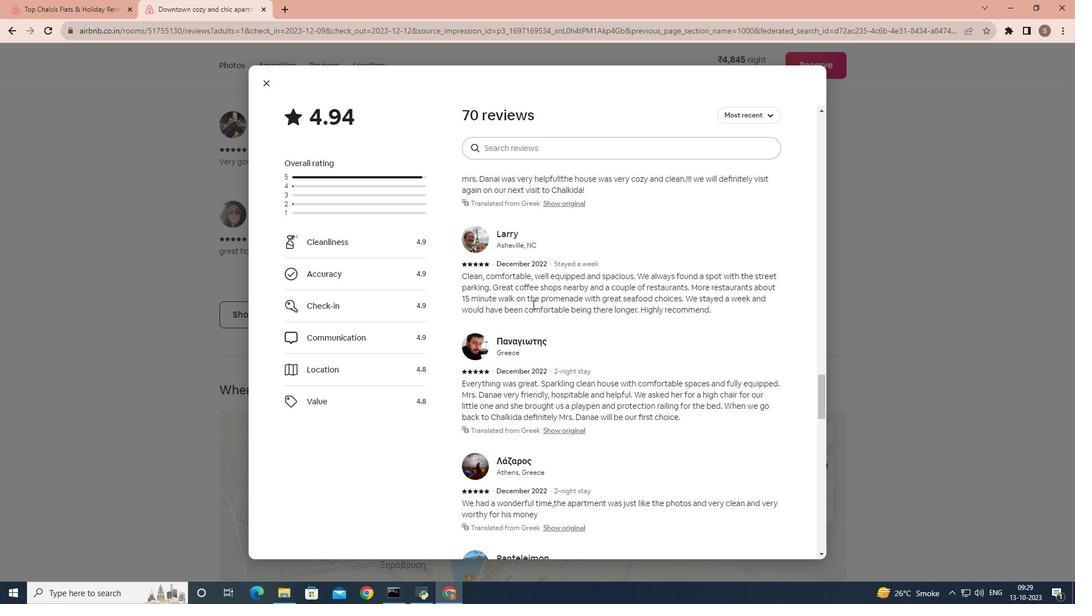 
Action: Mouse scrolled (532, 304) with delta (0, 0)
Screenshot: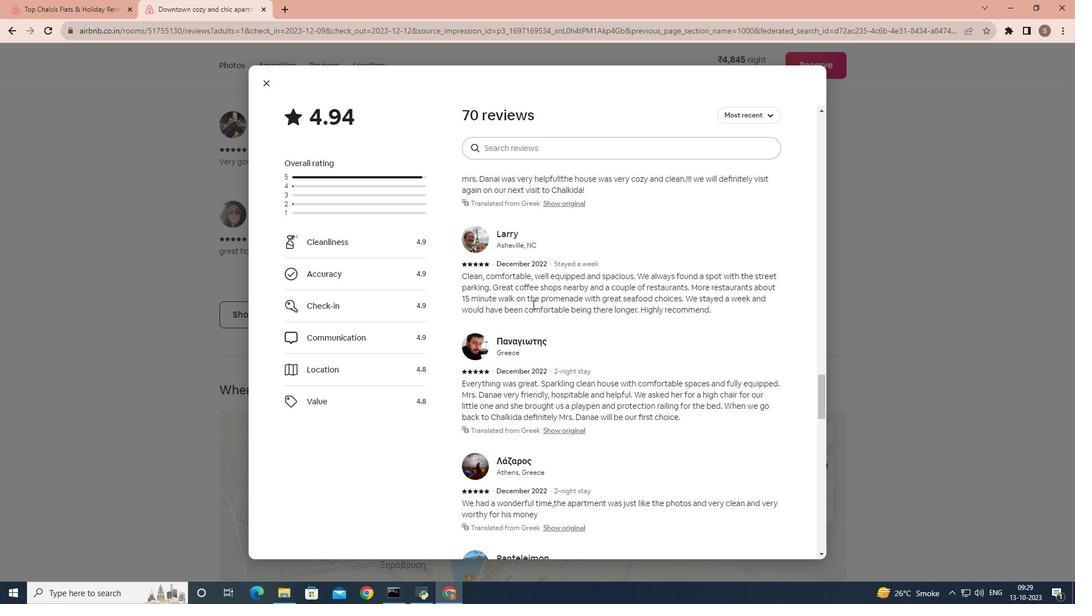 
Action: Mouse scrolled (532, 304) with delta (0, 0)
Screenshot: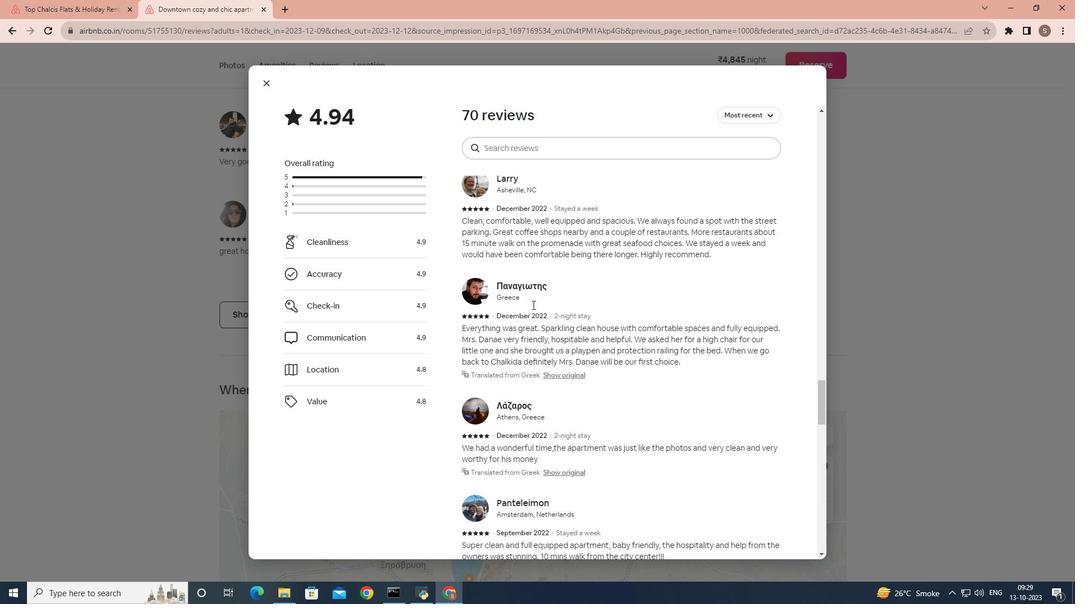 
Action: Mouse scrolled (532, 304) with delta (0, 0)
Screenshot: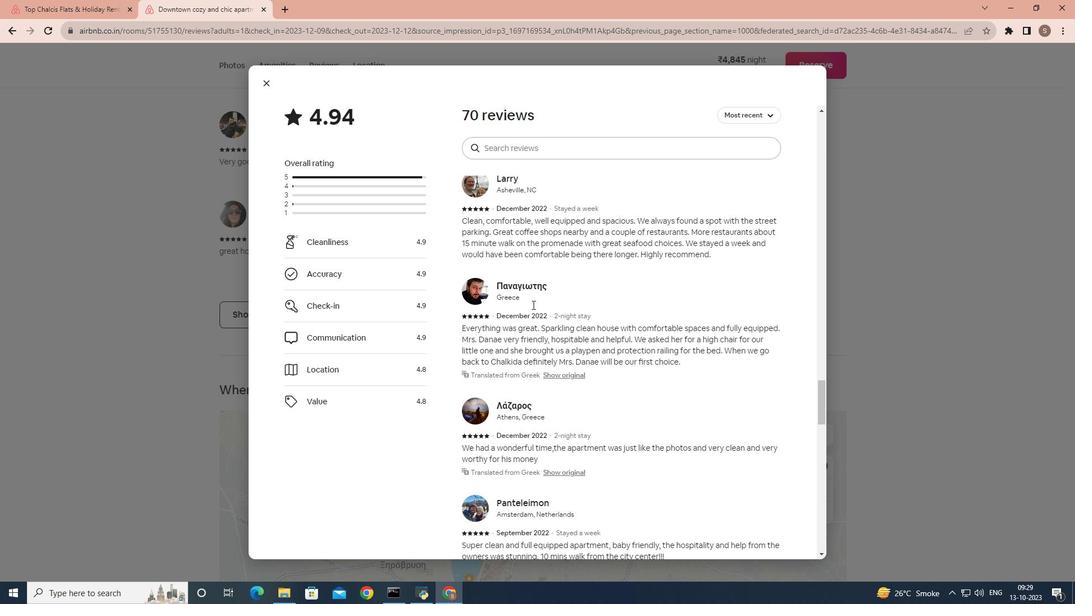 
Action: Mouse moved to (270, 84)
Screenshot: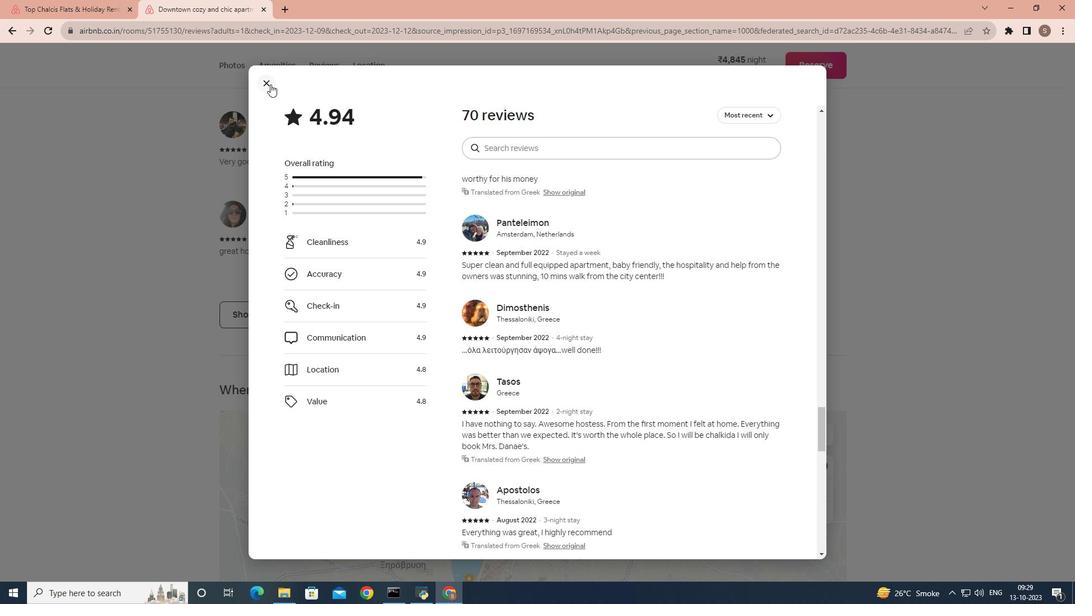 
Action: Mouse pressed left at (270, 84)
Screenshot: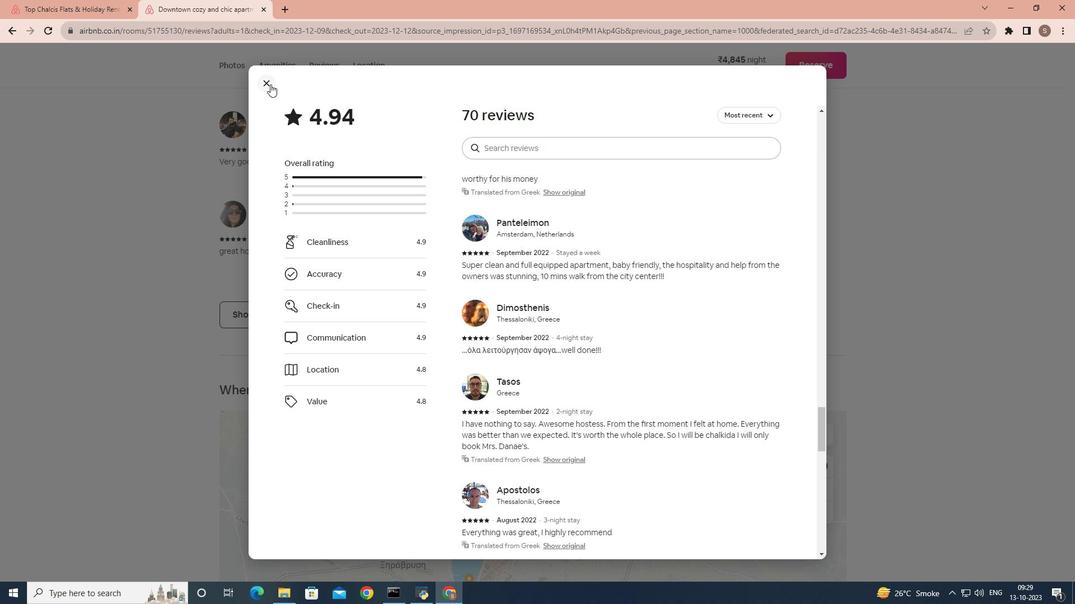 
Action: Mouse moved to (320, 345)
Screenshot: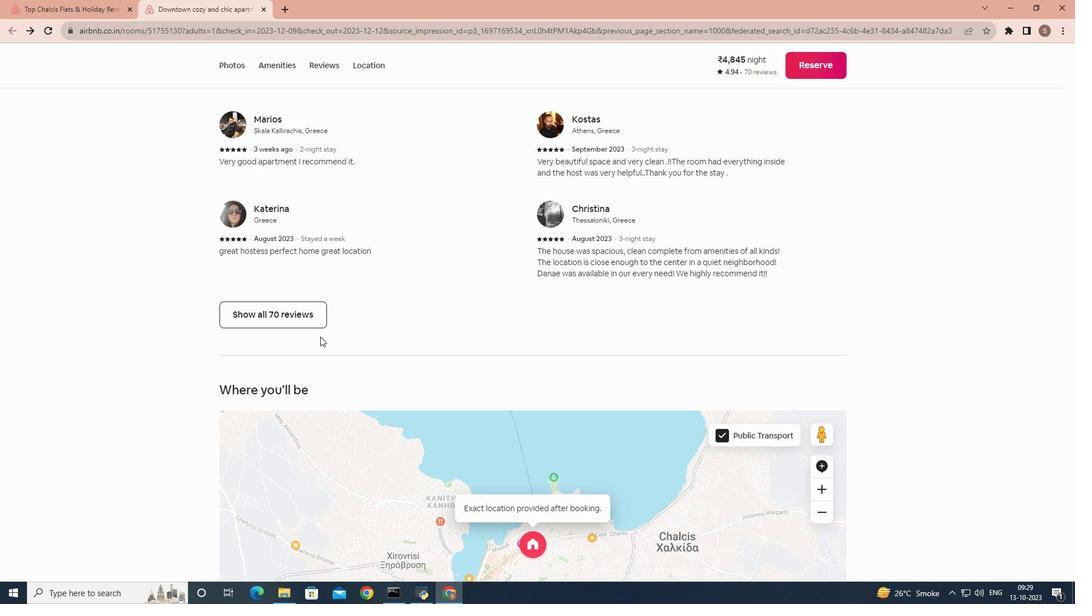 
Action: Mouse scrolled (320, 344) with delta (0, 0)
Screenshot: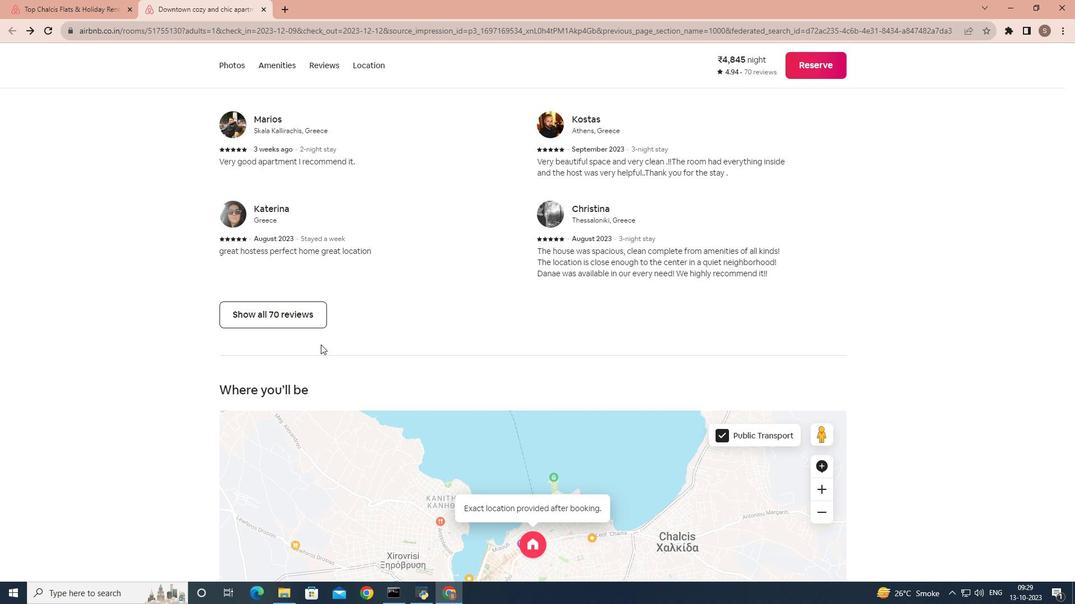 
Action: Mouse scrolled (320, 344) with delta (0, 0)
Screenshot: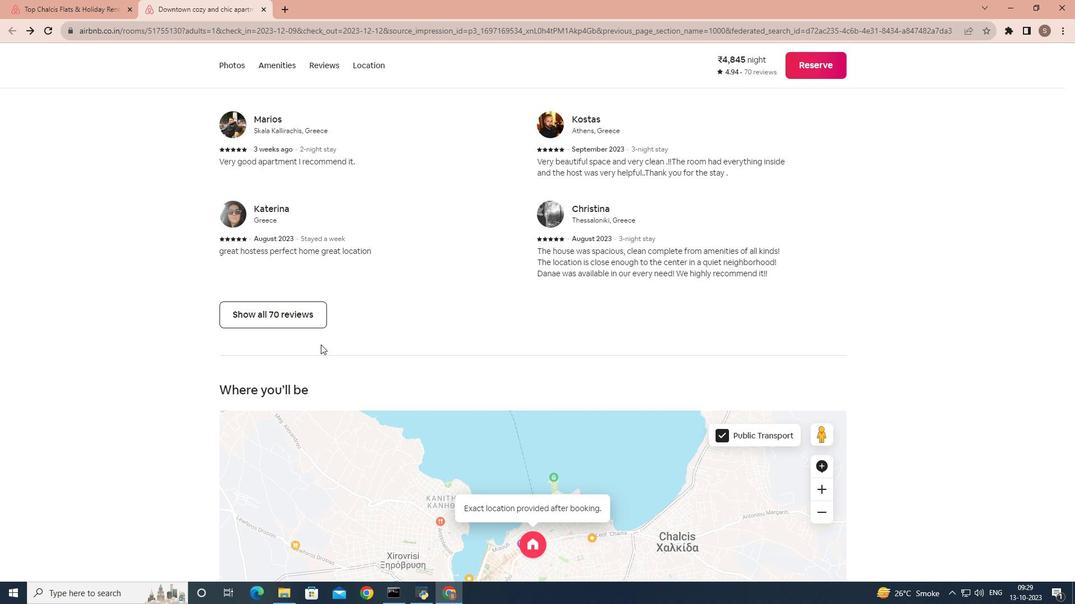 
Action: Mouse scrolled (320, 344) with delta (0, 0)
Screenshot: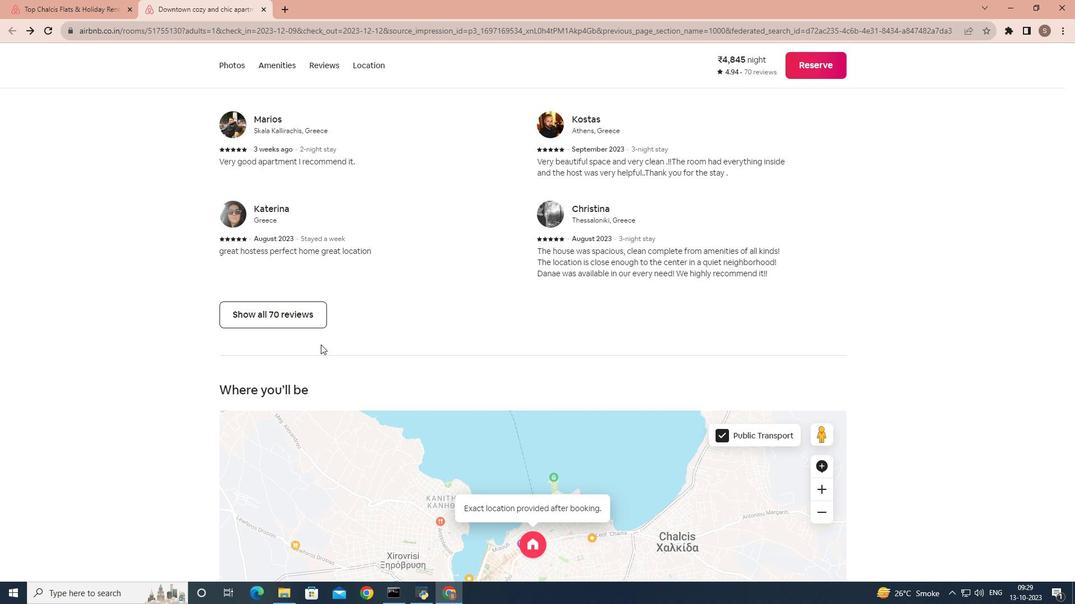 
Action: Mouse scrolled (320, 344) with delta (0, 0)
Screenshot: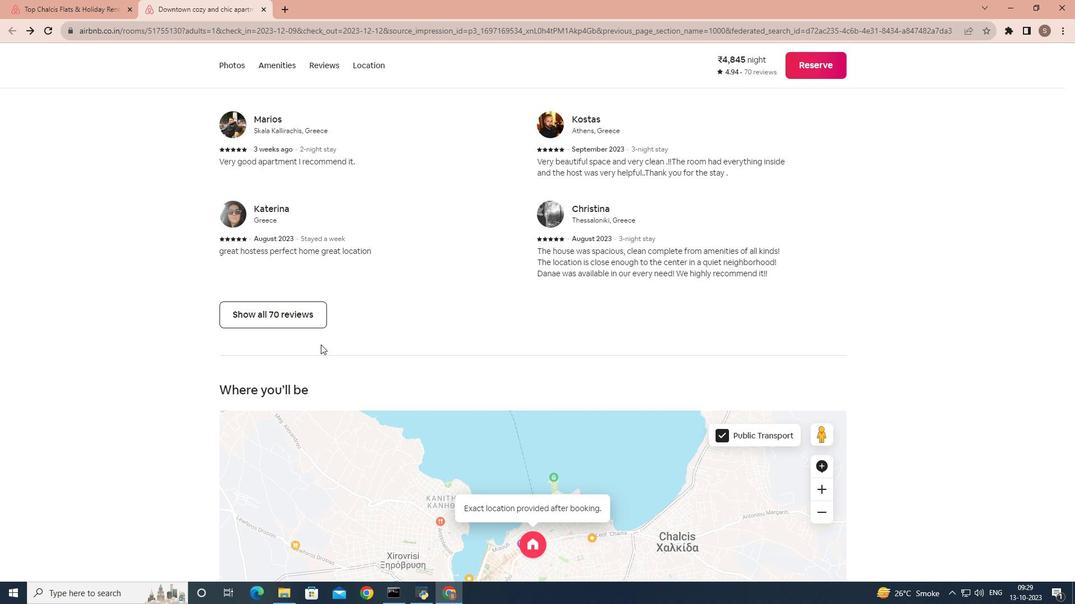 
Action: Mouse scrolled (320, 344) with delta (0, 0)
Screenshot: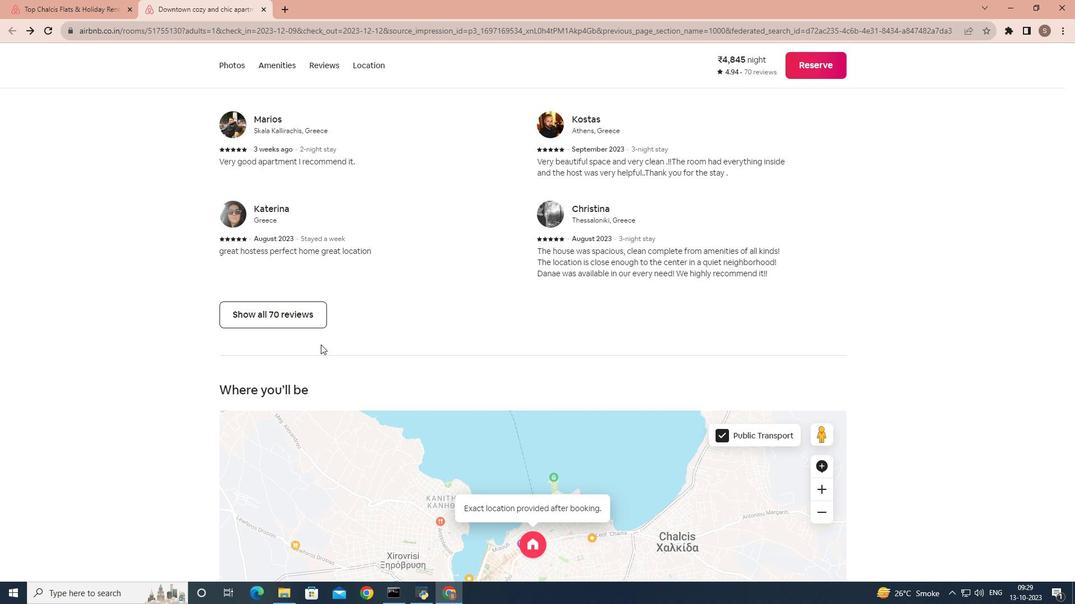 
Action: Mouse scrolled (320, 344) with delta (0, 0)
Screenshot: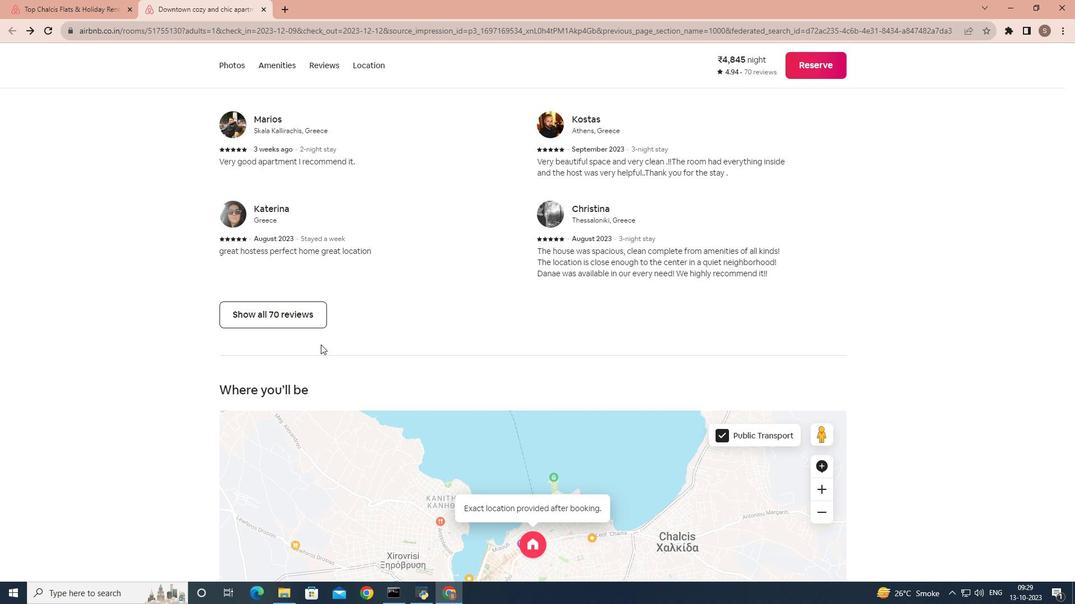 
Action: Mouse moved to (324, 345)
Screenshot: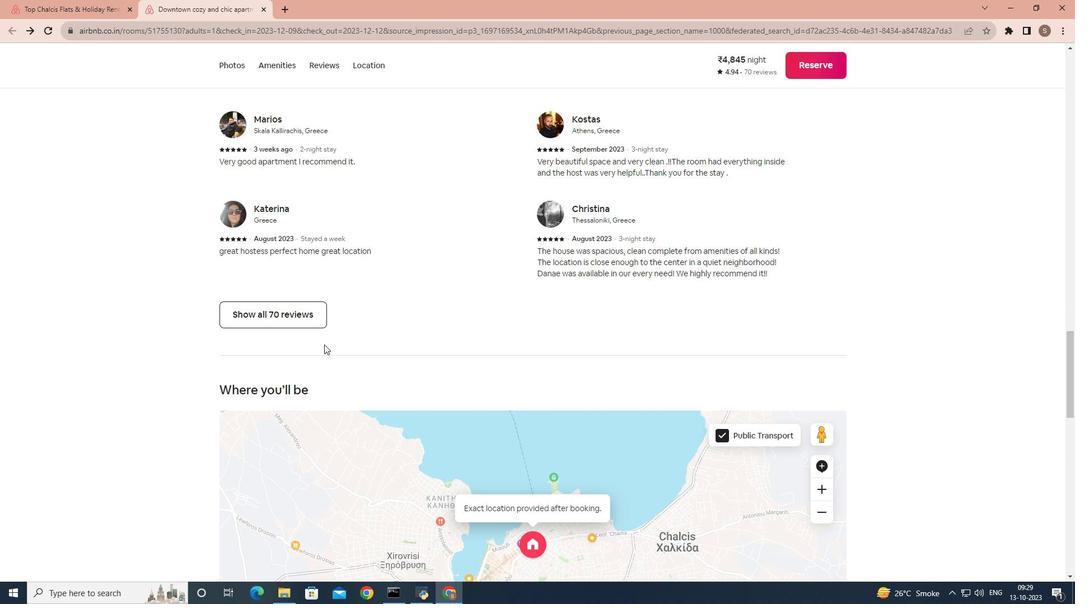 
Action: Mouse scrolled (324, 344) with delta (0, 0)
Screenshot: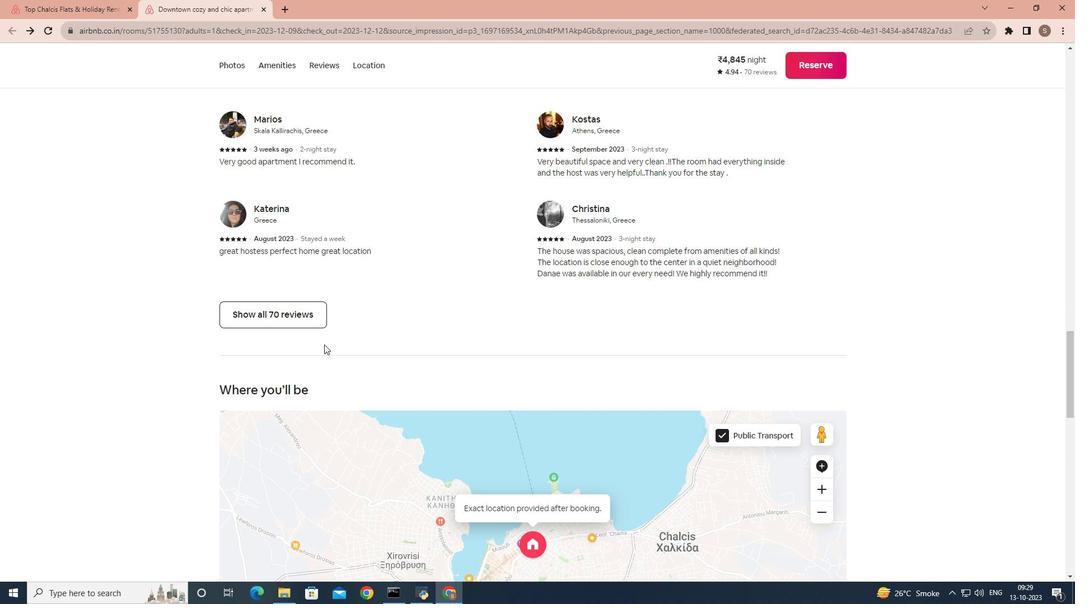 
Action: Mouse scrolled (324, 344) with delta (0, 0)
Screenshot: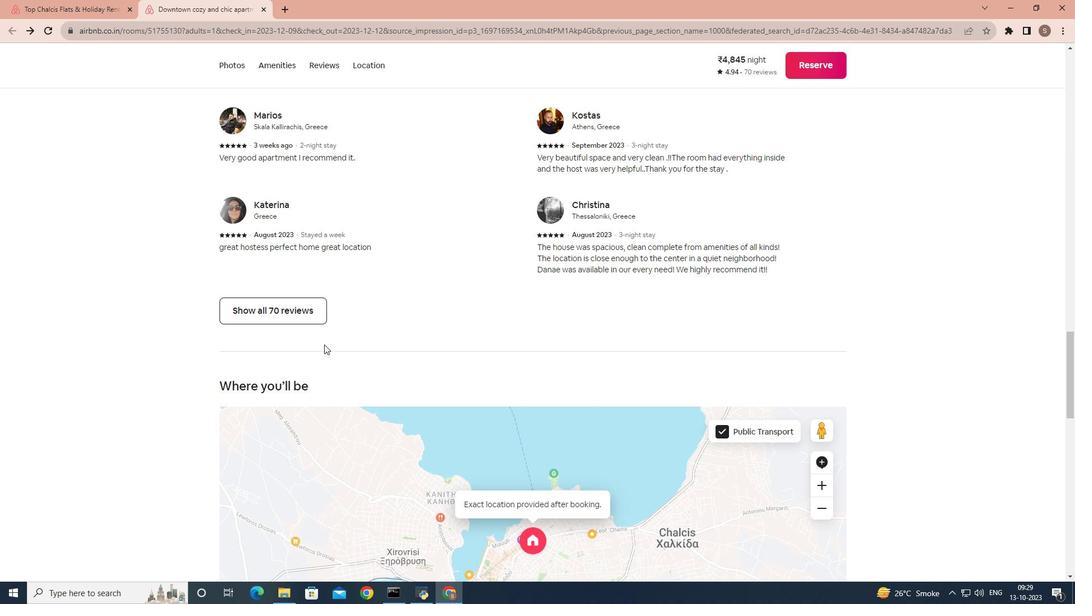 
Action: Mouse scrolled (324, 344) with delta (0, 0)
Screenshot: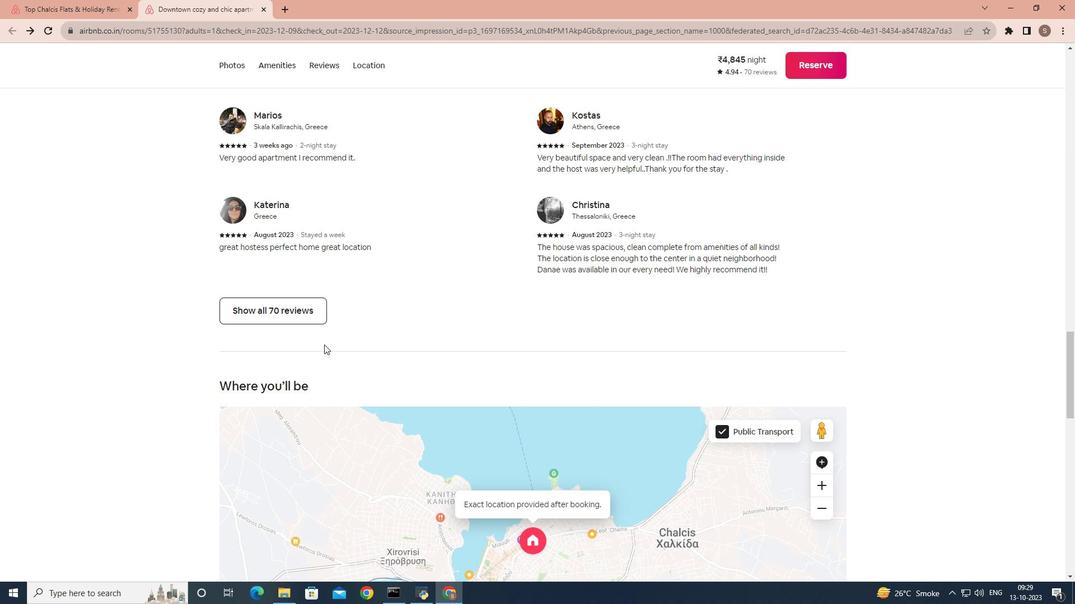 
Action: Mouse scrolled (324, 344) with delta (0, 0)
Screenshot: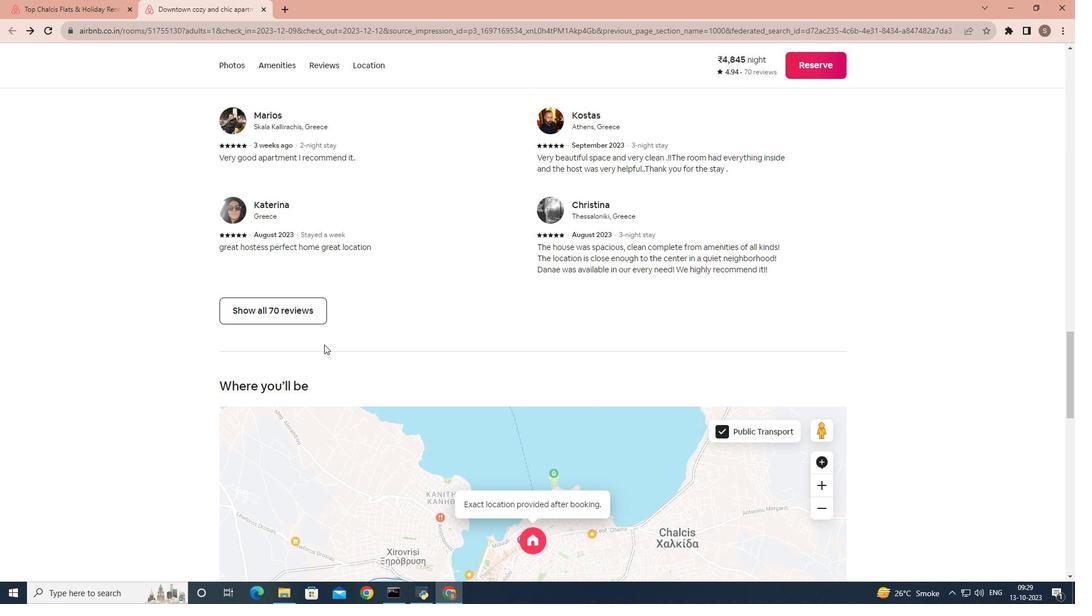 
Action: Mouse scrolled (324, 344) with delta (0, 0)
Screenshot: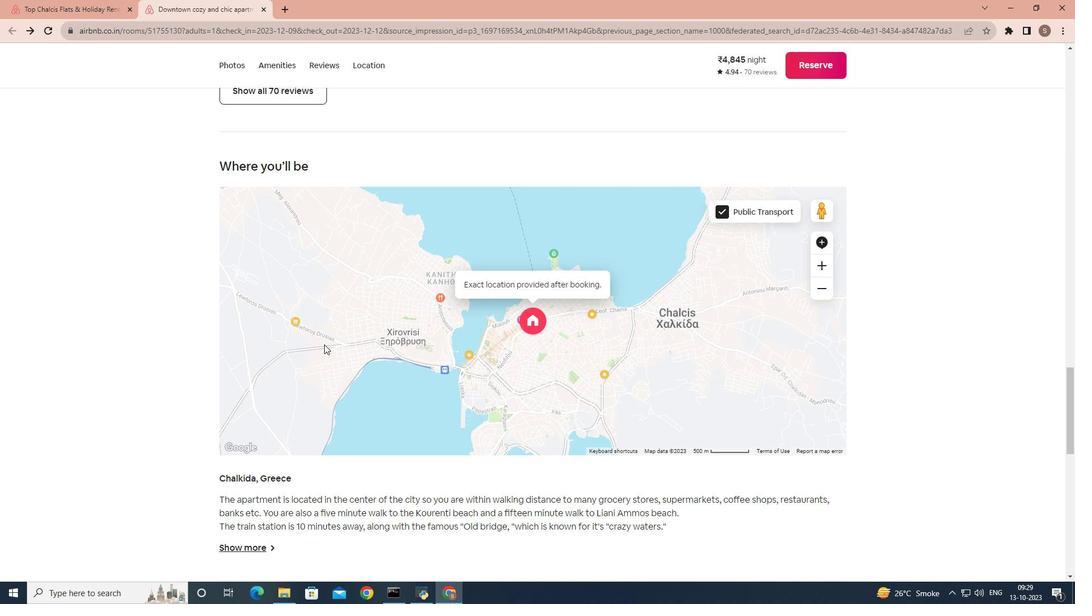 
Action: Mouse scrolled (324, 344) with delta (0, 0)
Screenshot: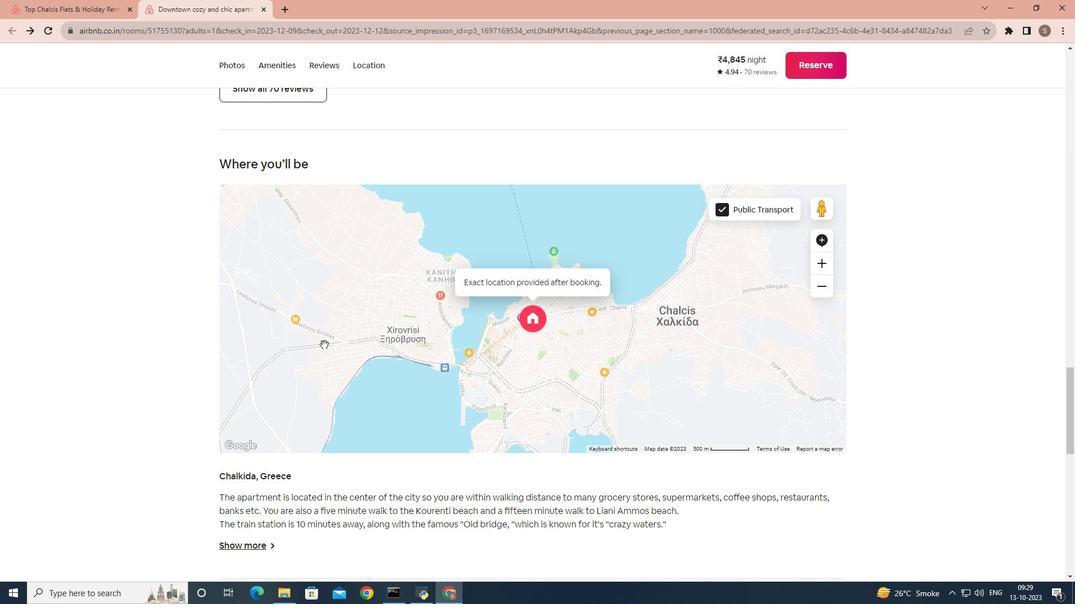 
Action: Mouse scrolled (324, 344) with delta (0, 0)
Screenshot: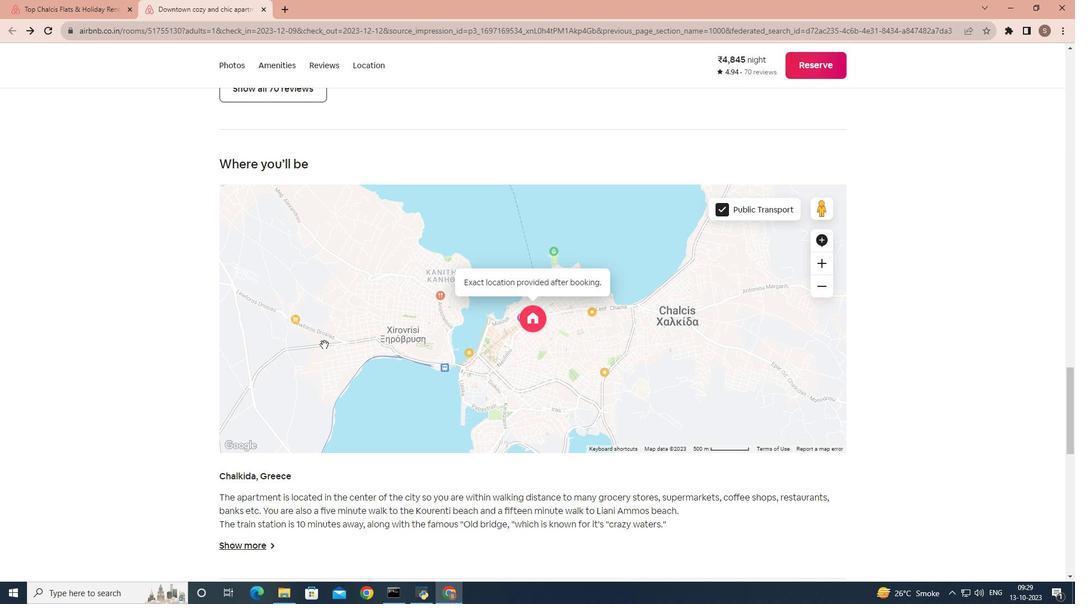 
Action: Mouse moved to (264, 379)
Screenshot: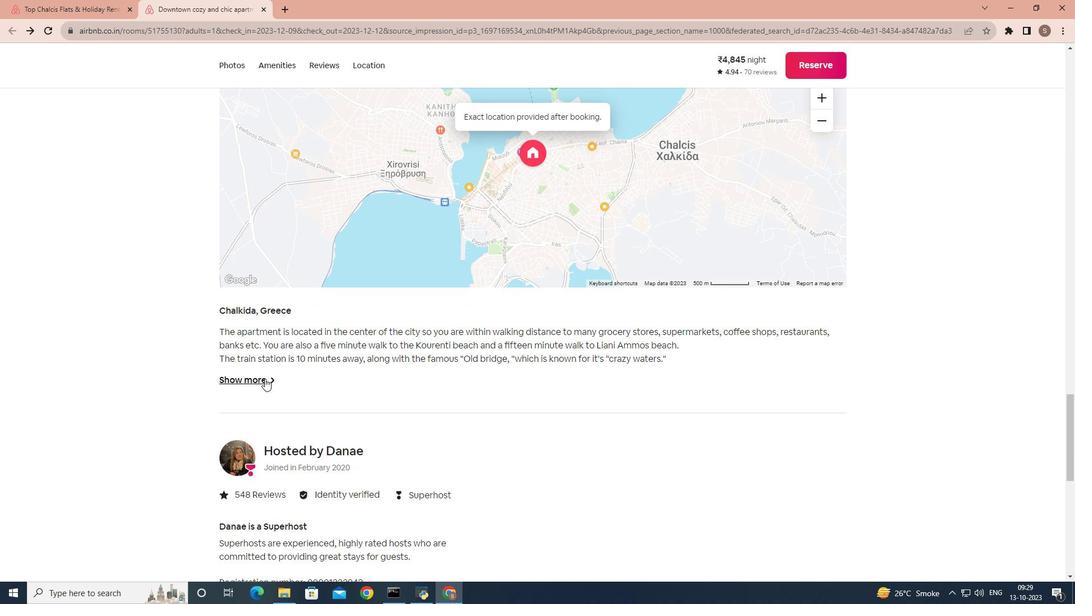 
Action: Mouse pressed left at (264, 379)
Screenshot: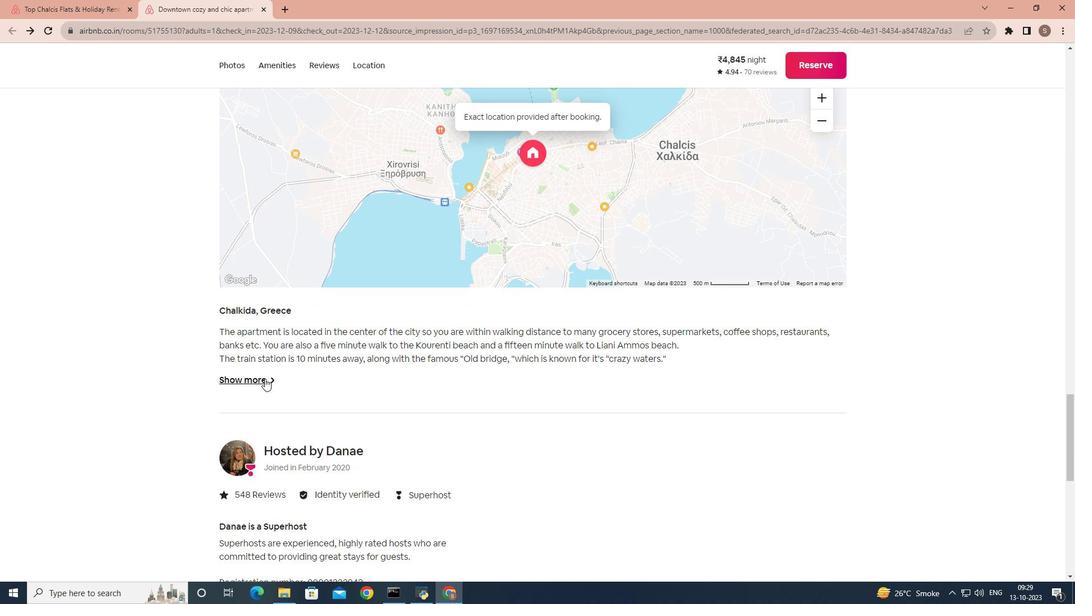 
Action: Mouse moved to (66, 194)
Screenshot: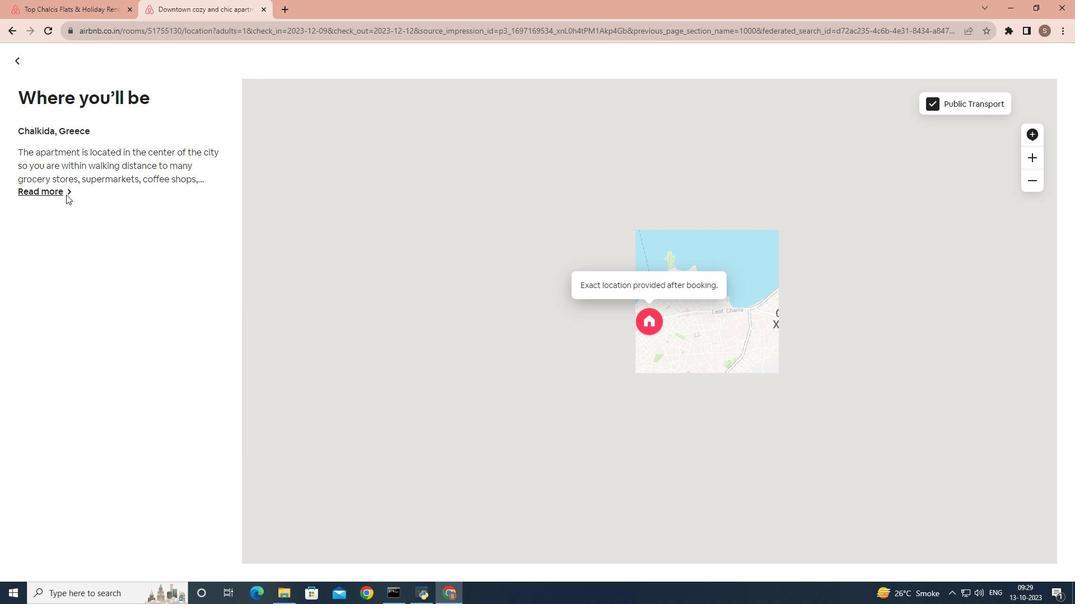 
Action: Mouse pressed left at (66, 194)
Screenshot: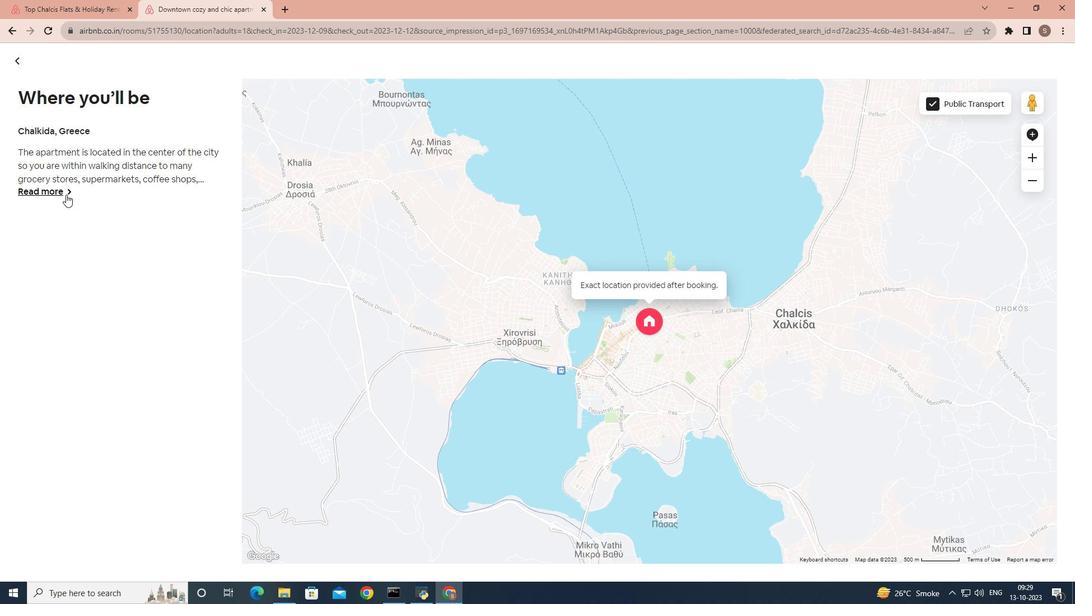 
Action: Mouse moved to (672, 304)
Screenshot: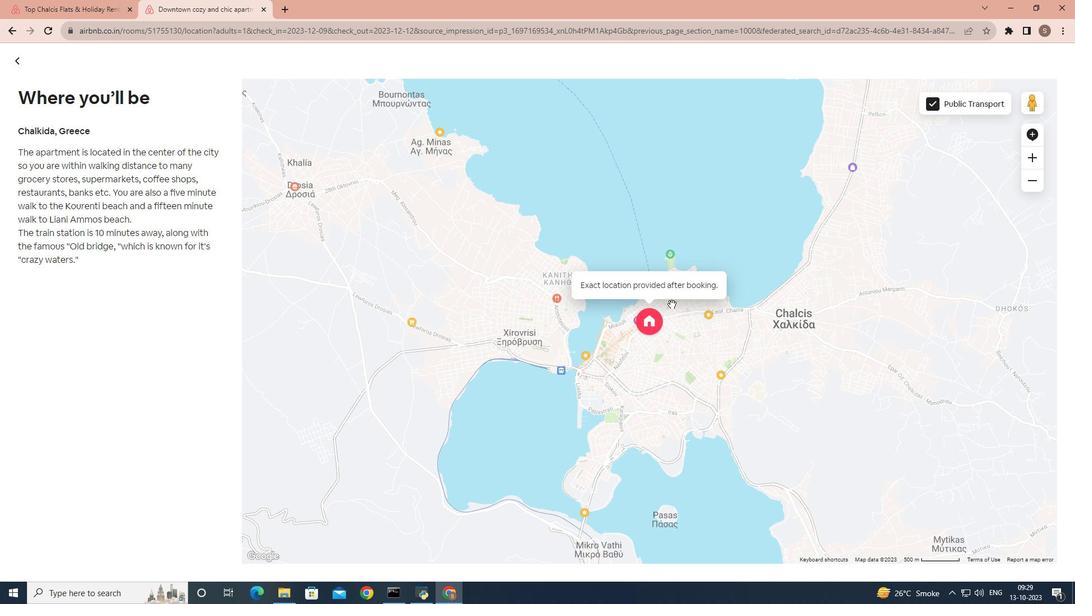 
Action: Mouse scrolled (672, 305) with delta (0, 0)
Screenshot: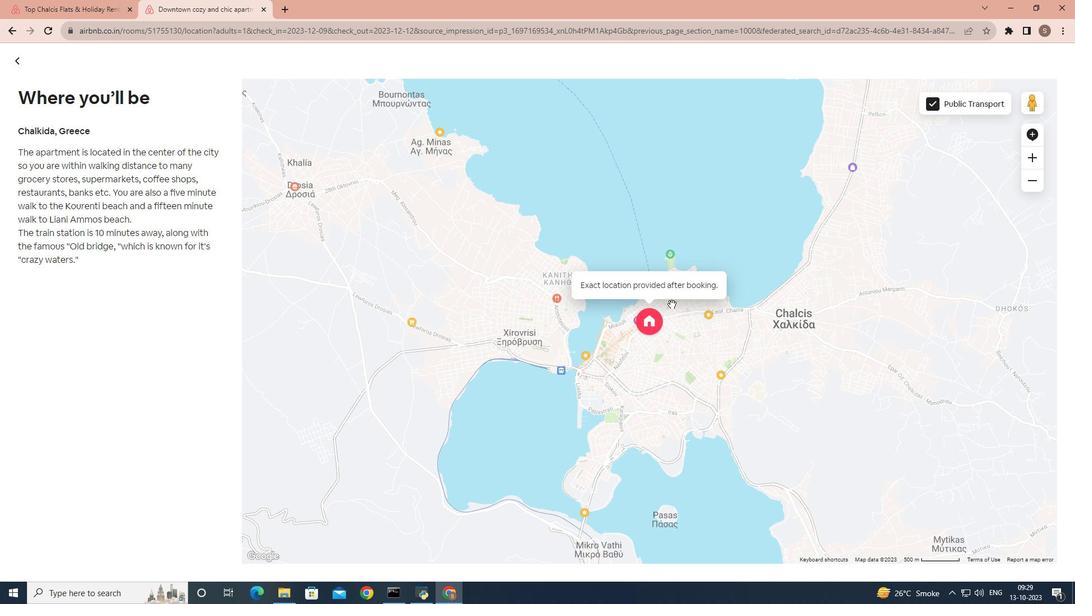 
Action: Mouse scrolled (672, 305) with delta (0, 0)
Screenshot: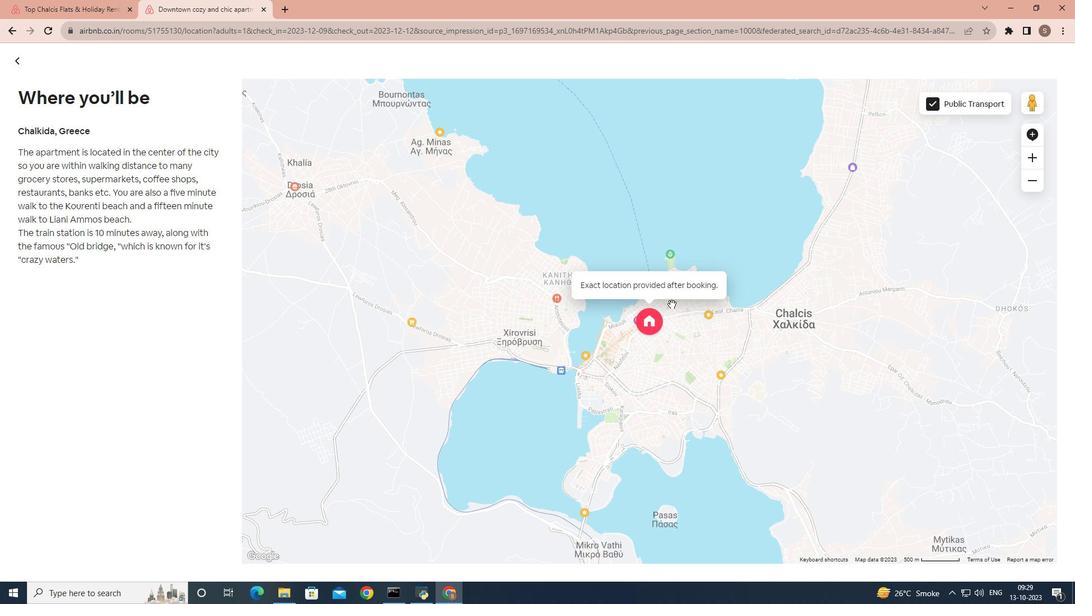
Action: Mouse scrolled (672, 305) with delta (0, 0)
Screenshot: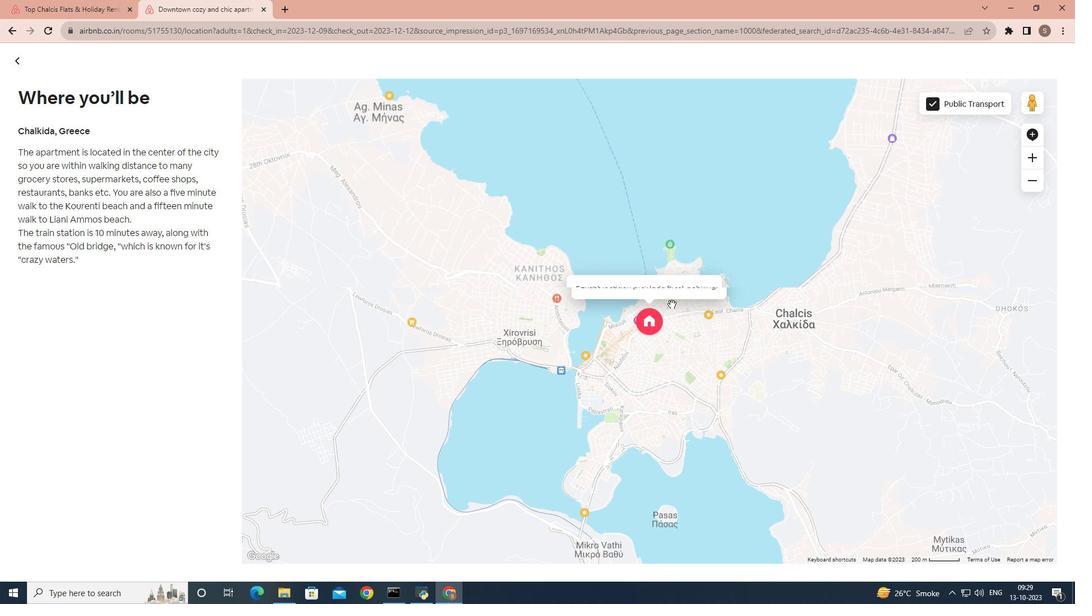 
Action: Mouse scrolled (672, 305) with delta (0, 0)
Screenshot: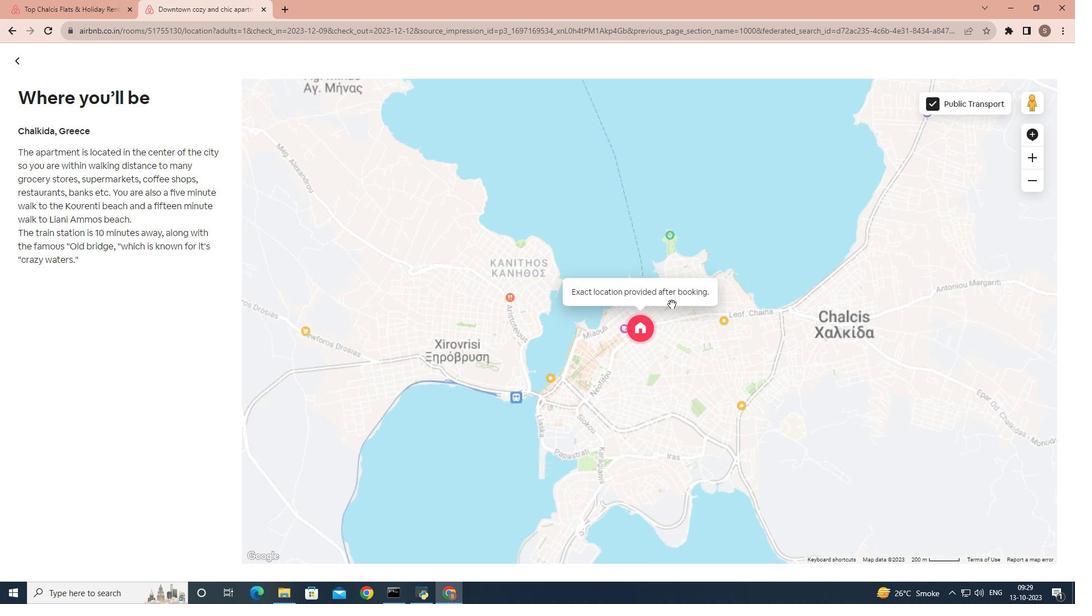 
Action: Mouse scrolled (672, 305) with delta (0, 0)
Screenshot: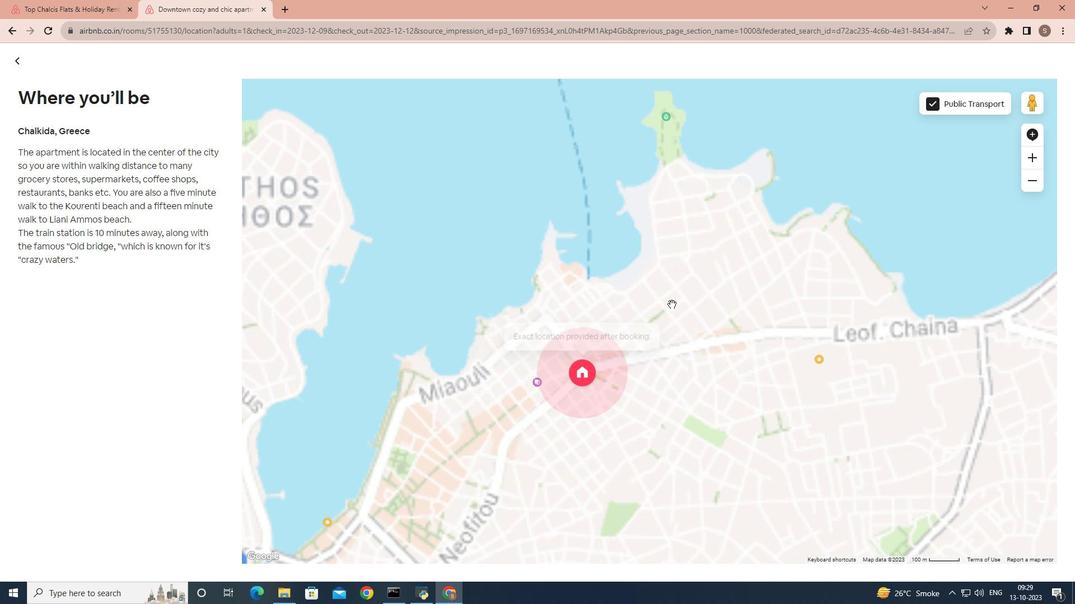 
Action: Mouse scrolled (672, 305) with delta (0, 0)
Screenshot: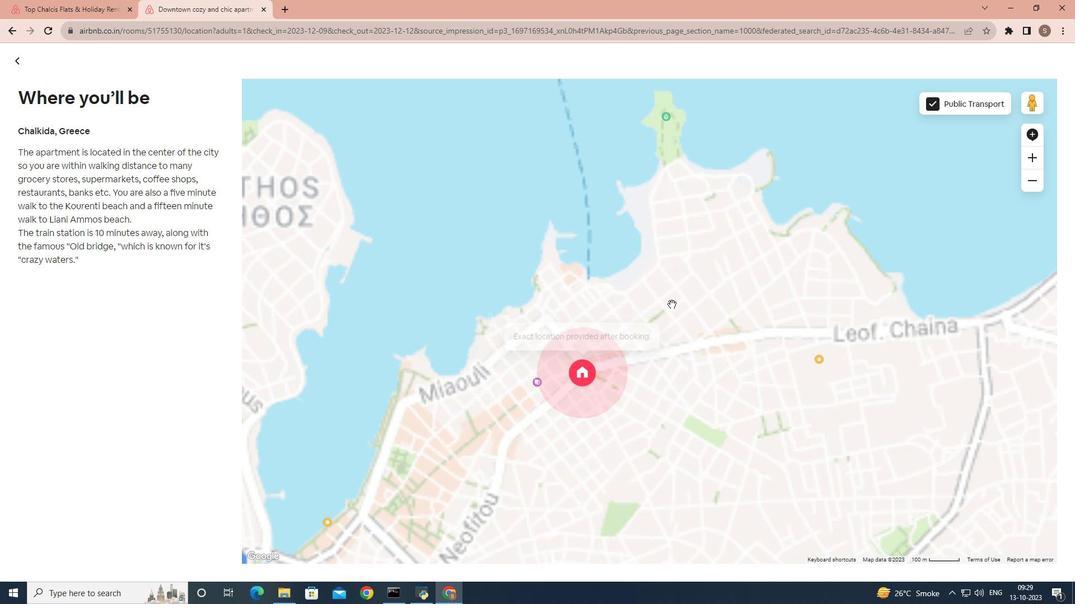 
Action: Mouse scrolled (672, 305) with delta (0, 0)
Screenshot: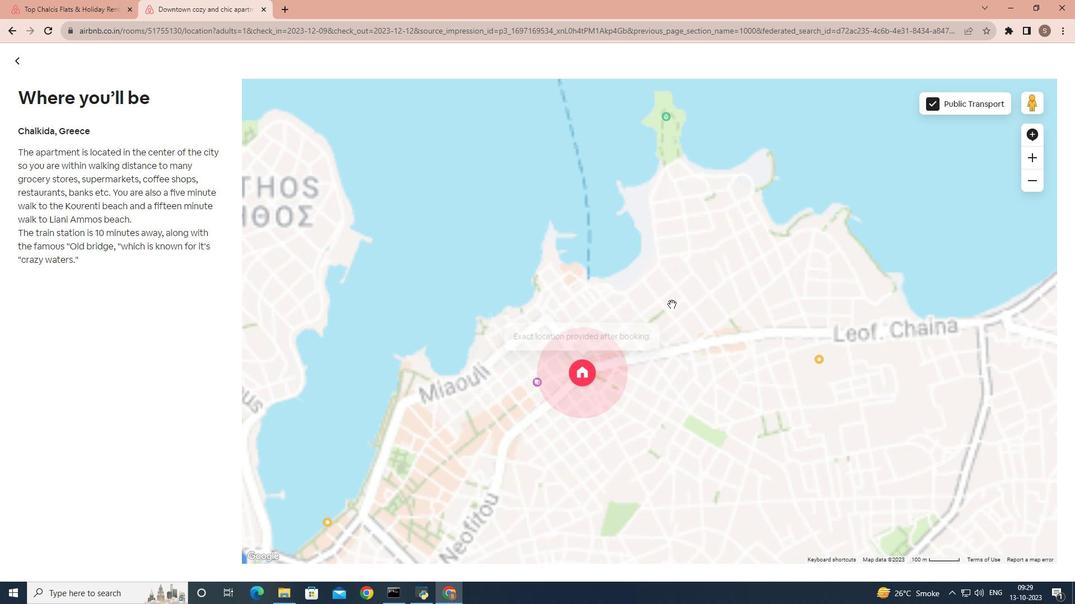 
Action: Mouse scrolled (672, 305) with delta (0, 0)
Screenshot: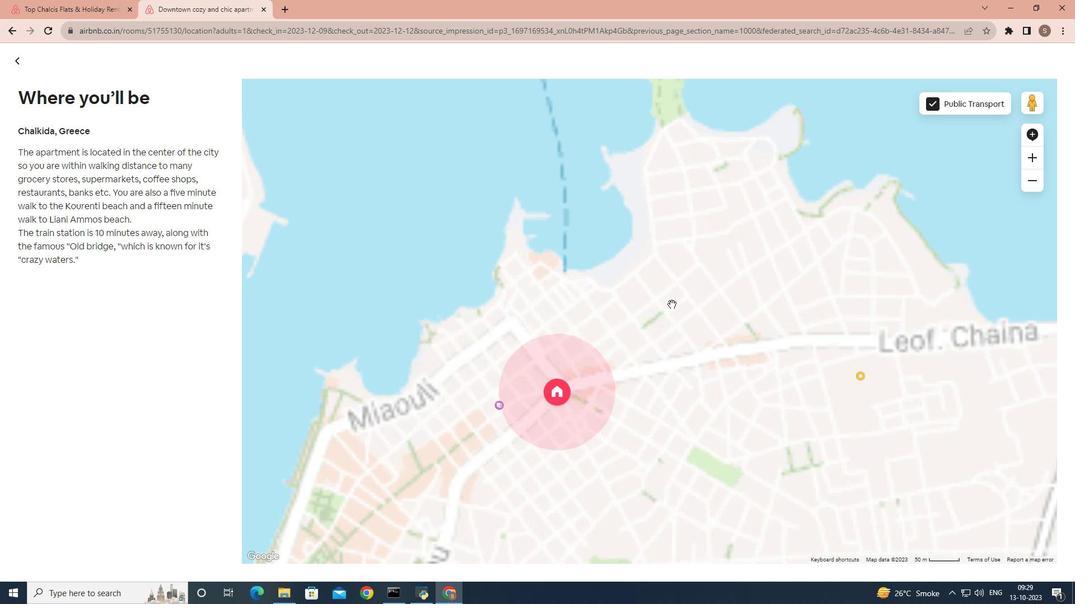 
Action: Mouse moved to (672, 304)
Screenshot: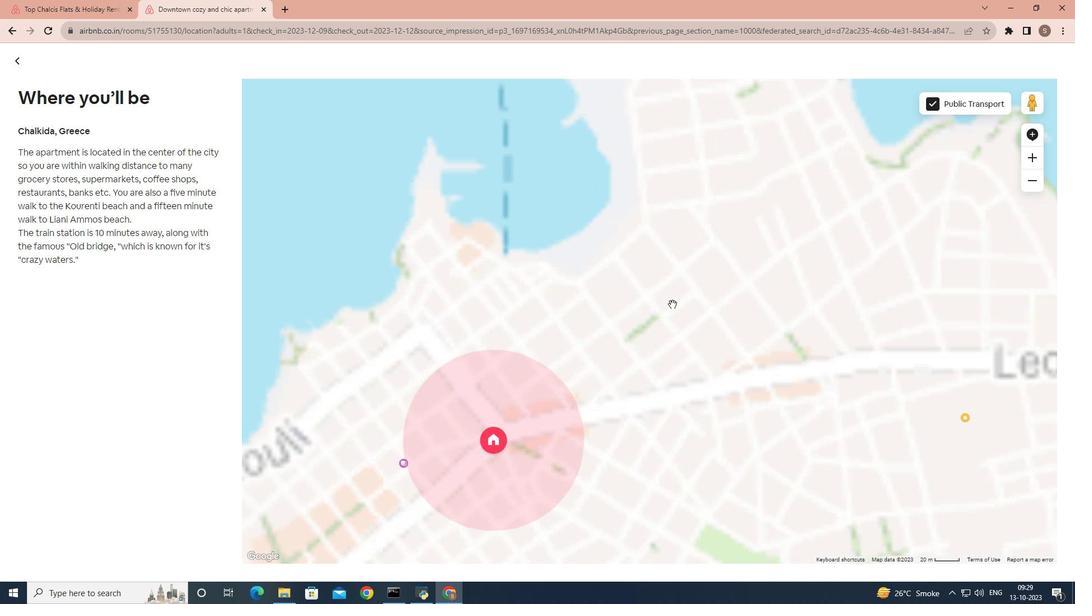 
Action: Mouse scrolled (672, 304) with delta (0, 0)
Screenshot: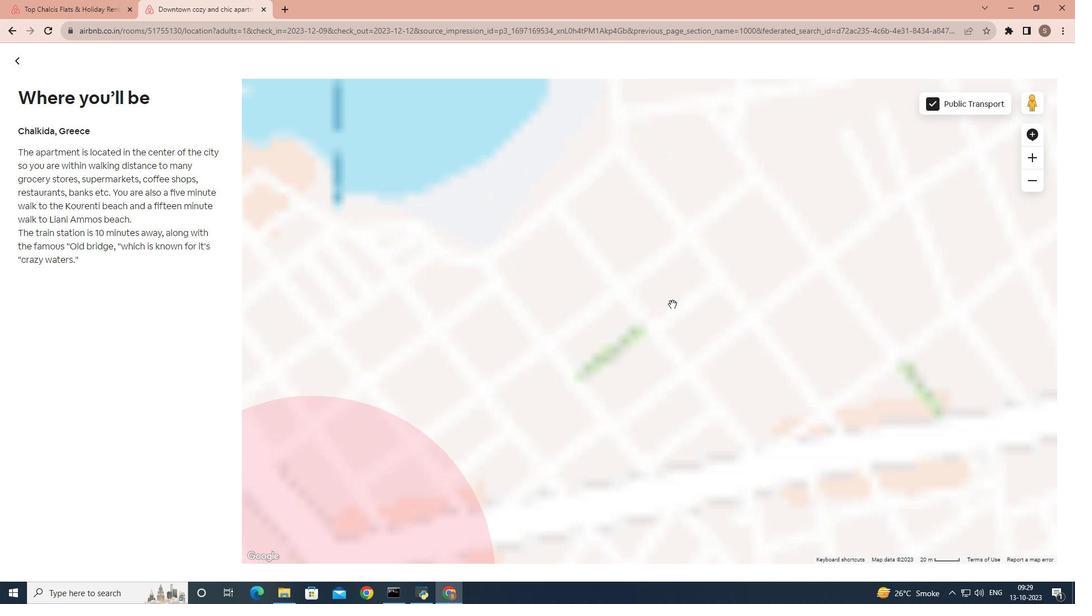 
Action: Mouse scrolled (672, 304) with delta (0, 0)
Screenshot: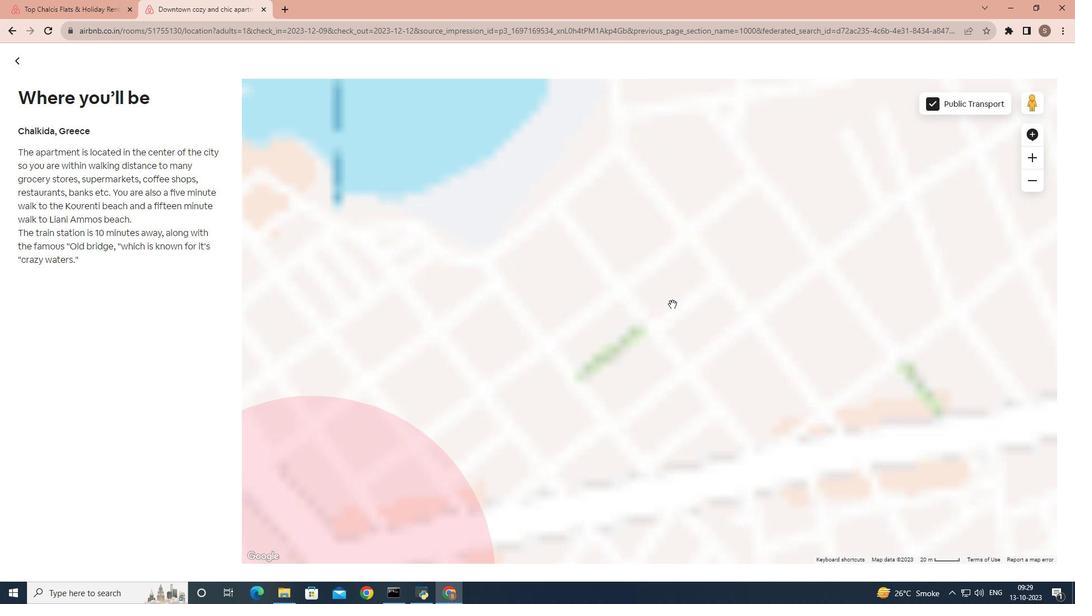 
Action: Mouse scrolled (672, 304) with delta (0, 0)
Screenshot: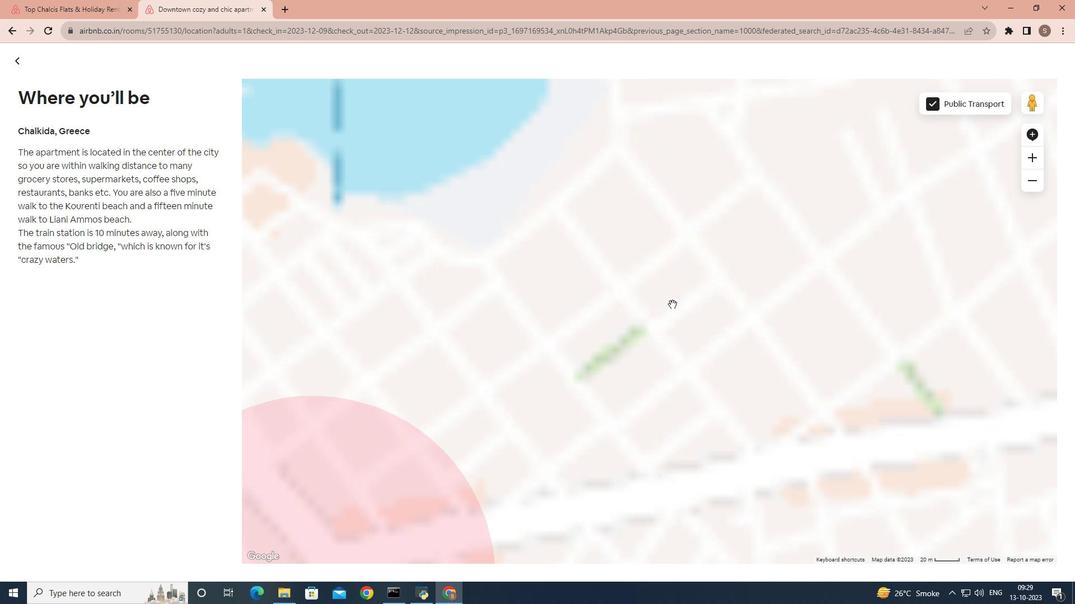 
Action: Mouse scrolled (672, 304) with delta (0, 0)
